 Task: Look for Airbnb properties in Dalfsen, Netherlands from 16th December, 2023 to 18th December, 2023 for 2 adults. Place can be entire room with 1  bedroom having 1 bed and 1 bathroom. Property type can be hotel. Amenities needed are: washing machine.
Action: Mouse moved to (472, 122)
Screenshot: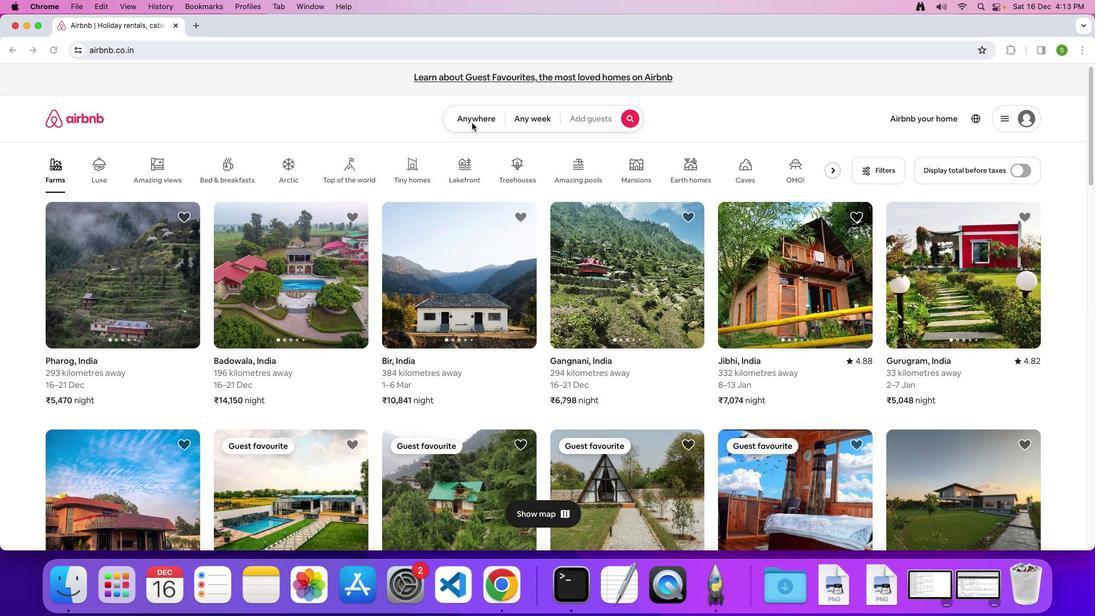 
Action: Mouse pressed left at (472, 122)
Screenshot: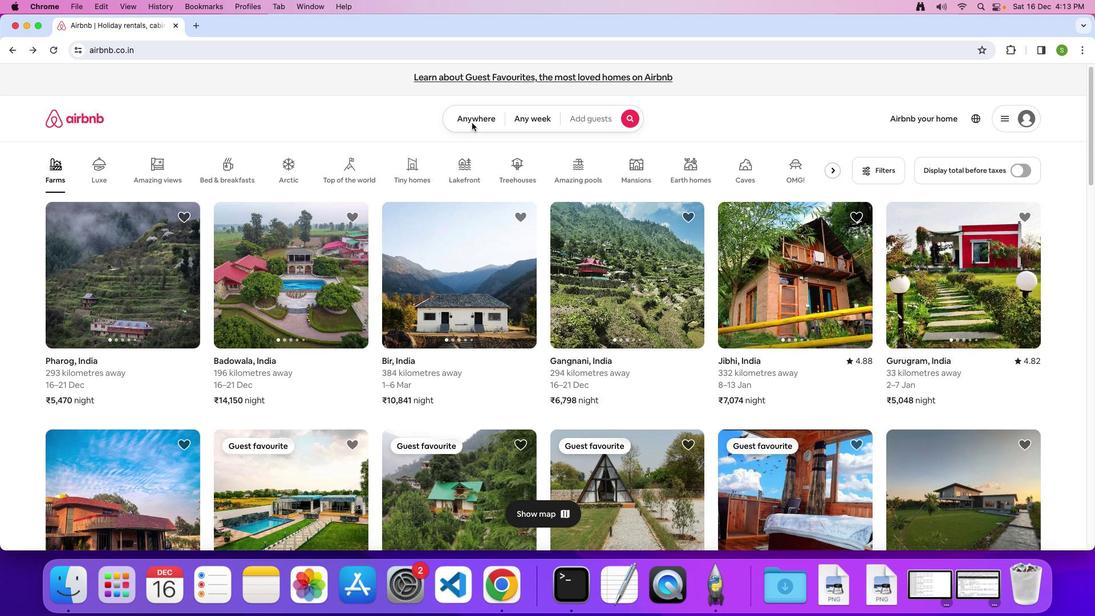 
Action: Mouse moved to (472, 118)
Screenshot: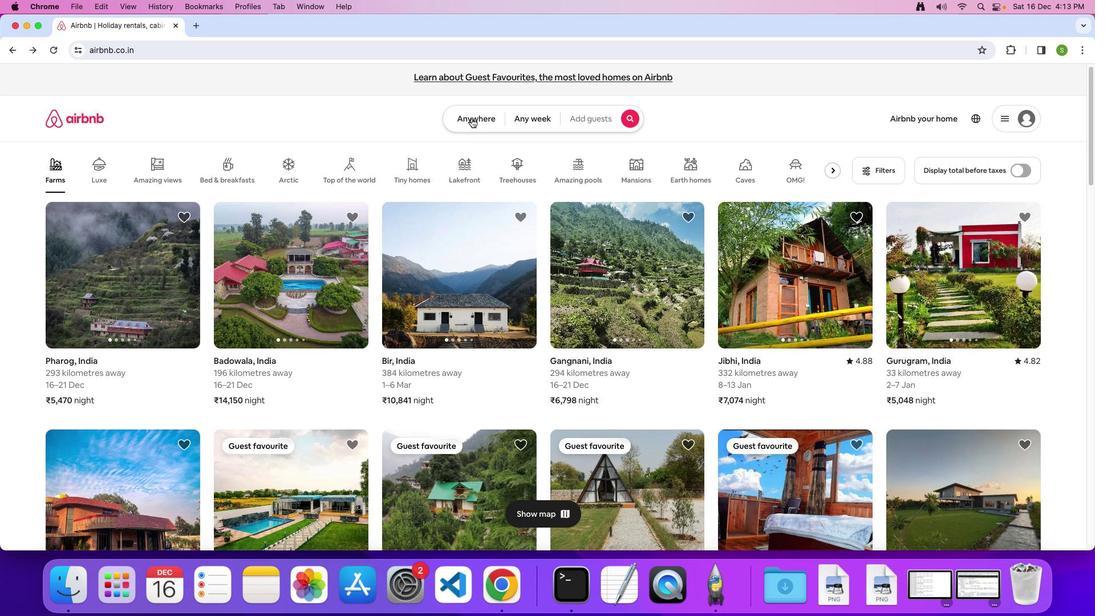 
Action: Mouse pressed left at (472, 118)
Screenshot: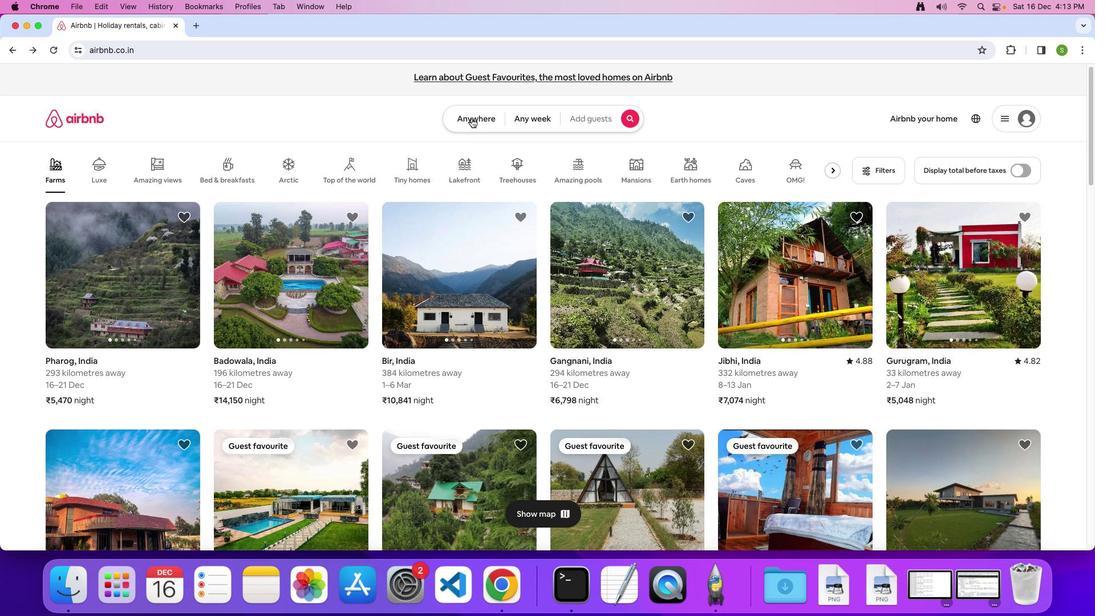 
Action: Mouse moved to (400, 152)
Screenshot: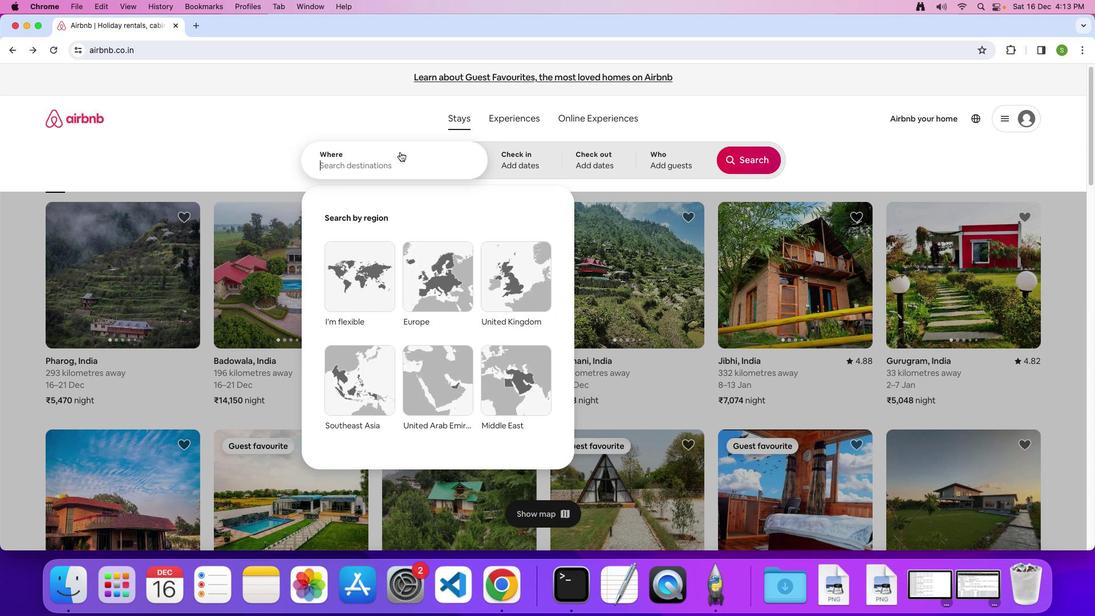 
Action: Mouse pressed left at (400, 152)
Screenshot: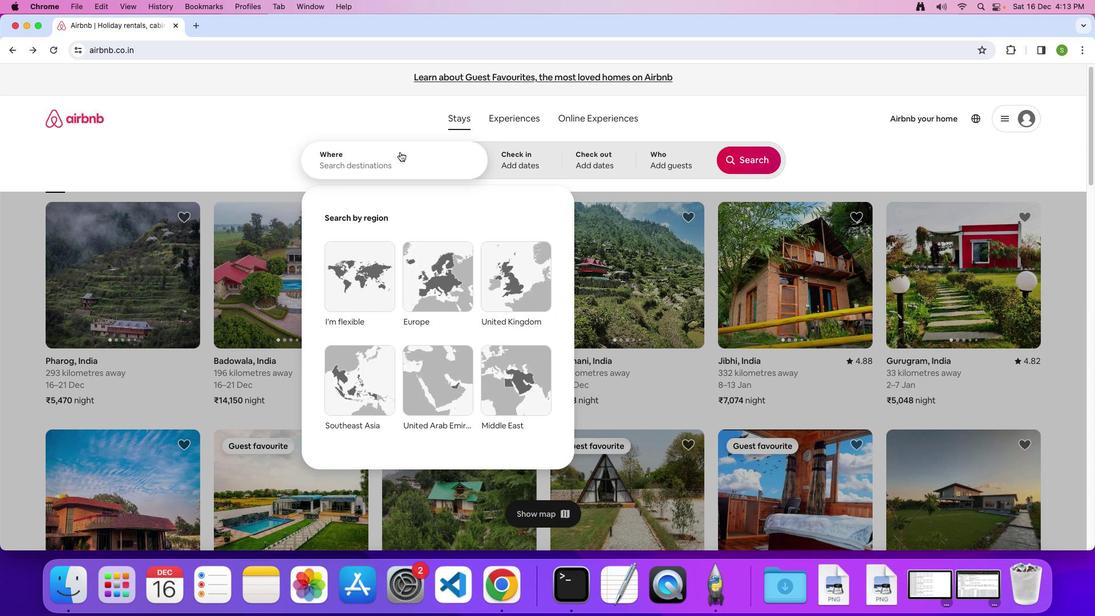 
Action: Mouse moved to (407, 156)
Screenshot: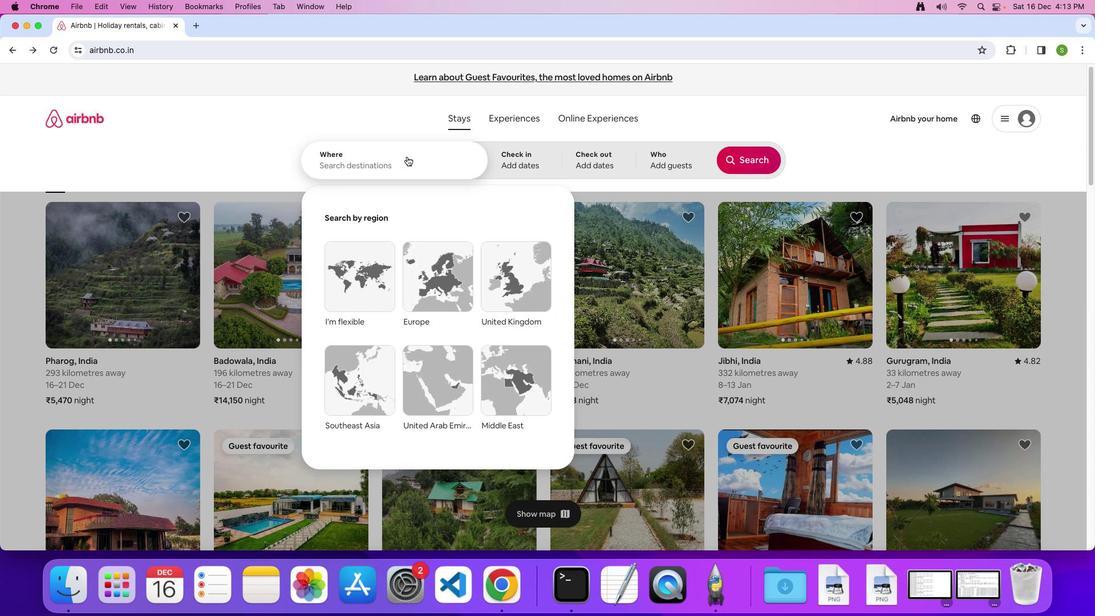 
Action: Key pressed 'D'Key.caps_lock'a''l''f''s''e''n'','Key.spaceKey.shift'N''e''t''h''e''r''l''a''n''s'Key.backspace'd''s'Key.enter
Screenshot: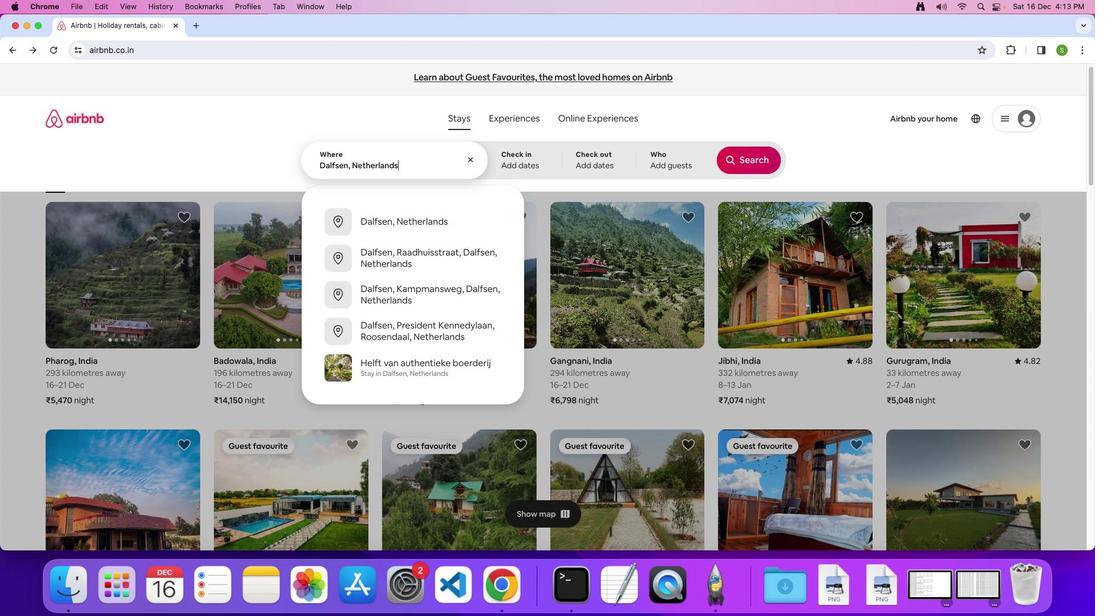 
Action: Mouse moved to (518, 357)
Screenshot: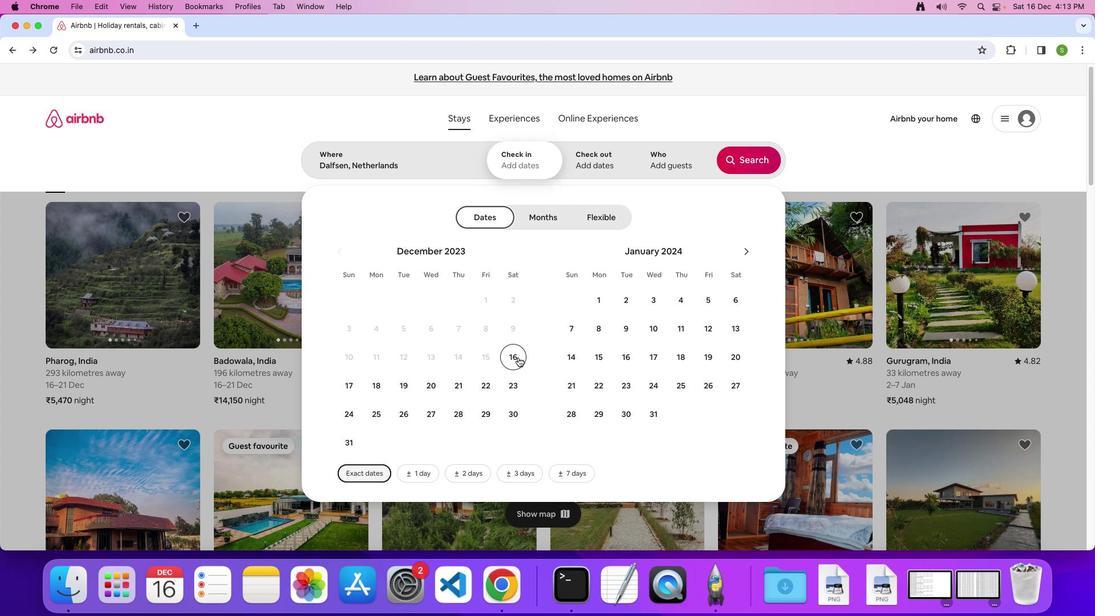 
Action: Mouse pressed left at (518, 357)
Screenshot: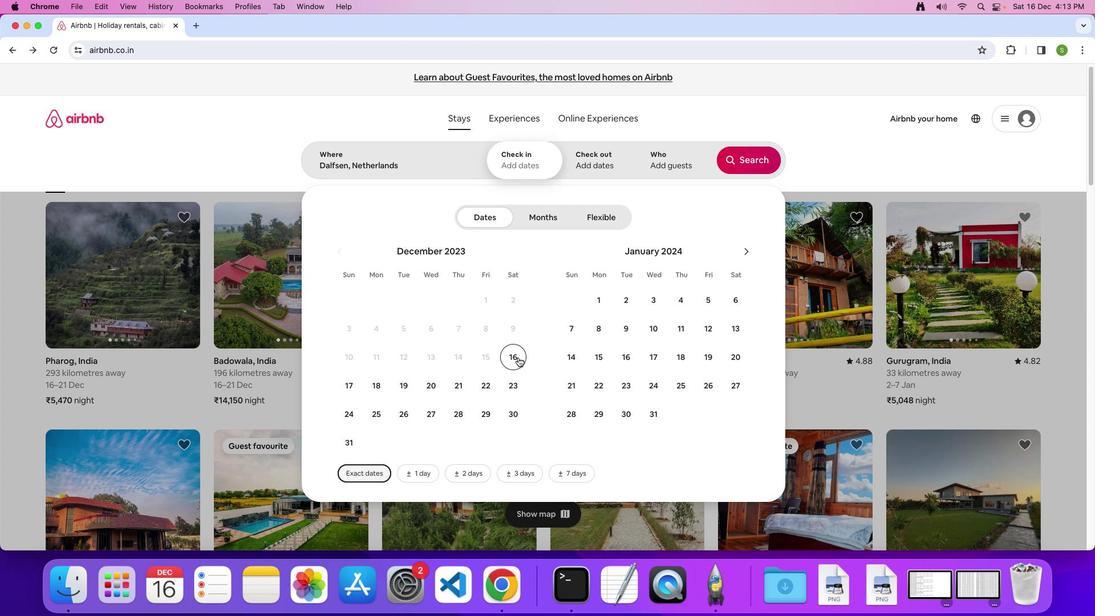 
Action: Mouse moved to (376, 381)
Screenshot: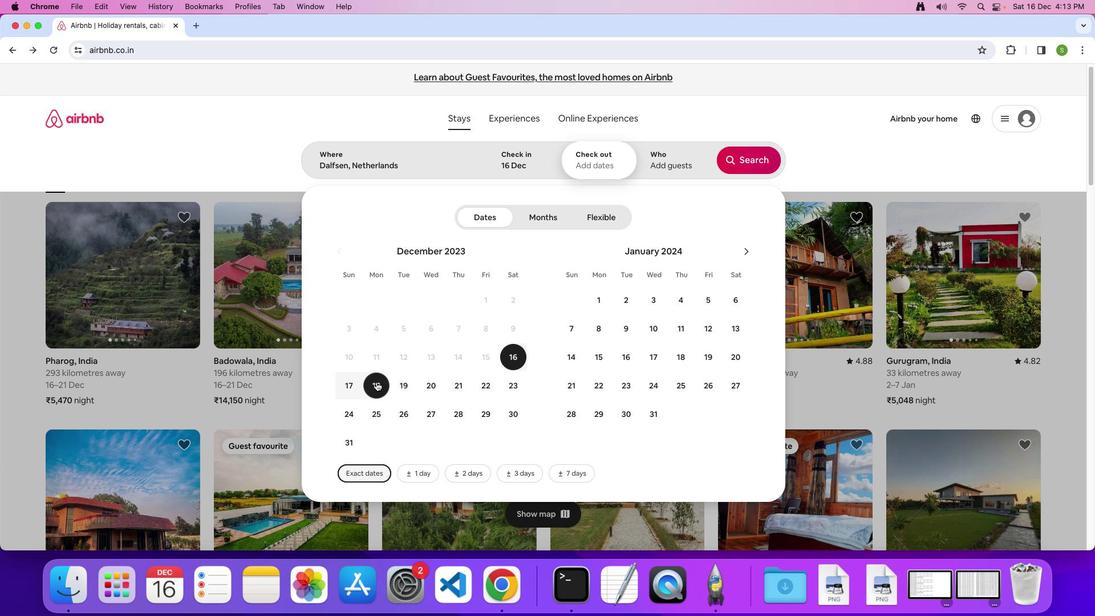 
Action: Mouse pressed left at (376, 381)
Screenshot: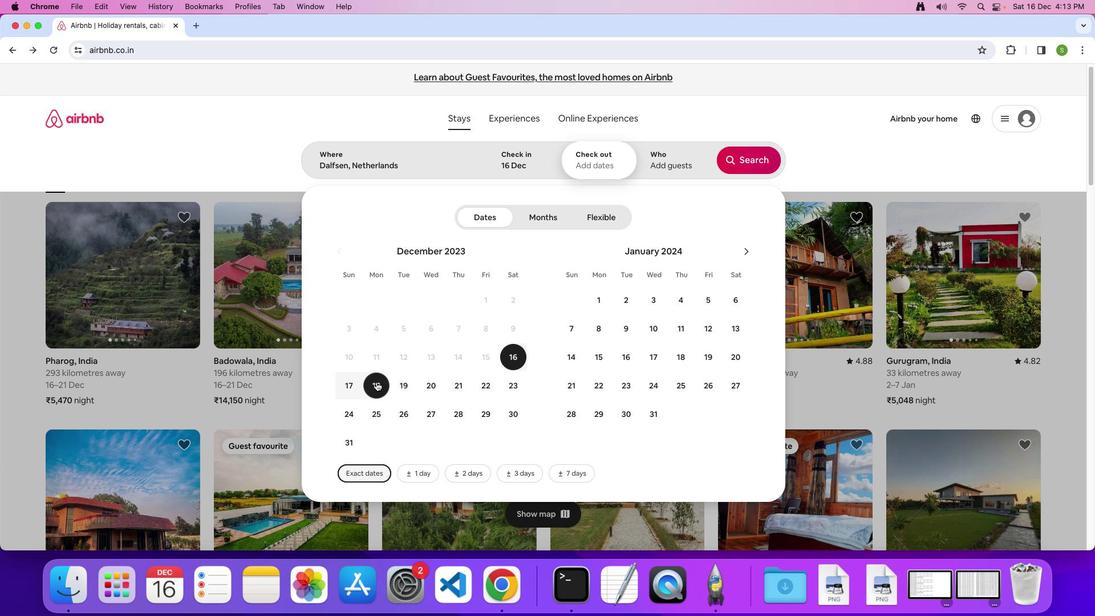 
Action: Mouse moved to (674, 162)
Screenshot: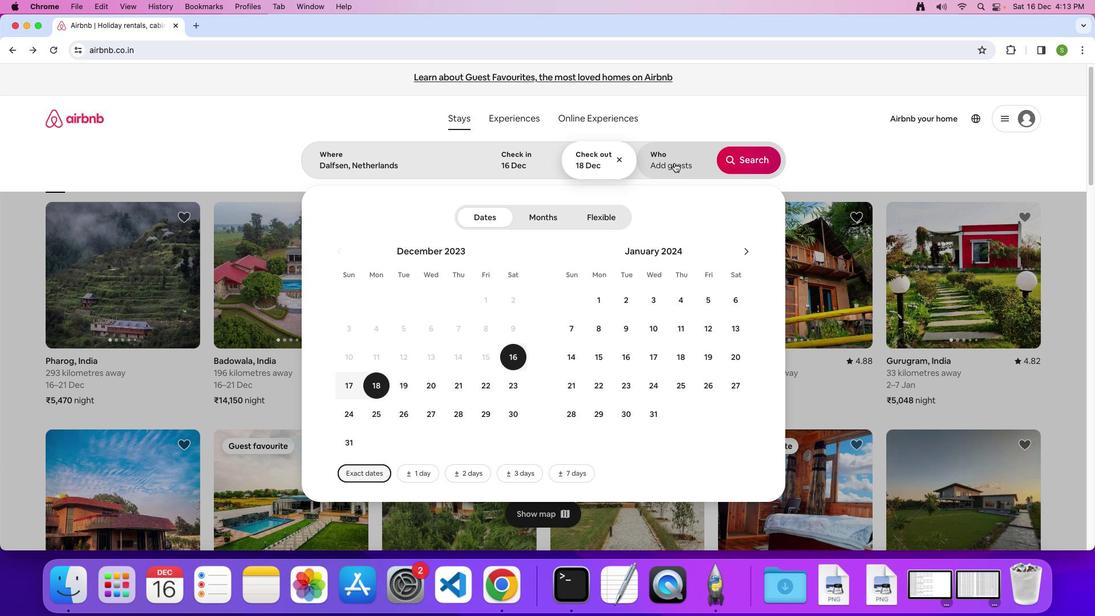 
Action: Mouse pressed left at (674, 162)
Screenshot: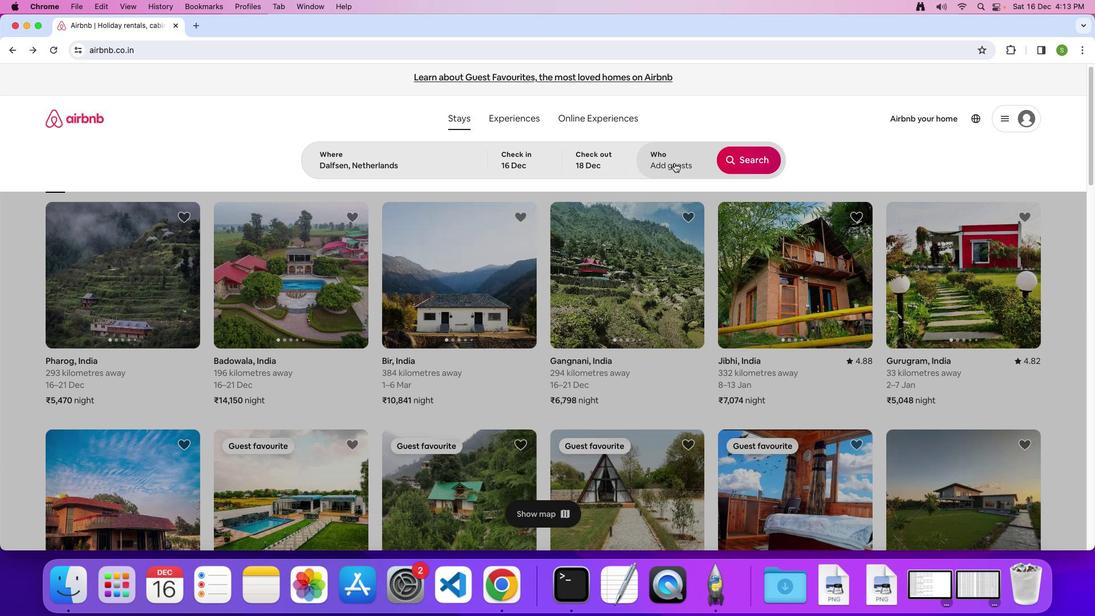 
Action: Mouse moved to (753, 216)
Screenshot: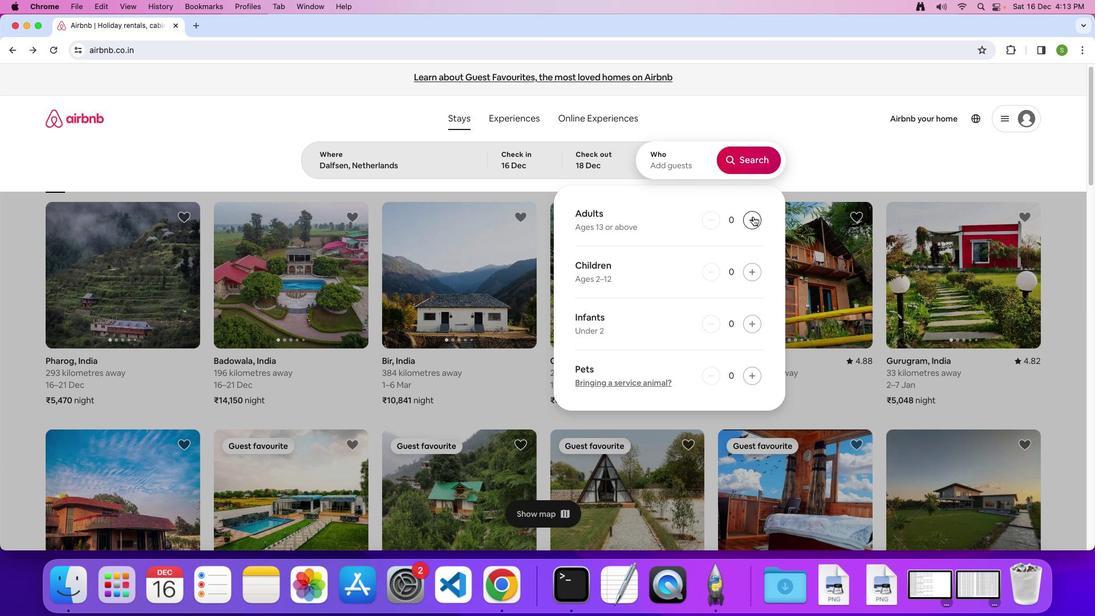 
Action: Mouse pressed left at (753, 216)
Screenshot: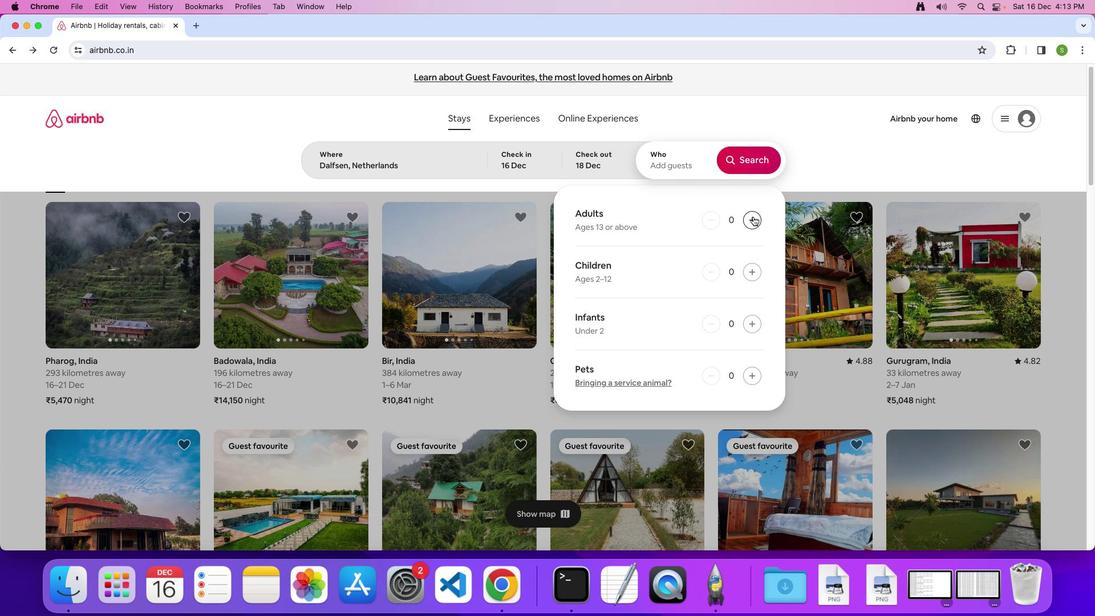
Action: Mouse pressed left at (753, 216)
Screenshot: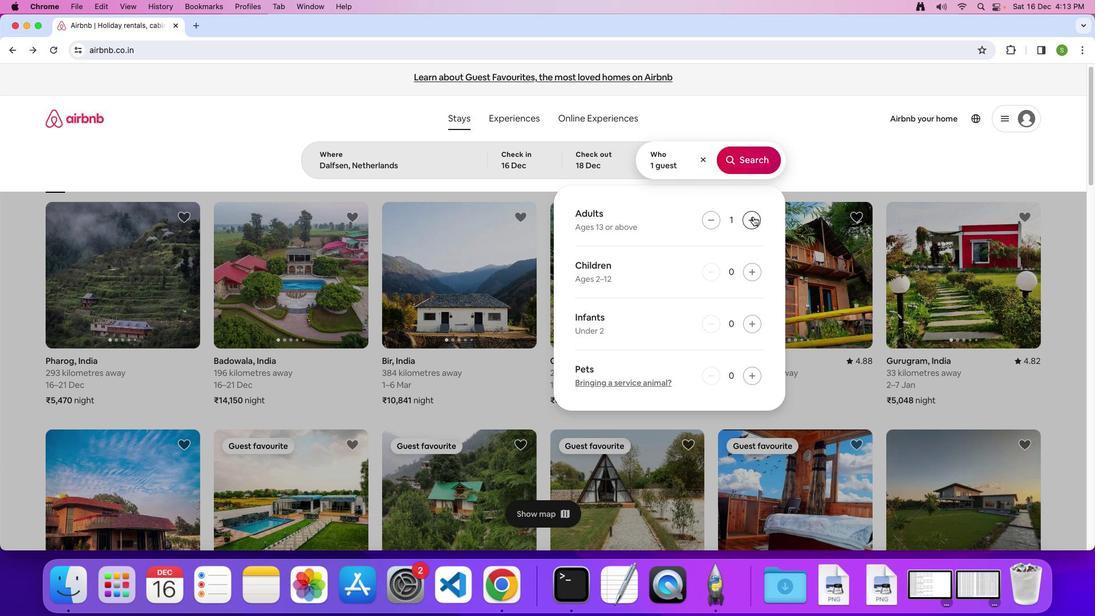 
Action: Mouse moved to (742, 160)
Screenshot: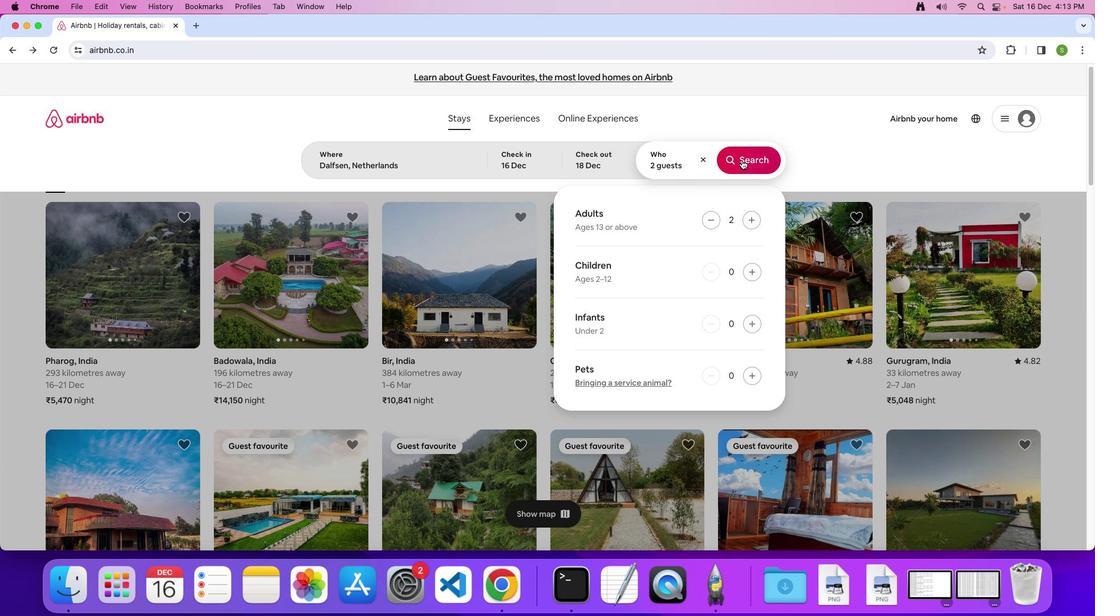 
Action: Mouse pressed left at (742, 160)
Screenshot: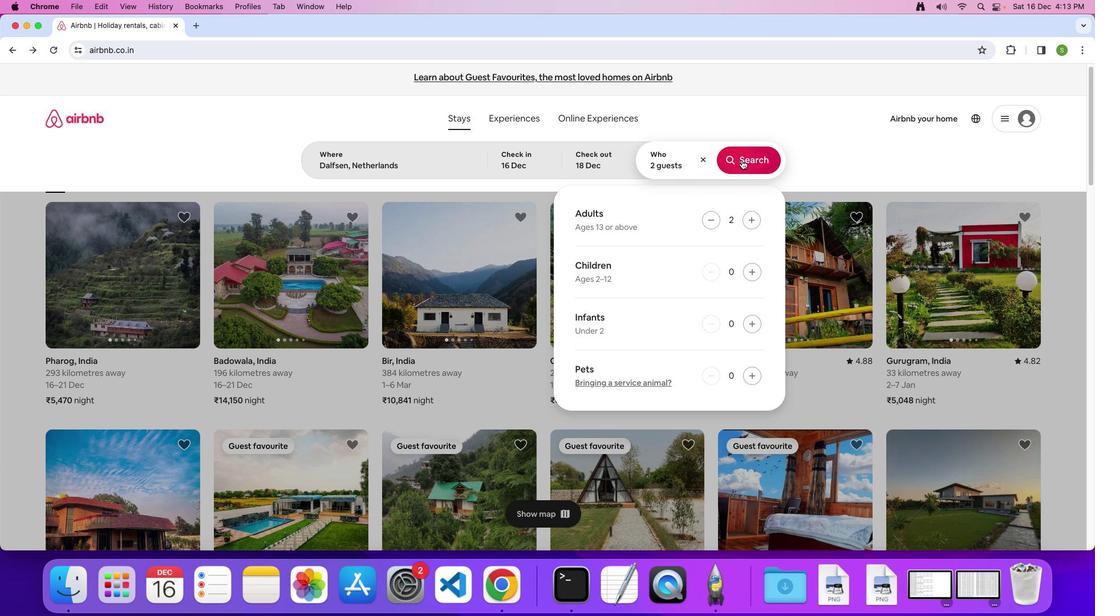 
Action: Mouse moved to (917, 138)
Screenshot: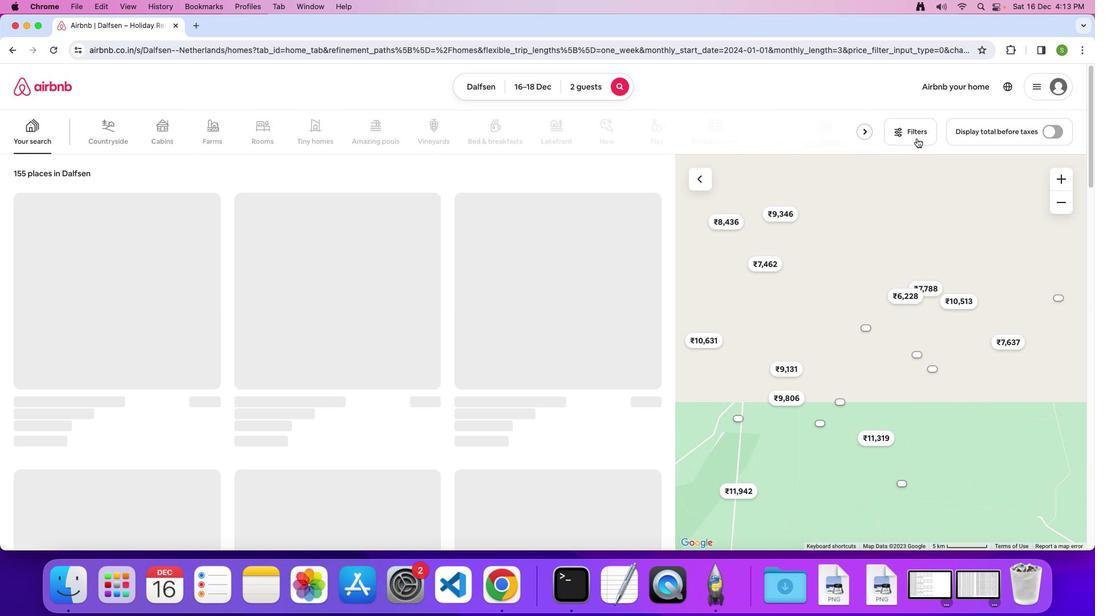 
Action: Mouse pressed left at (917, 138)
Screenshot: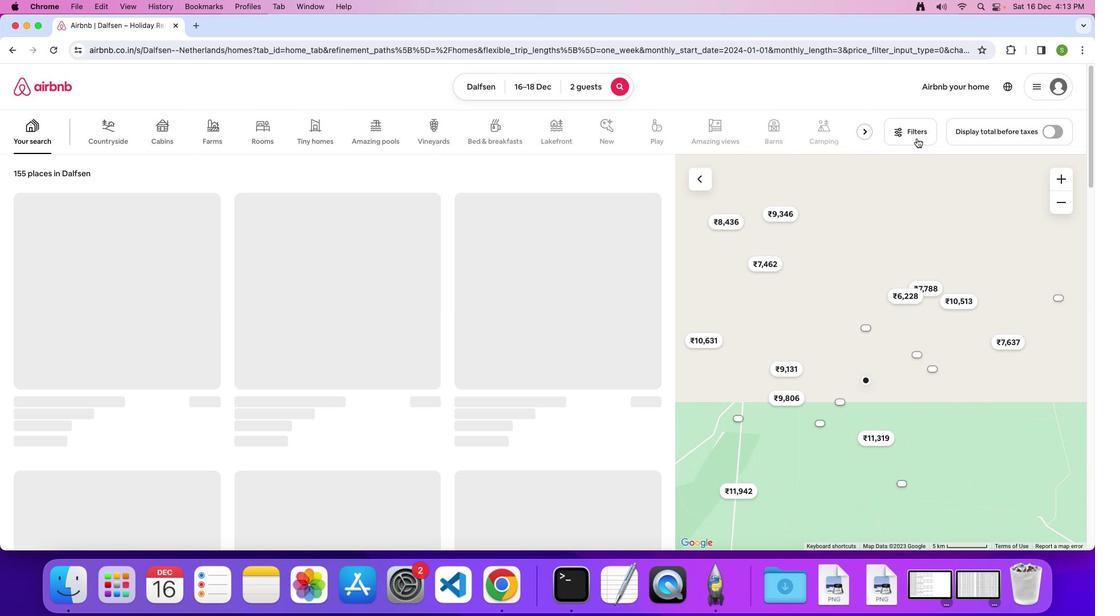 
Action: Mouse moved to (555, 289)
Screenshot: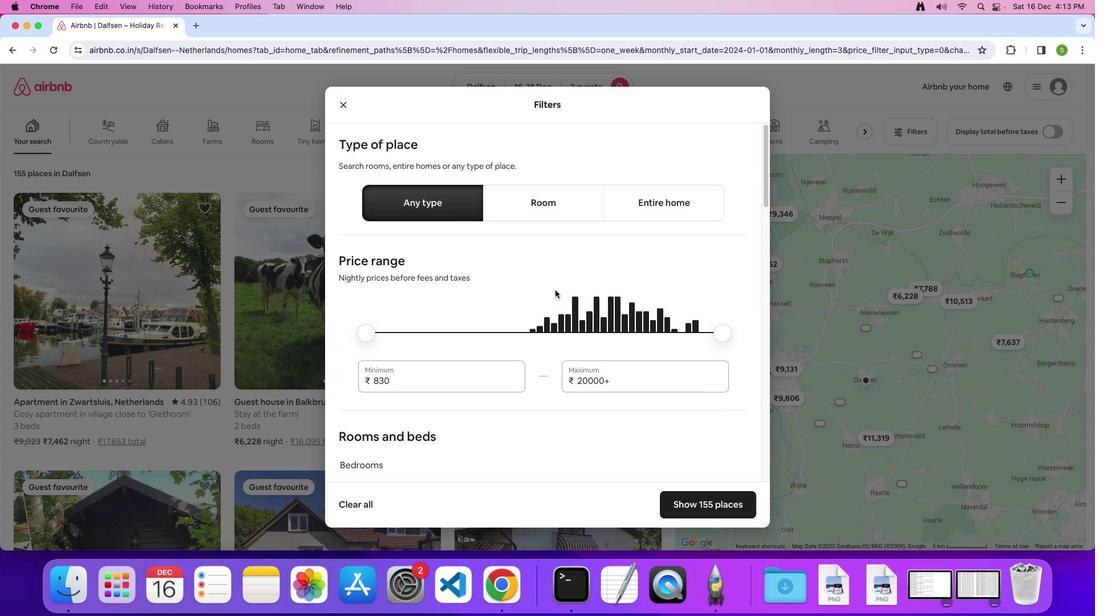 
Action: Mouse scrolled (555, 289) with delta (0, 0)
Screenshot: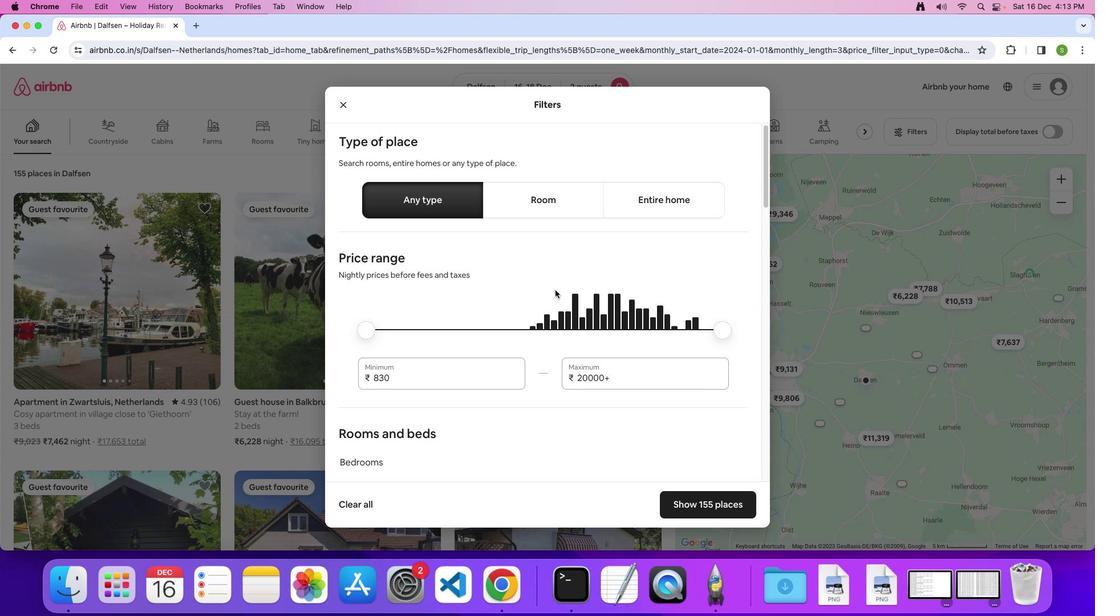 
Action: Mouse scrolled (555, 289) with delta (0, 0)
Screenshot: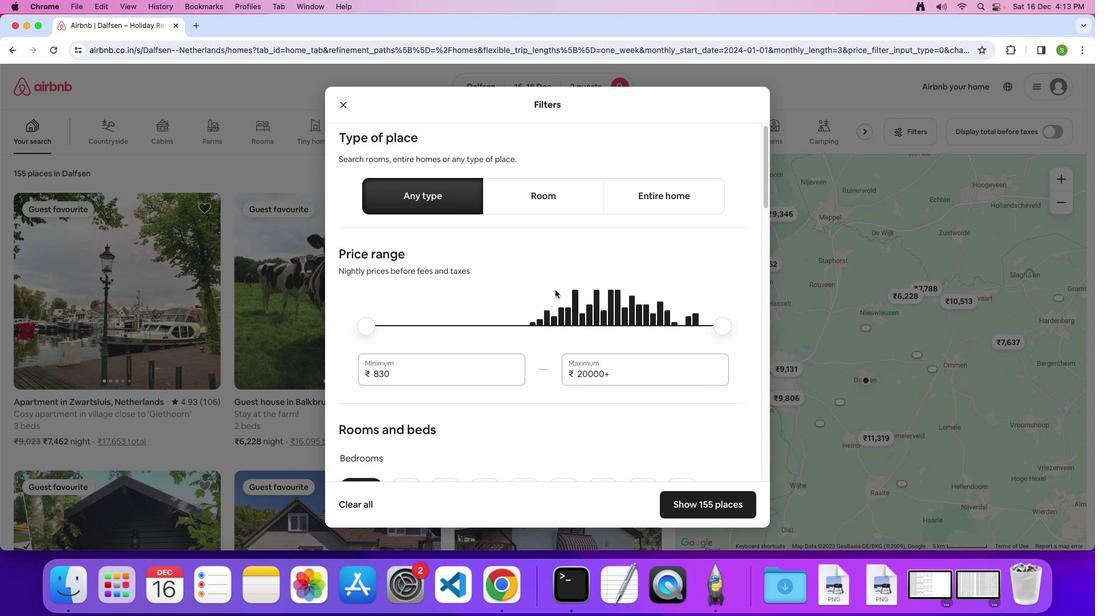 
Action: Mouse scrolled (555, 289) with delta (0, 0)
Screenshot: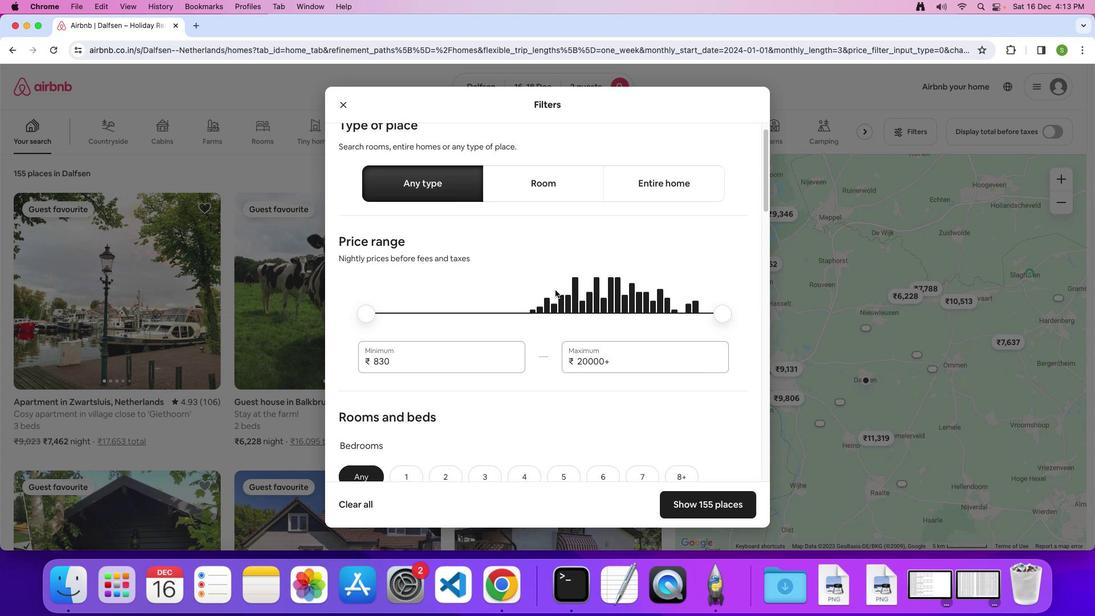 
Action: Mouse scrolled (555, 289) with delta (0, 0)
Screenshot: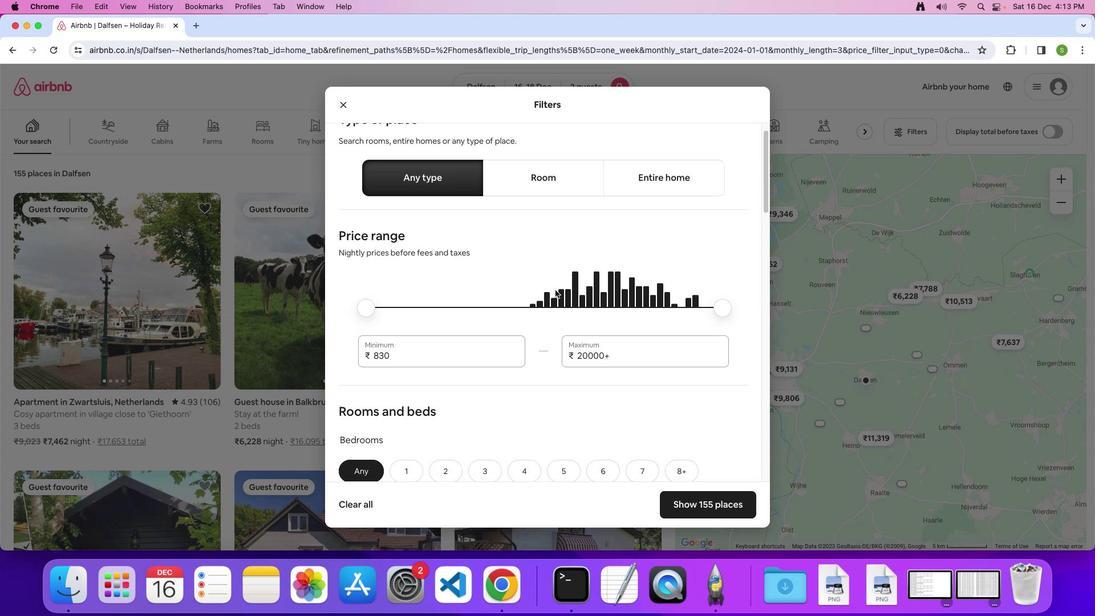 
Action: Mouse scrolled (555, 289) with delta (0, 0)
Screenshot: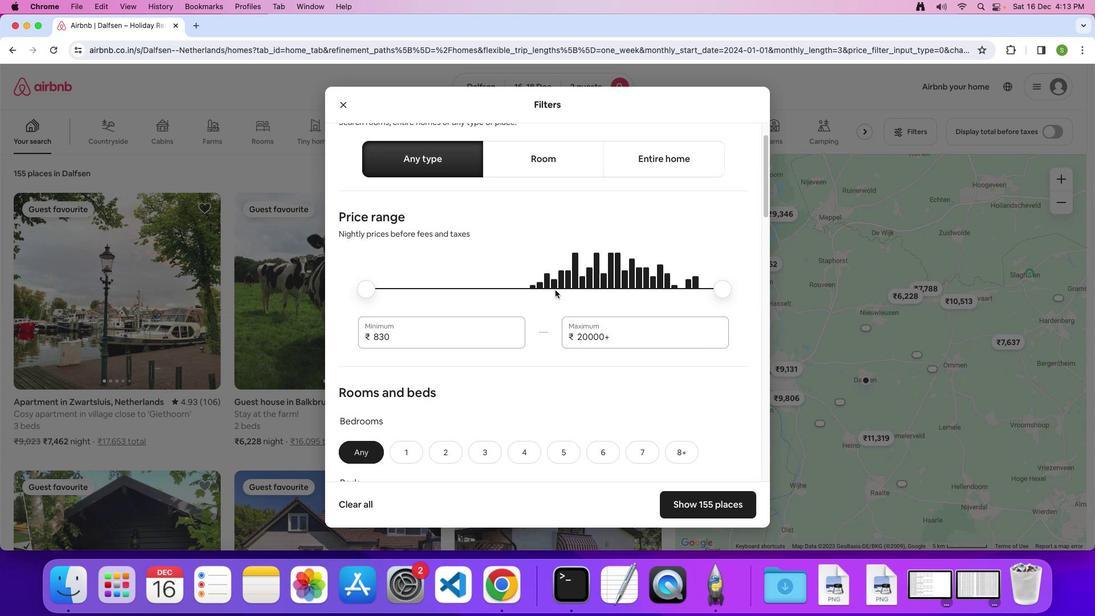 
Action: Mouse scrolled (555, 289) with delta (0, 0)
Screenshot: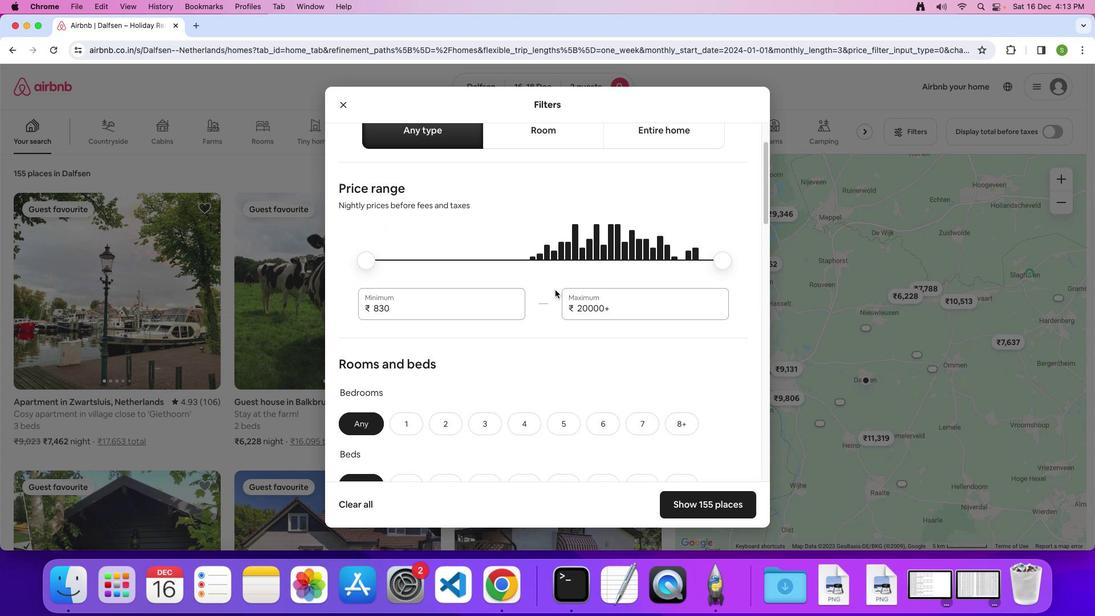 
Action: Mouse scrolled (555, 289) with delta (0, 0)
Screenshot: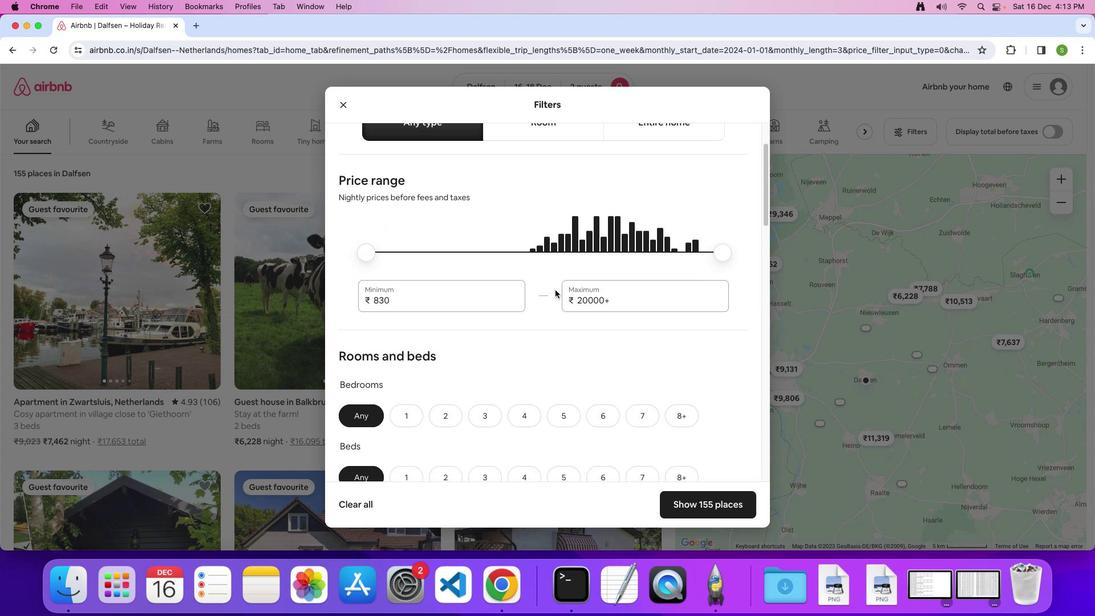 
Action: Mouse scrolled (555, 289) with delta (0, 0)
Screenshot: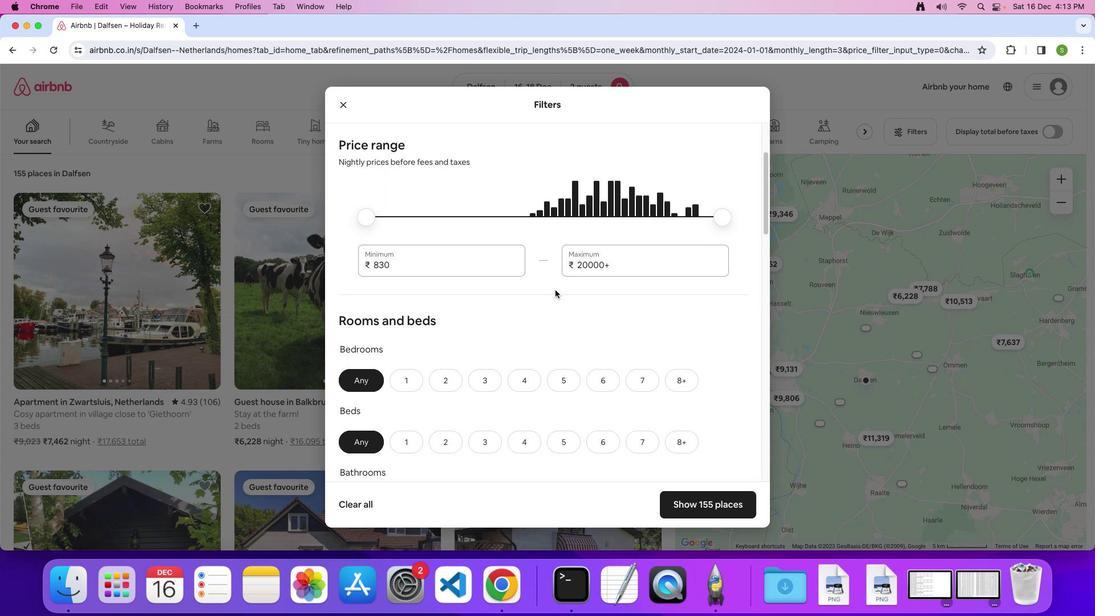 
Action: Mouse scrolled (555, 289) with delta (0, 0)
Screenshot: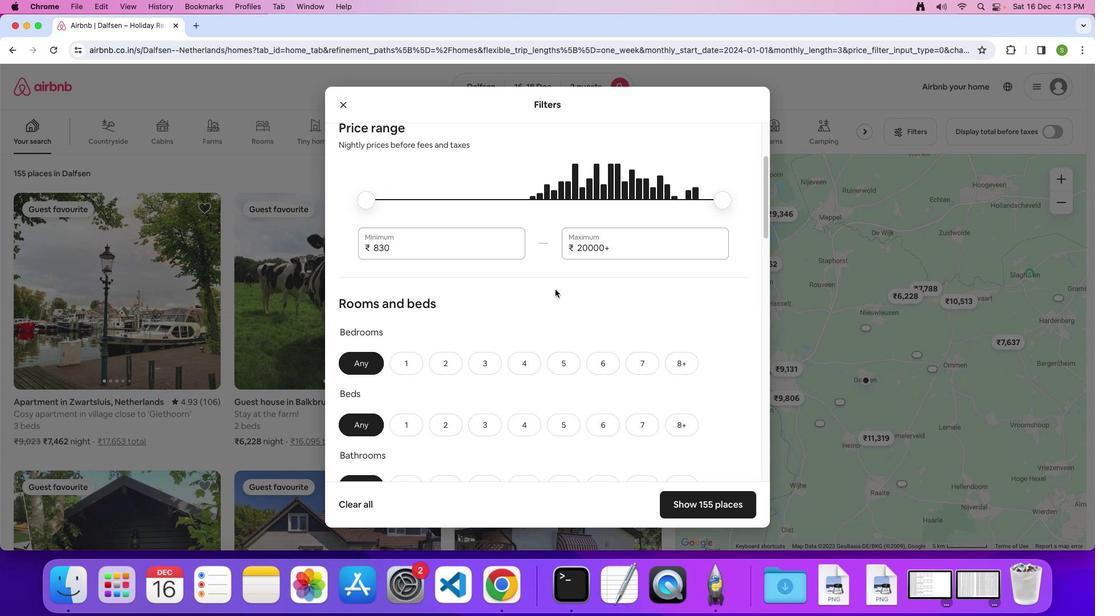 
Action: Mouse scrolled (555, 289) with delta (0, 0)
Screenshot: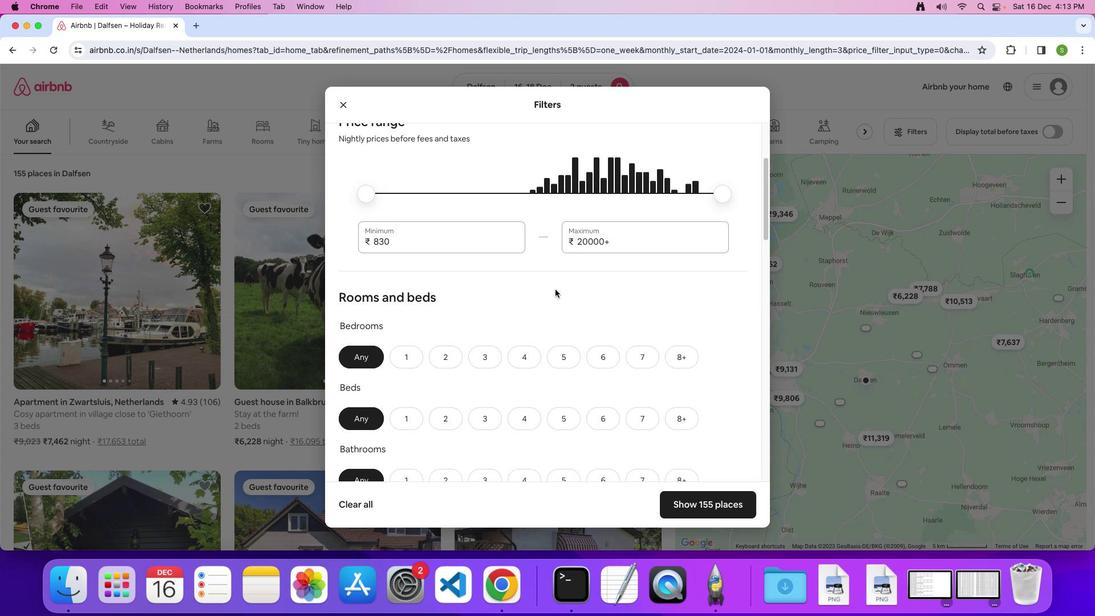
Action: Mouse moved to (555, 289)
Screenshot: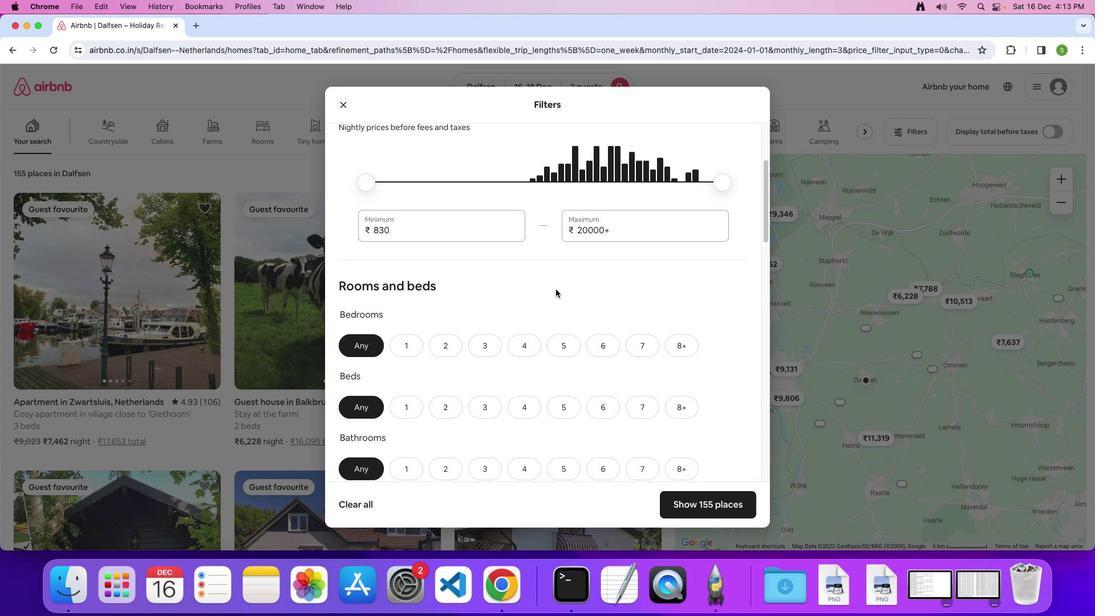 
Action: Mouse scrolled (555, 289) with delta (0, 0)
Screenshot: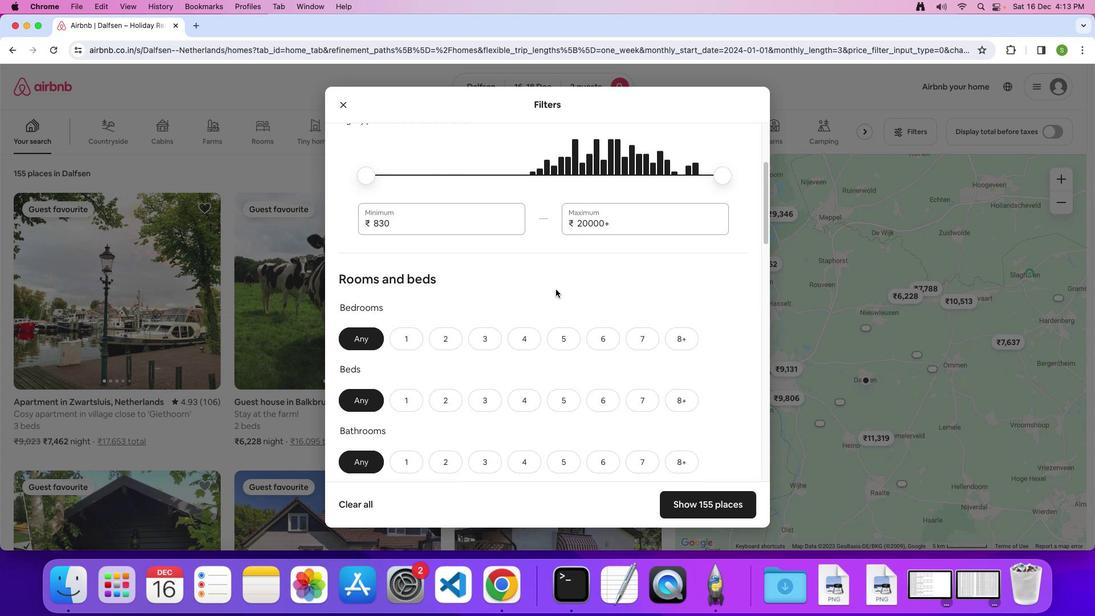 
Action: Mouse scrolled (555, 289) with delta (0, 0)
Screenshot: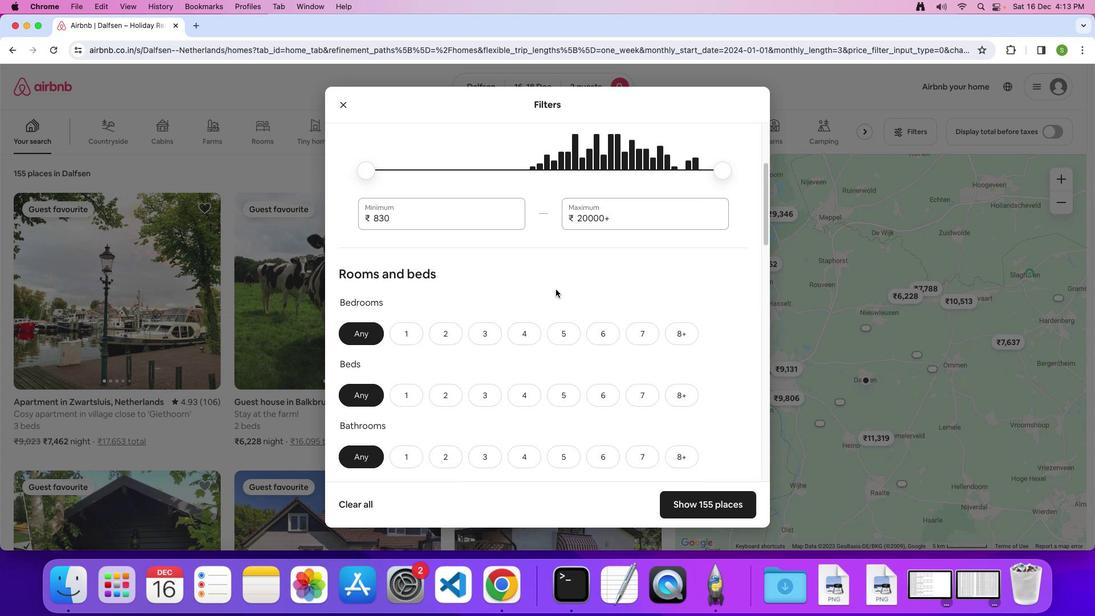 
Action: Mouse scrolled (555, 289) with delta (0, -1)
Screenshot: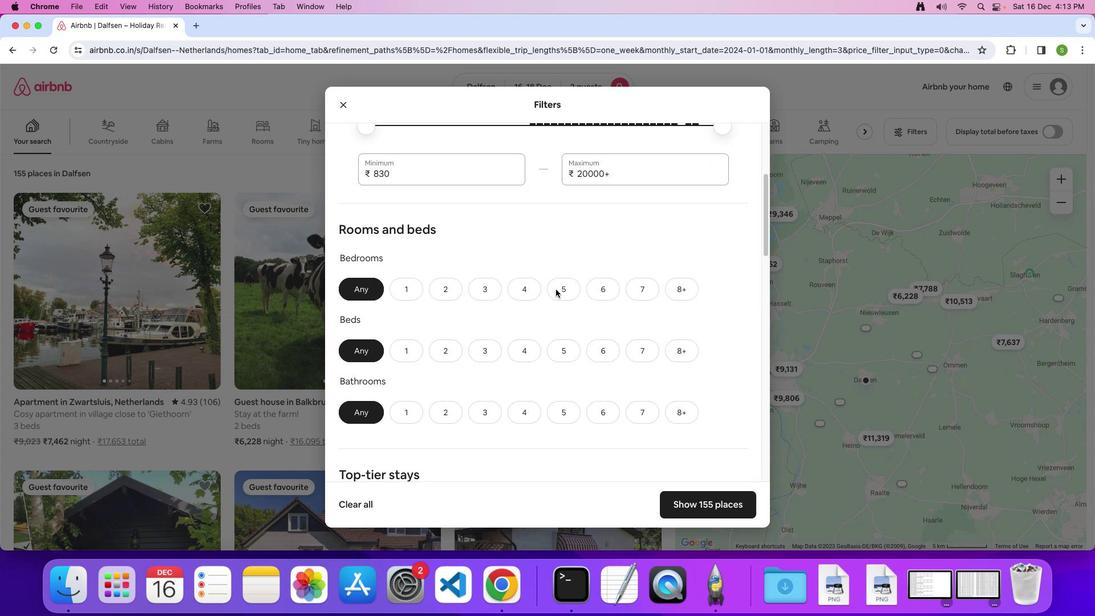 
Action: Mouse moved to (555, 289)
Screenshot: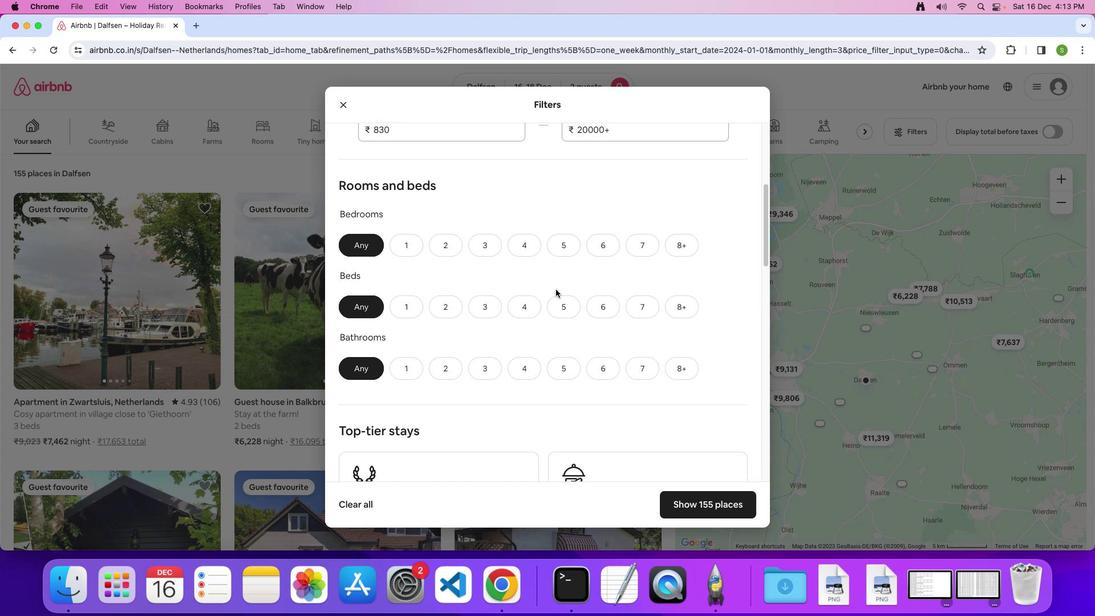 
Action: Mouse scrolled (555, 289) with delta (0, 0)
Screenshot: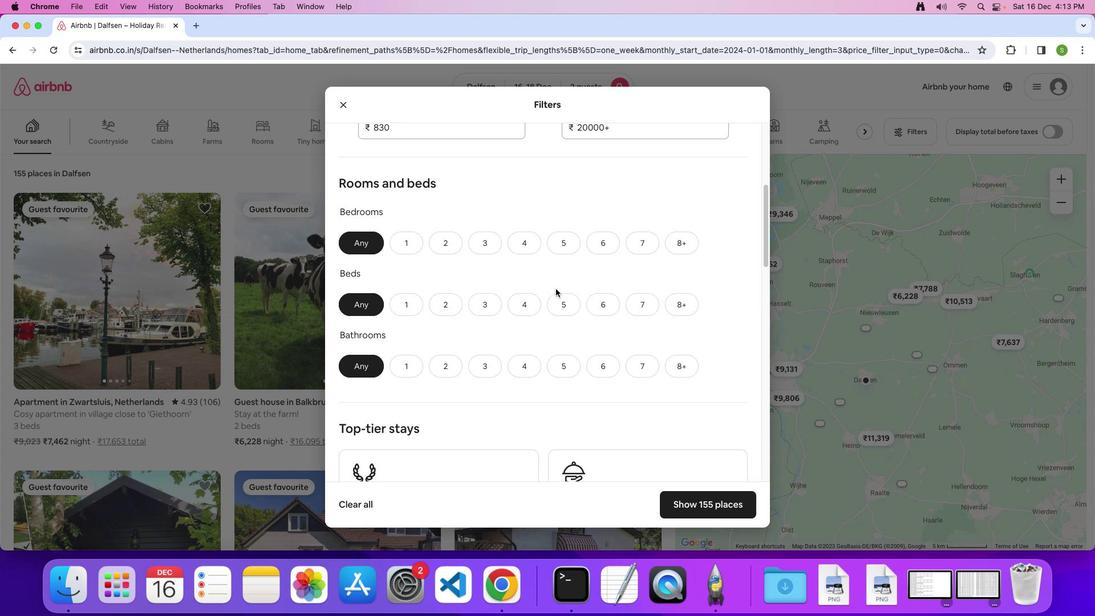 
Action: Mouse moved to (555, 288)
Screenshot: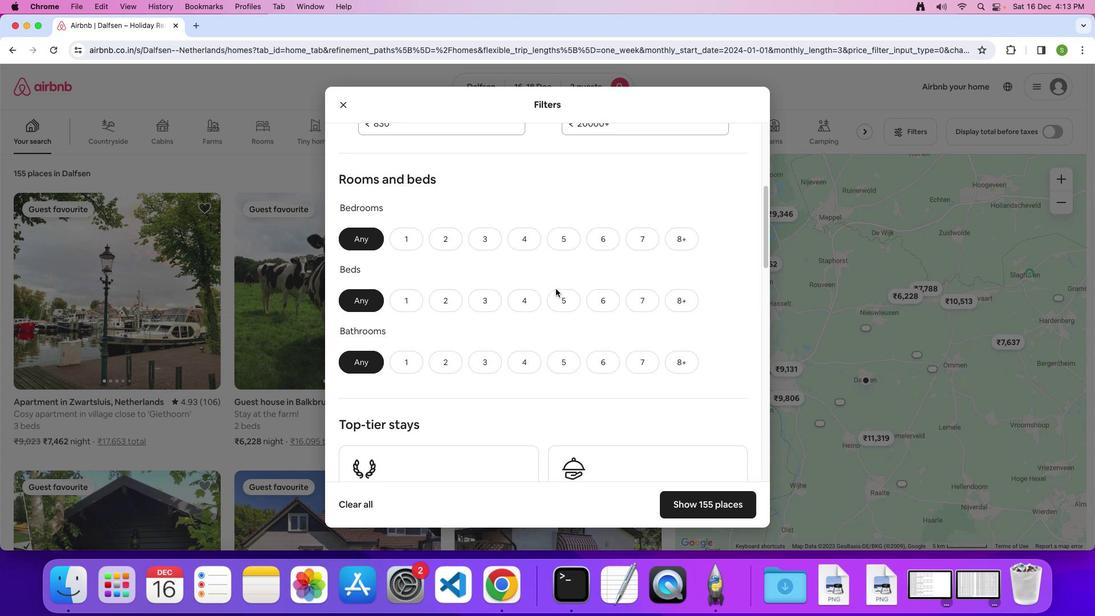 
Action: Mouse scrolled (555, 288) with delta (0, 0)
Screenshot: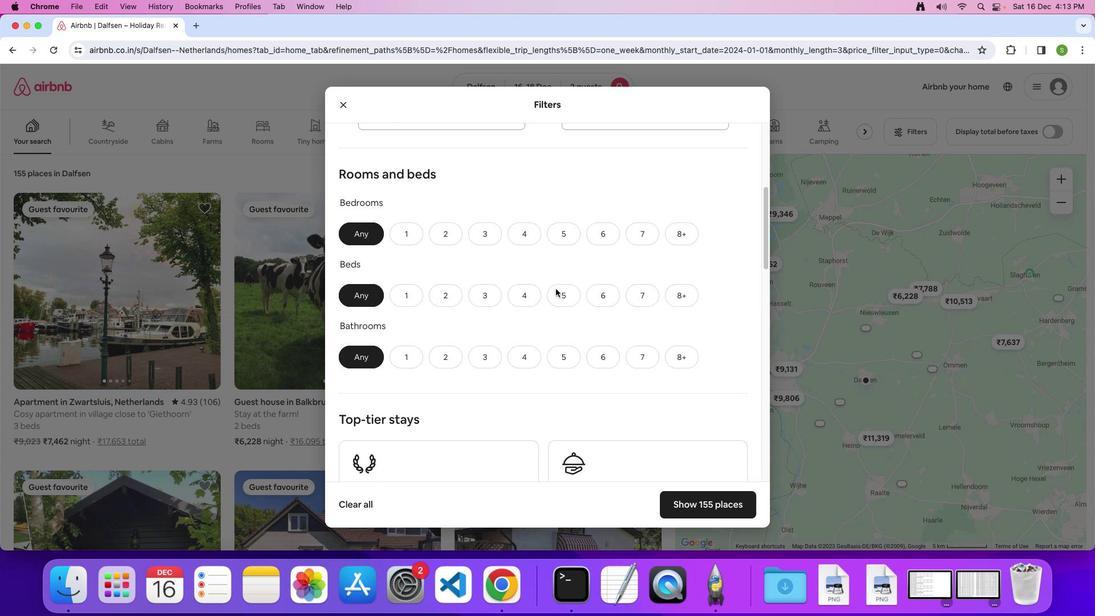 
Action: Mouse moved to (420, 230)
Screenshot: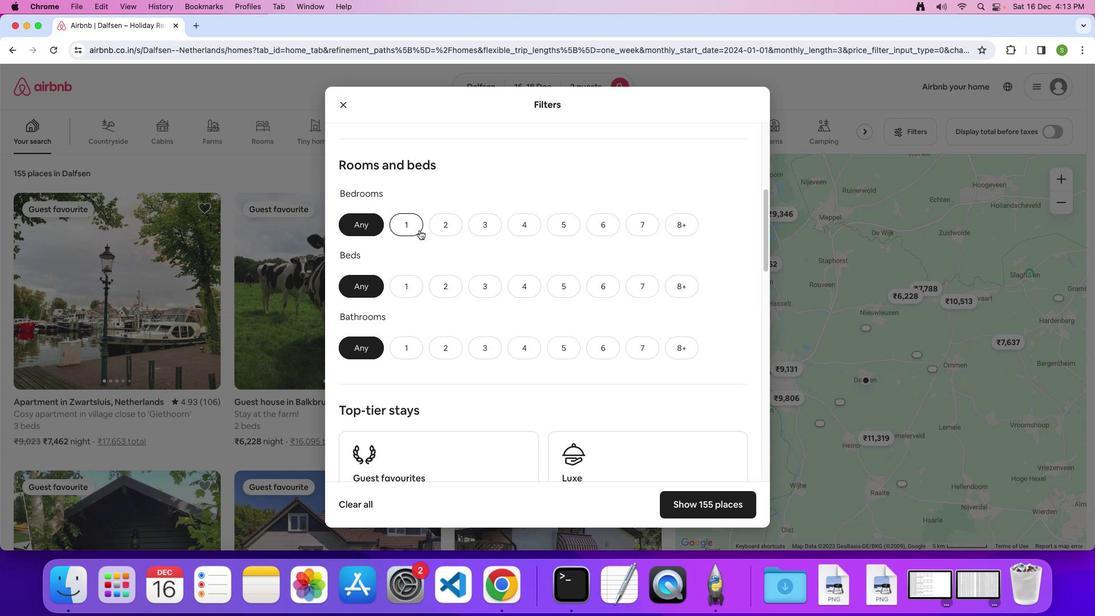 
Action: Mouse pressed left at (420, 230)
Screenshot: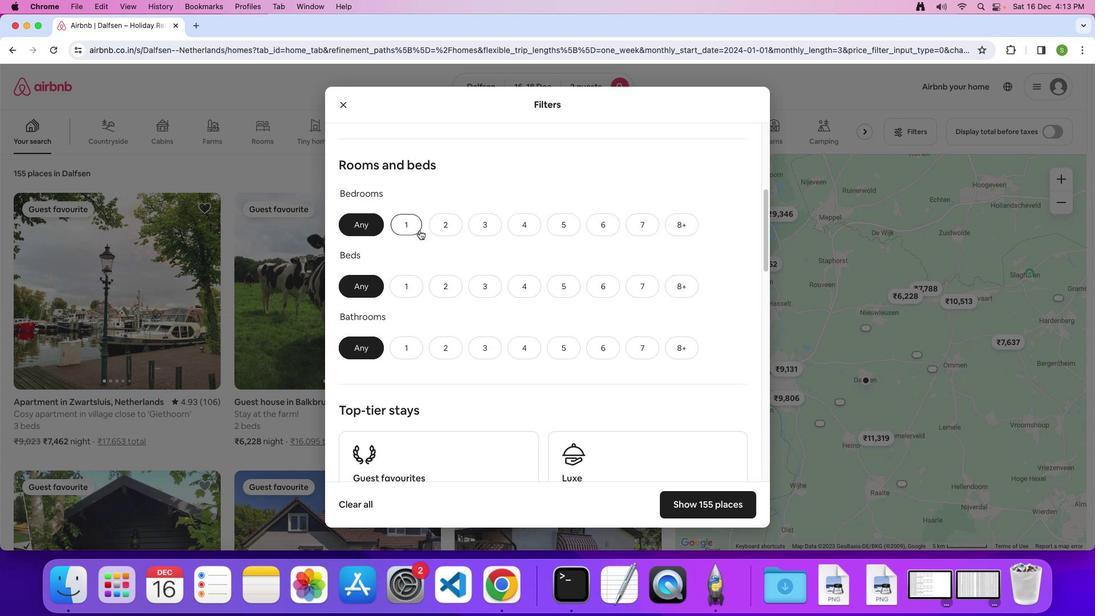 
Action: Mouse moved to (413, 288)
Screenshot: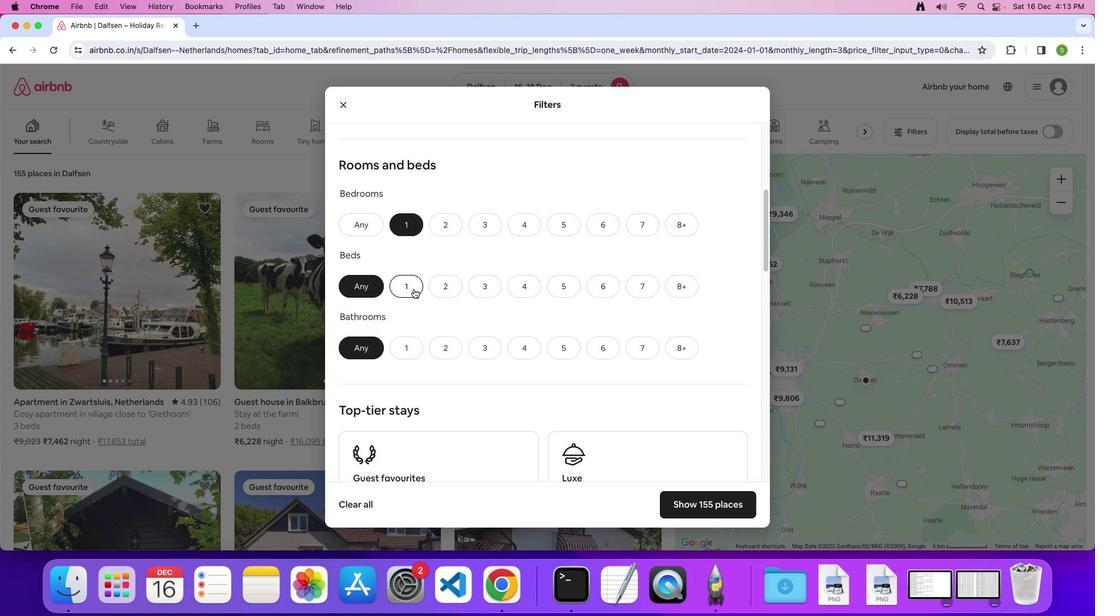 
Action: Mouse pressed left at (413, 288)
Screenshot: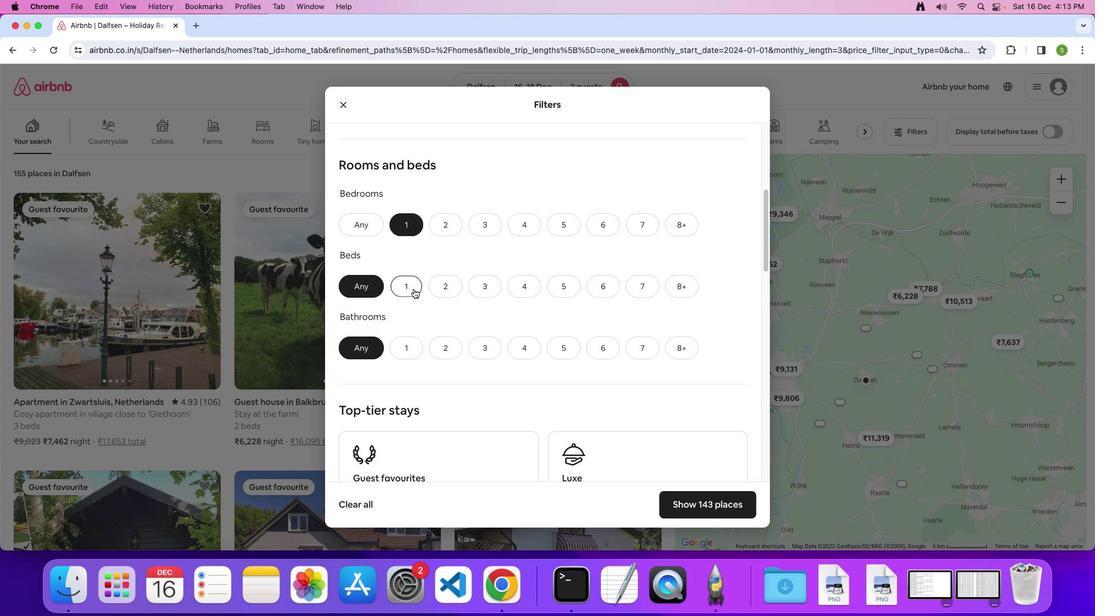 
Action: Mouse moved to (408, 343)
Screenshot: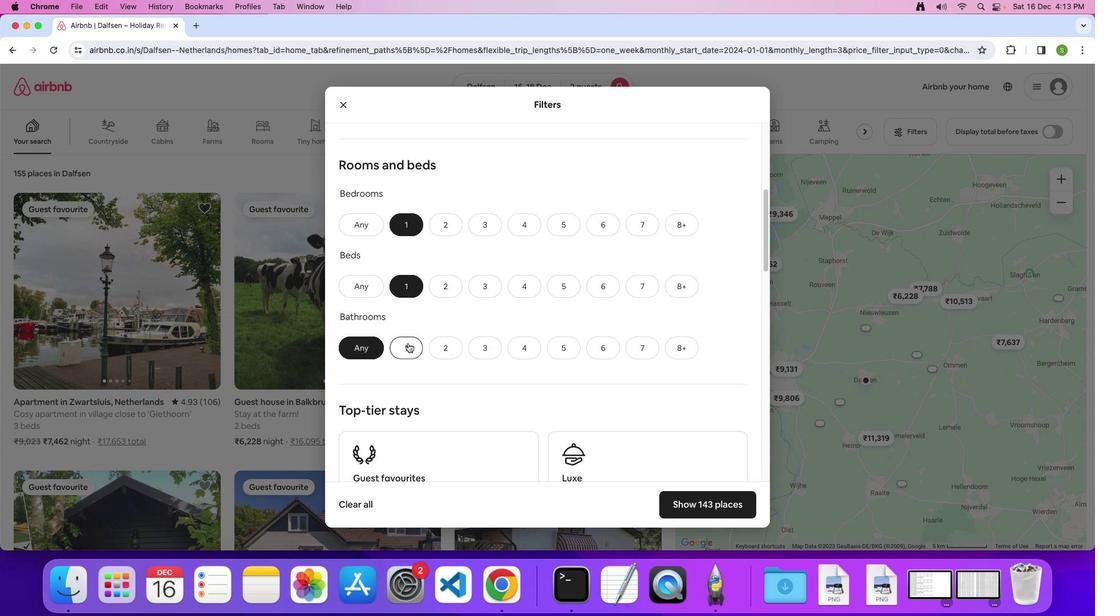 
Action: Mouse pressed left at (408, 343)
Screenshot: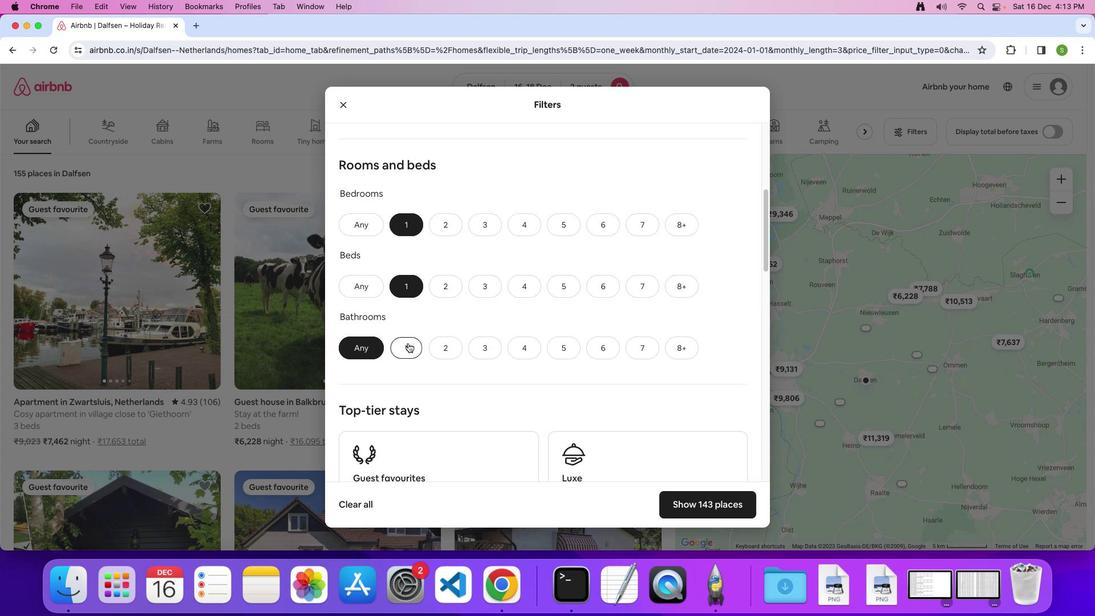 
Action: Mouse moved to (558, 319)
Screenshot: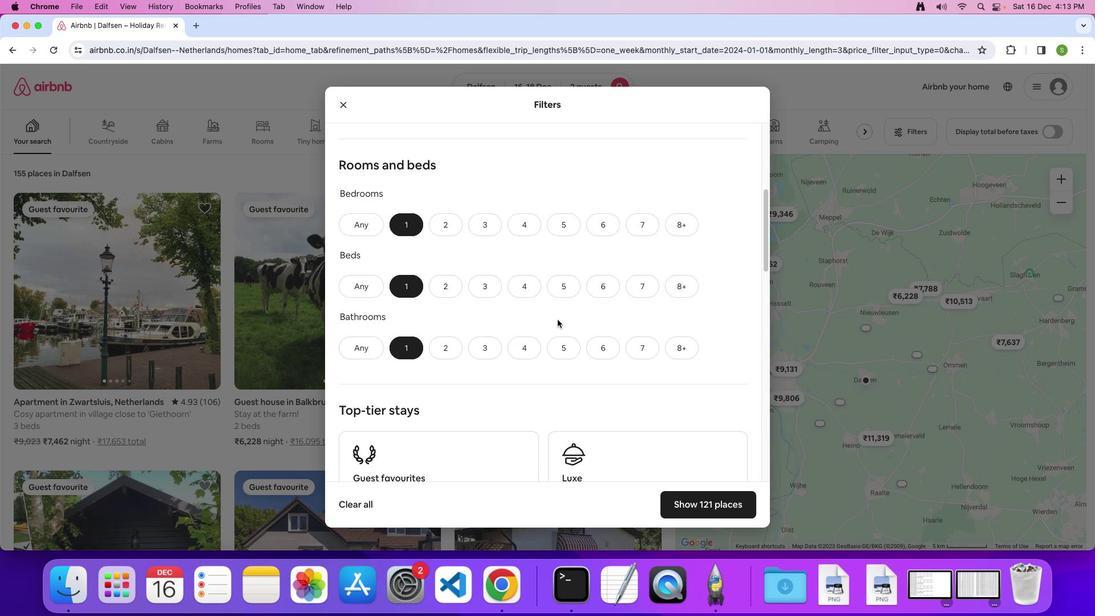 
Action: Mouse scrolled (558, 319) with delta (0, 0)
Screenshot: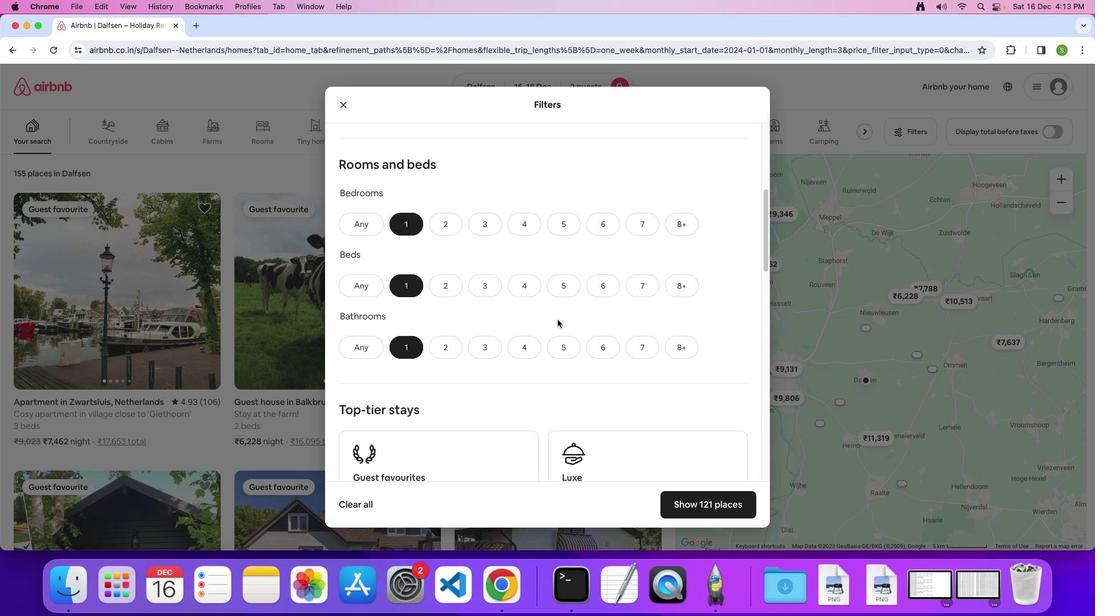 
Action: Mouse scrolled (558, 319) with delta (0, 0)
Screenshot: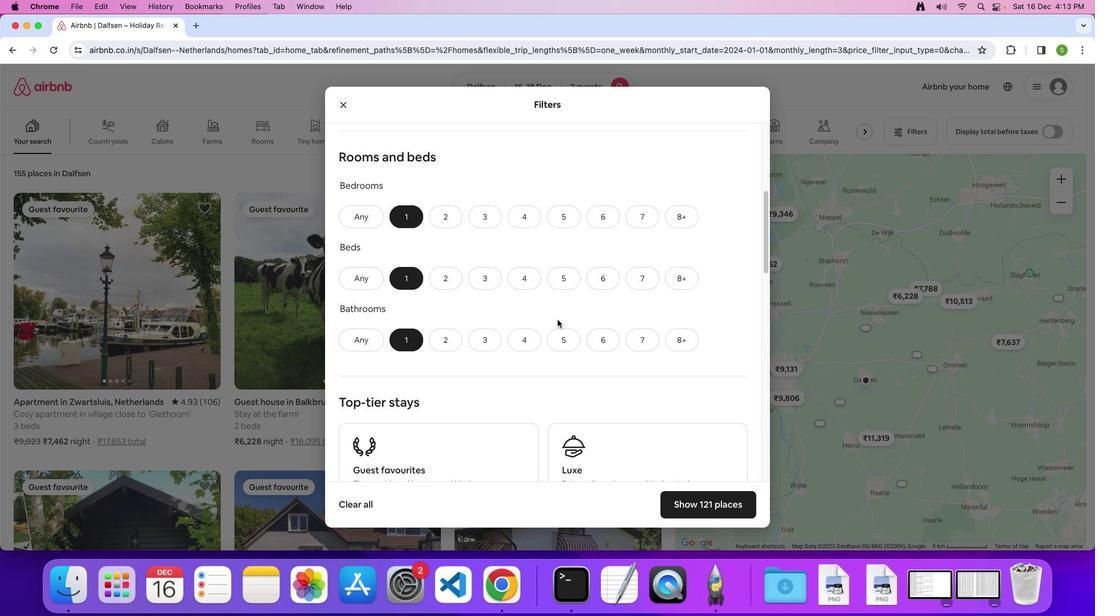 
Action: Mouse scrolled (558, 319) with delta (0, 0)
Screenshot: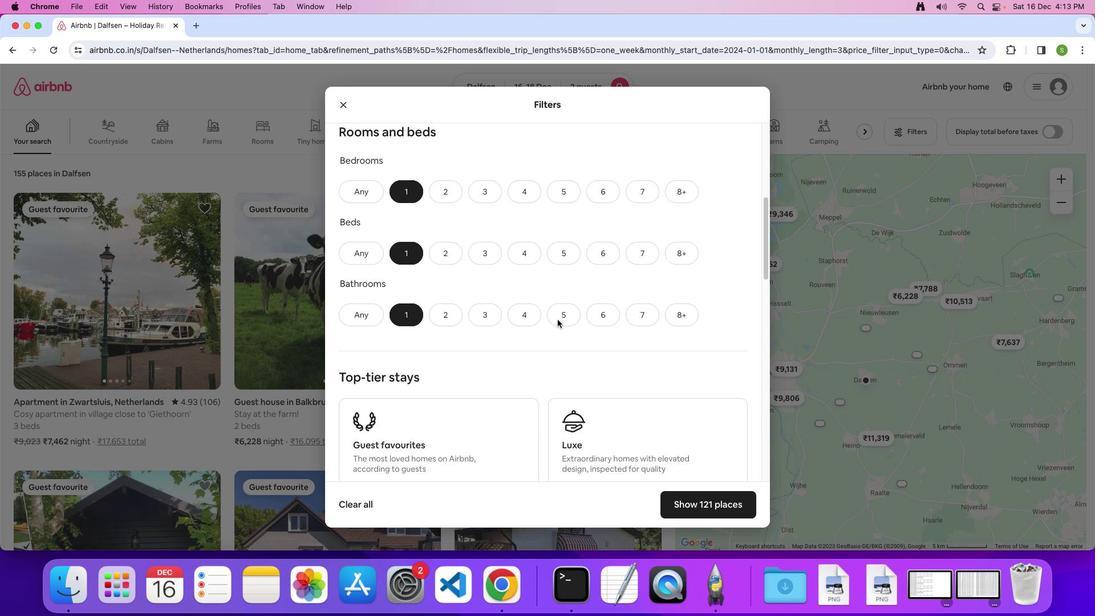 
Action: Mouse scrolled (558, 319) with delta (0, 0)
Screenshot: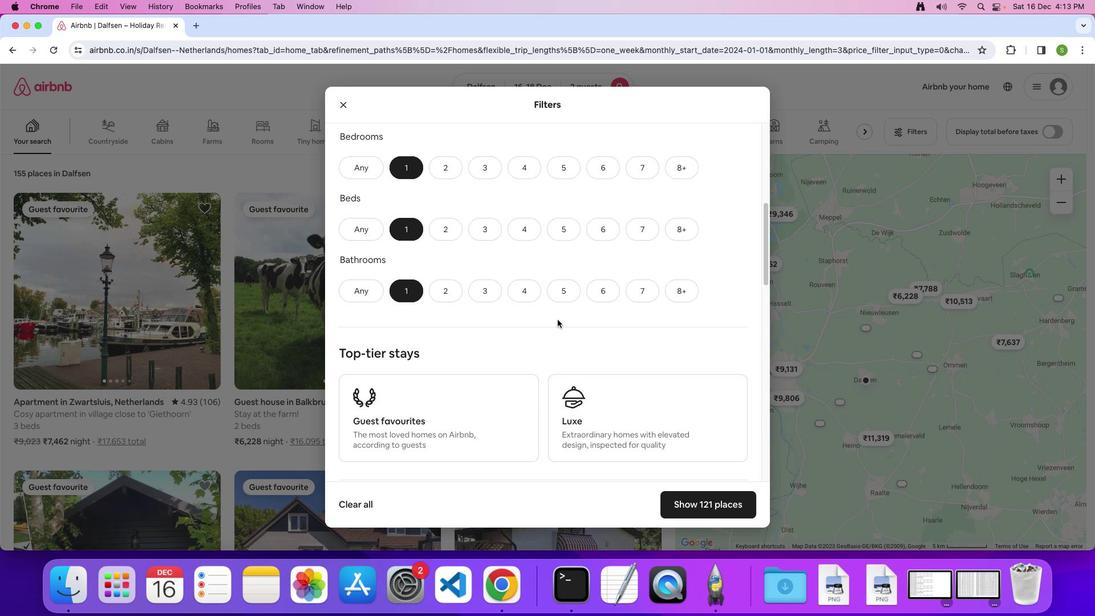 
Action: Mouse scrolled (558, 319) with delta (0, 0)
Screenshot: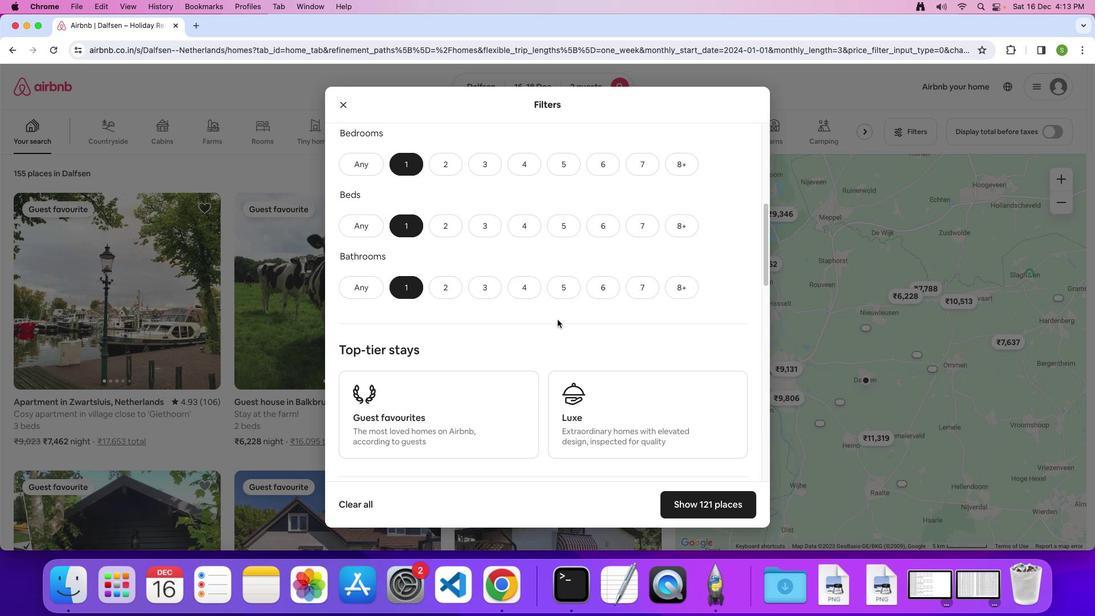 
Action: Mouse scrolled (558, 319) with delta (0, 0)
Screenshot: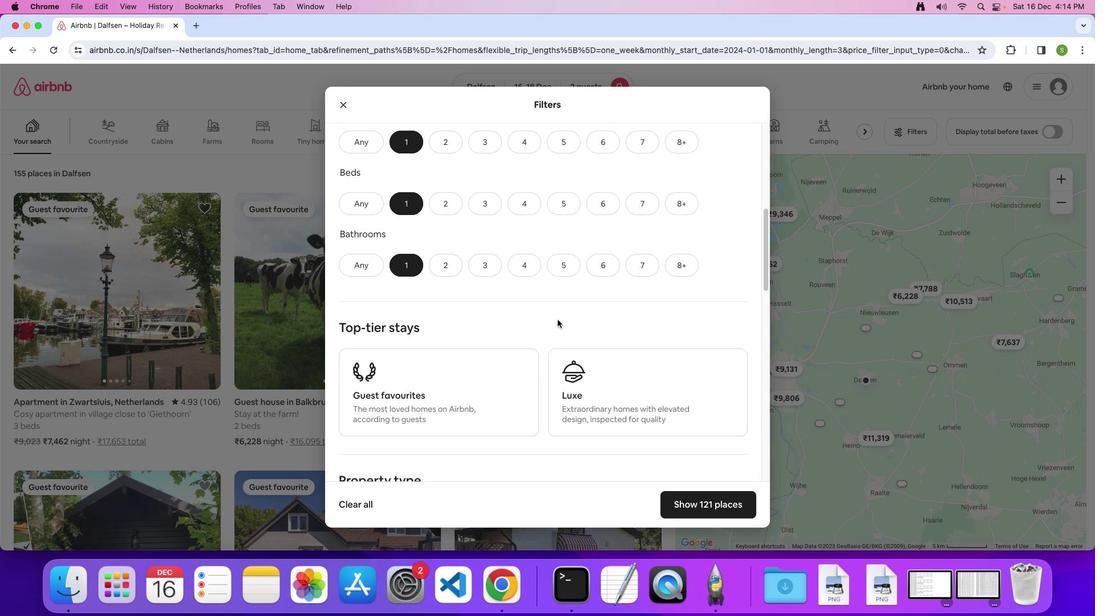 
Action: Mouse scrolled (558, 319) with delta (0, 0)
Screenshot: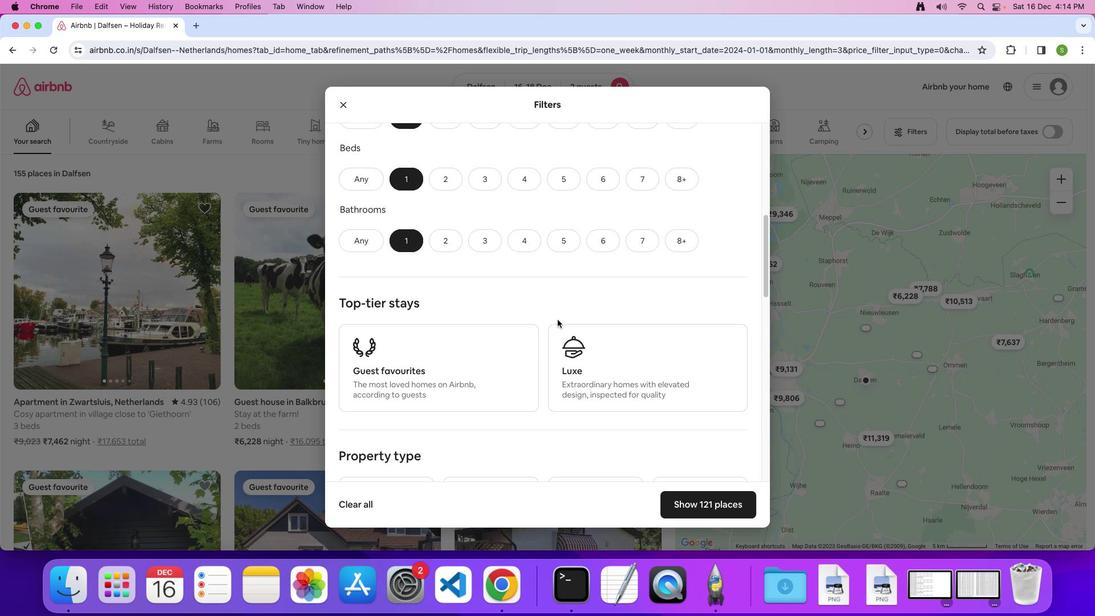 
Action: Mouse scrolled (558, 319) with delta (0, 0)
Screenshot: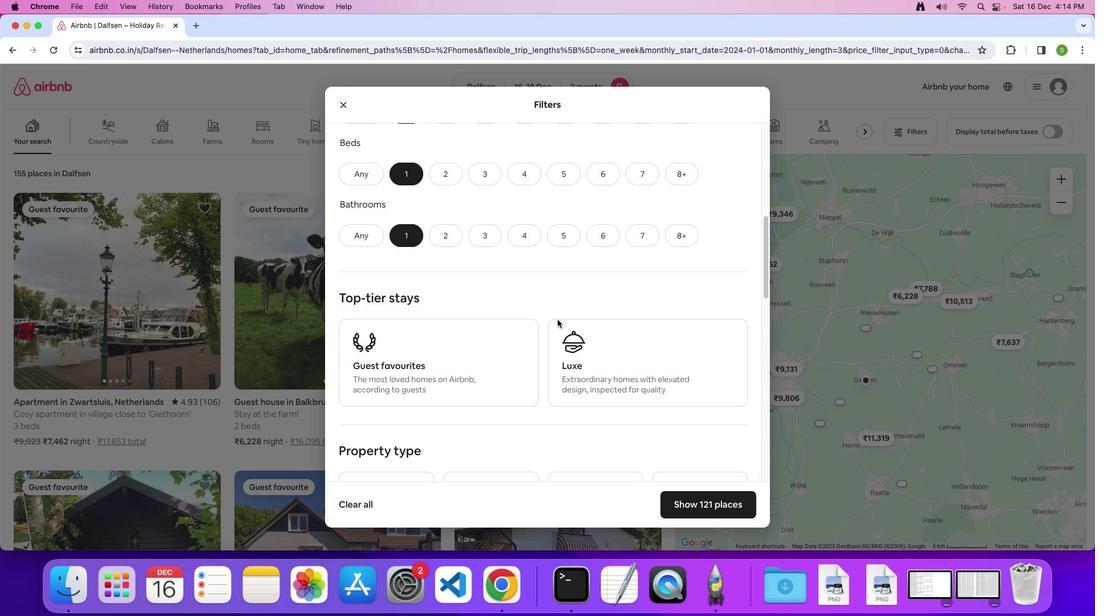 
Action: Mouse scrolled (558, 319) with delta (0, 0)
Screenshot: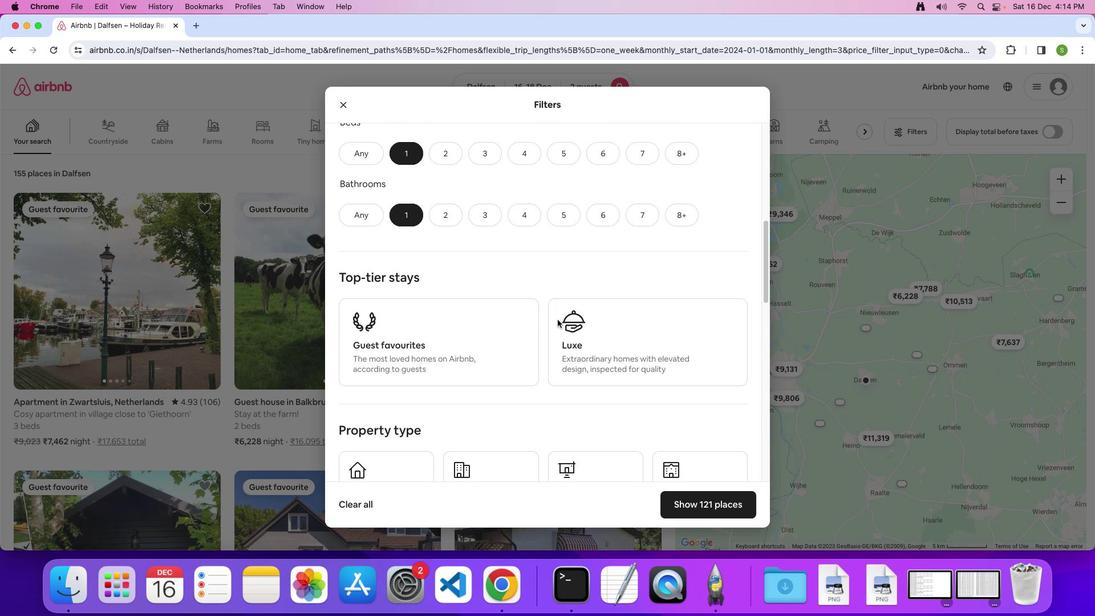 
Action: Mouse moved to (558, 319)
Screenshot: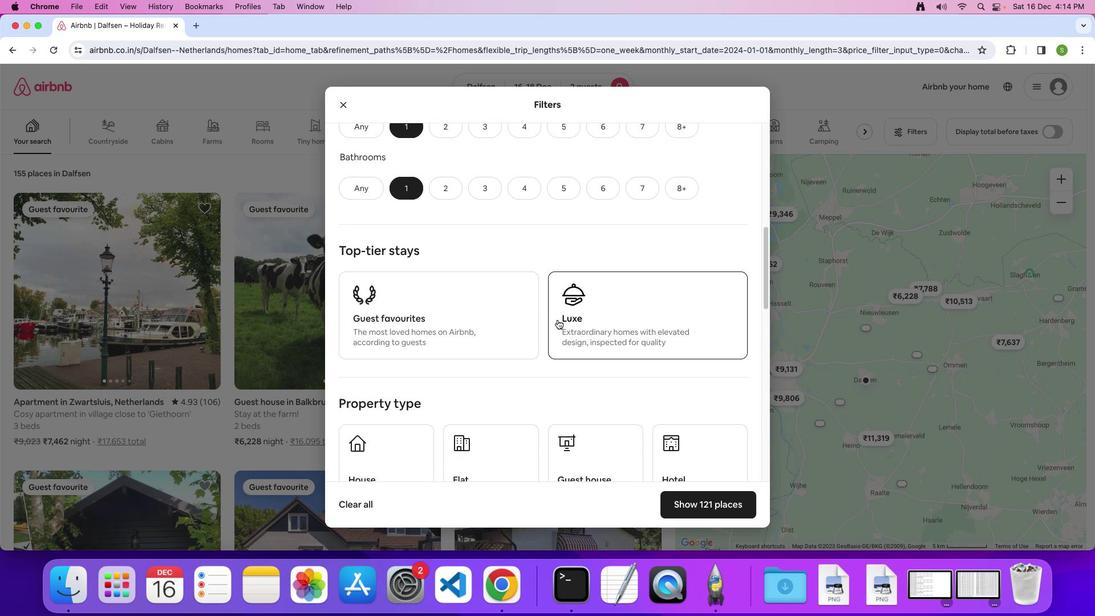 
Action: Mouse scrolled (558, 319) with delta (0, 0)
Screenshot: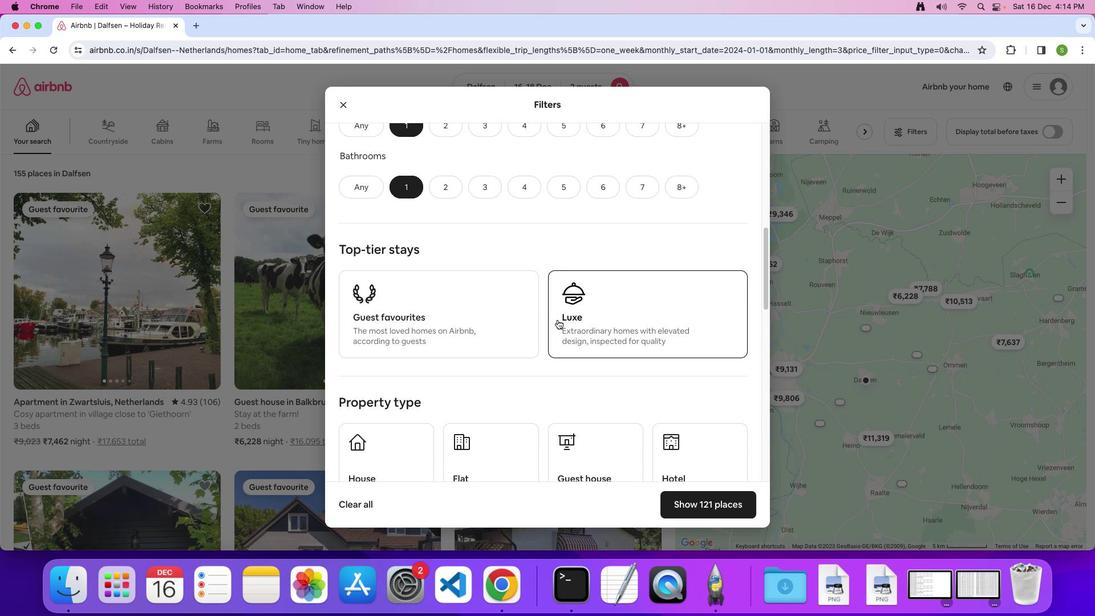 
Action: Mouse scrolled (558, 319) with delta (0, 0)
Screenshot: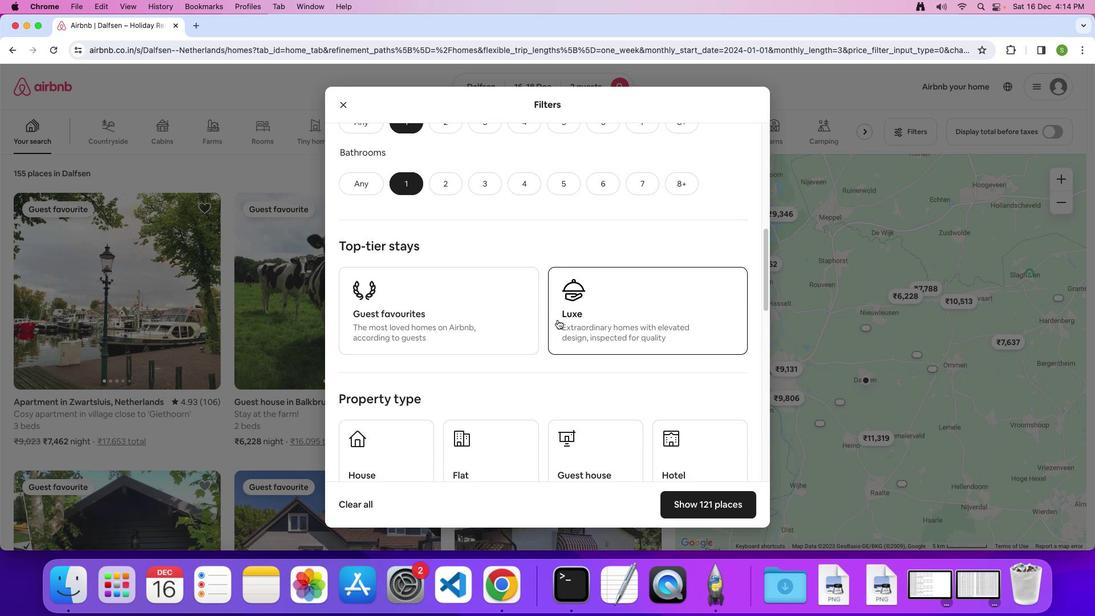 
Action: Mouse scrolled (558, 319) with delta (0, -1)
Screenshot: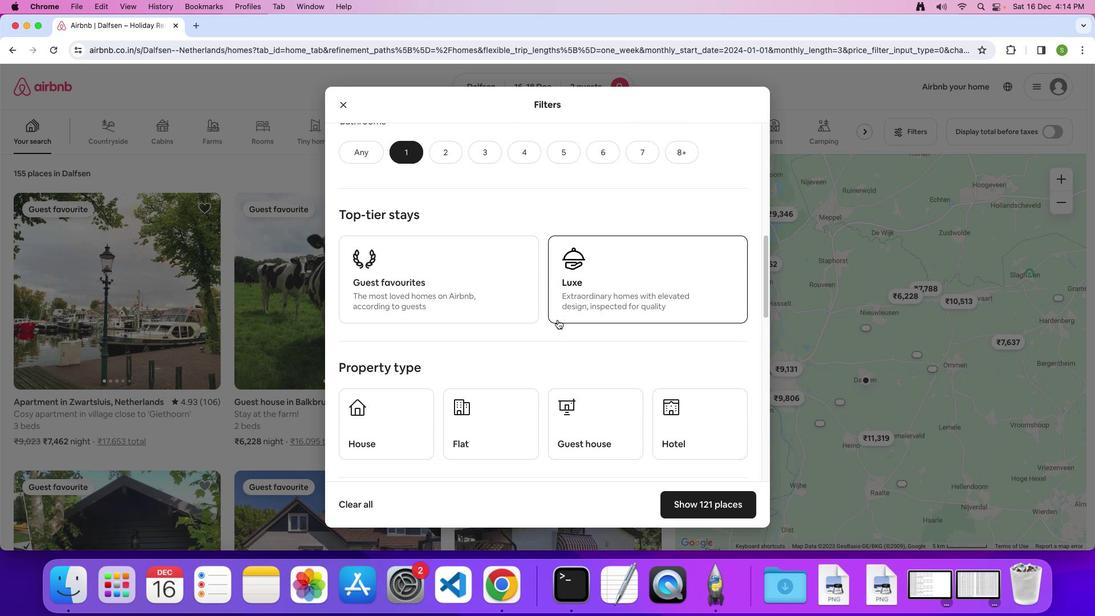 
Action: Mouse scrolled (558, 319) with delta (0, 0)
Screenshot: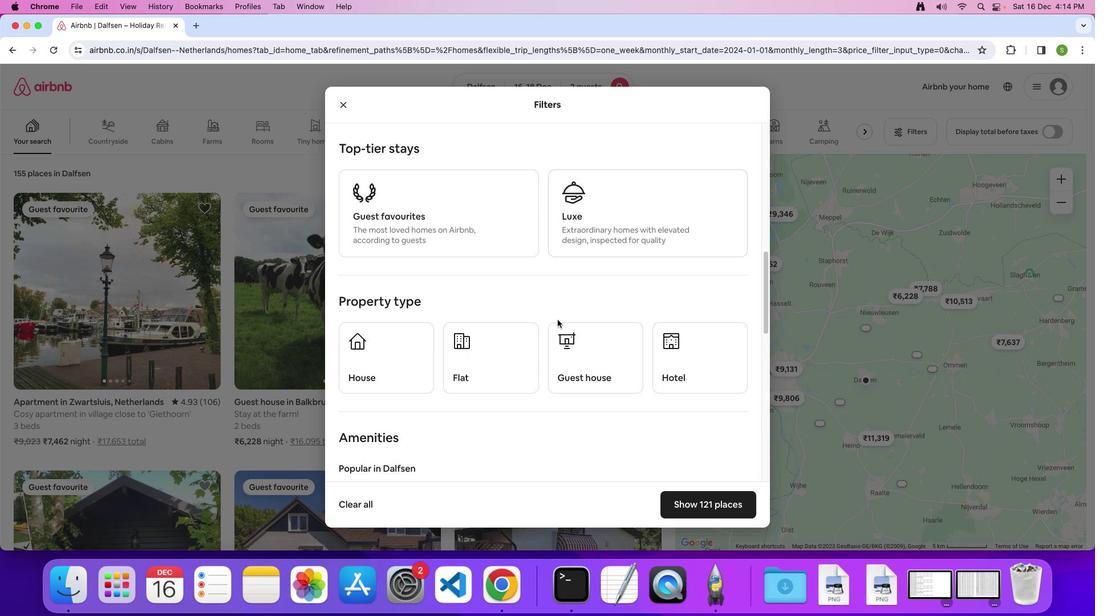 
Action: Mouse scrolled (558, 319) with delta (0, 0)
Screenshot: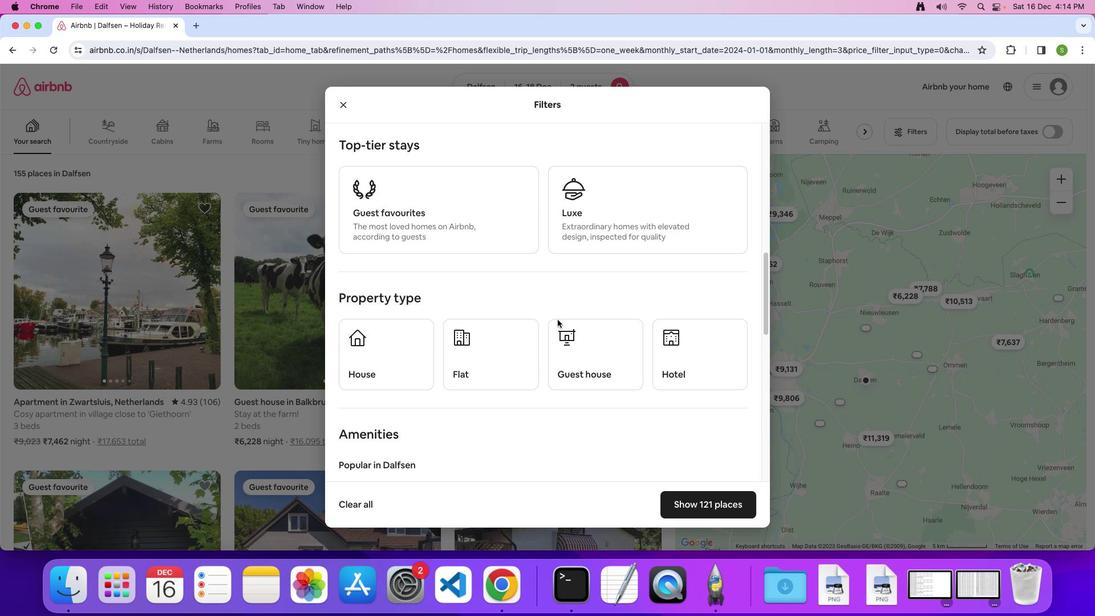 
Action: Mouse scrolled (558, 319) with delta (0, 0)
Screenshot: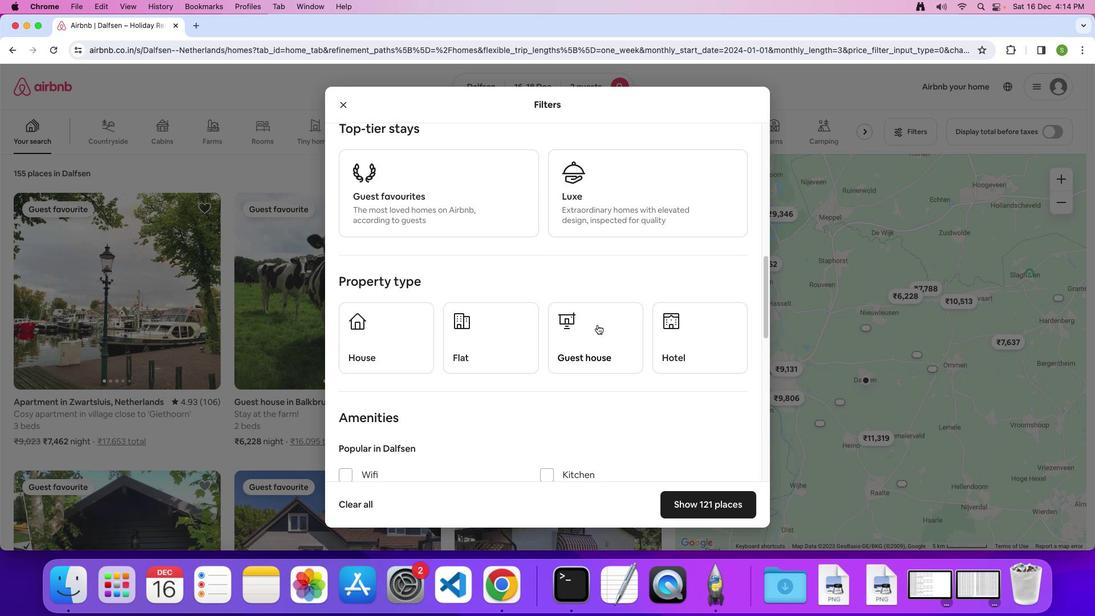 
Action: Mouse moved to (682, 333)
Screenshot: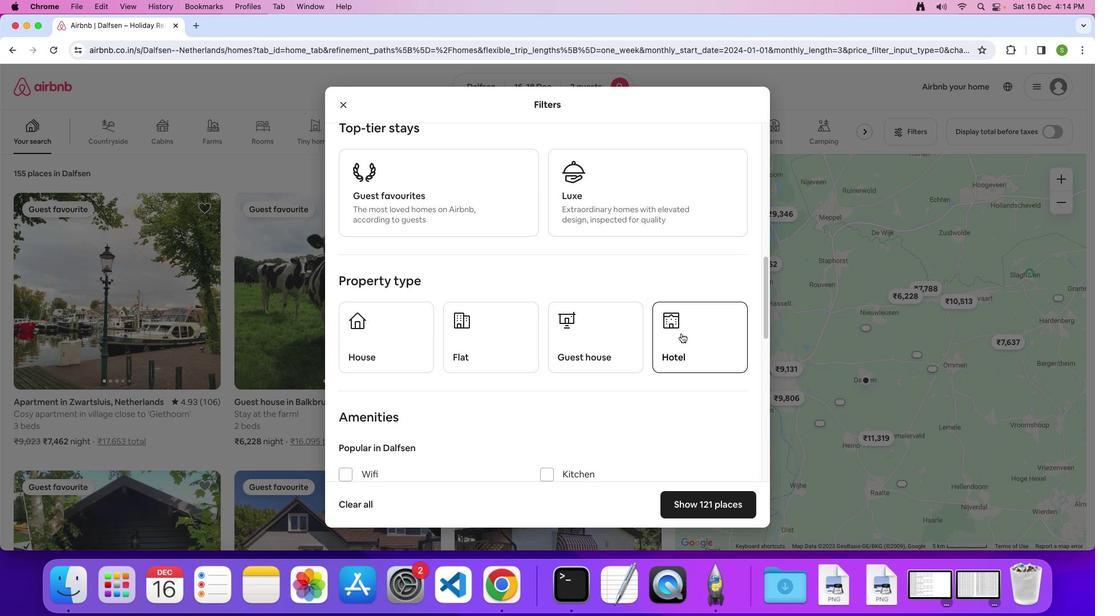 
Action: Mouse pressed left at (682, 333)
Screenshot: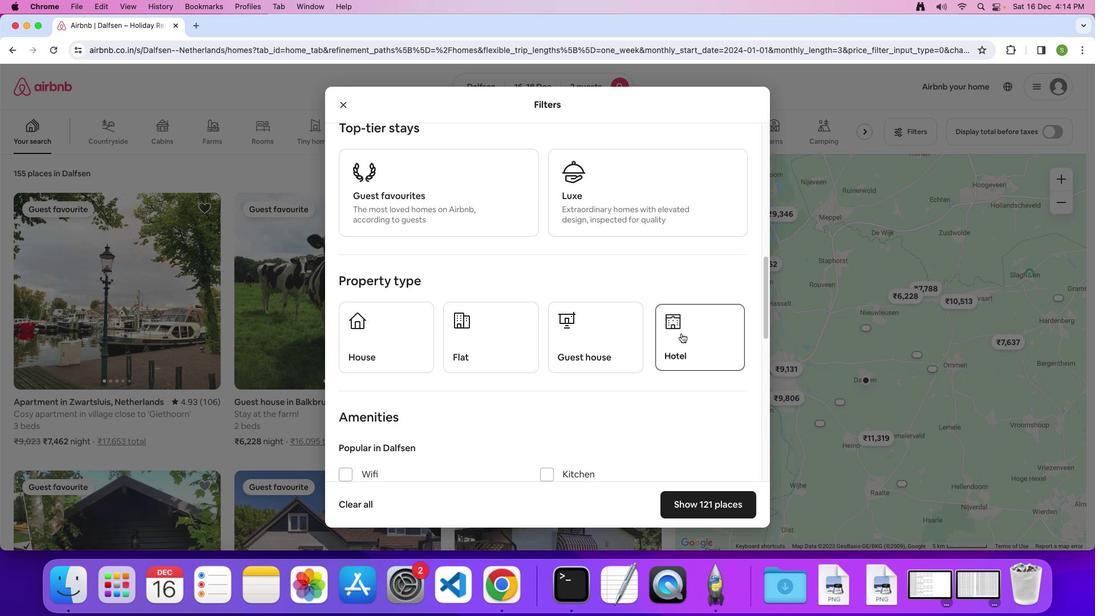 
Action: Mouse moved to (544, 332)
Screenshot: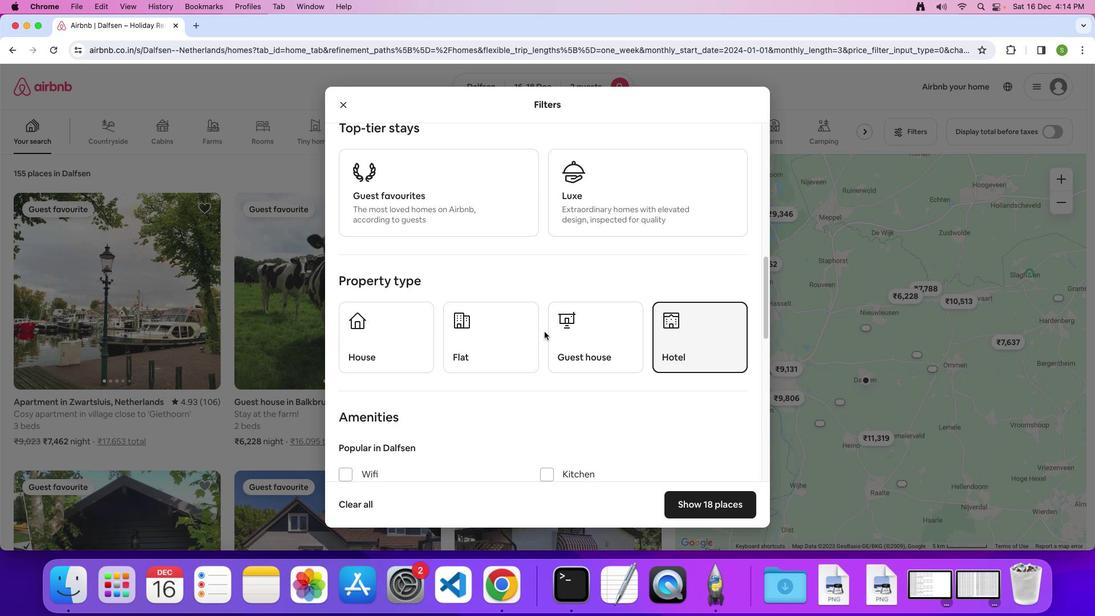 
Action: Mouse scrolled (544, 332) with delta (0, 0)
Screenshot: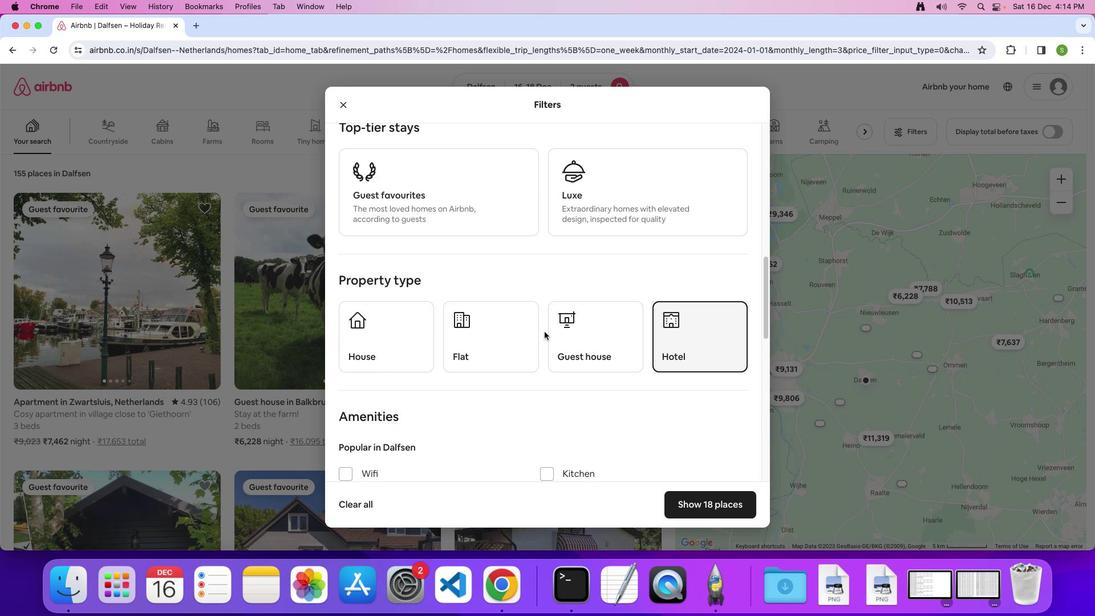 
Action: Mouse scrolled (544, 332) with delta (0, 0)
Screenshot: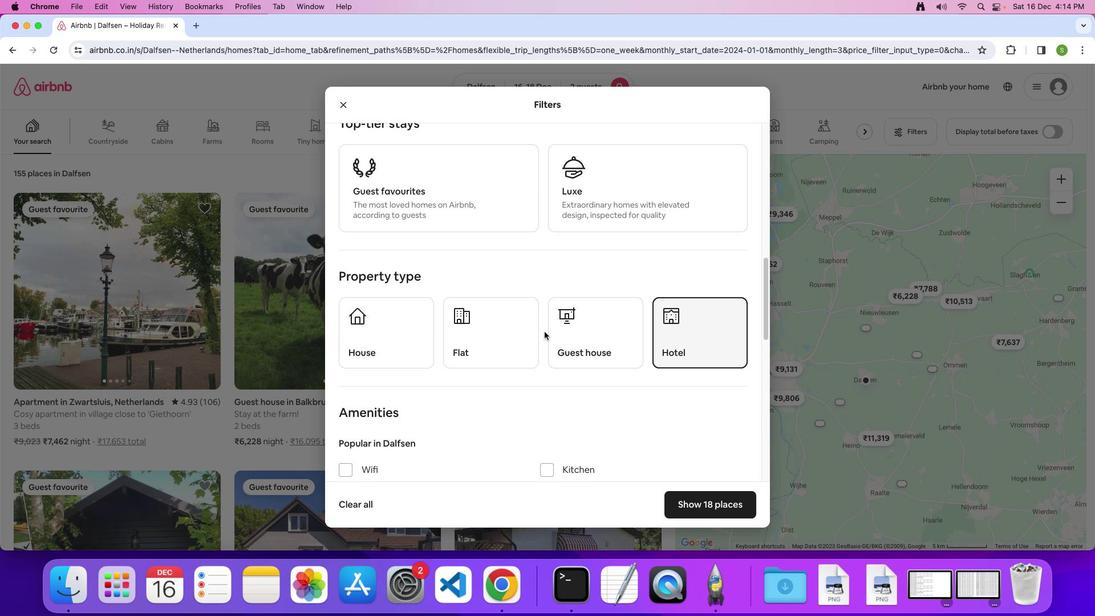 
Action: Mouse scrolled (544, 332) with delta (0, 0)
Screenshot: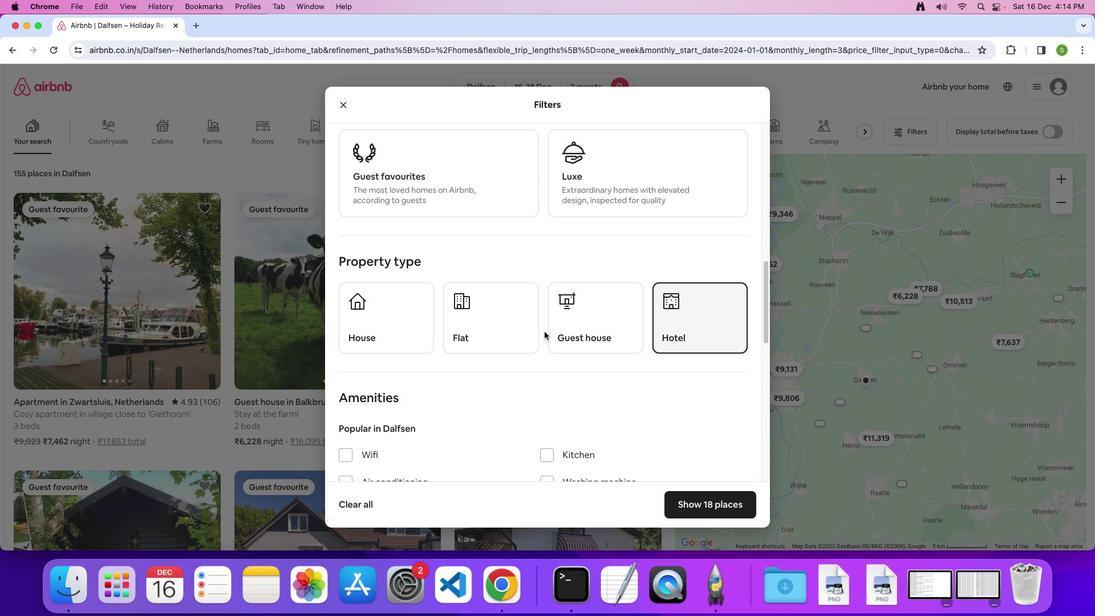 
Action: Mouse scrolled (544, 332) with delta (0, 0)
Screenshot: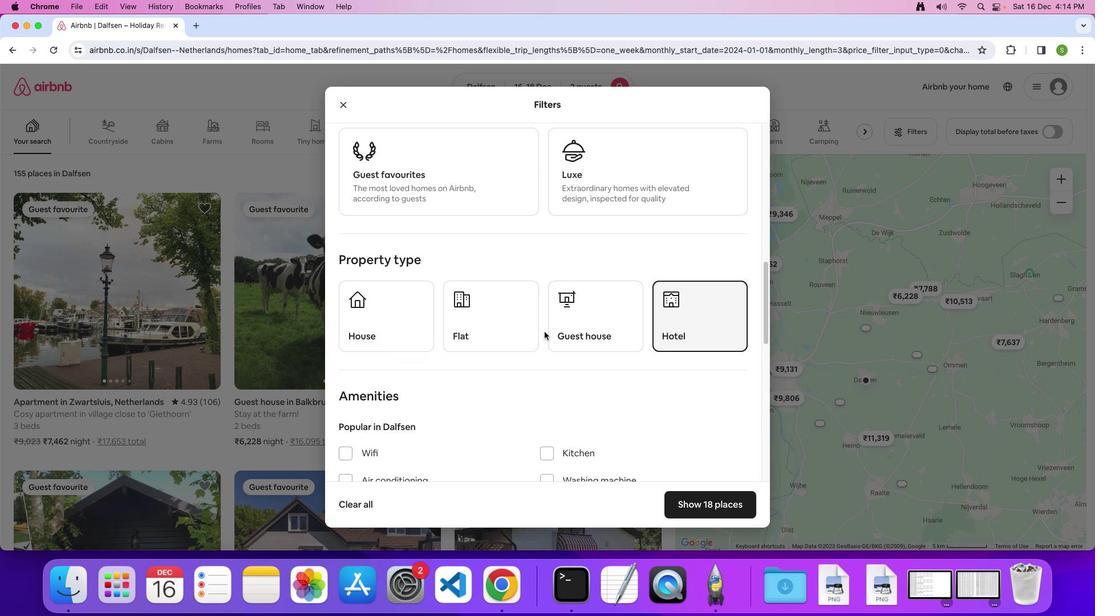 
Action: Mouse scrolled (544, 332) with delta (0, 0)
Screenshot: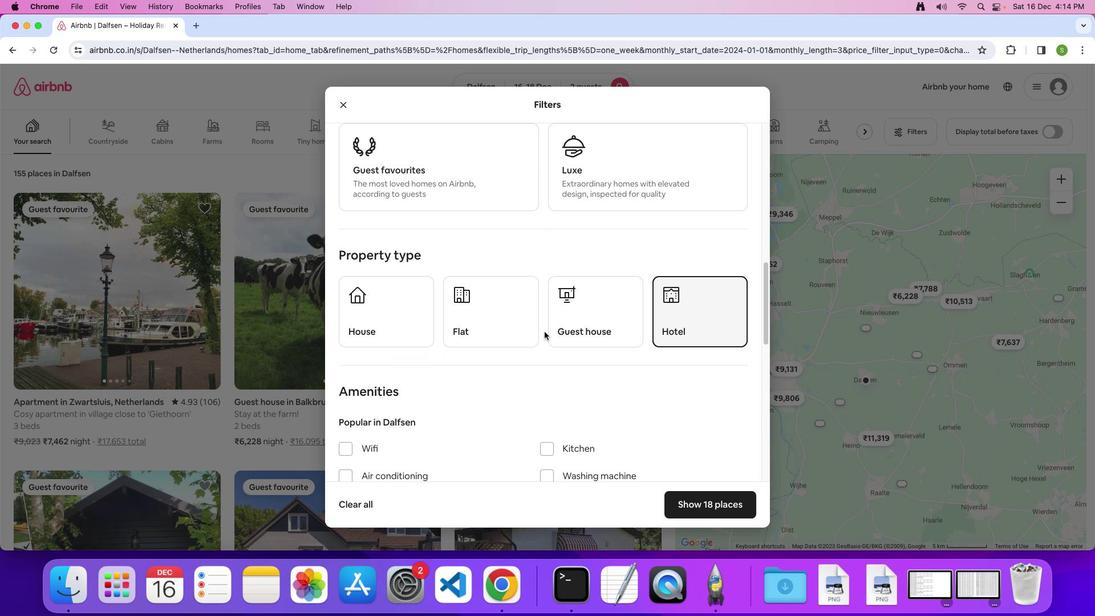 
Action: Mouse scrolled (544, 332) with delta (0, 0)
Screenshot: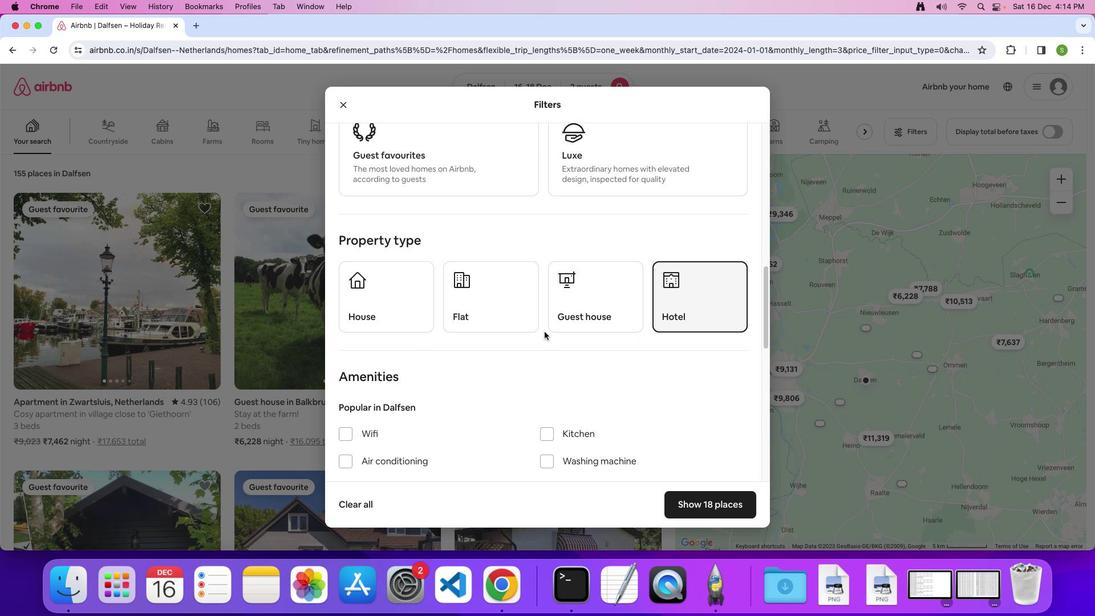
Action: Mouse scrolled (544, 332) with delta (0, 0)
Screenshot: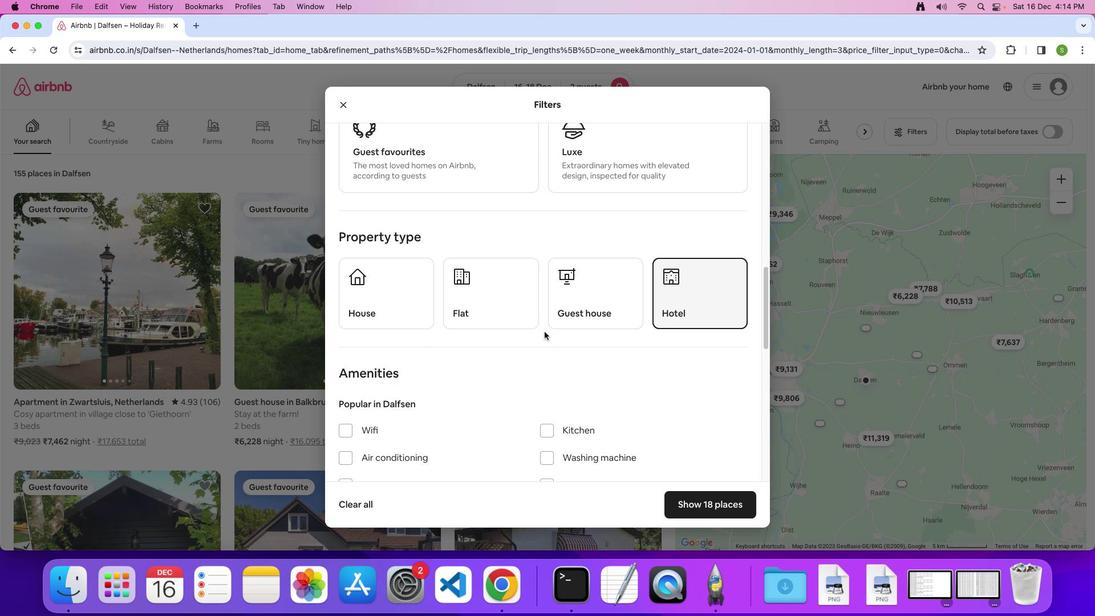 
Action: Mouse scrolled (544, 332) with delta (0, 0)
Screenshot: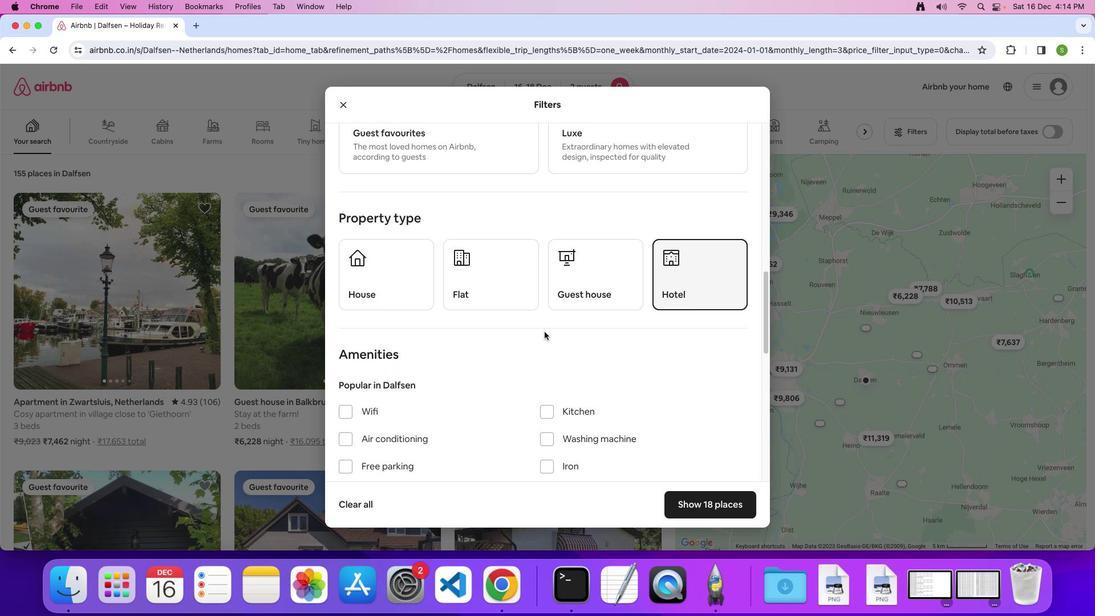 
Action: Mouse scrolled (544, 332) with delta (0, 0)
Screenshot: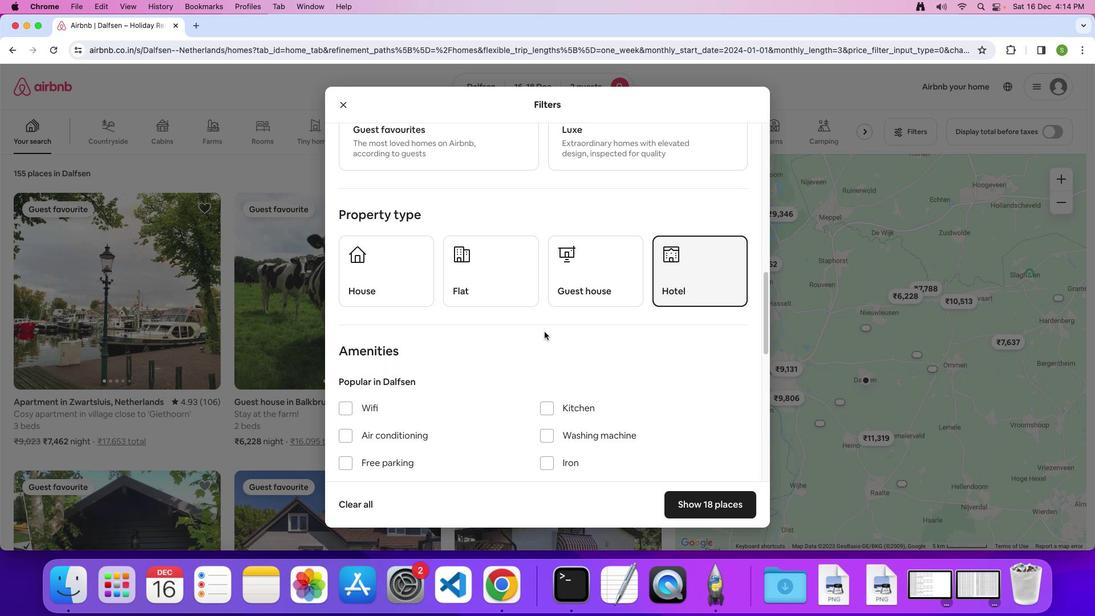 
Action: Mouse scrolled (544, 332) with delta (0, 0)
Screenshot: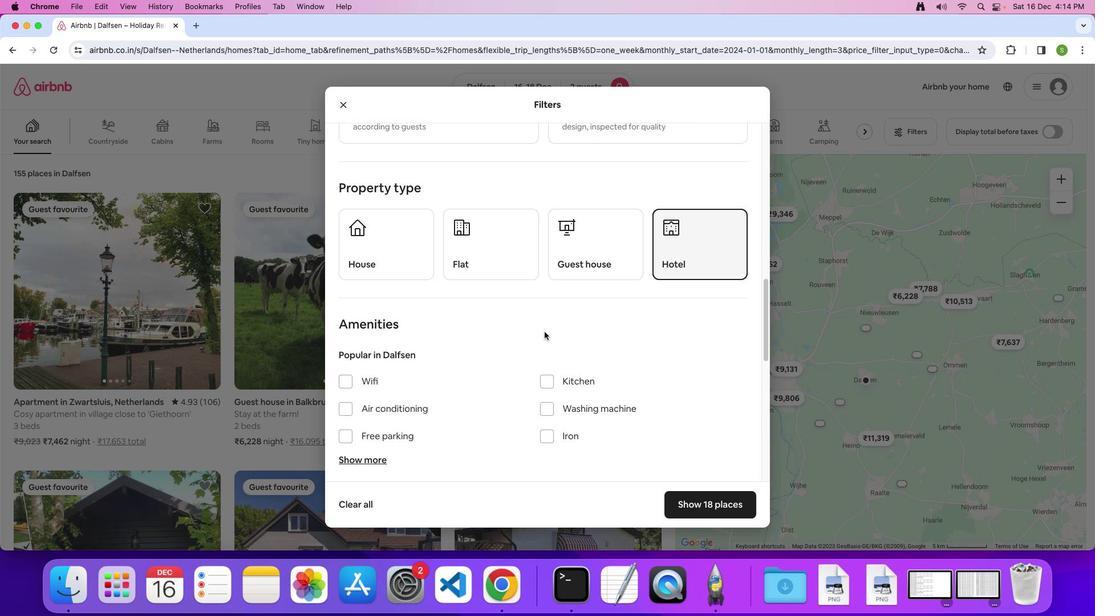 
Action: Mouse scrolled (544, 332) with delta (0, 0)
Screenshot: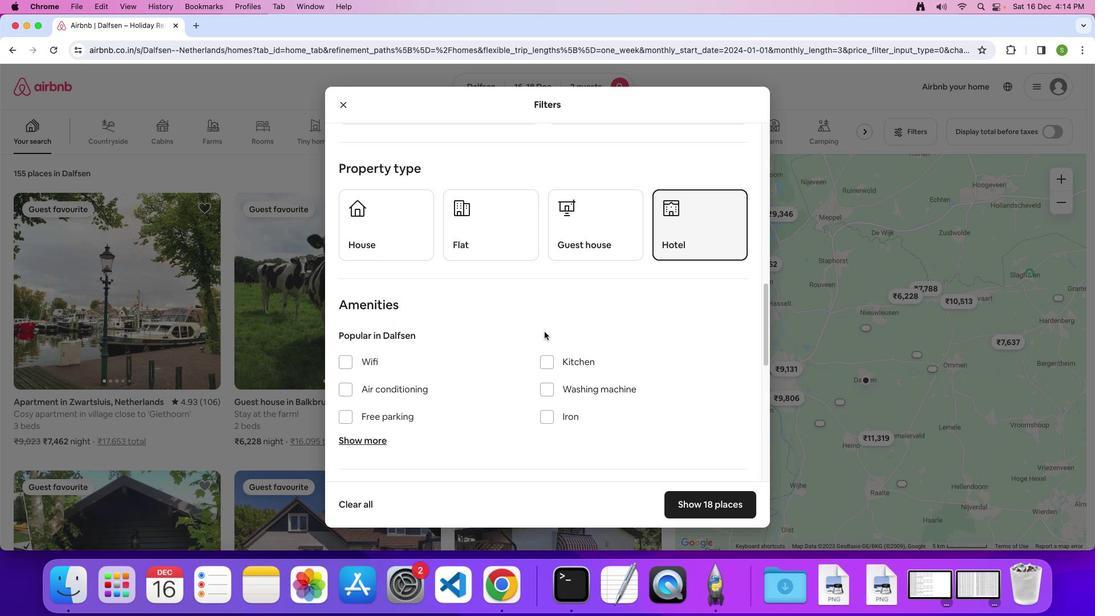 
Action: Mouse scrolled (544, 332) with delta (0, 0)
Screenshot: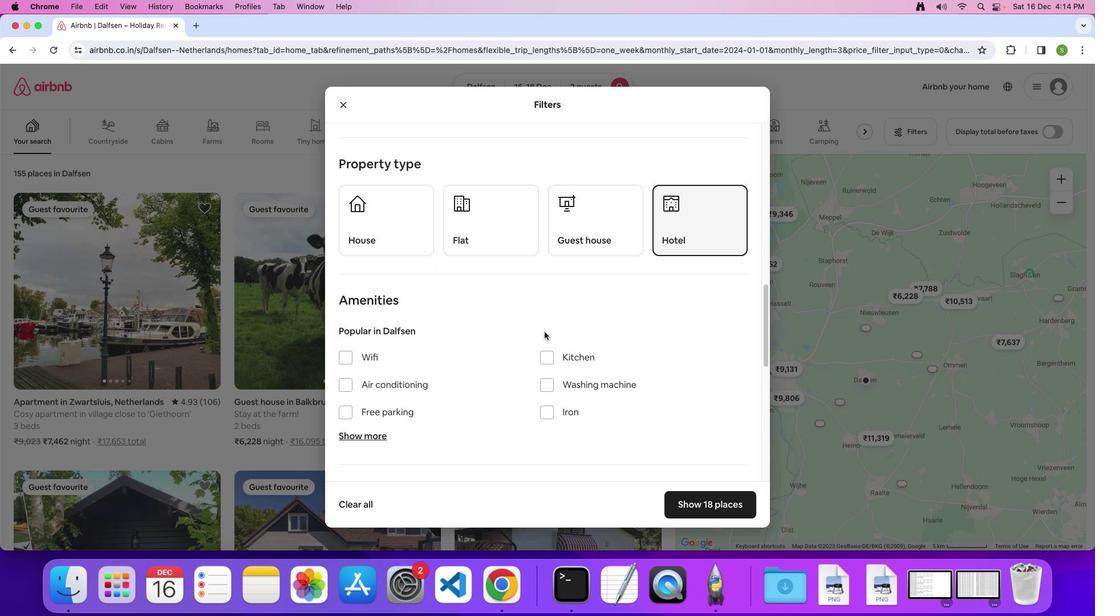 
Action: Mouse scrolled (544, 332) with delta (0, 0)
Screenshot: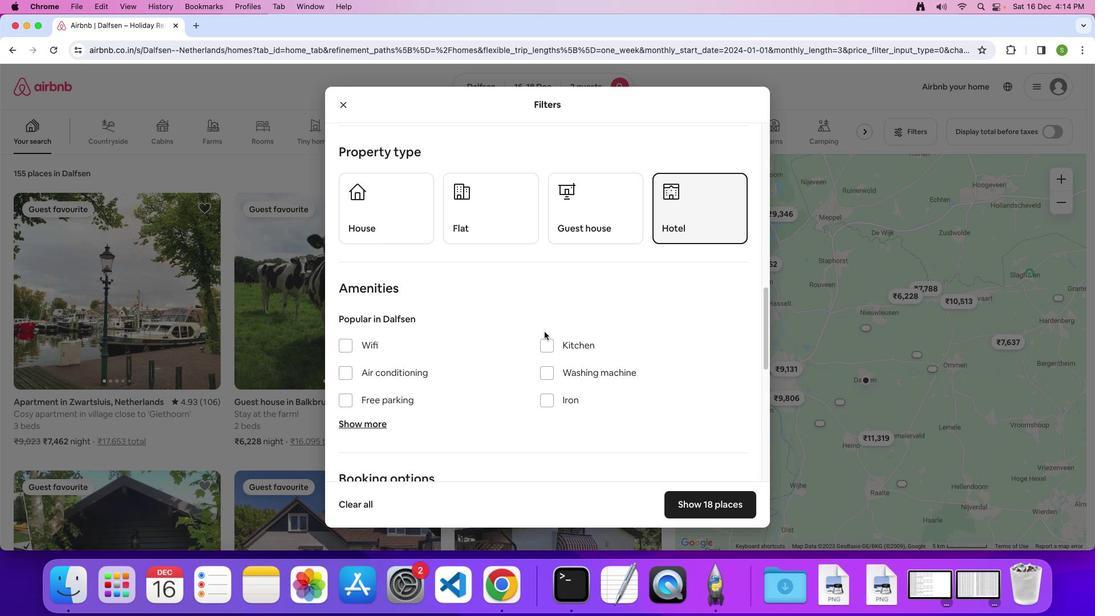 
Action: Mouse scrolled (544, 332) with delta (0, 0)
Screenshot: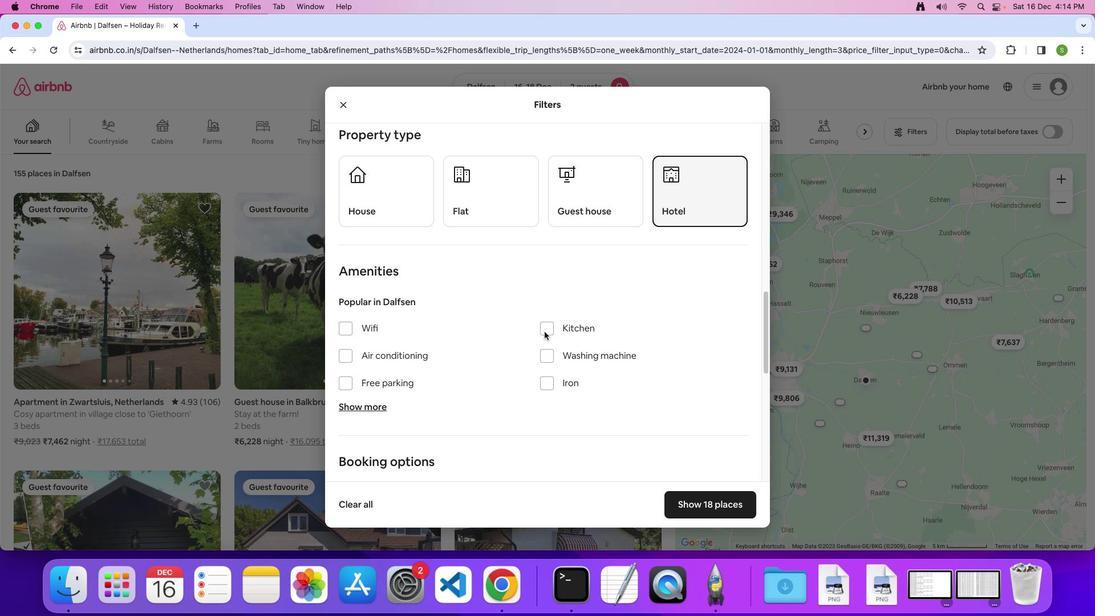 
Action: Mouse scrolled (544, 332) with delta (0, 0)
Screenshot: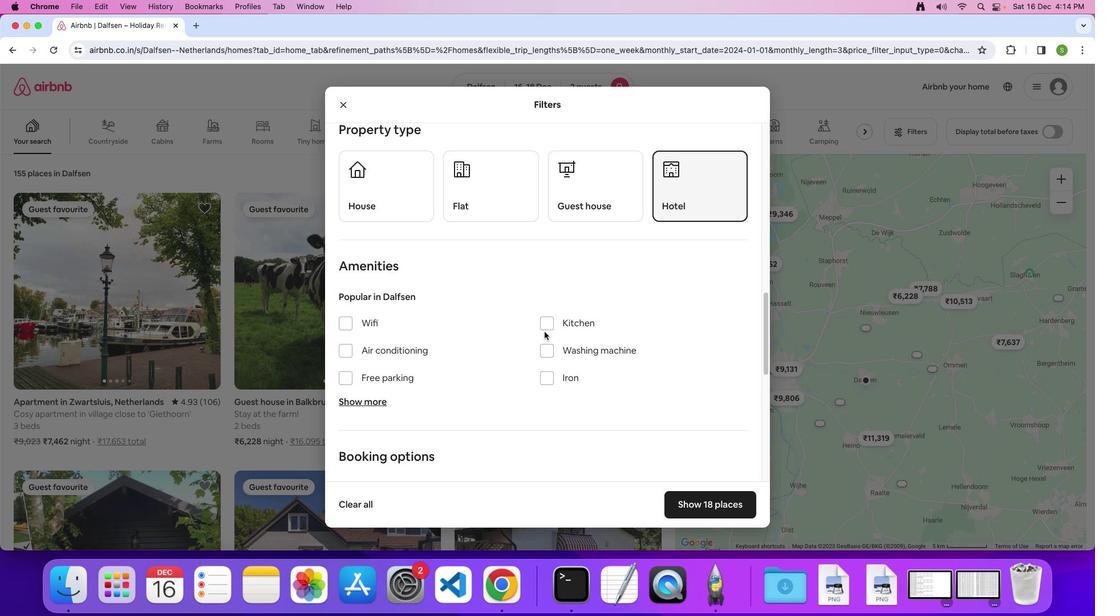
Action: Mouse moved to (545, 333)
Screenshot: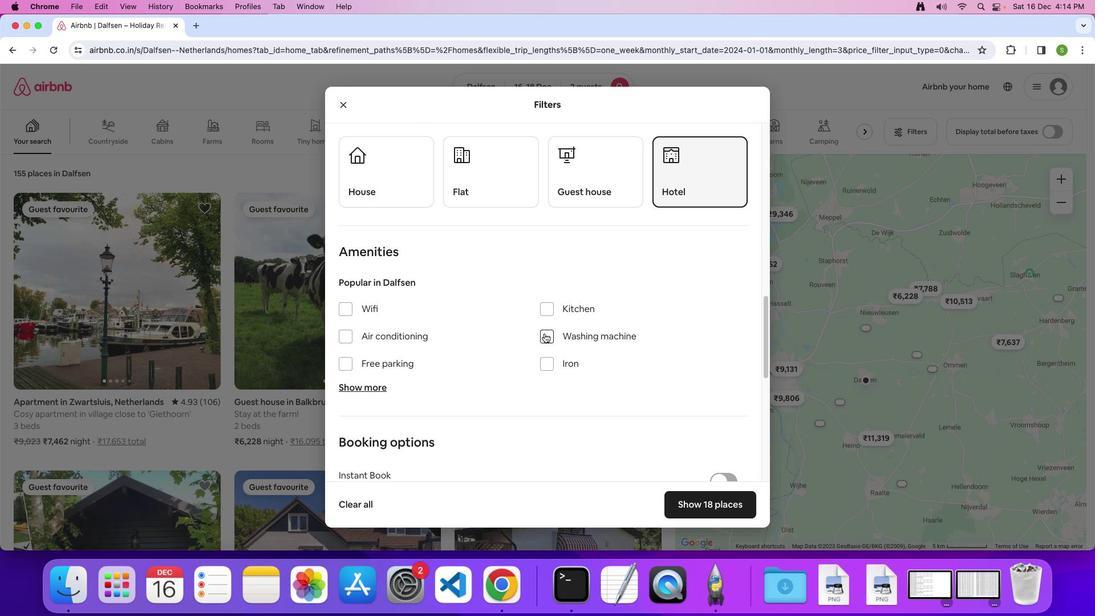
Action: Mouse pressed left at (545, 333)
Screenshot: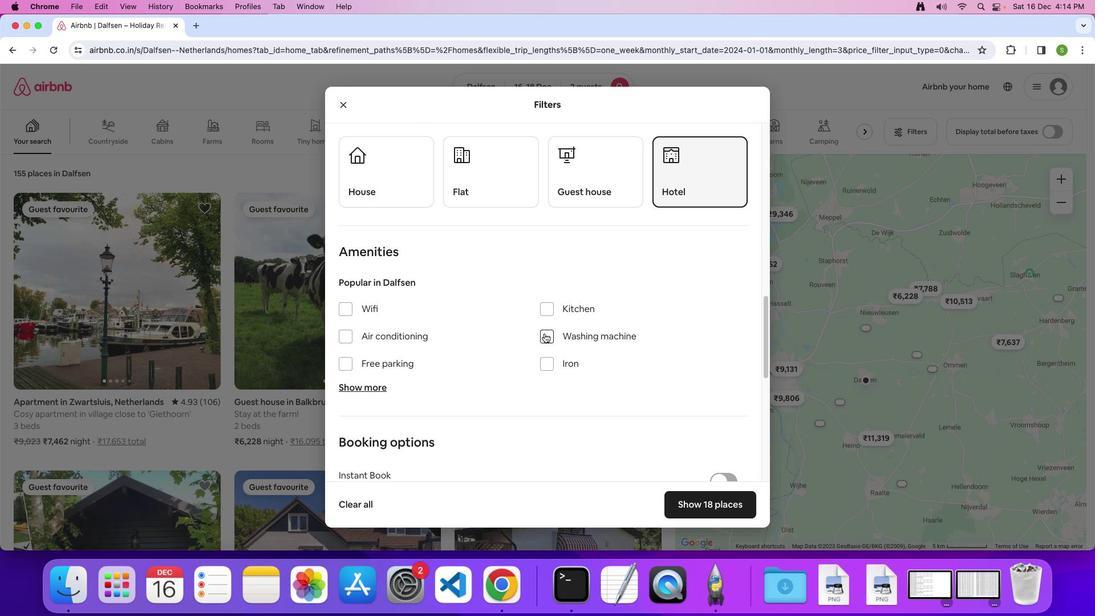 
Action: Mouse moved to (490, 321)
Screenshot: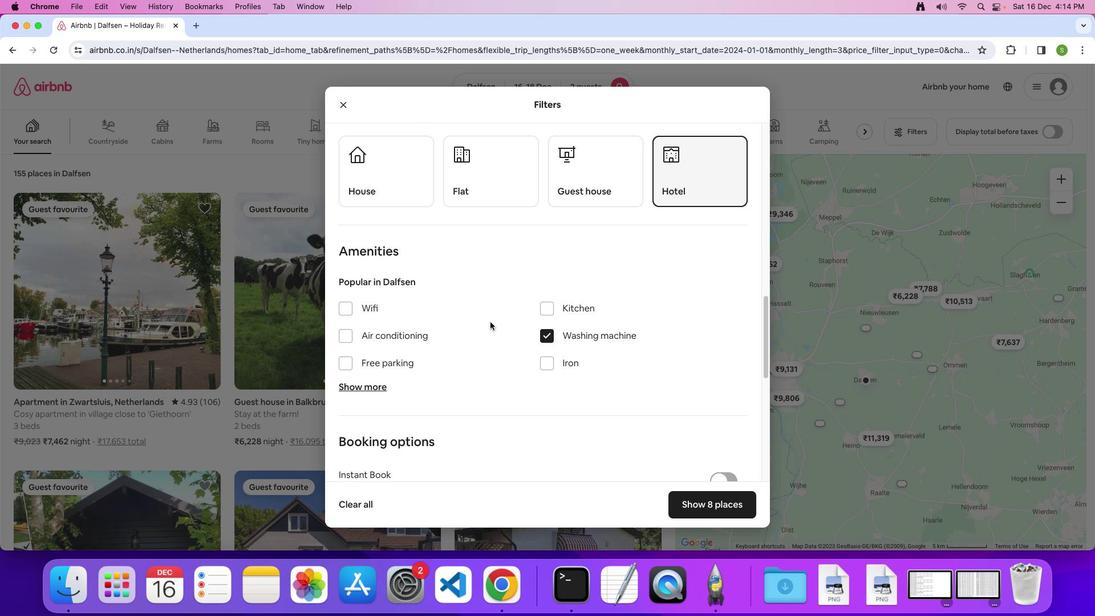
Action: Mouse scrolled (490, 321) with delta (0, 0)
Screenshot: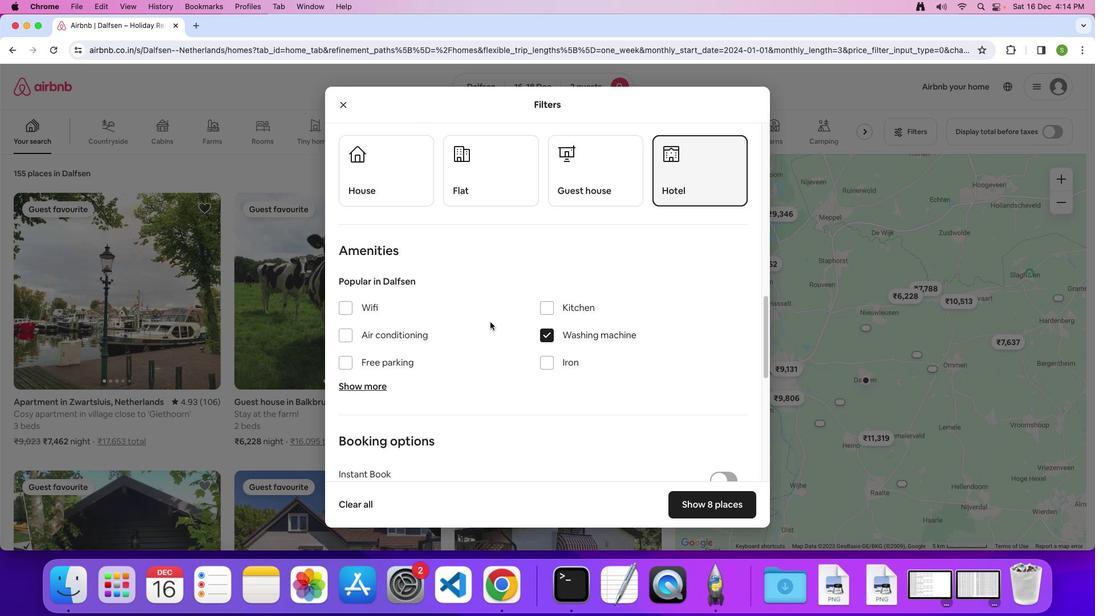 
Action: Mouse moved to (490, 321)
Screenshot: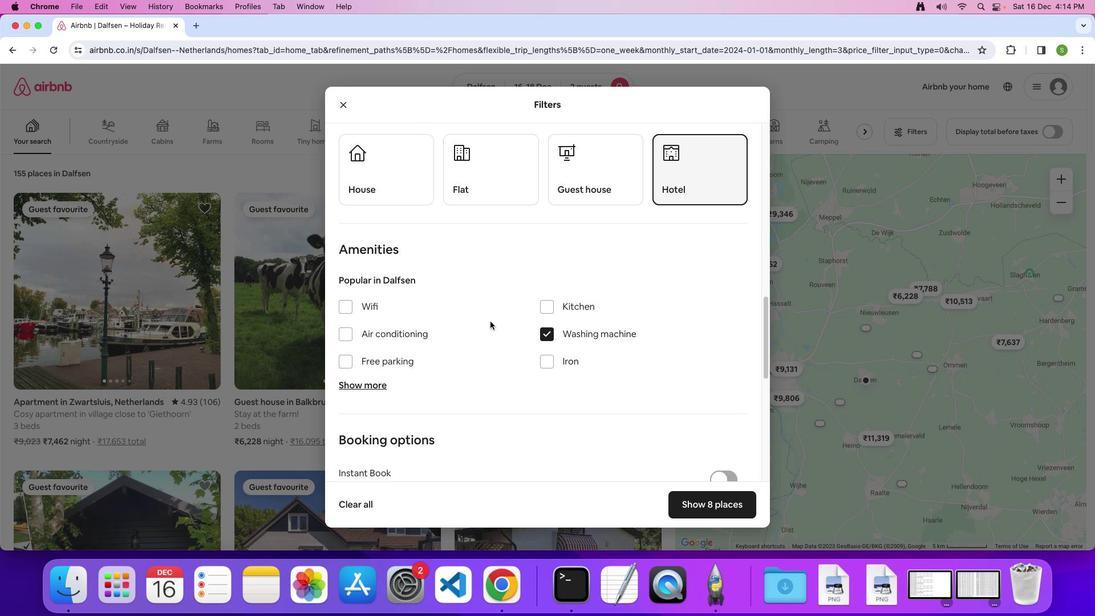 
Action: Mouse scrolled (490, 321) with delta (0, 0)
Screenshot: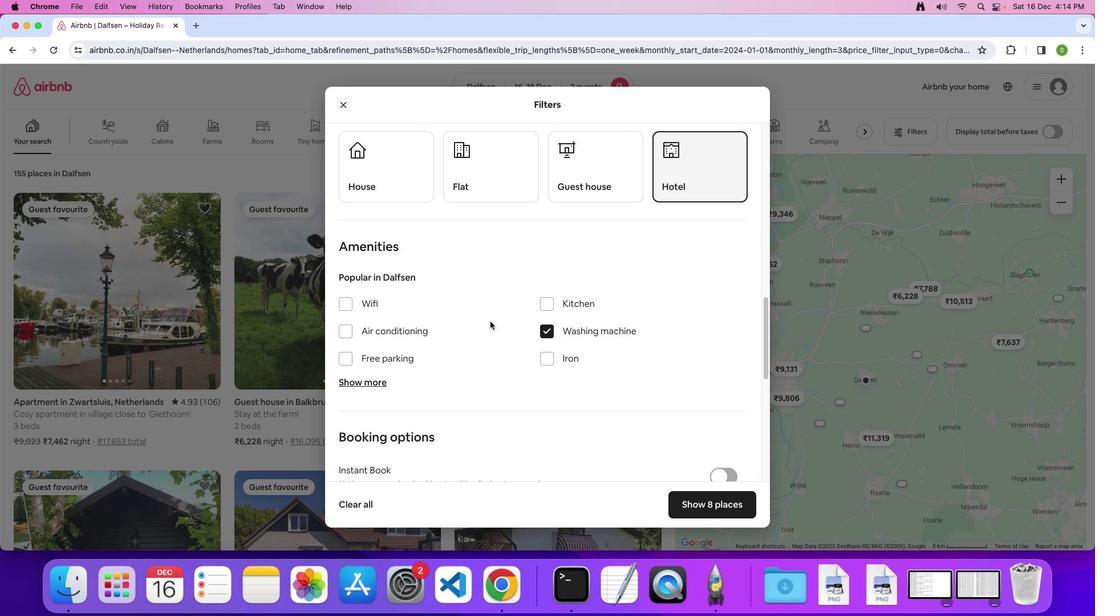 
Action: Mouse moved to (490, 321)
Screenshot: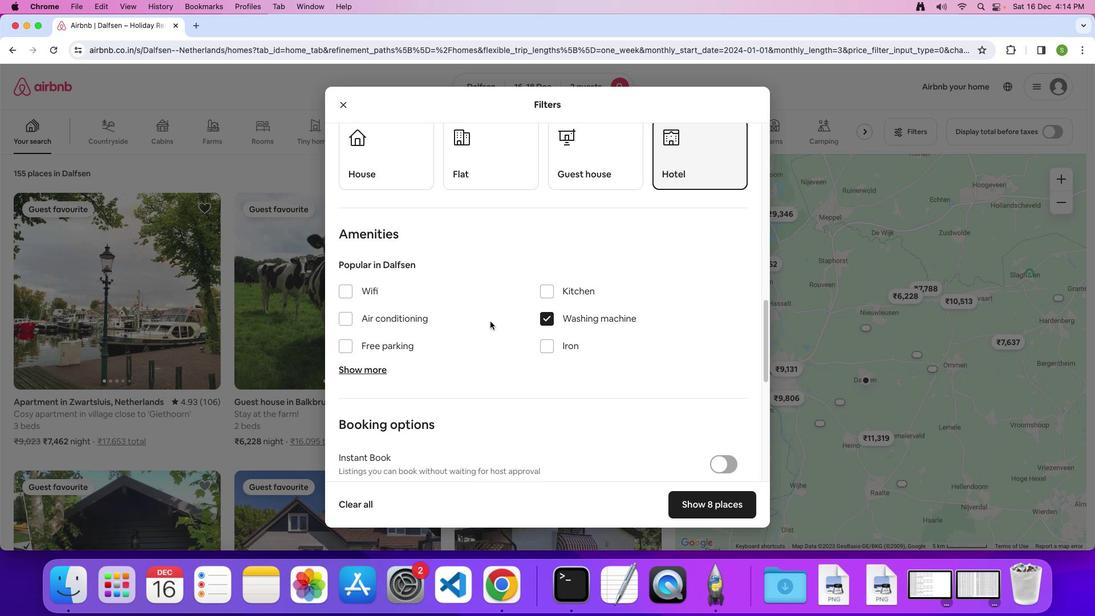 
Action: Mouse scrolled (490, 321) with delta (0, 0)
Screenshot: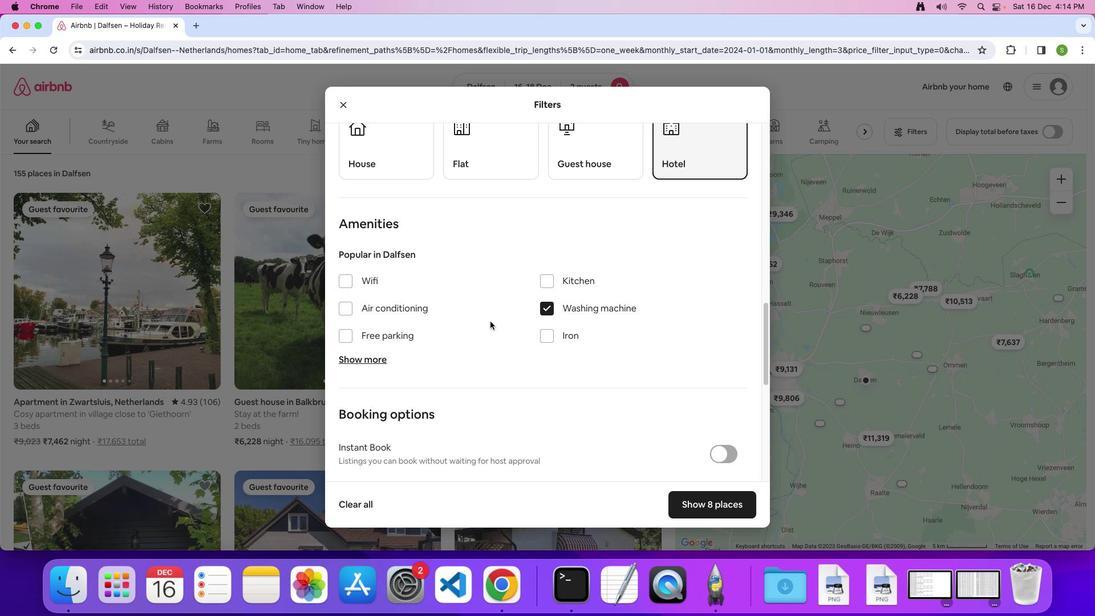 
Action: Mouse moved to (490, 321)
Screenshot: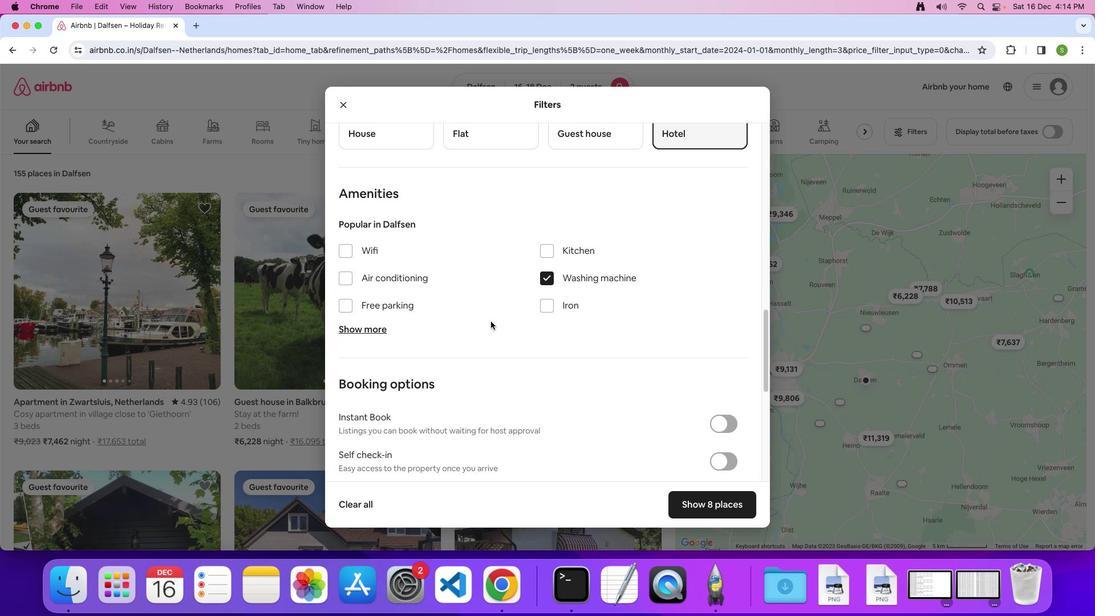
Action: Mouse scrolled (490, 321) with delta (0, 0)
Screenshot: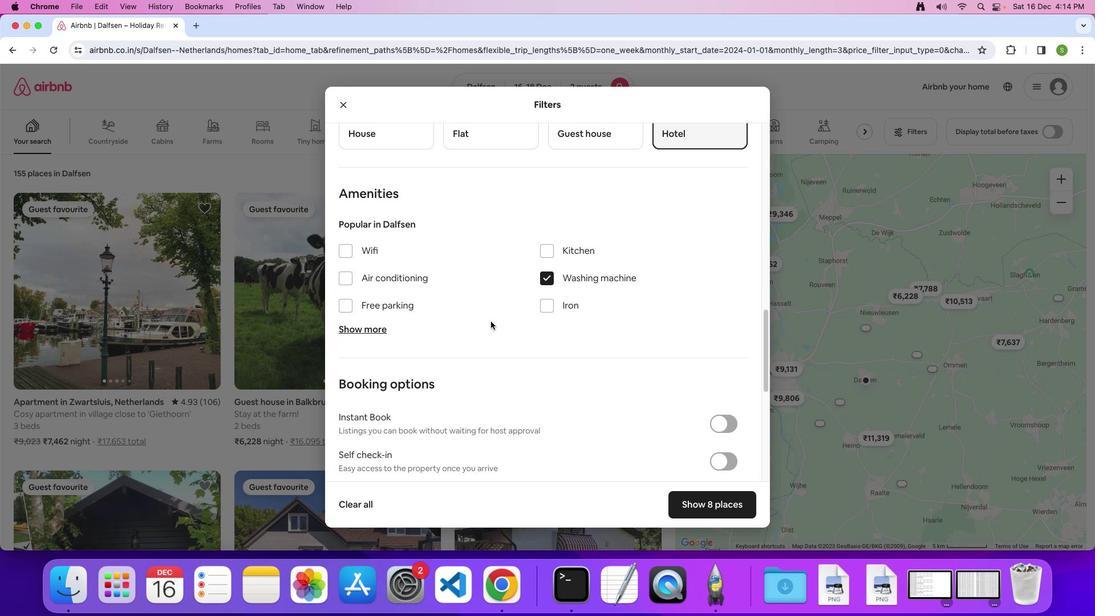
Action: Mouse scrolled (490, 321) with delta (0, 0)
Screenshot: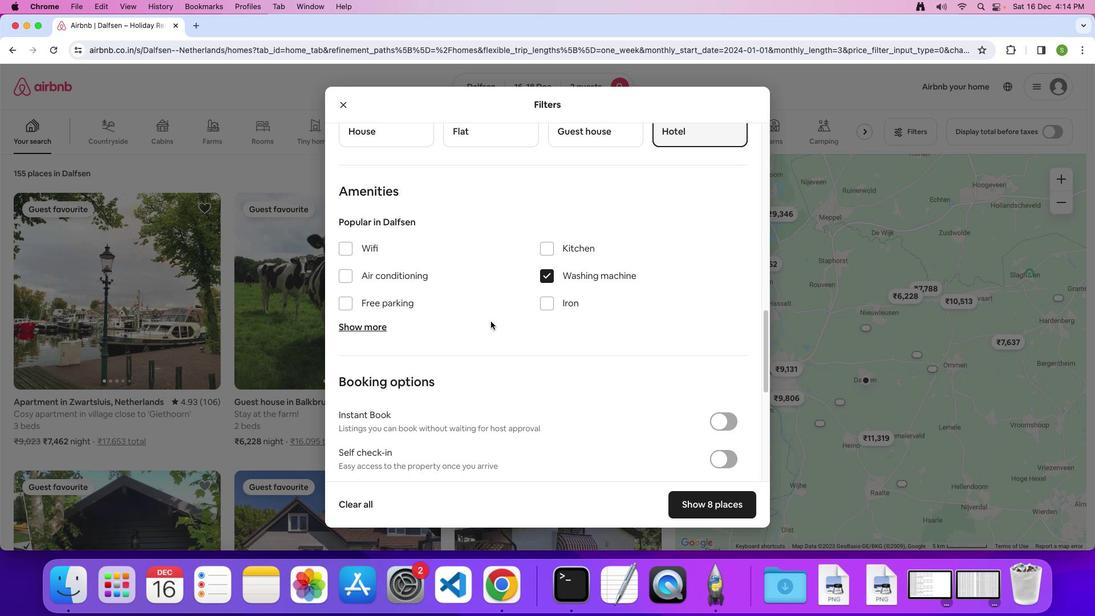 
Action: Mouse scrolled (490, 321) with delta (0, -1)
Screenshot: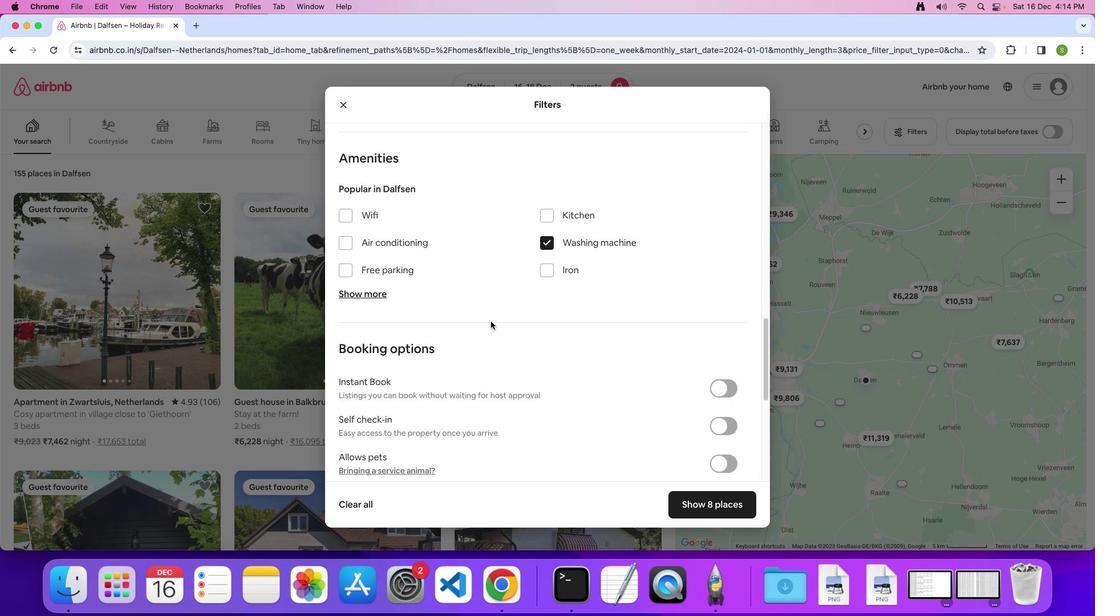 
Action: Mouse scrolled (490, 321) with delta (0, 0)
Screenshot: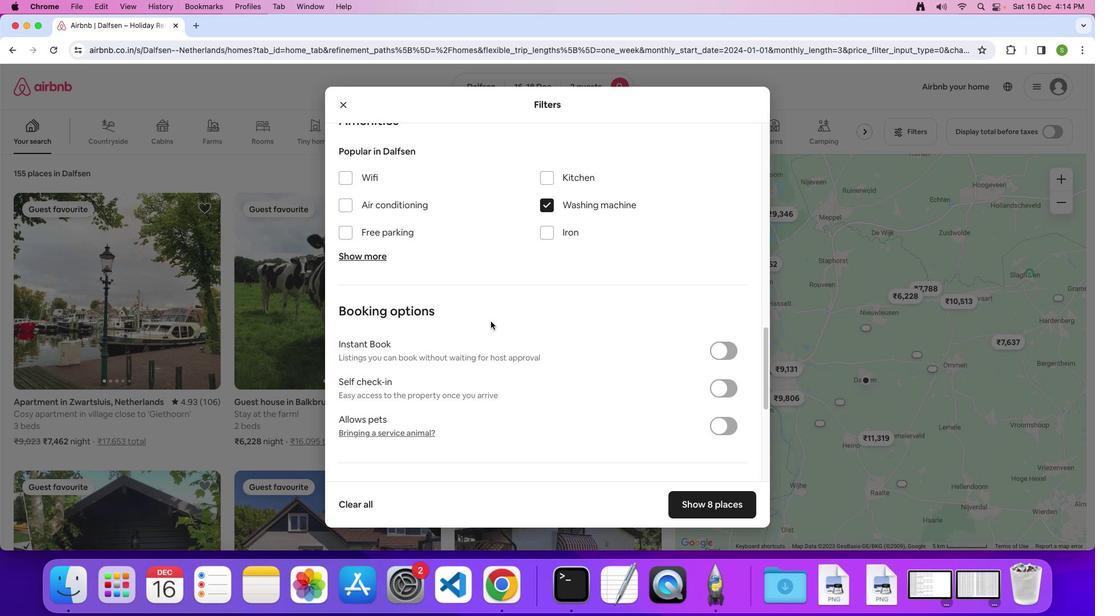 
Action: Mouse scrolled (490, 321) with delta (0, 0)
Screenshot: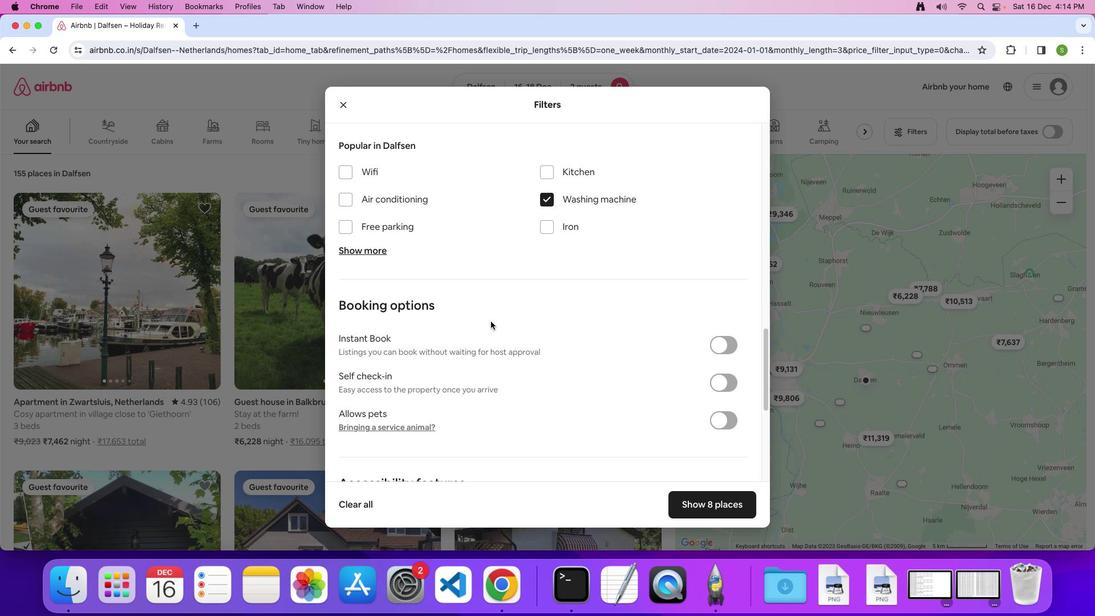 
Action: Mouse scrolled (490, 321) with delta (0, 0)
Screenshot: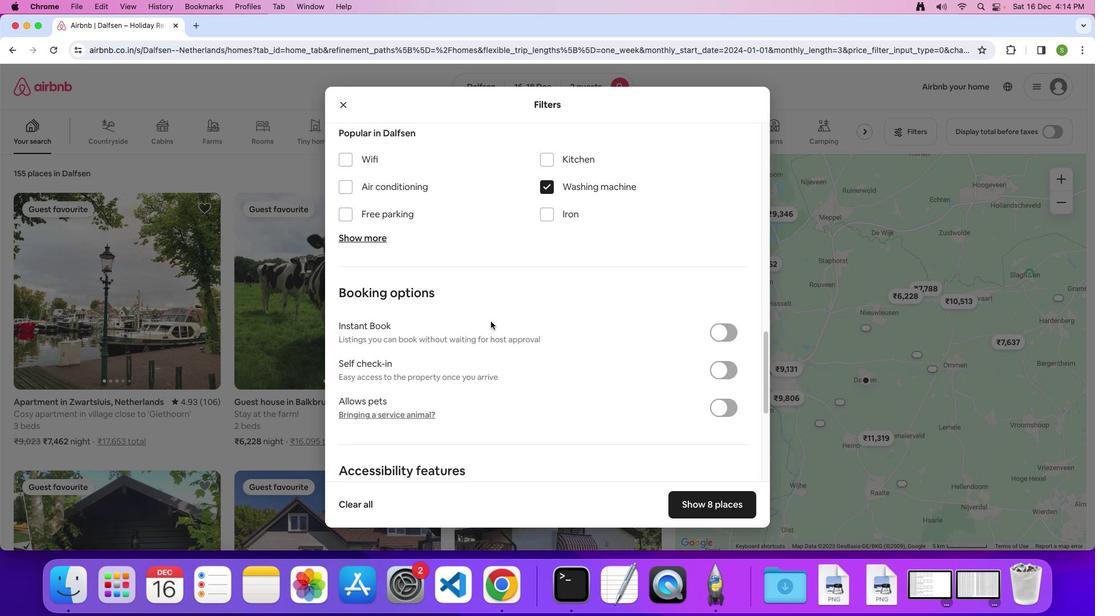 
Action: Mouse scrolled (490, 321) with delta (0, 0)
Screenshot: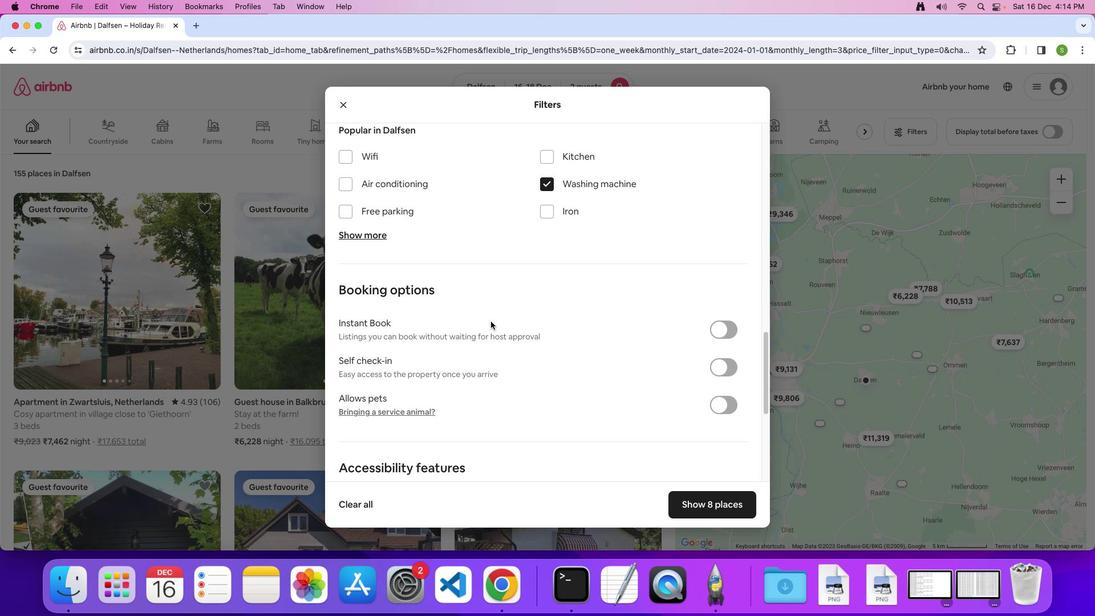 
Action: Mouse scrolled (490, 321) with delta (0, 0)
Screenshot: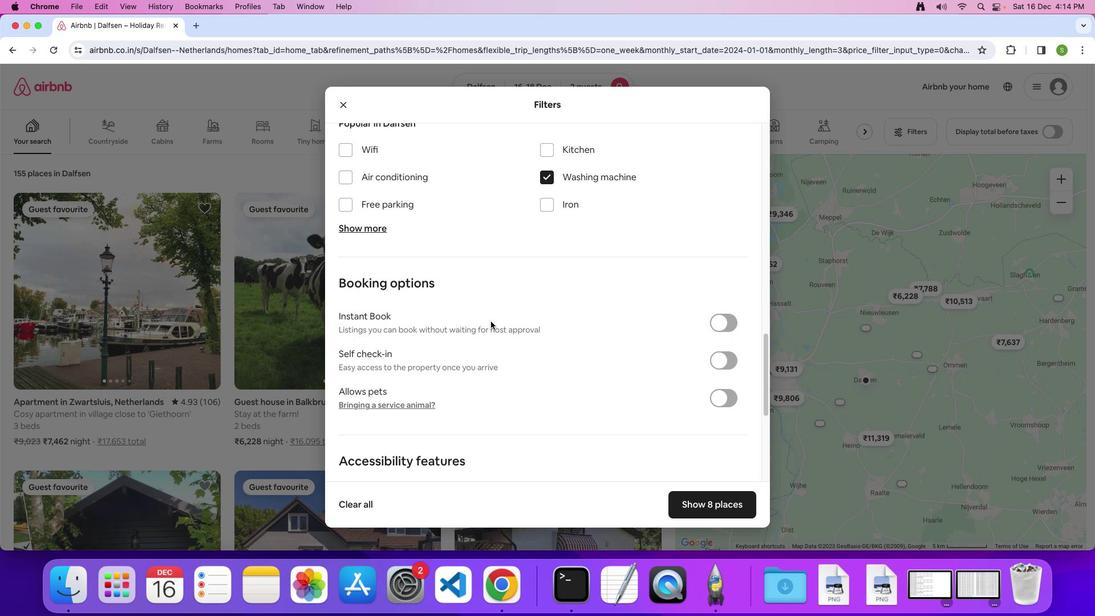 
Action: Mouse scrolled (490, 321) with delta (0, 0)
Screenshot: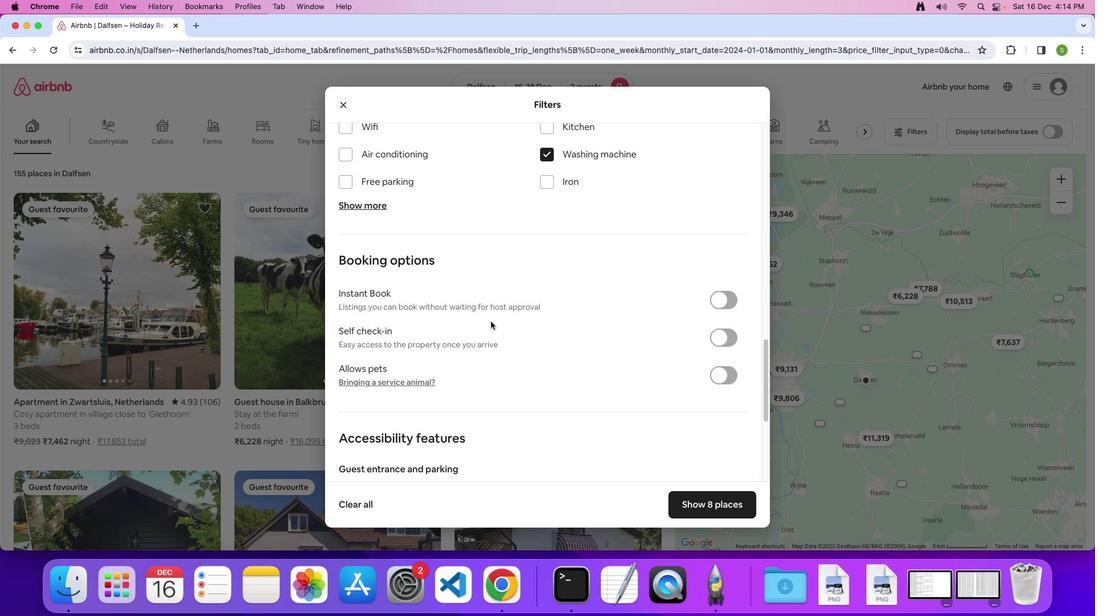 
Action: Mouse scrolled (490, 321) with delta (0, 0)
Screenshot: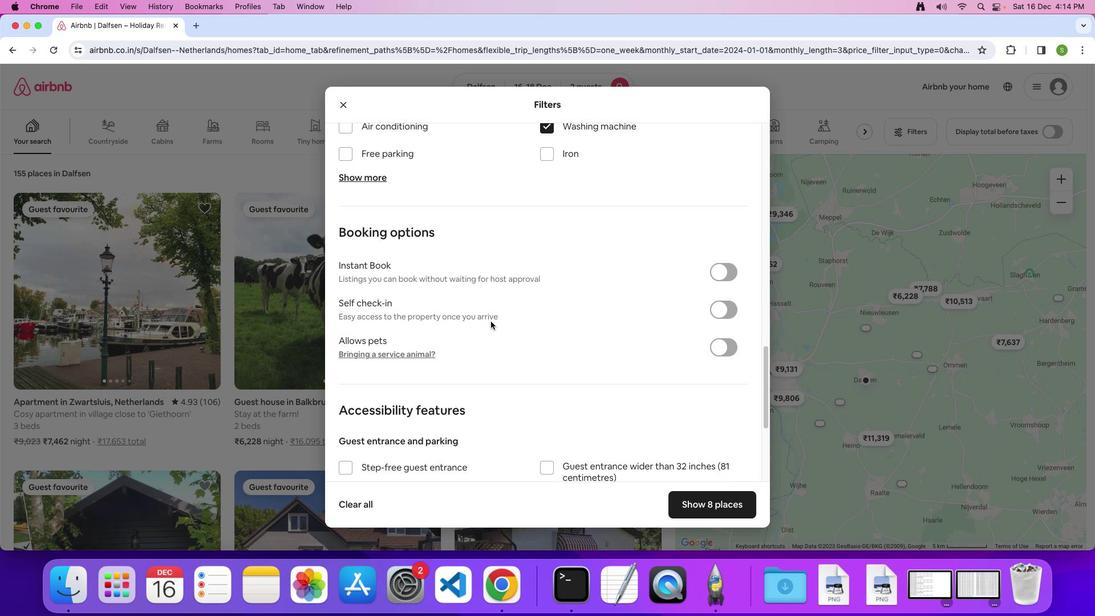 
Action: Mouse scrolled (490, 321) with delta (0, 0)
Screenshot: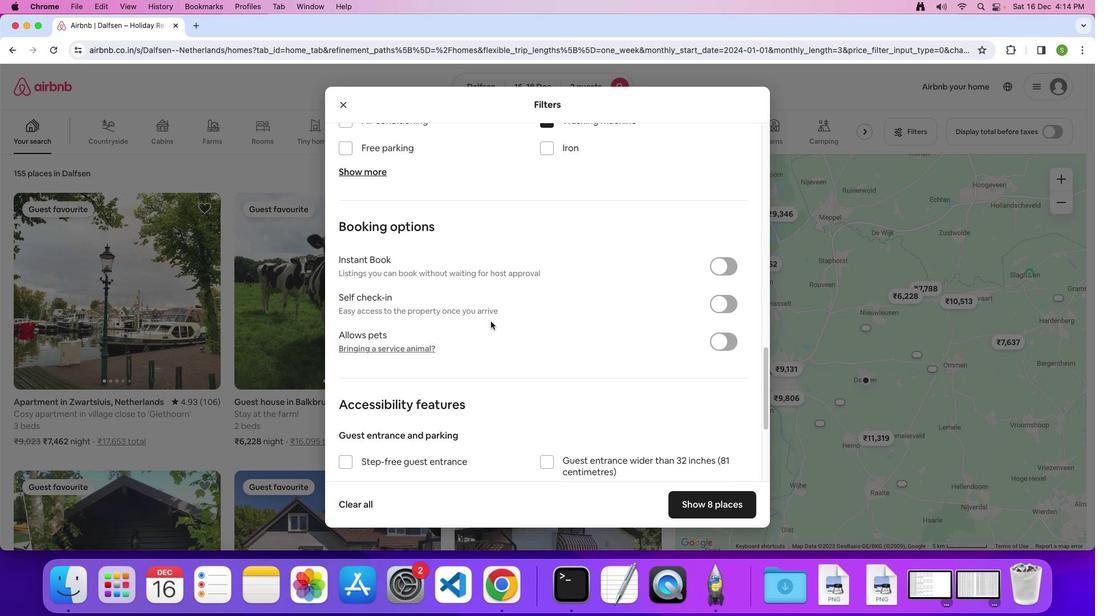 
Action: Mouse scrolled (490, 321) with delta (0, 0)
Screenshot: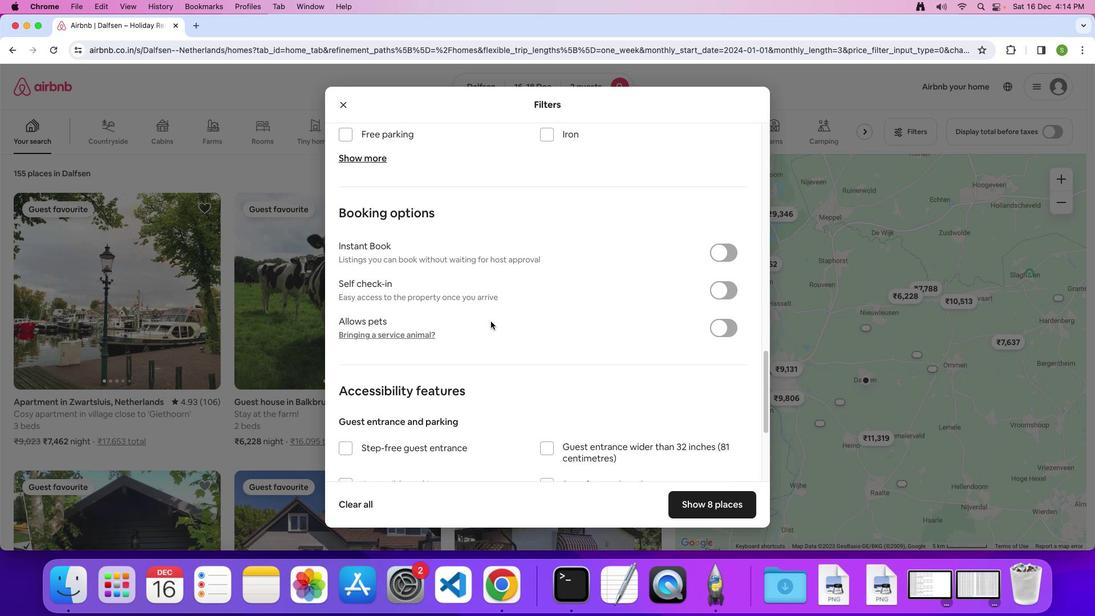 
Action: Mouse scrolled (490, 321) with delta (0, 0)
Screenshot: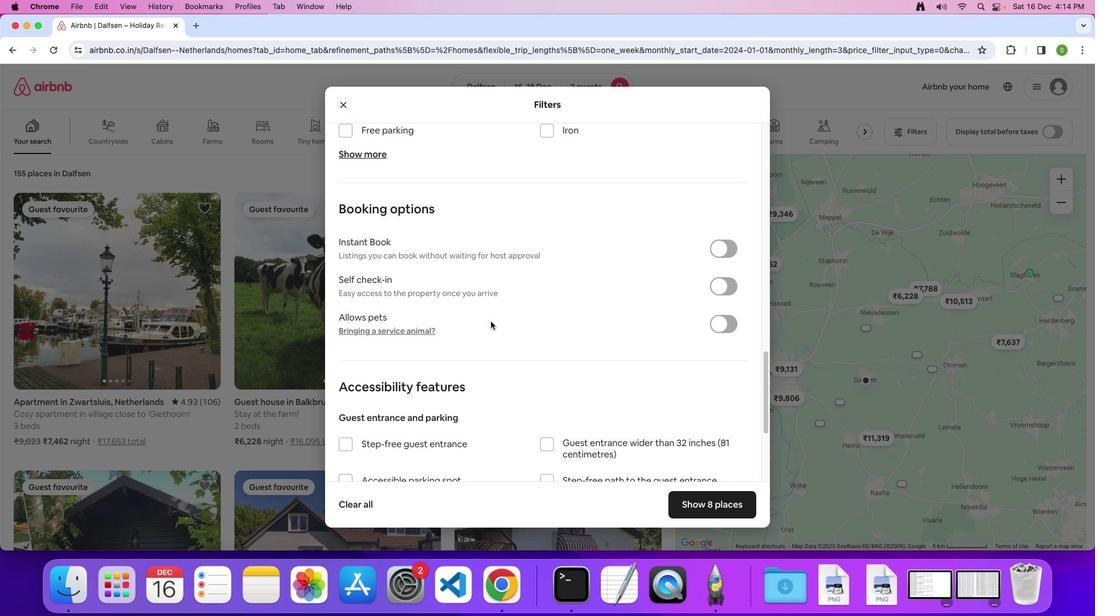
Action: Mouse scrolled (490, 321) with delta (0, 0)
Screenshot: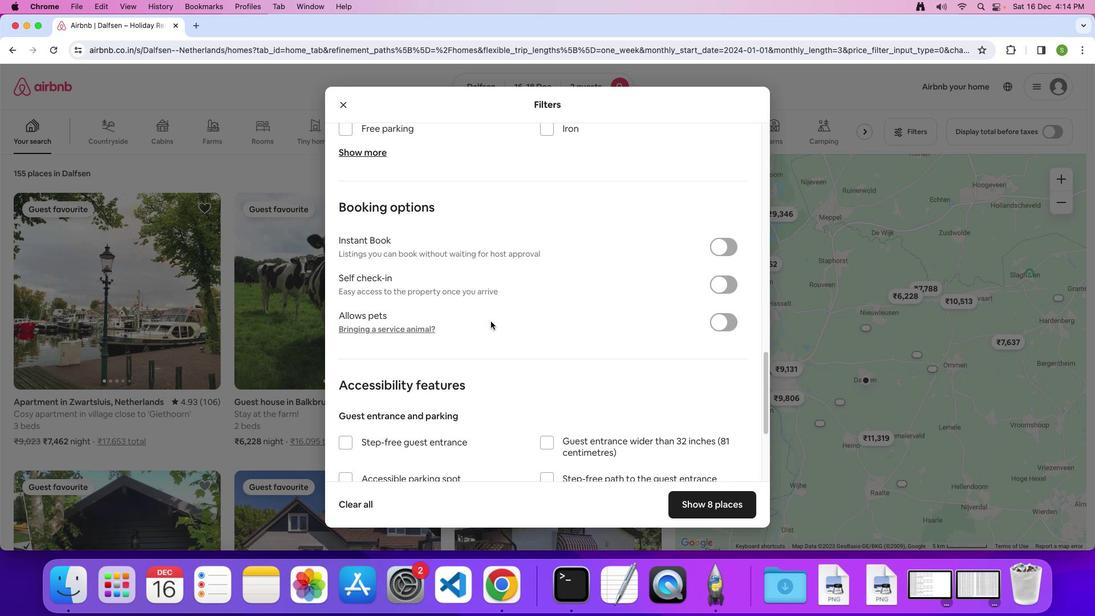 
Action: Mouse scrolled (490, 321) with delta (0, 0)
Screenshot: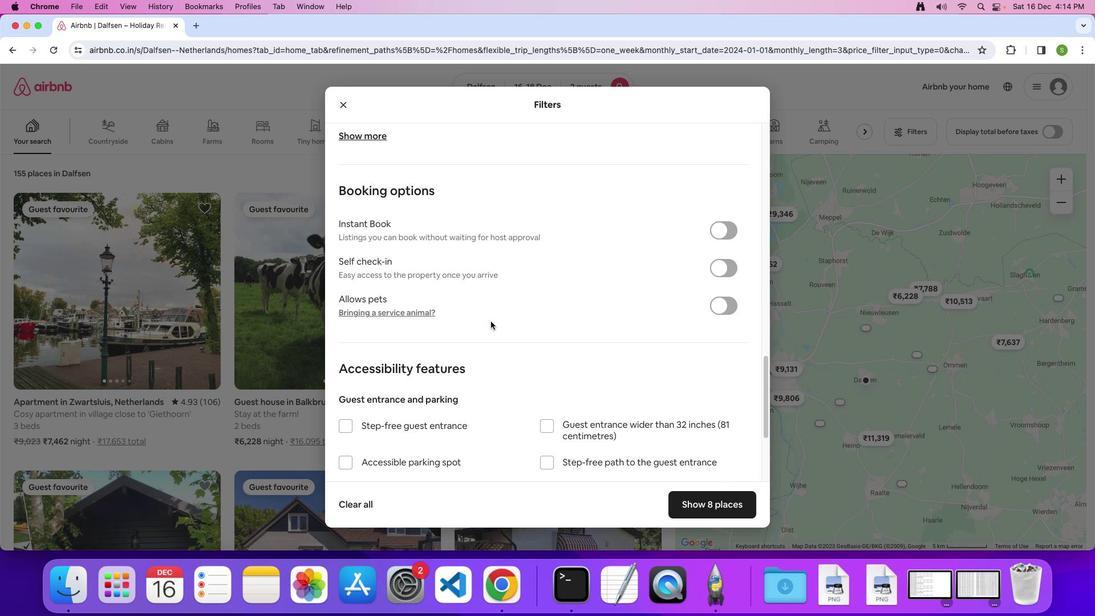 
Action: Mouse scrolled (490, 321) with delta (0, 0)
Screenshot: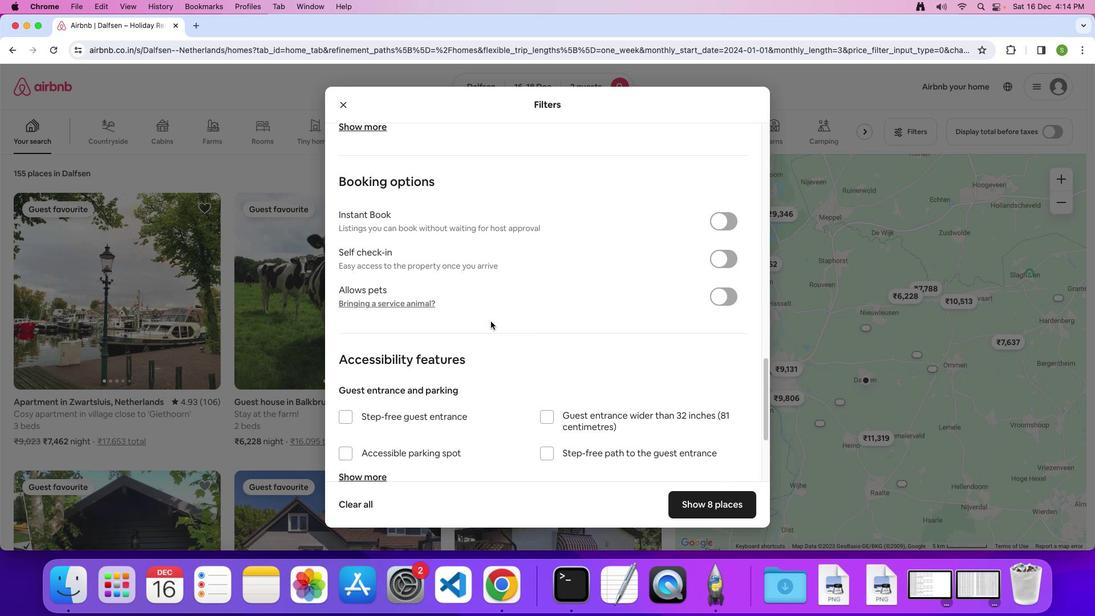 
Action: Mouse scrolled (490, 321) with delta (0, -1)
Screenshot: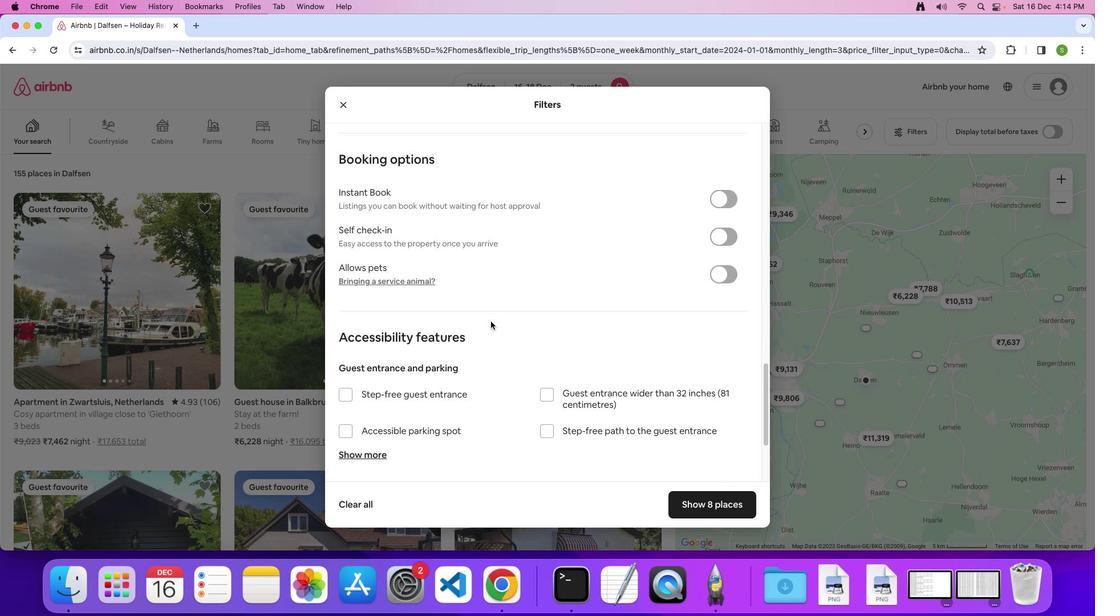 
Action: Mouse scrolled (490, 321) with delta (0, 0)
Screenshot: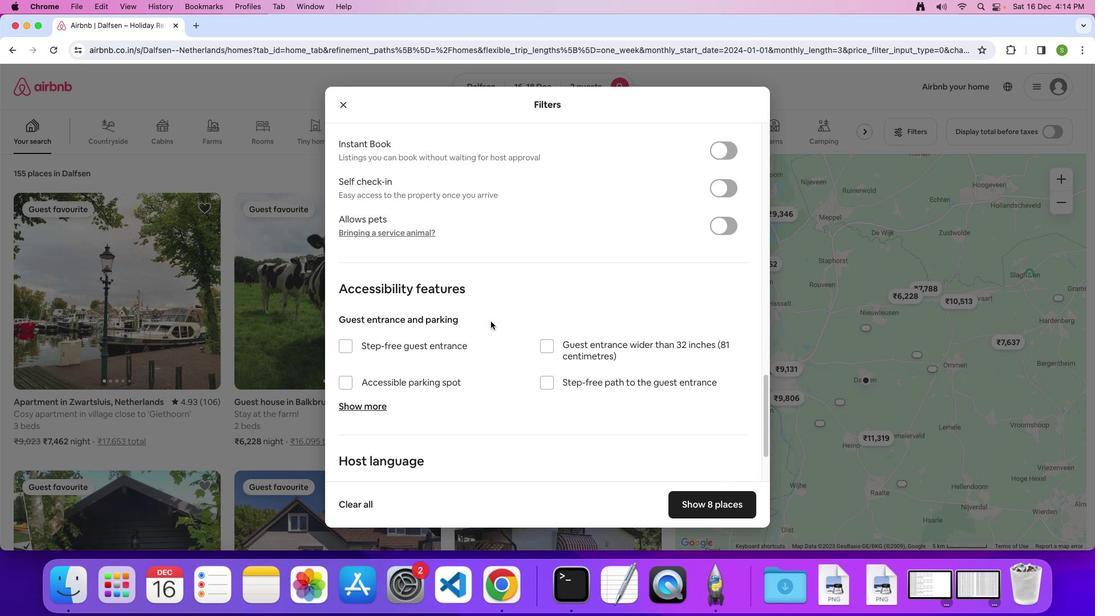 
Action: Mouse scrolled (490, 321) with delta (0, 0)
Screenshot: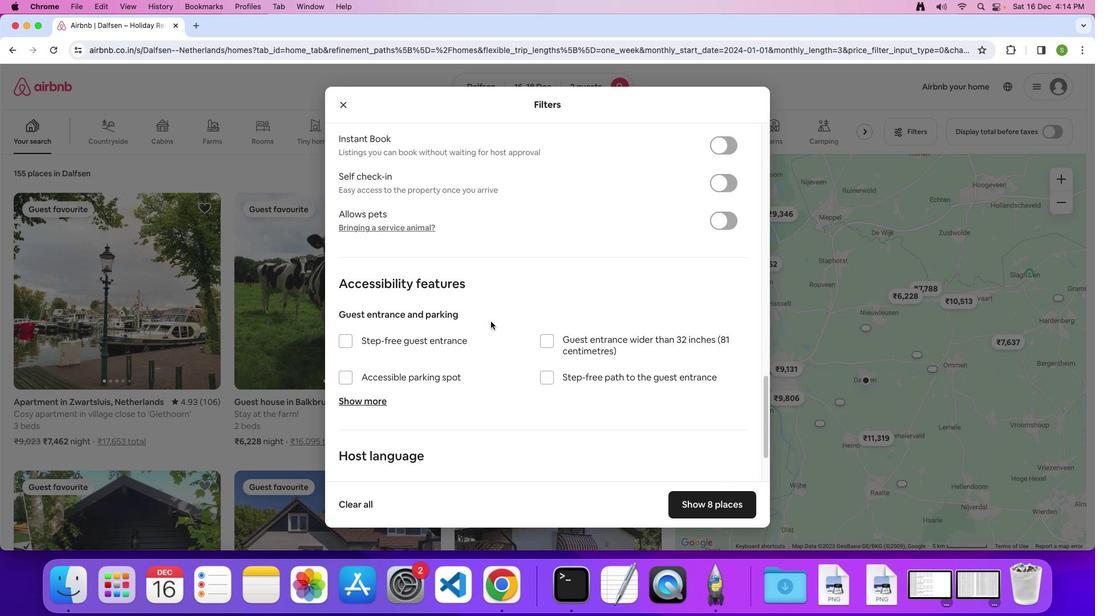 
Action: Mouse scrolled (490, 321) with delta (0, 0)
Screenshot: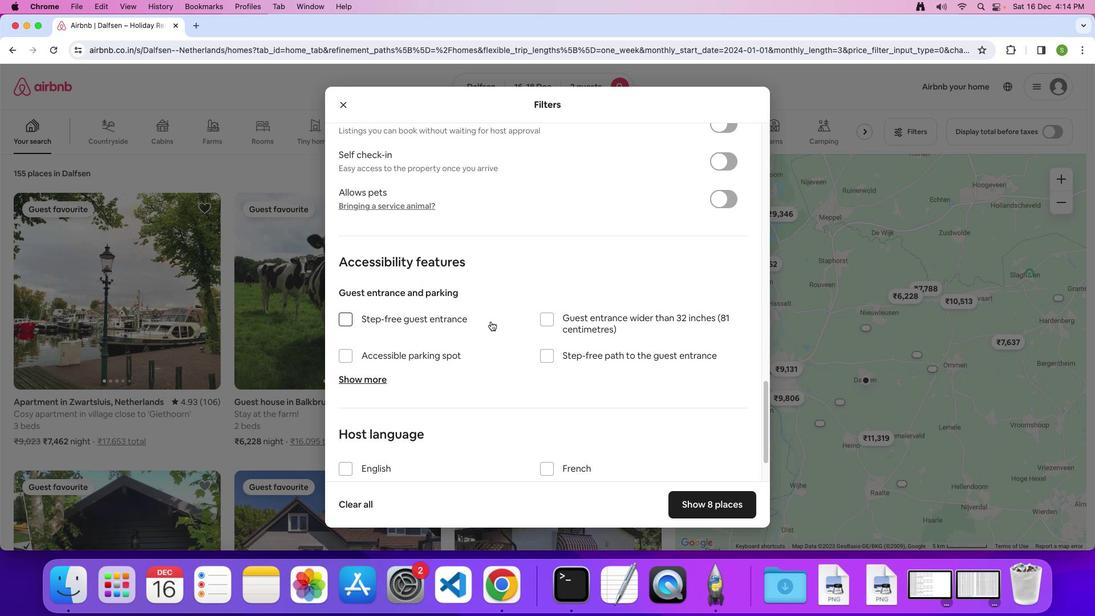 
Action: Mouse scrolled (490, 321) with delta (0, 0)
Screenshot: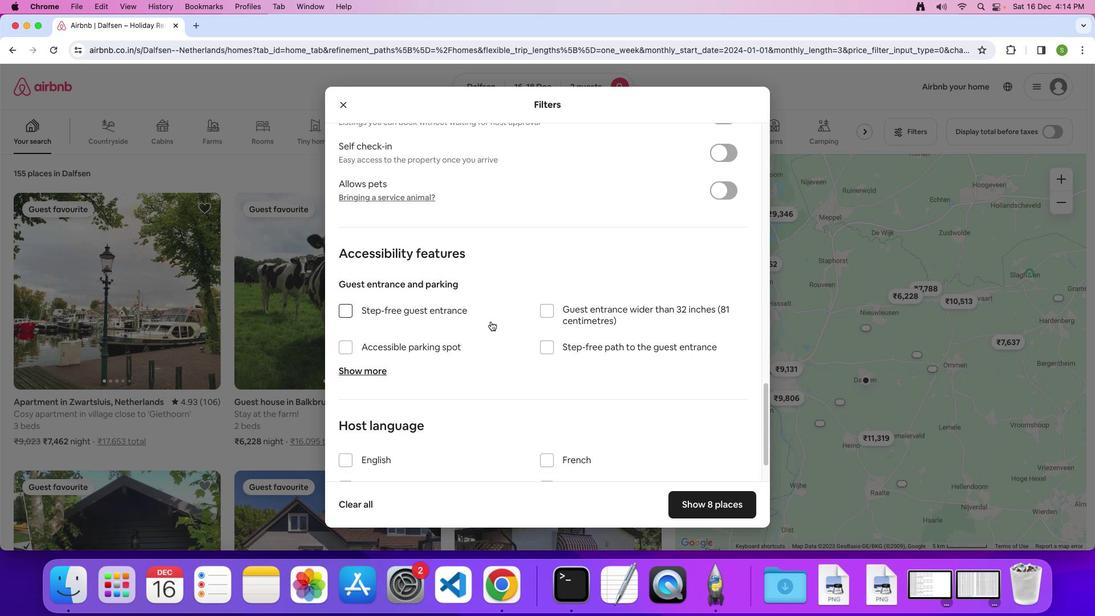 
Action: Mouse scrolled (490, 321) with delta (0, -1)
Screenshot: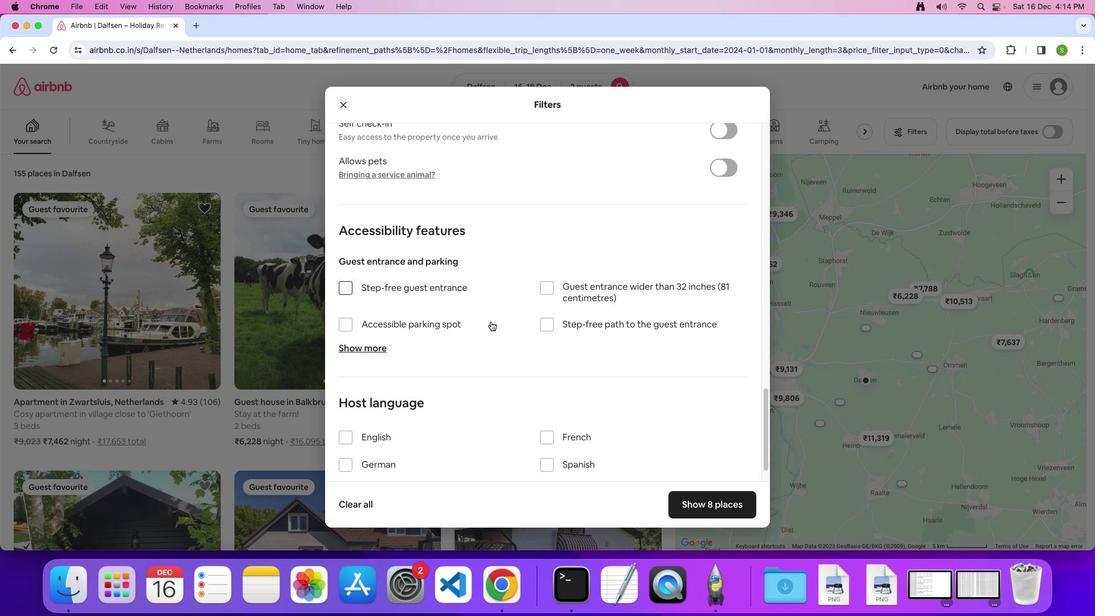 
Action: Mouse moved to (491, 320)
Screenshot: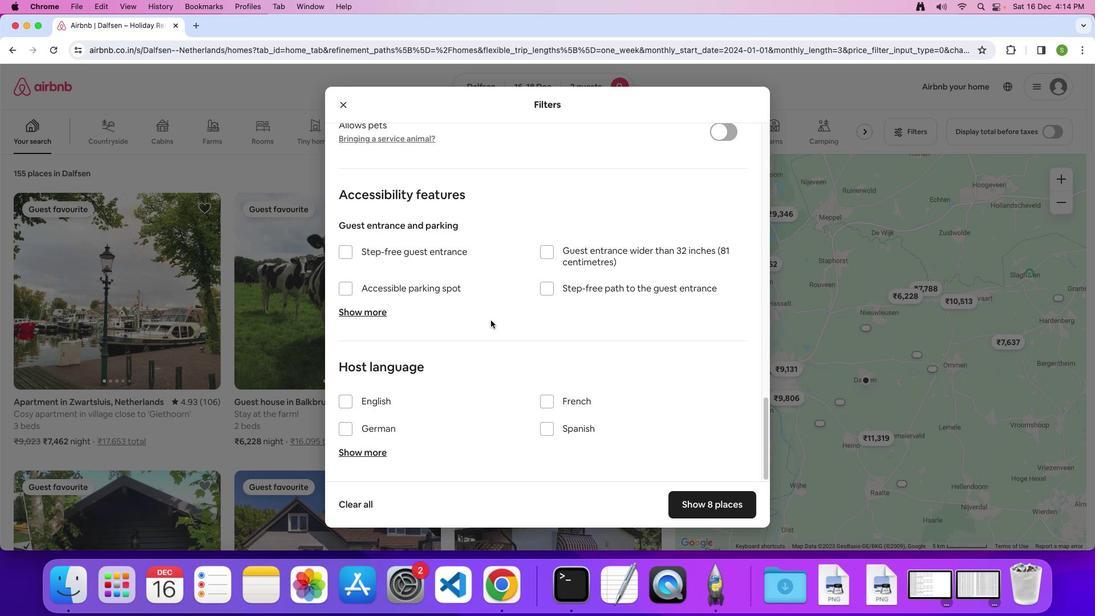 
Action: Mouse scrolled (491, 320) with delta (0, 0)
Screenshot: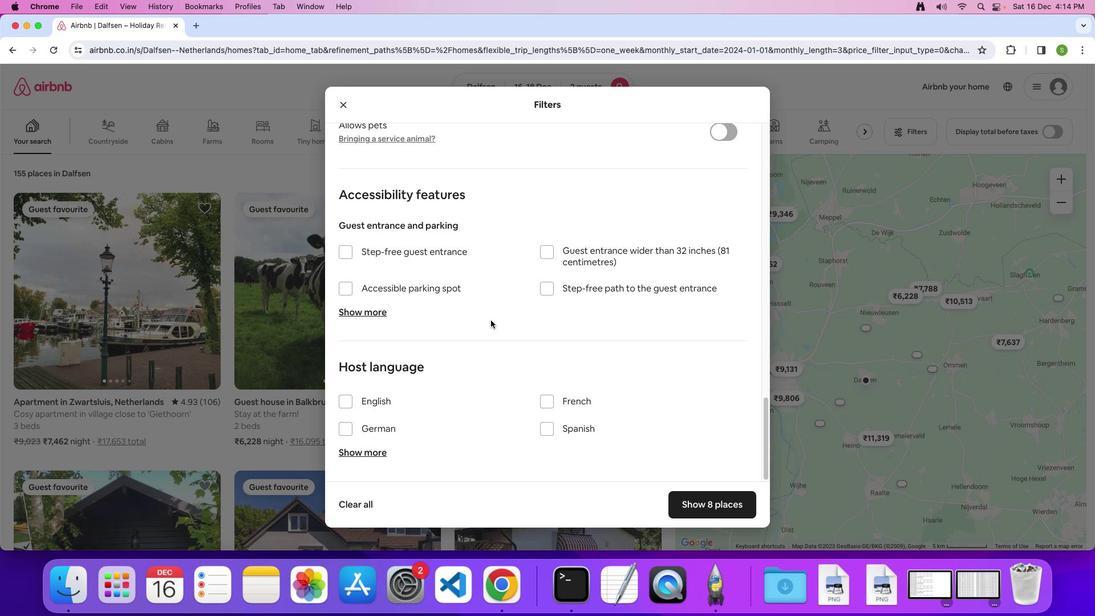 
Action: Mouse scrolled (491, 320) with delta (0, 0)
Screenshot: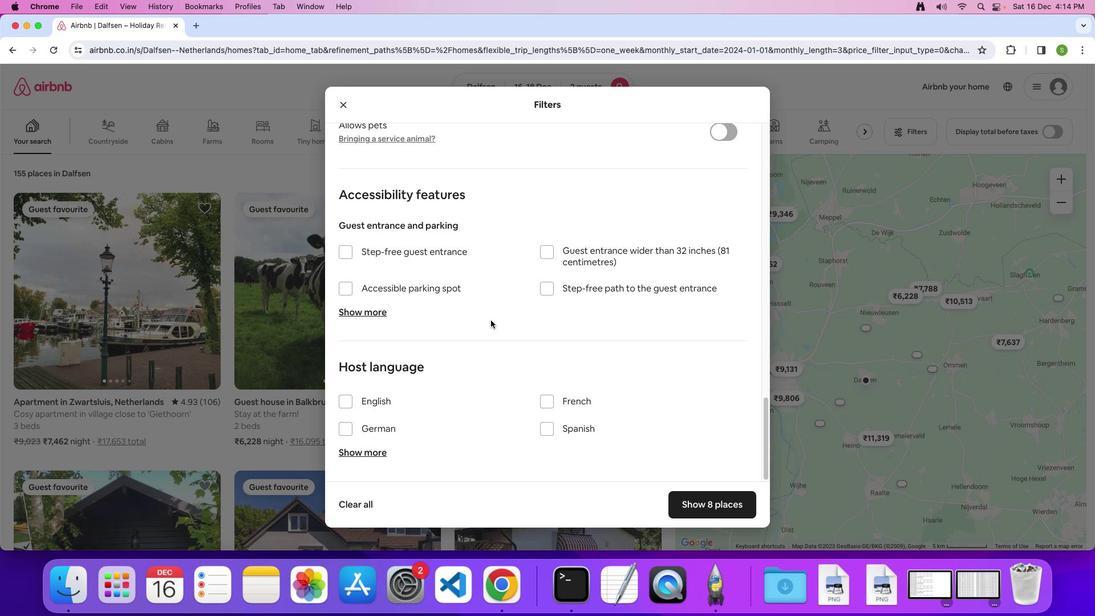 
Action: Mouse scrolled (491, 320) with delta (0, -1)
Screenshot: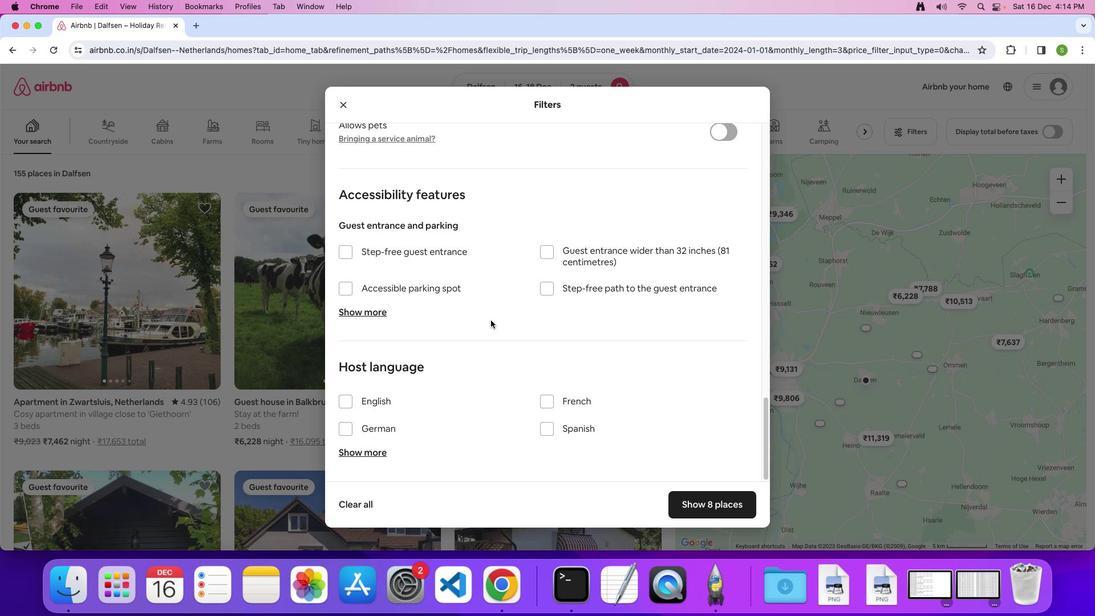 
Action: Mouse moved to (690, 498)
Screenshot: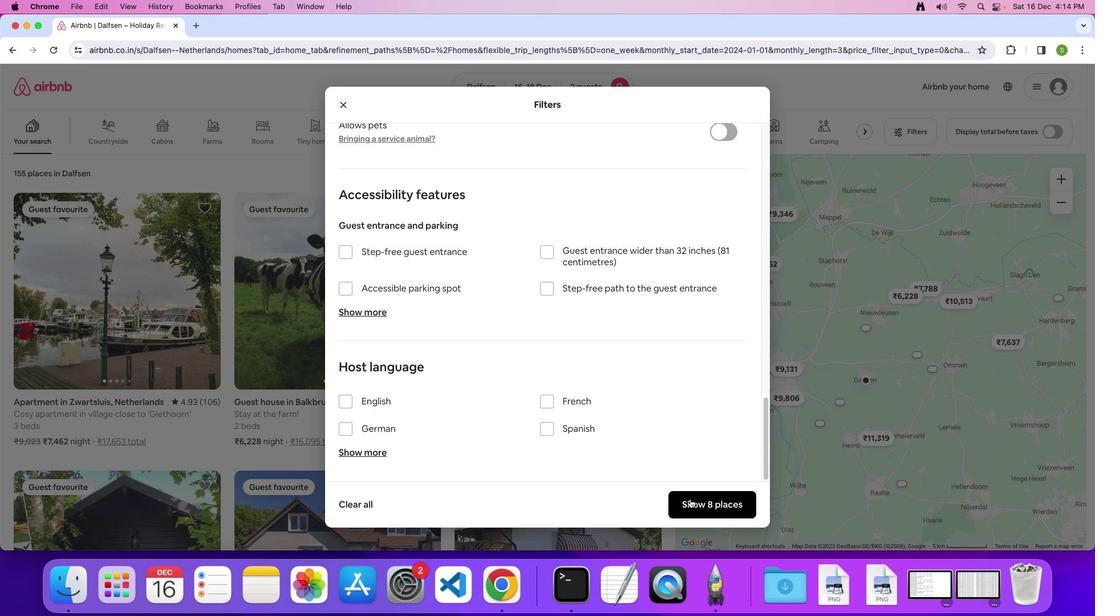 
Action: Mouse pressed left at (690, 498)
Screenshot: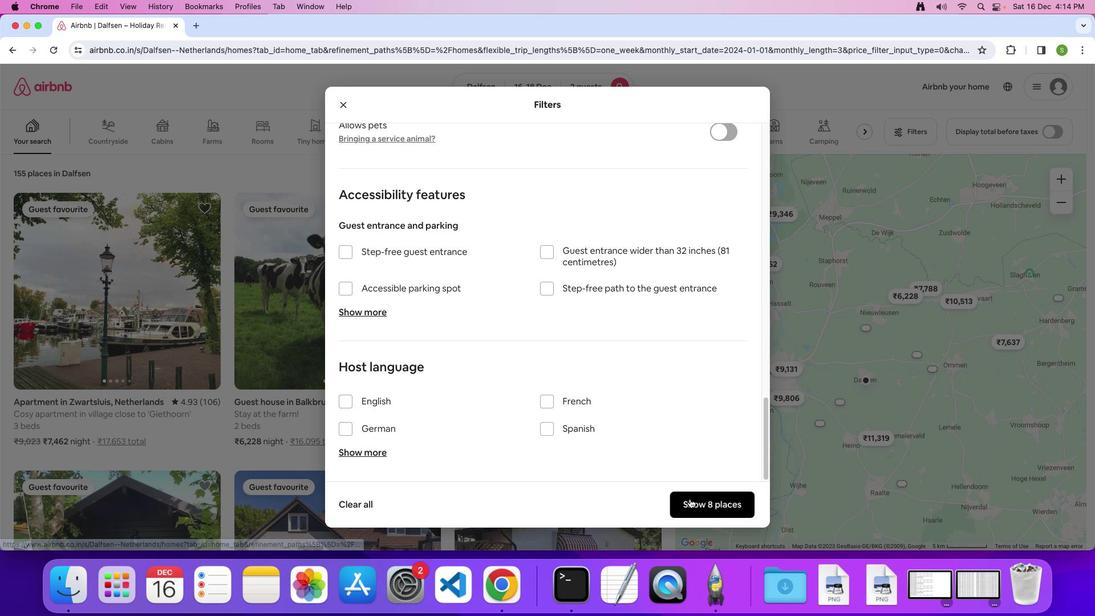 
Action: Mouse moved to (136, 319)
Screenshot: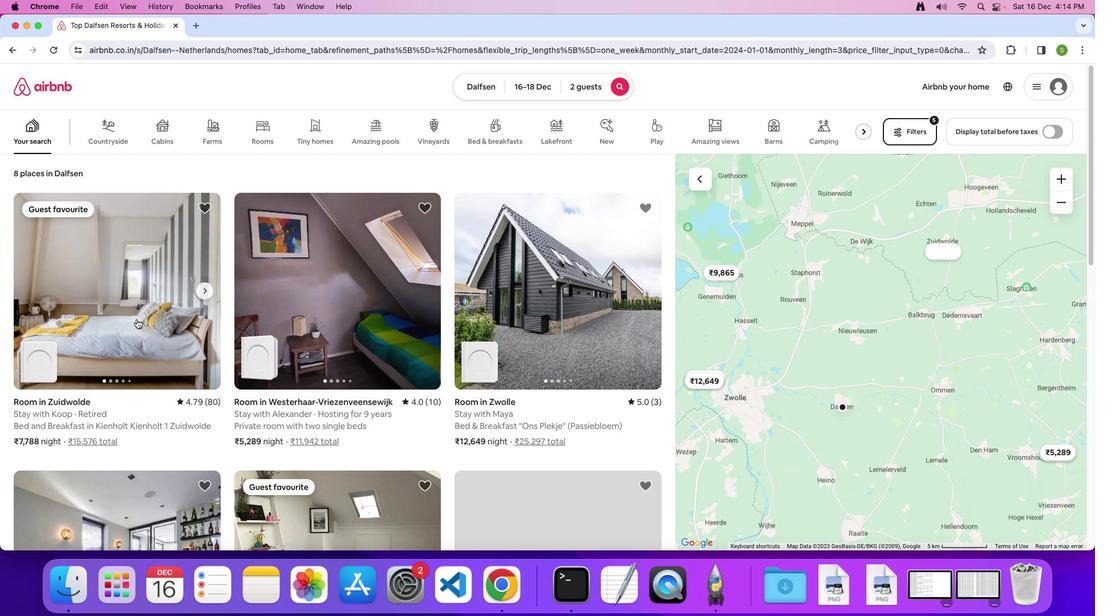 
Action: Mouse pressed left at (136, 319)
Screenshot: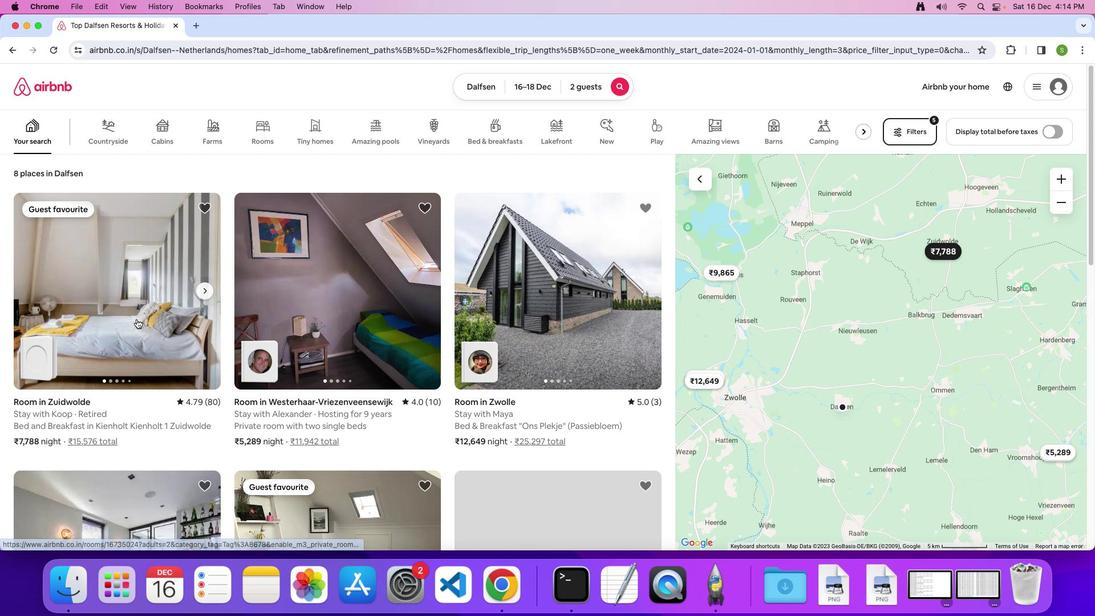 
Action: Mouse moved to (448, 247)
Screenshot: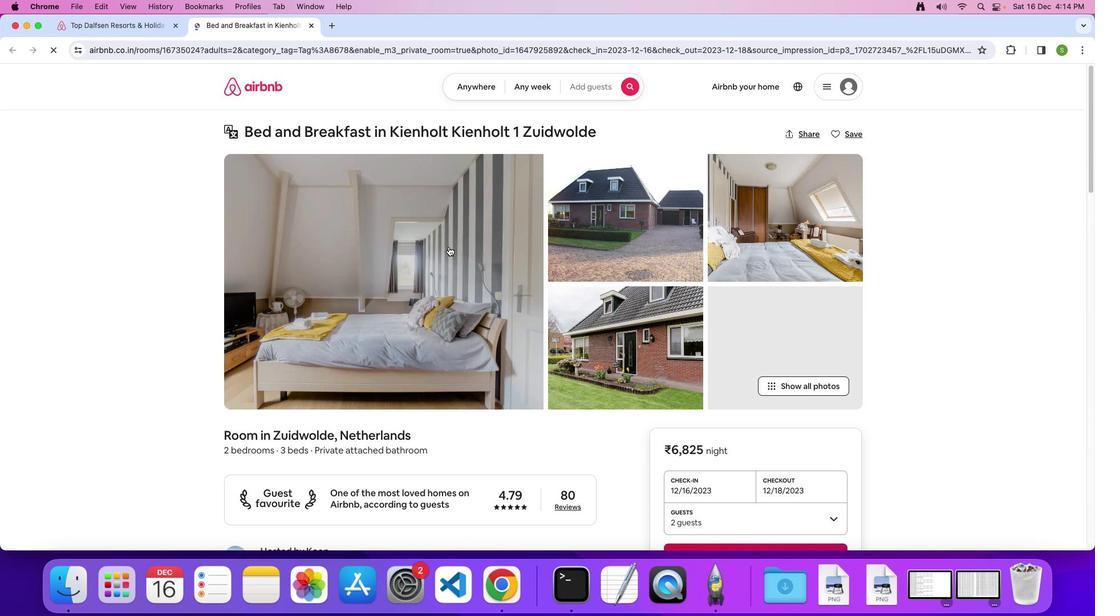 
Action: Mouse pressed left at (448, 247)
Screenshot: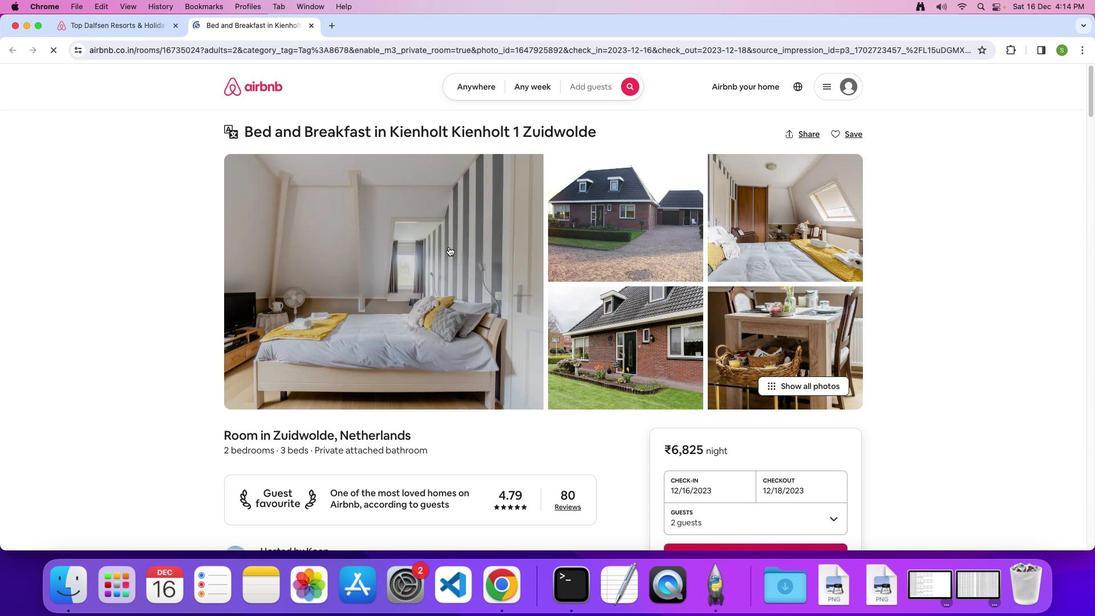 
Action: Mouse moved to (470, 263)
Screenshot: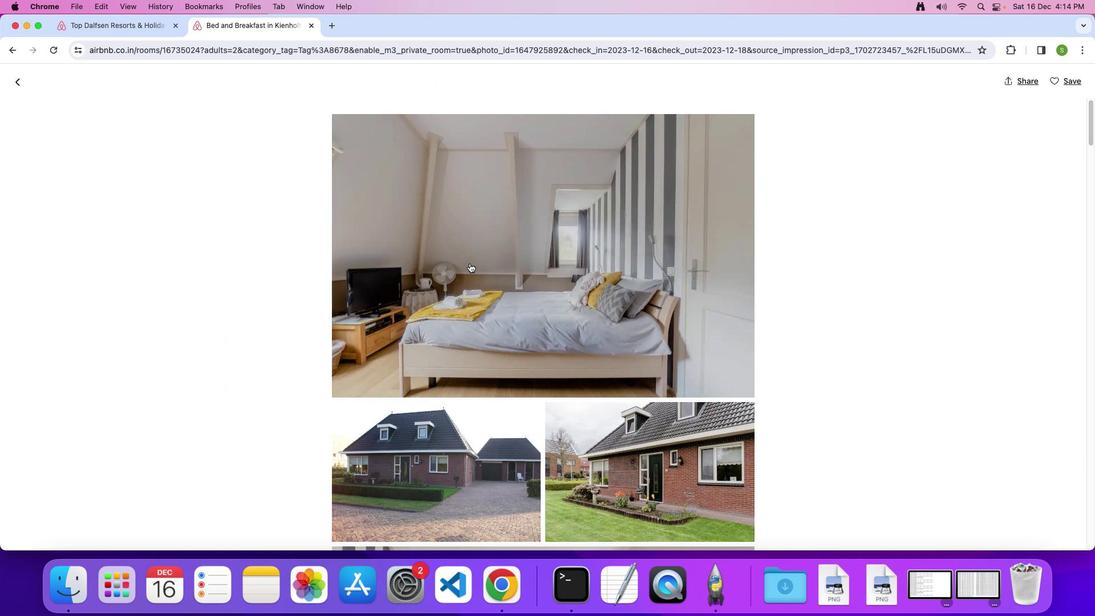 
Action: Mouse scrolled (470, 263) with delta (0, 0)
Screenshot: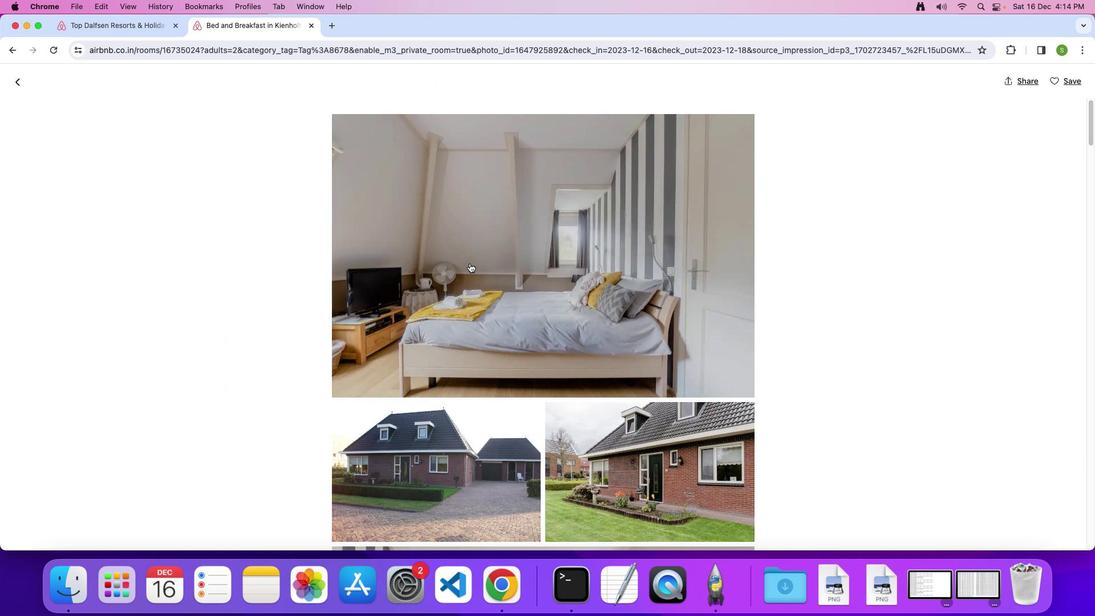 
Action: Mouse moved to (469, 263)
Screenshot: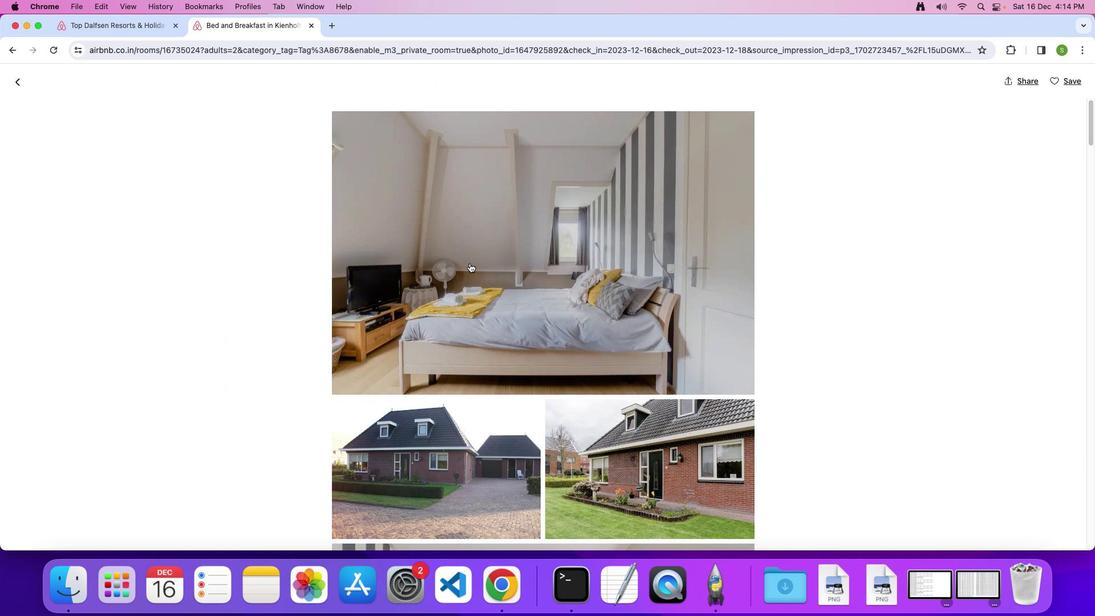 
Action: Mouse scrolled (469, 263) with delta (0, 0)
Screenshot: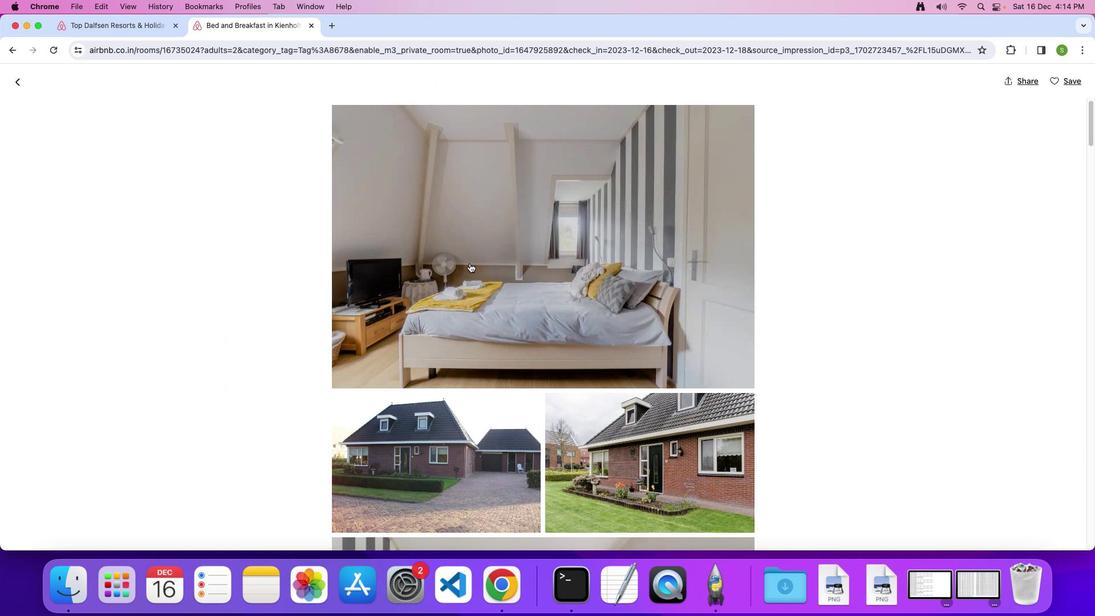 
Action: Mouse moved to (469, 263)
Screenshot: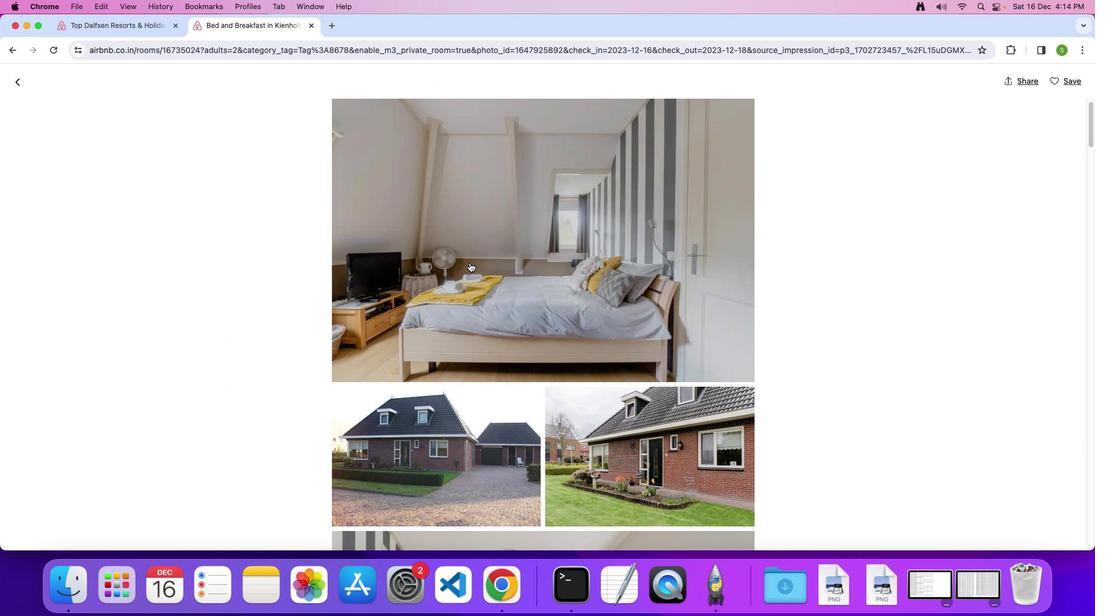 
Action: Mouse scrolled (469, 263) with delta (0, 0)
Screenshot: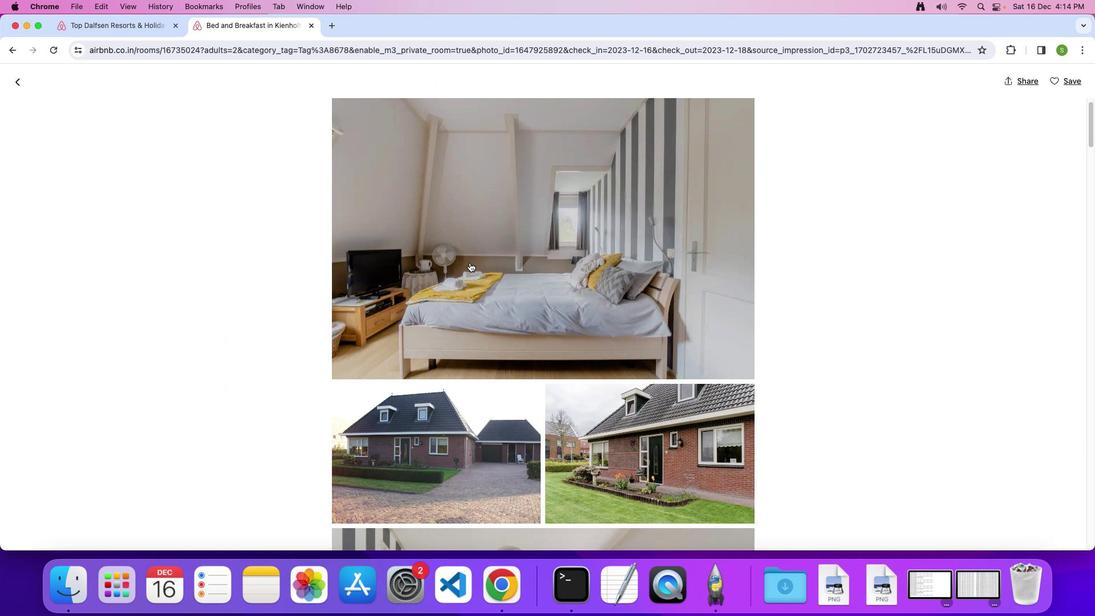 
Action: Mouse scrolled (469, 263) with delta (0, 0)
Screenshot: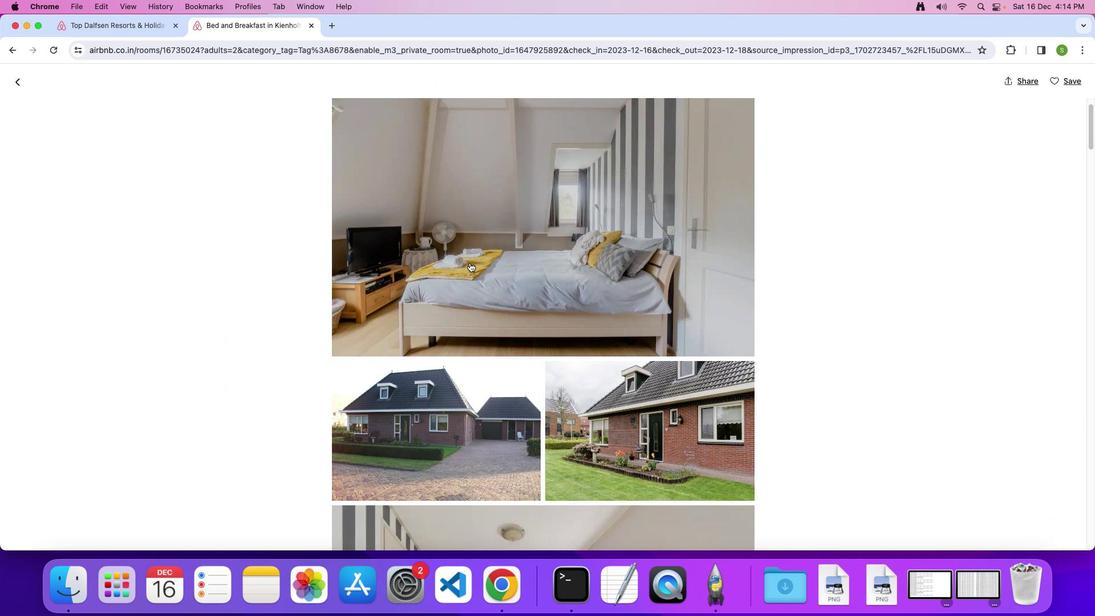 
Action: Mouse scrolled (469, 263) with delta (0, -1)
Screenshot: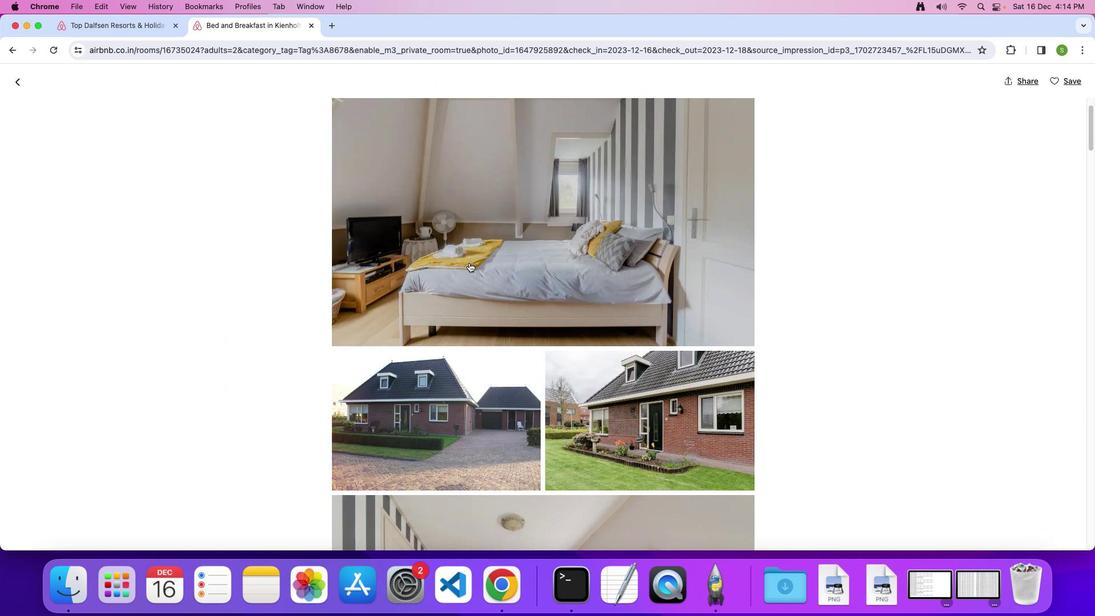 
Action: Mouse moved to (469, 263)
Screenshot: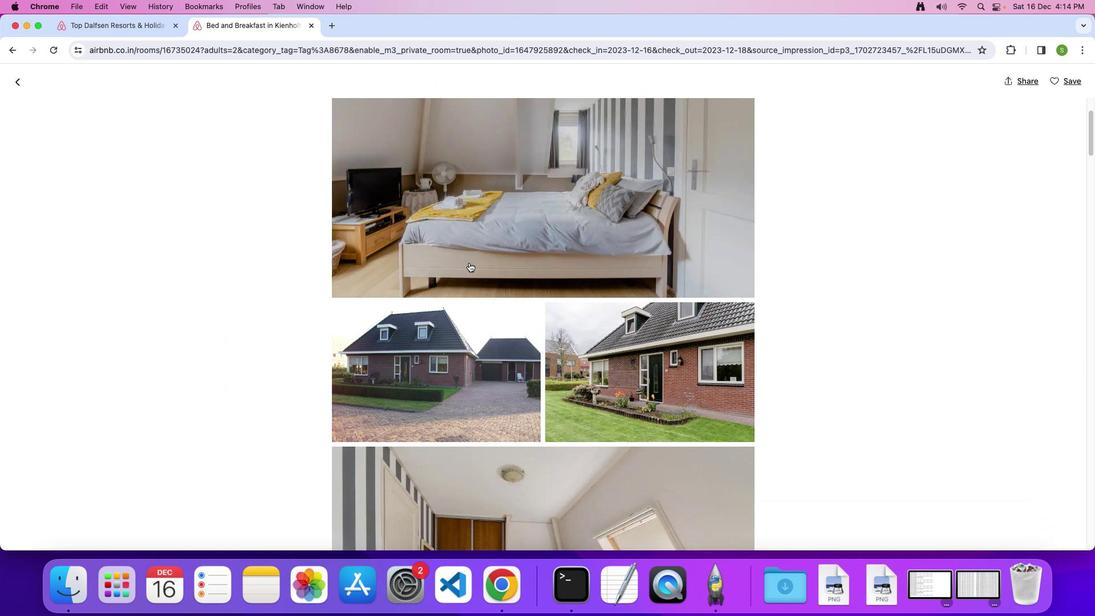 
Action: Mouse scrolled (469, 263) with delta (0, 0)
Screenshot: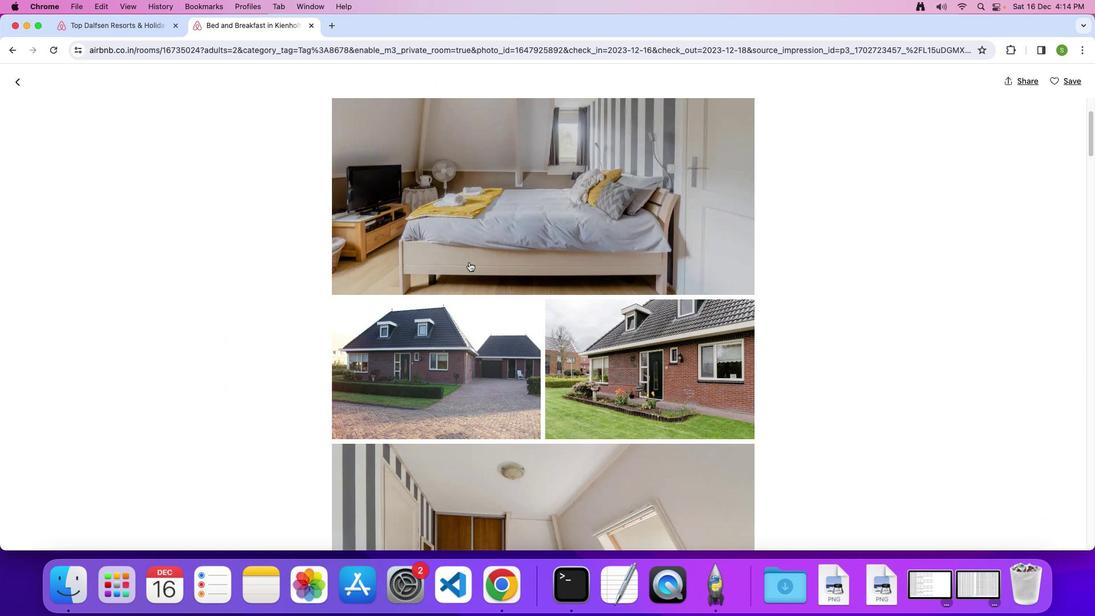 
Action: Mouse moved to (469, 262)
Screenshot: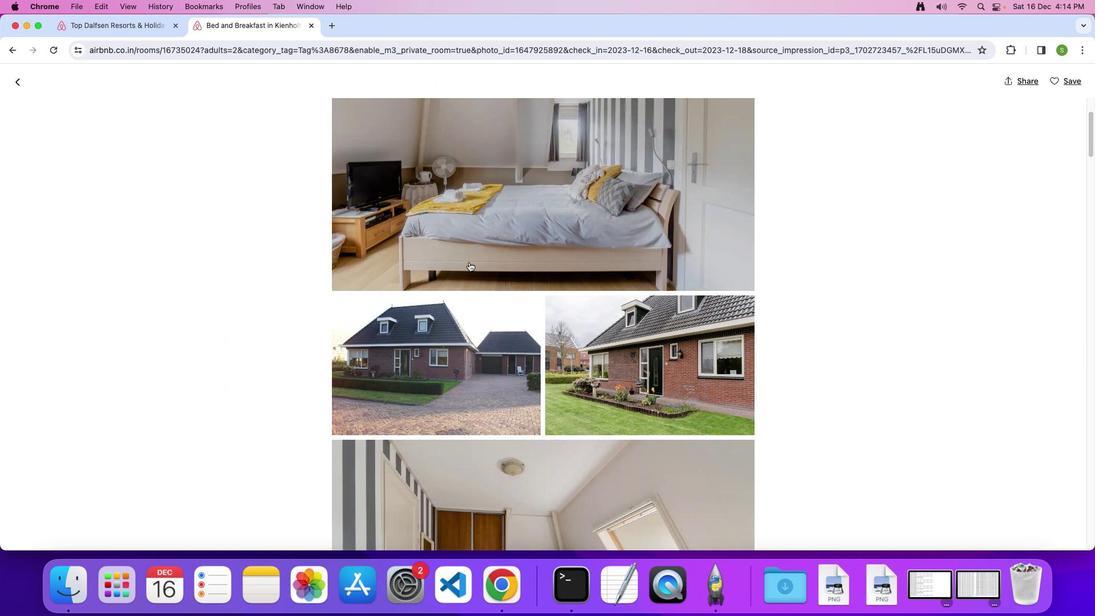 
Action: Mouse scrolled (469, 262) with delta (0, 0)
Screenshot: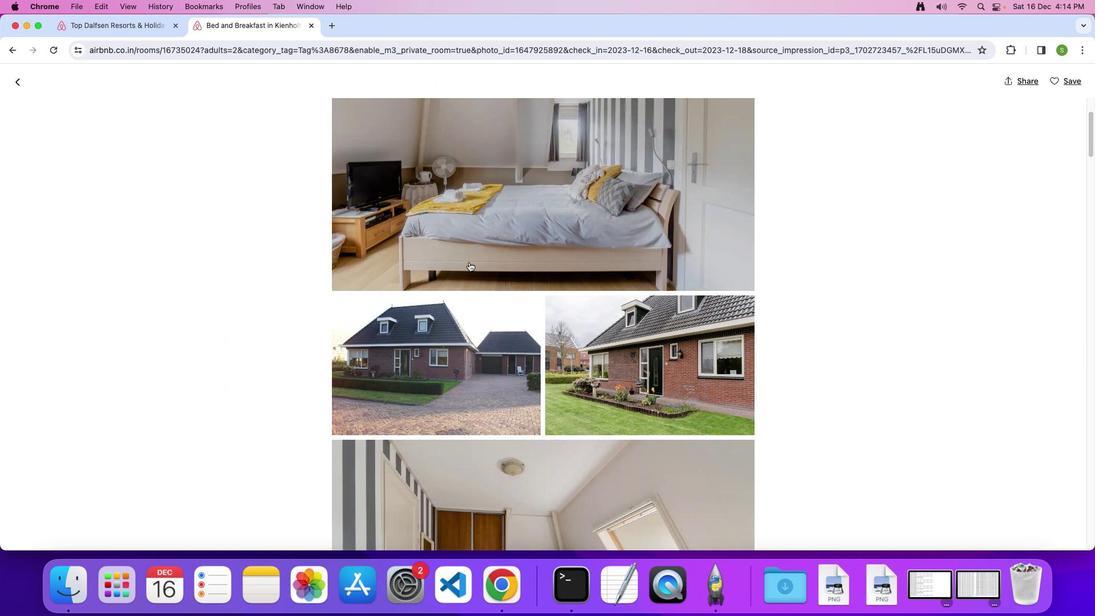 
Action: Mouse moved to (469, 262)
Screenshot: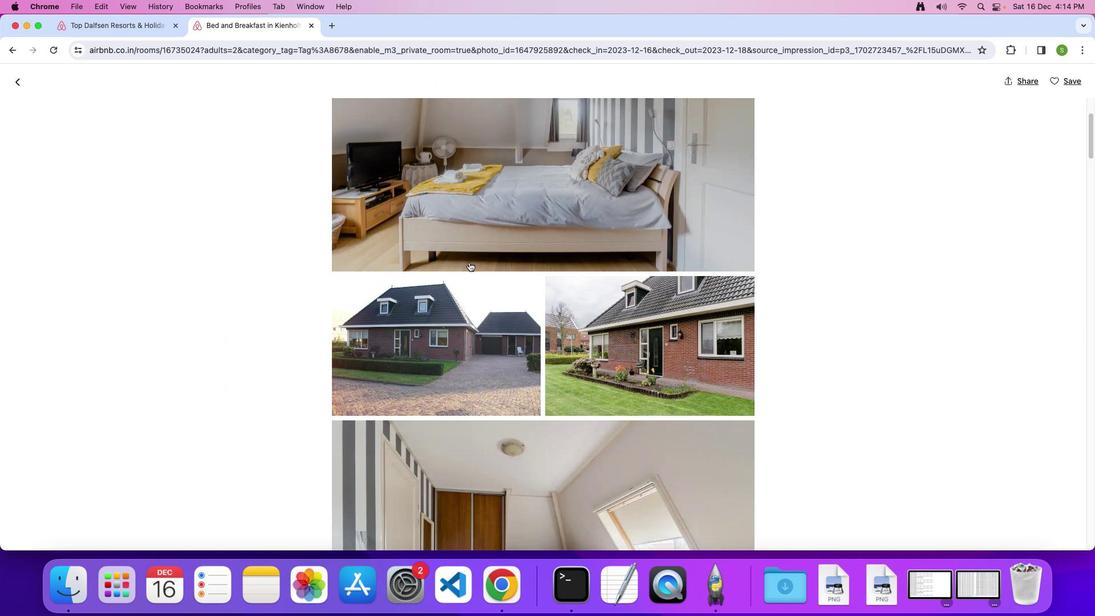 
Action: Mouse scrolled (469, 262) with delta (0, -1)
Screenshot: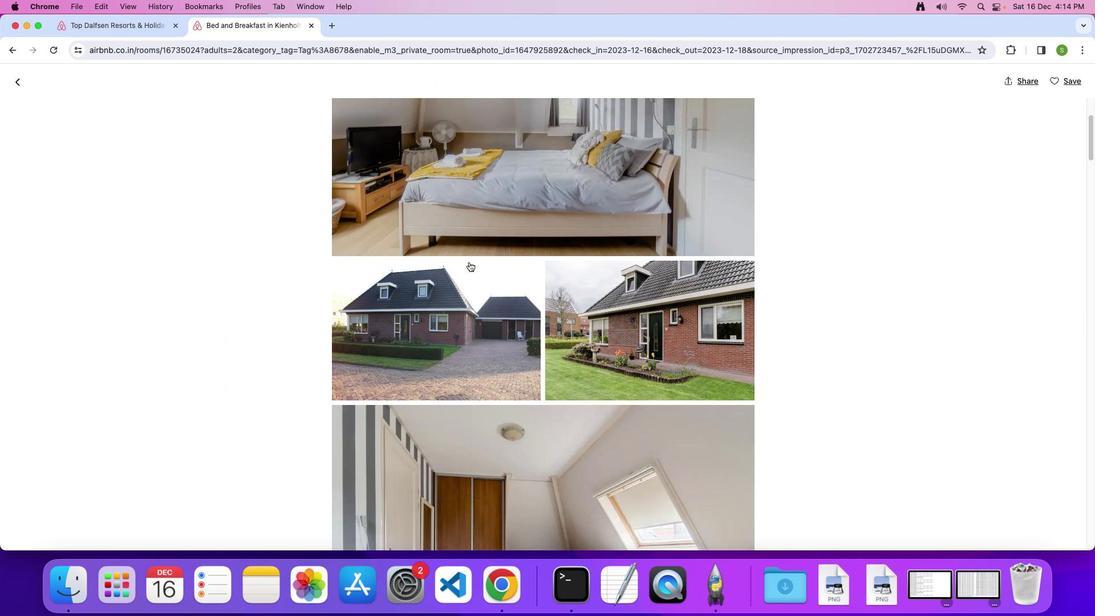 
Action: Mouse moved to (469, 261)
Screenshot: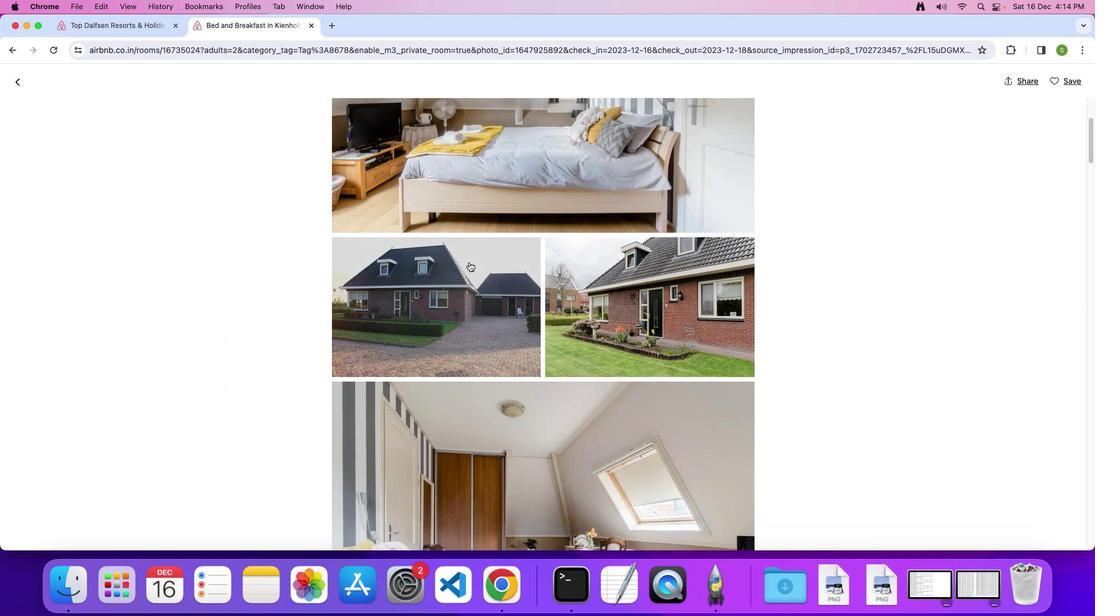 
Action: Mouse scrolled (469, 261) with delta (0, 0)
Screenshot: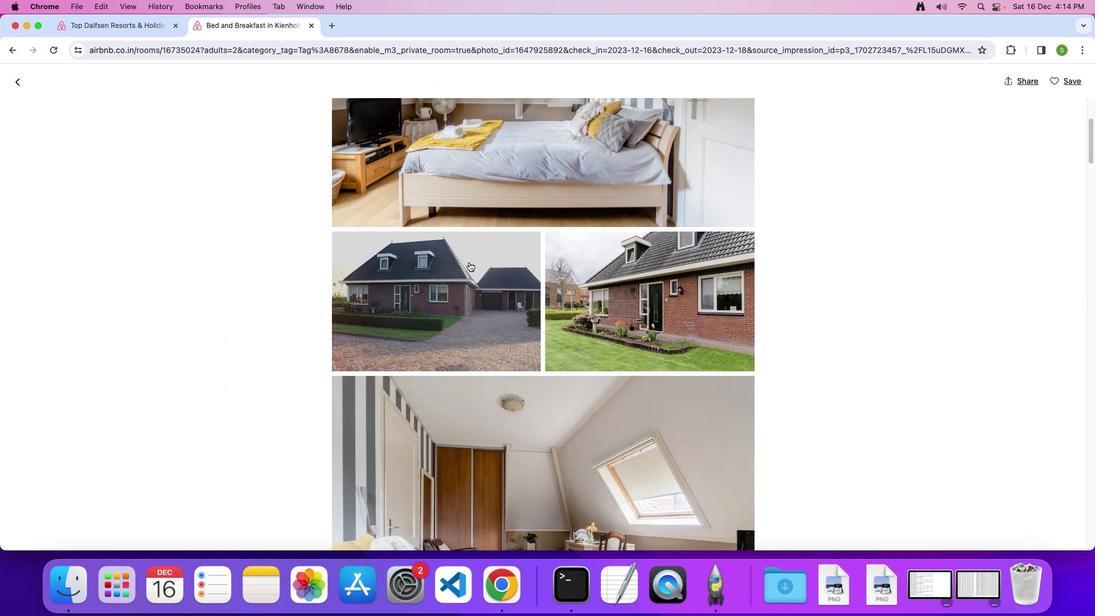 
Action: Mouse scrolled (469, 261) with delta (0, 0)
Screenshot: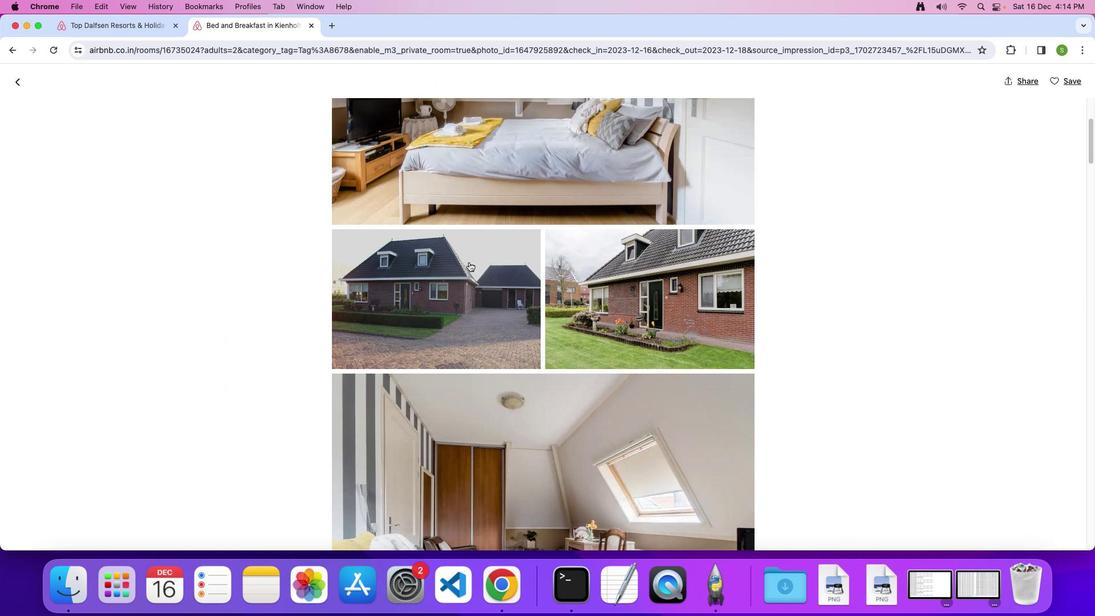 
Action: Mouse scrolled (469, 261) with delta (0, 0)
Screenshot: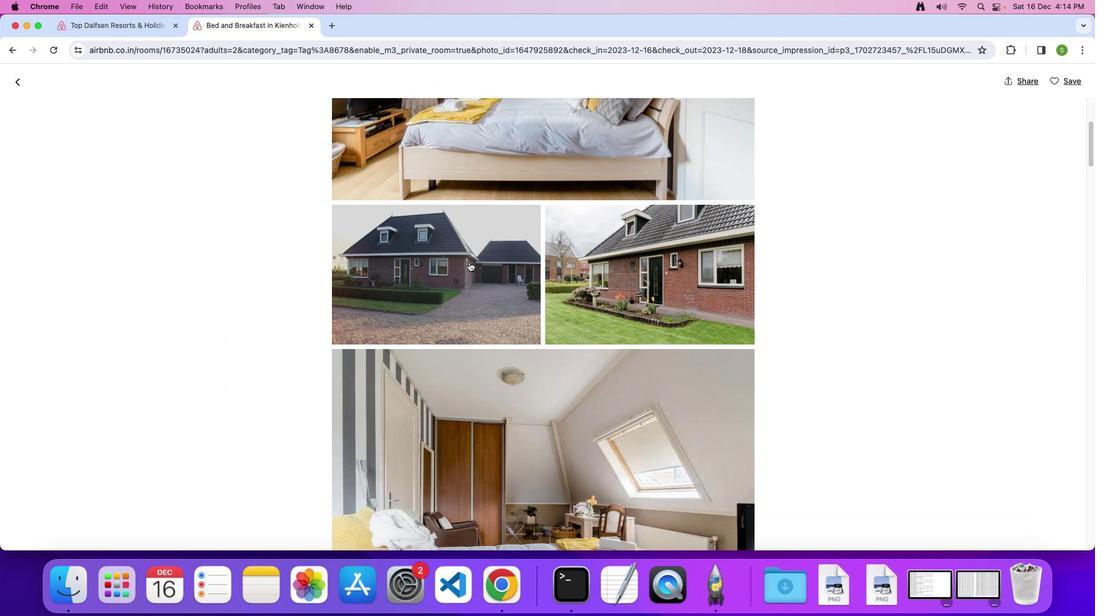 
Action: Mouse scrolled (469, 261) with delta (0, 0)
Screenshot: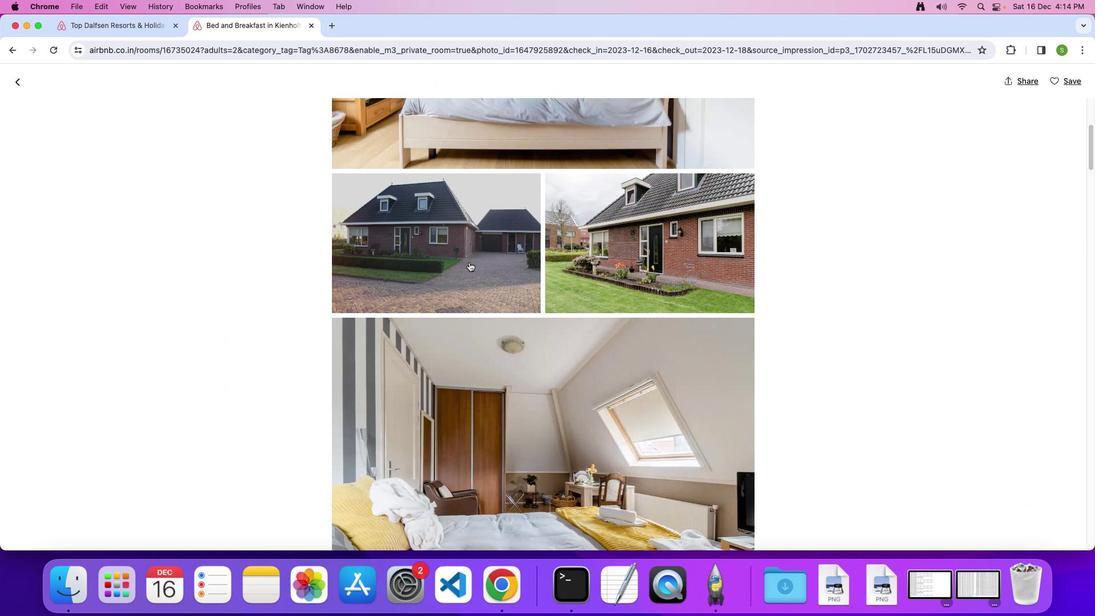 
Action: Mouse scrolled (469, 261) with delta (0, 0)
Screenshot: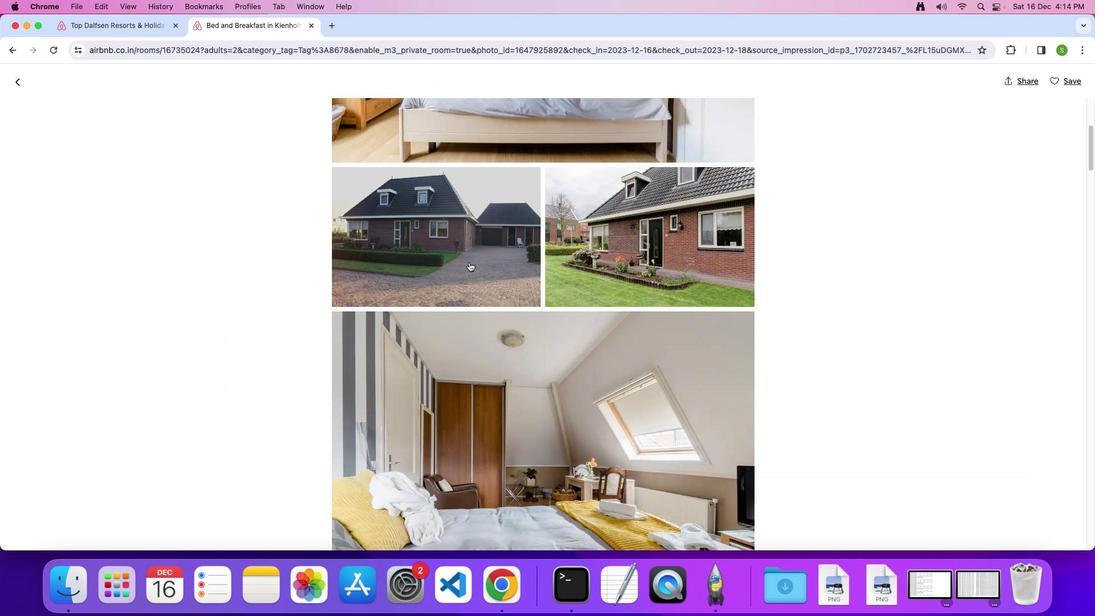 
Action: Mouse scrolled (469, 261) with delta (0, -1)
Screenshot: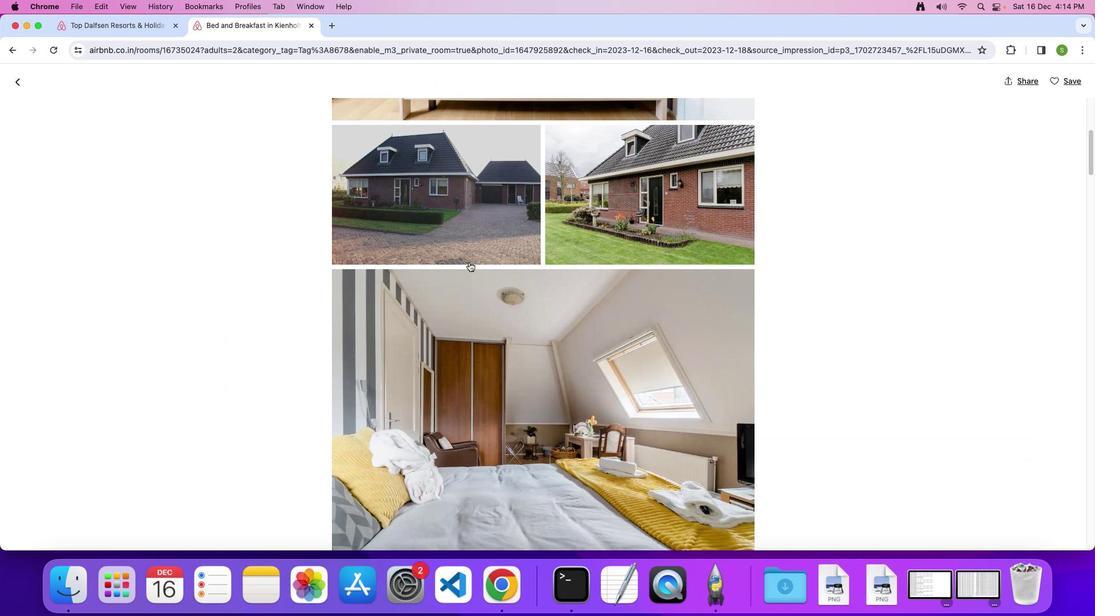
Action: Mouse scrolled (469, 261) with delta (0, 0)
Screenshot: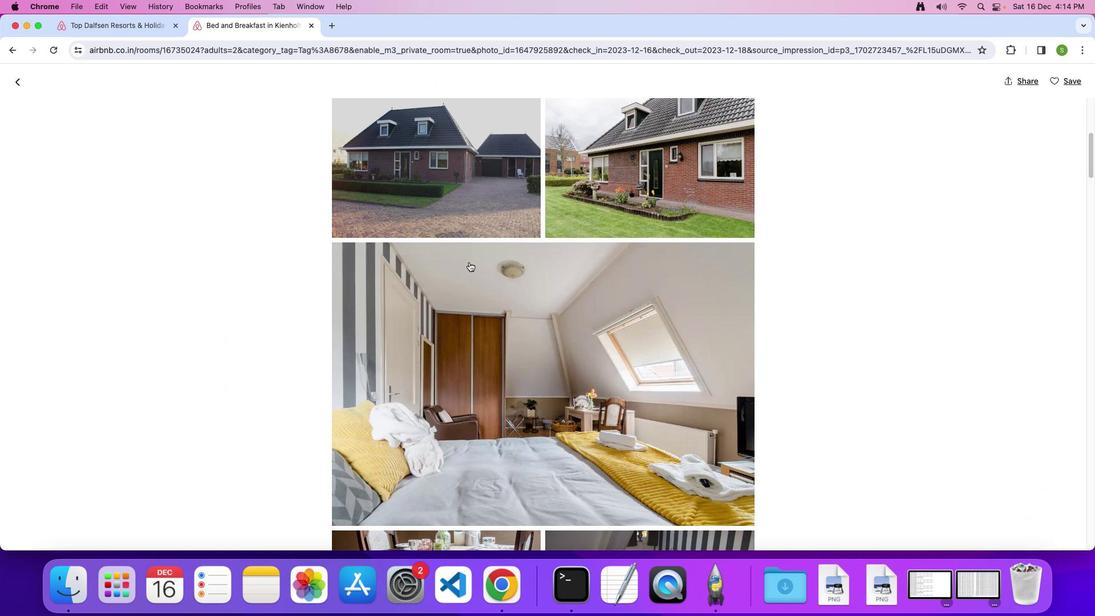 
Action: Mouse scrolled (469, 261) with delta (0, 0)
Screenshot: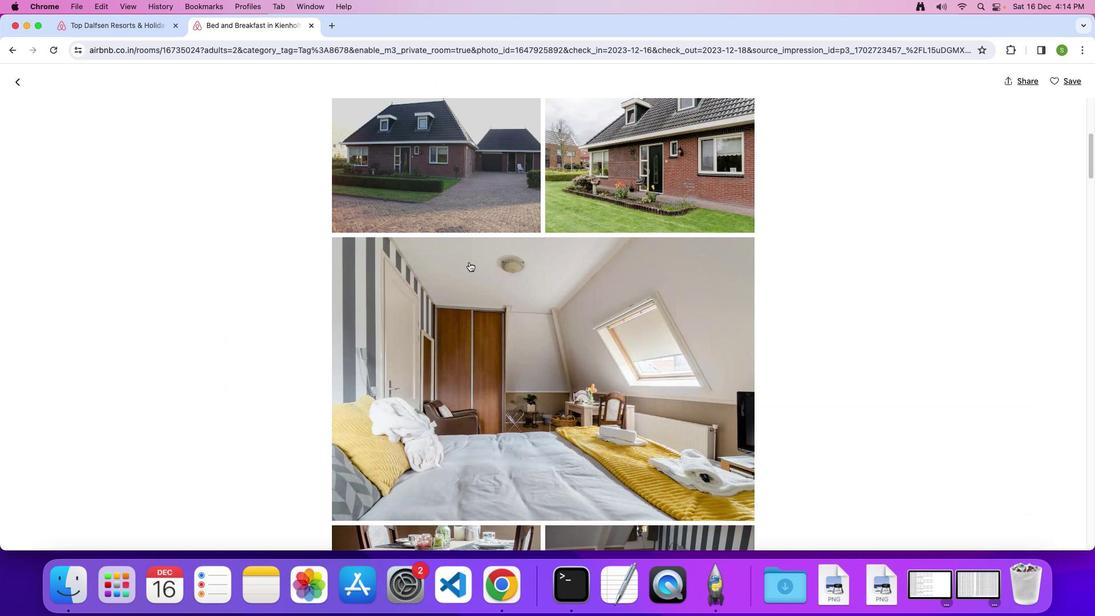 
Action: Mouse scrolled (469, 261) with delta (0, -1)
Screenshot: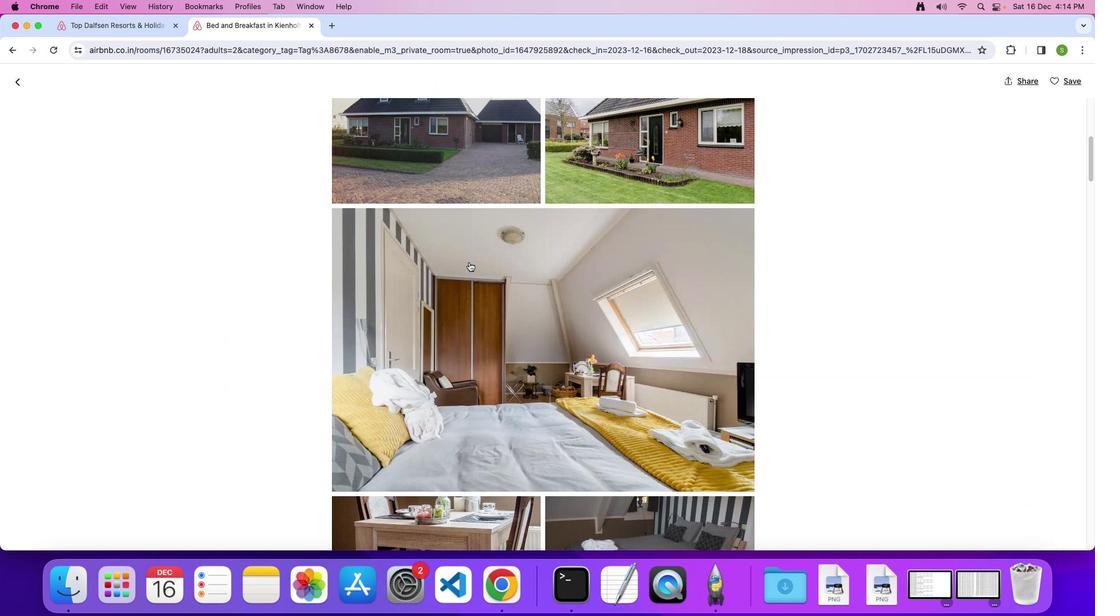 
Action: Mouse scrolled (469, 261) with delta (0, 0)
Screenshot: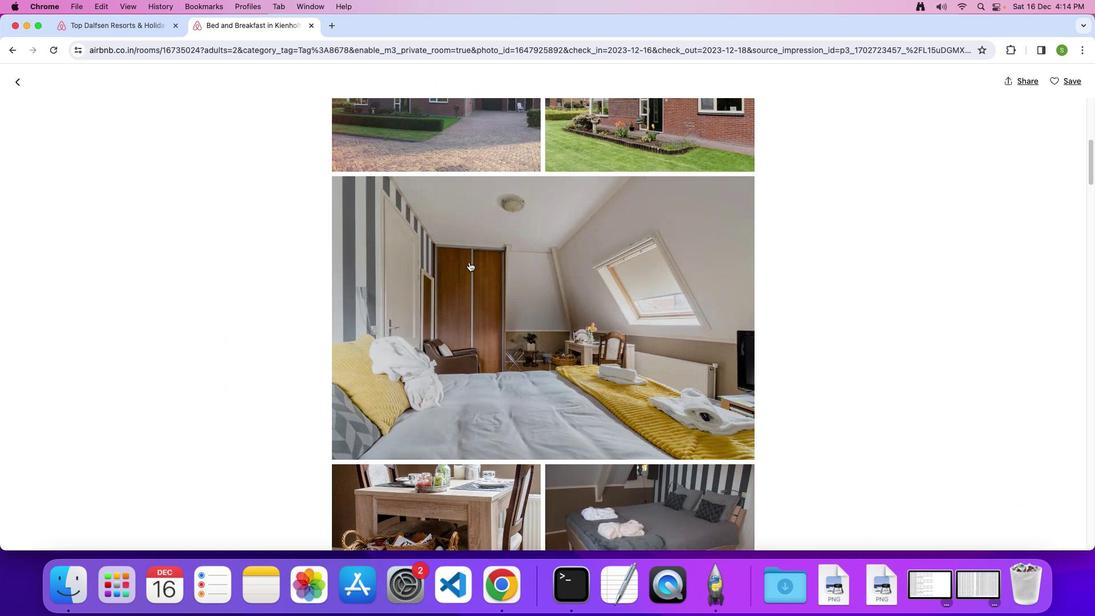 
Action: Mouse scrolled (469, 261) with delta (0, 0)
Screenshot: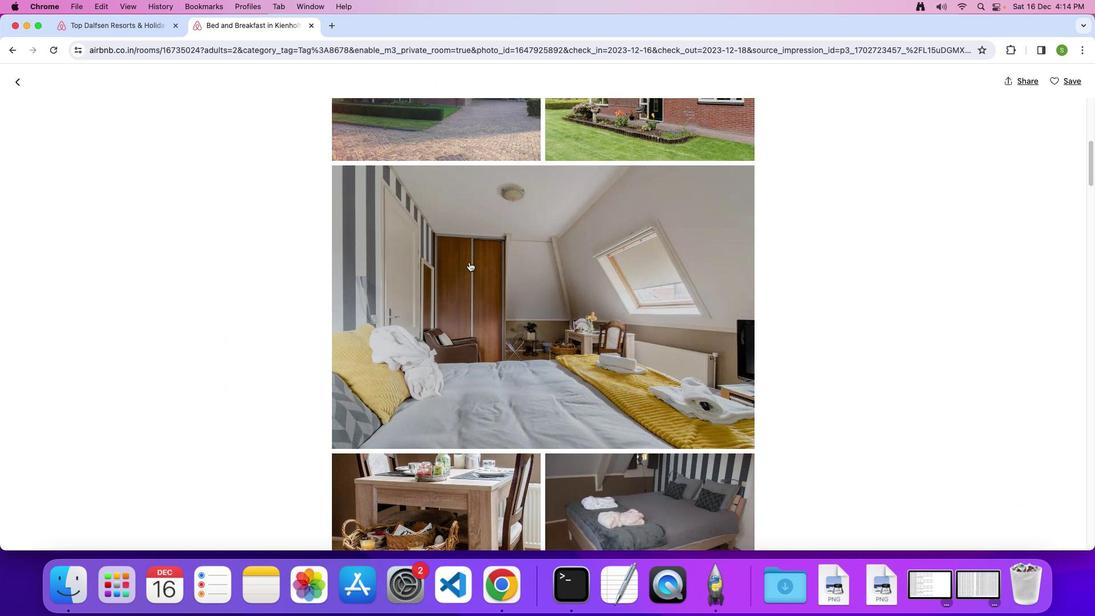 
Action: Mouse scrolled (469, 261) with delta (0, -1)
Screenshot: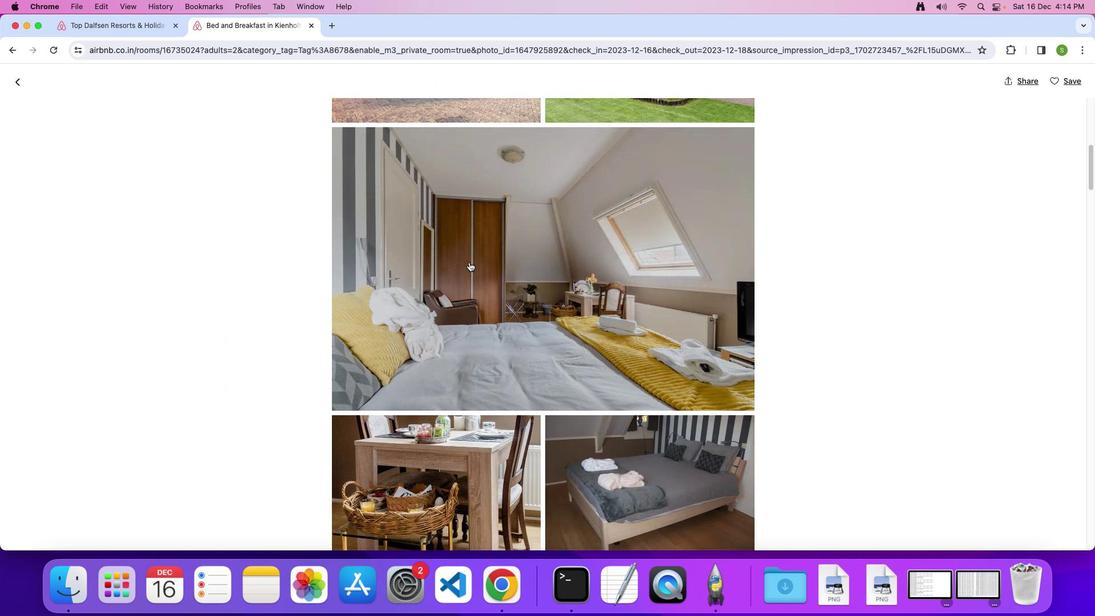 
Action: Mouse scrolled (469, 261) with delta (0, 0)
Screenshot: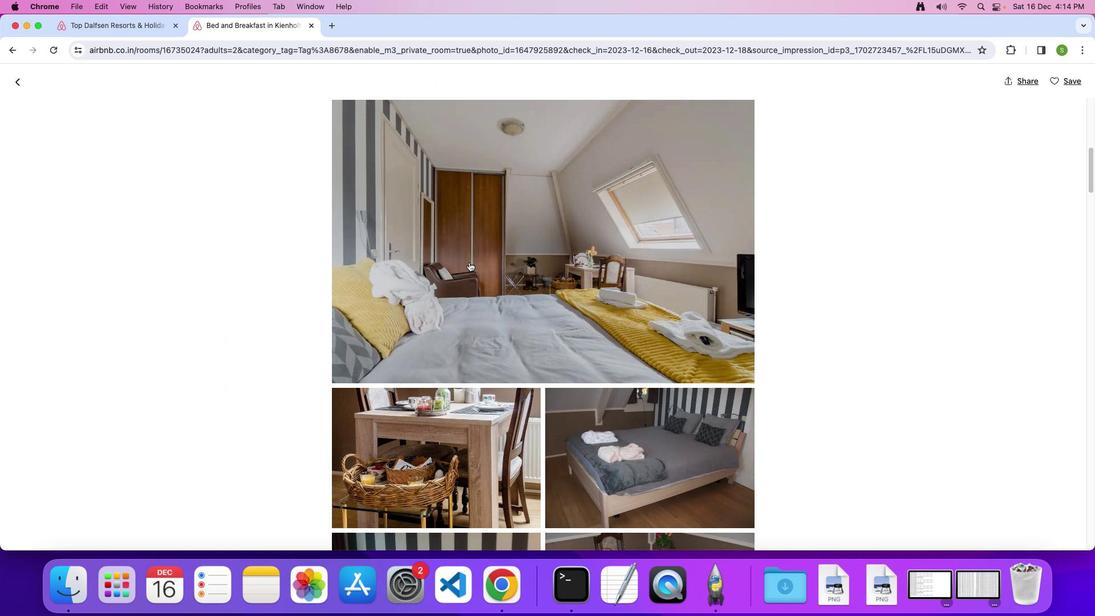 
Action: Mouse scrolled (469, 261) with delta (0, 0)
Screenshot: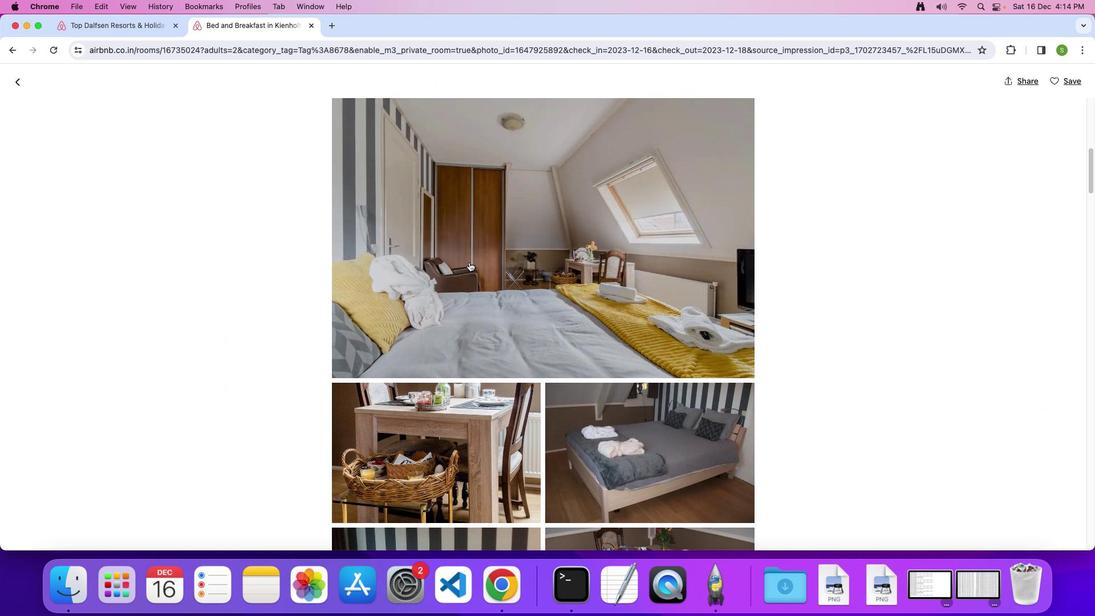
Action: Mouse scrolled (469, 261) with delta (0, 0)
Screenshot: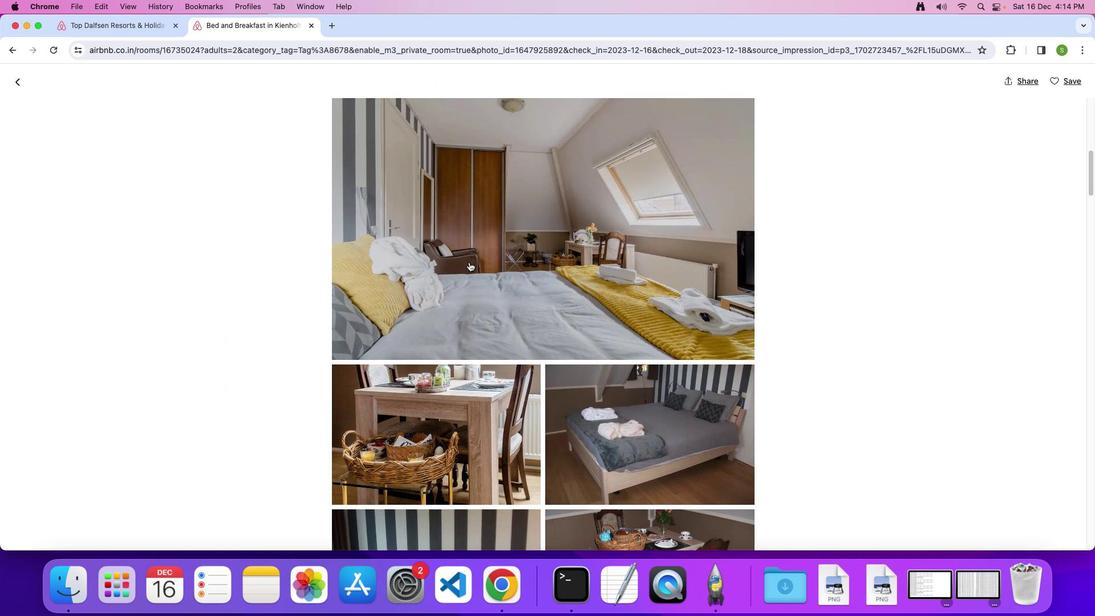 
Action: Mouse scrolled (469, 261) with delta (0, 0)
Screenshot: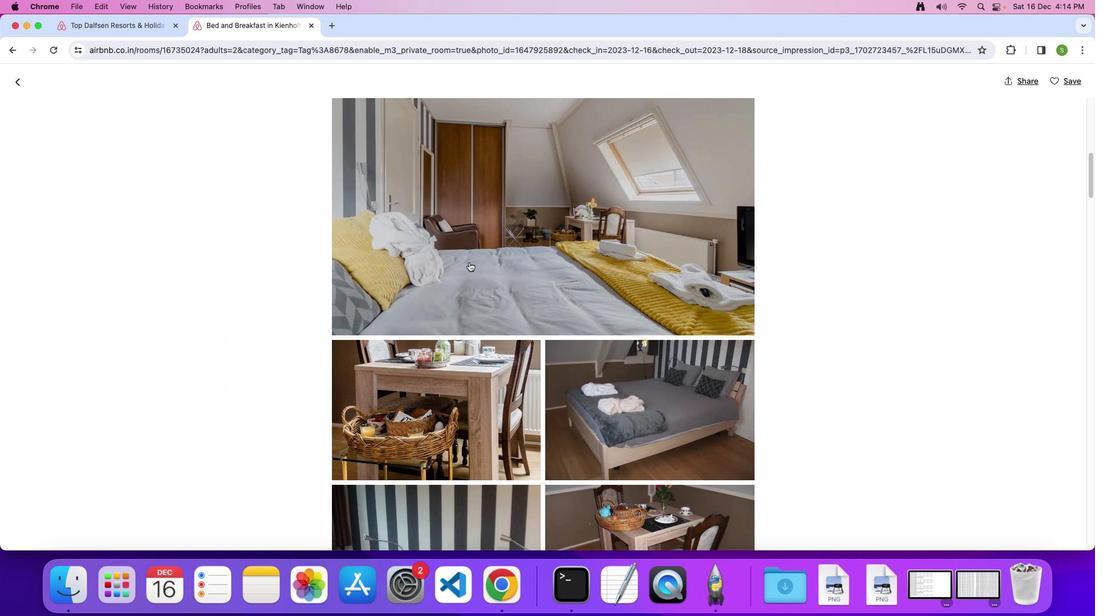 
Action: Mouse scrolled (469, 261) with delta (0, 0)
Screenshot: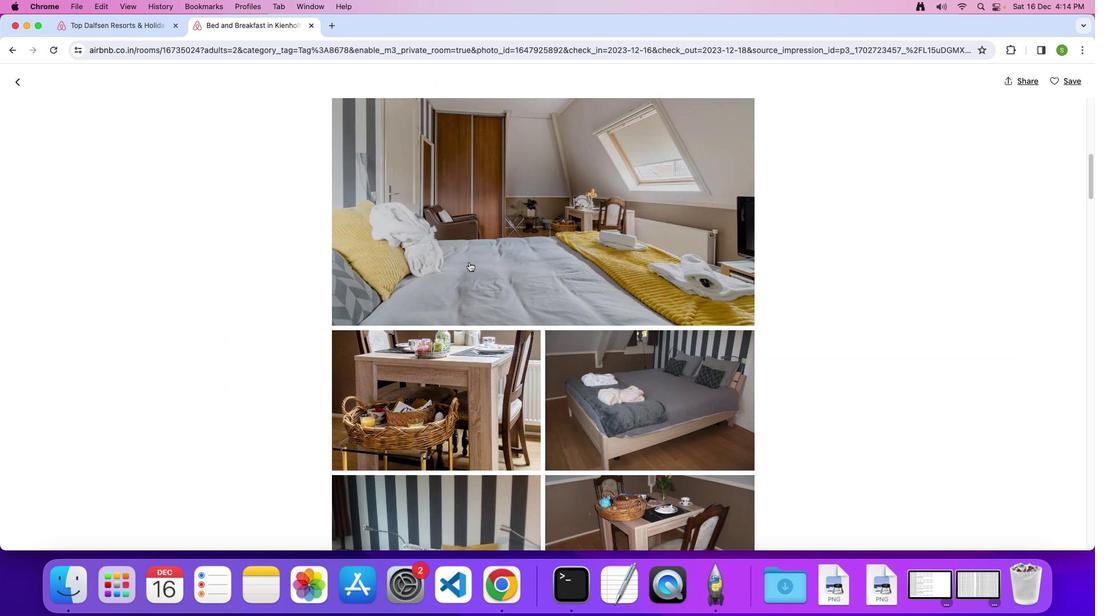 
Action: Mouse scrolled (469, 261) with delta (0, 0)
Screenshot: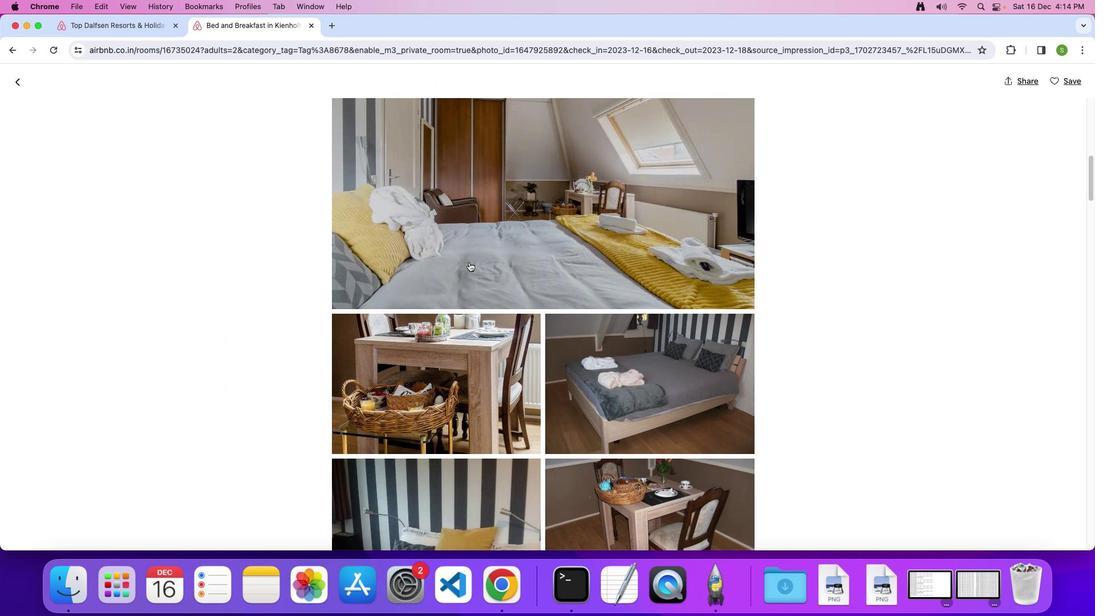 
Action: Mouse scrolled (469, 261) with delta (0, 0)
Screenshot: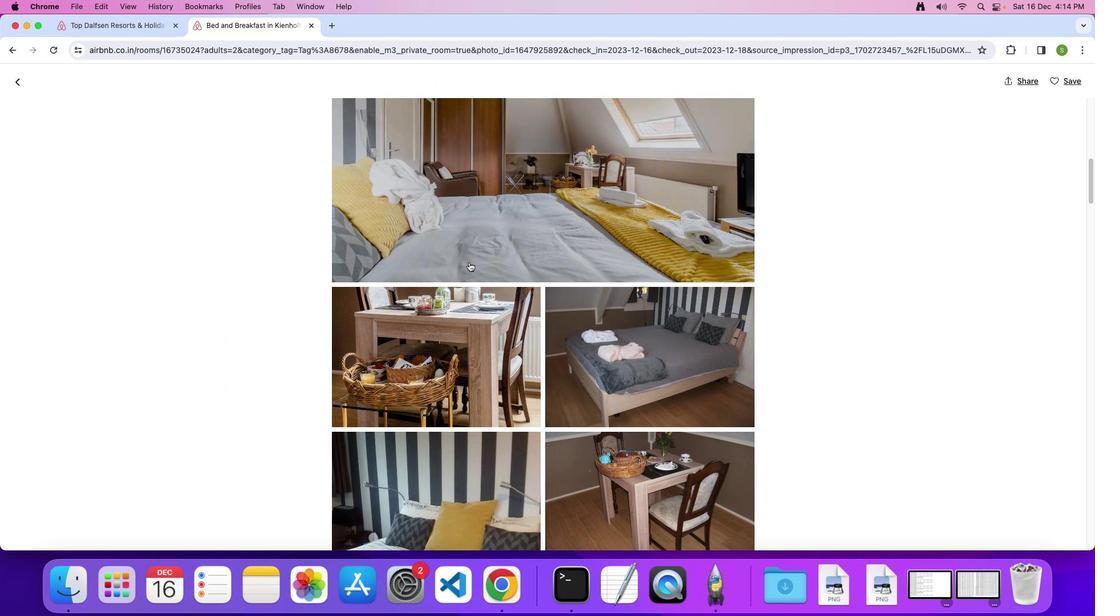 
Action: Mouse scrolled (469, 261) with delta (0, 0)
Screenshot: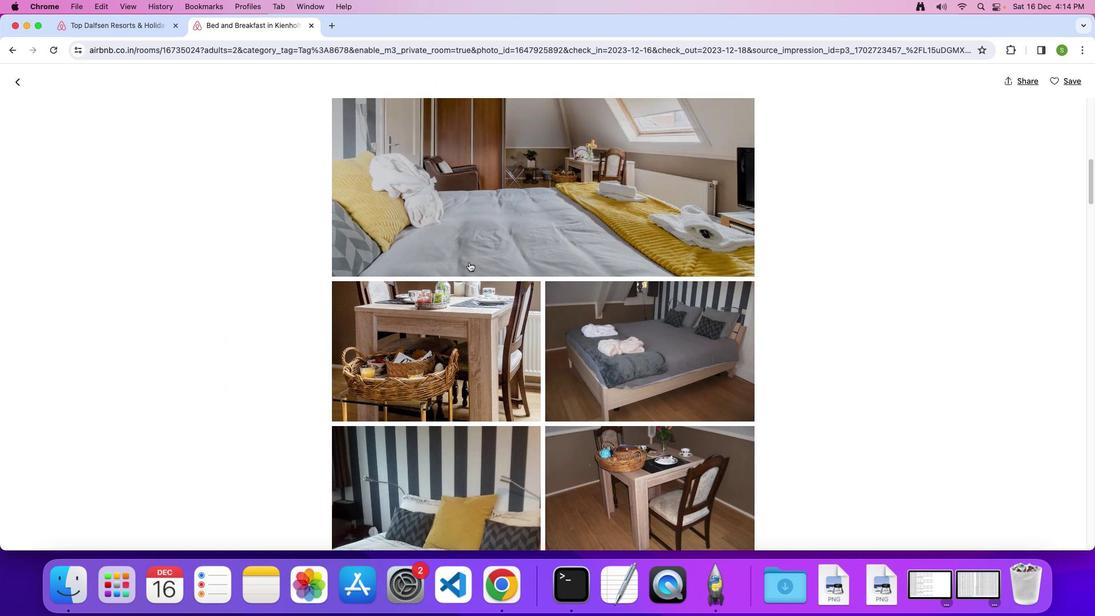 
Action: Mouse scrolled (469, 261) with delta (0, 0)
Screenshot: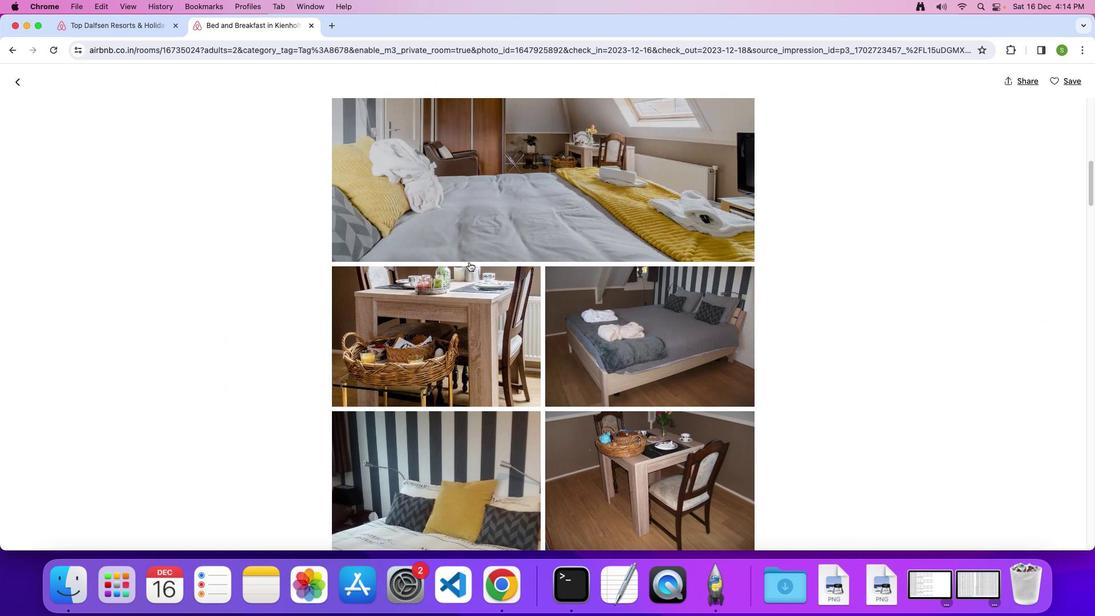 
Action: Mouse scrolled (469, 261) with delta (0, 0)
Screenshot: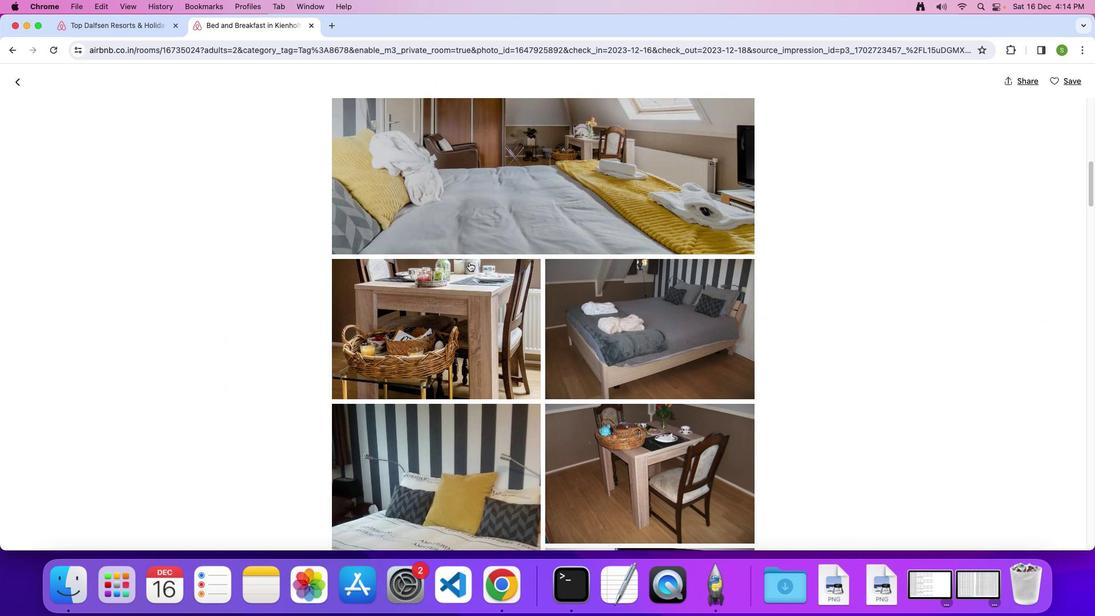 
Action: Mouse scrolled (469, 261) with delta (0, -1)
Screenshot: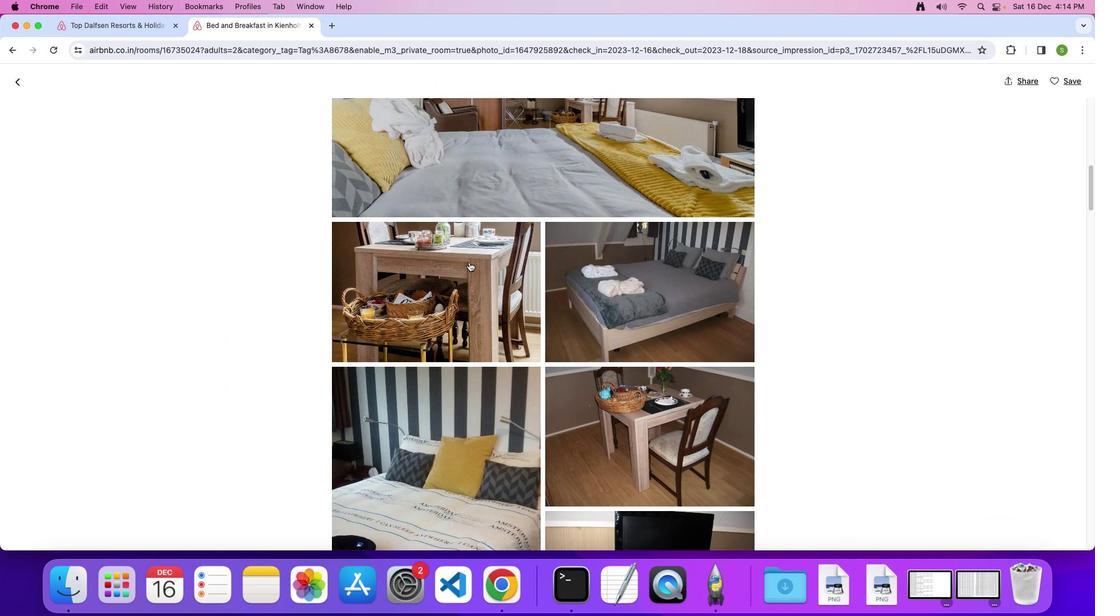 
Action: Mouse scrolled (469, 261) with delta (0, 0)
Screenshot: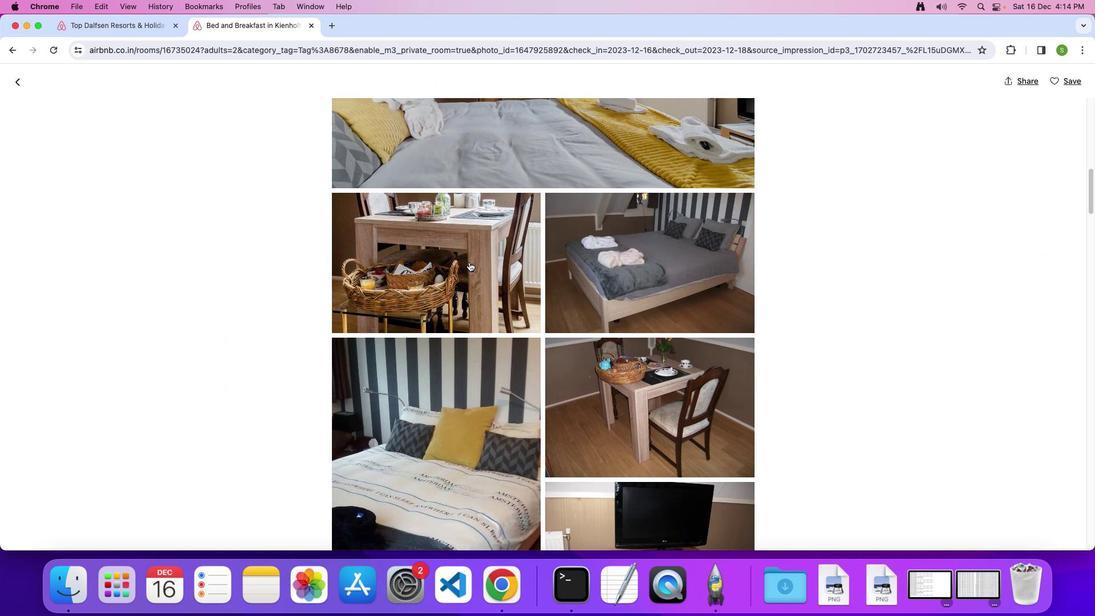 
Action: Mouse scrolled (469, 261) with delta (0, 0)
Screenshot: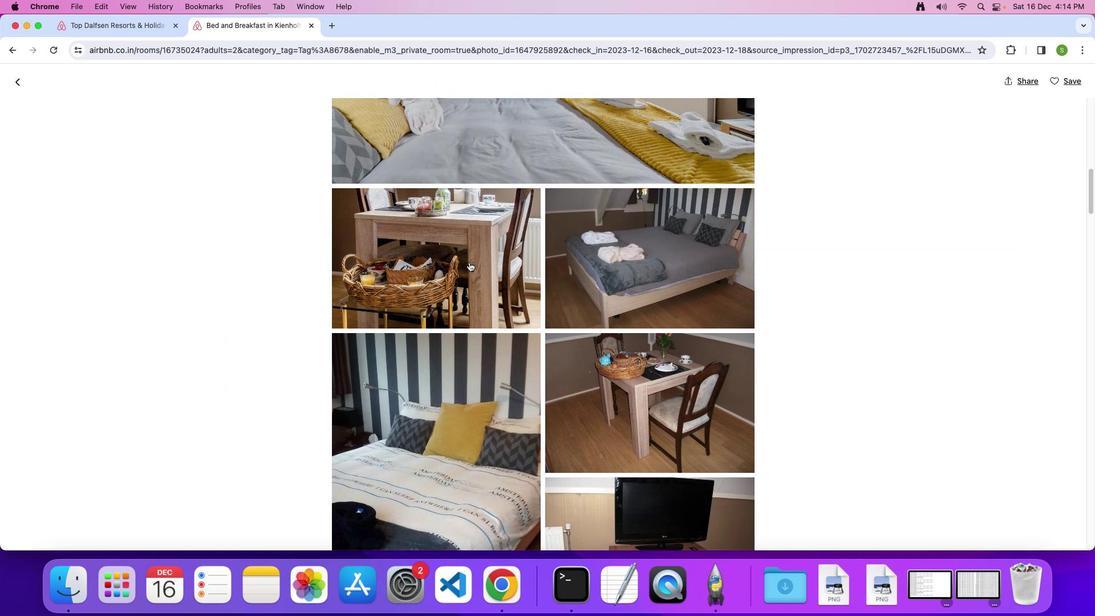 
Action: Mouse scrolled (469, 261) with delta (0, 0)
Screenshot: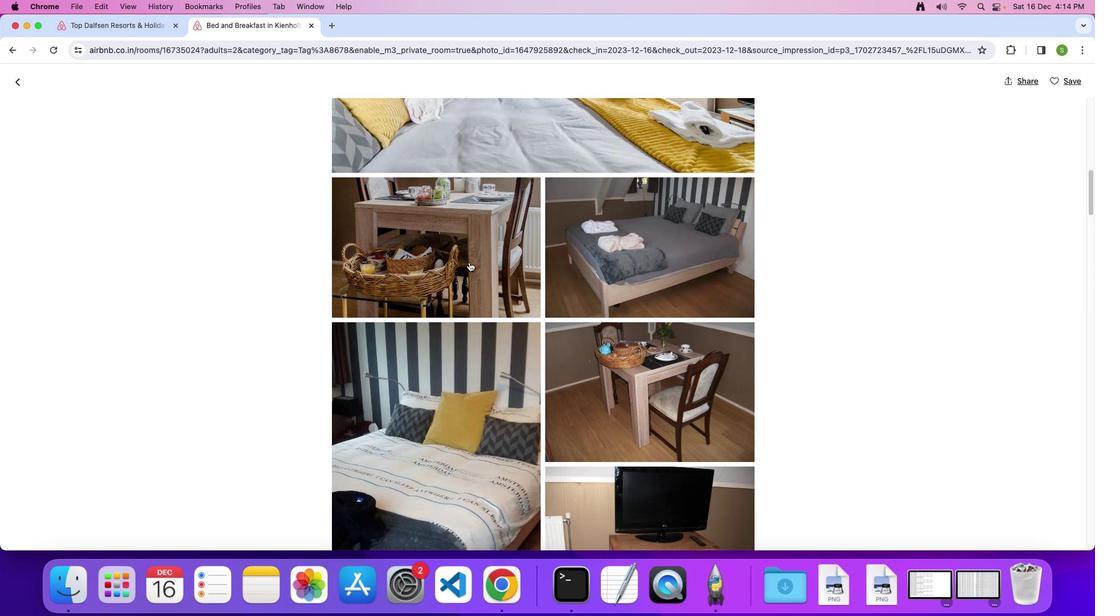 
Action: Mouse scrolled (469, 261) with delta (0, 0)
Screenshot: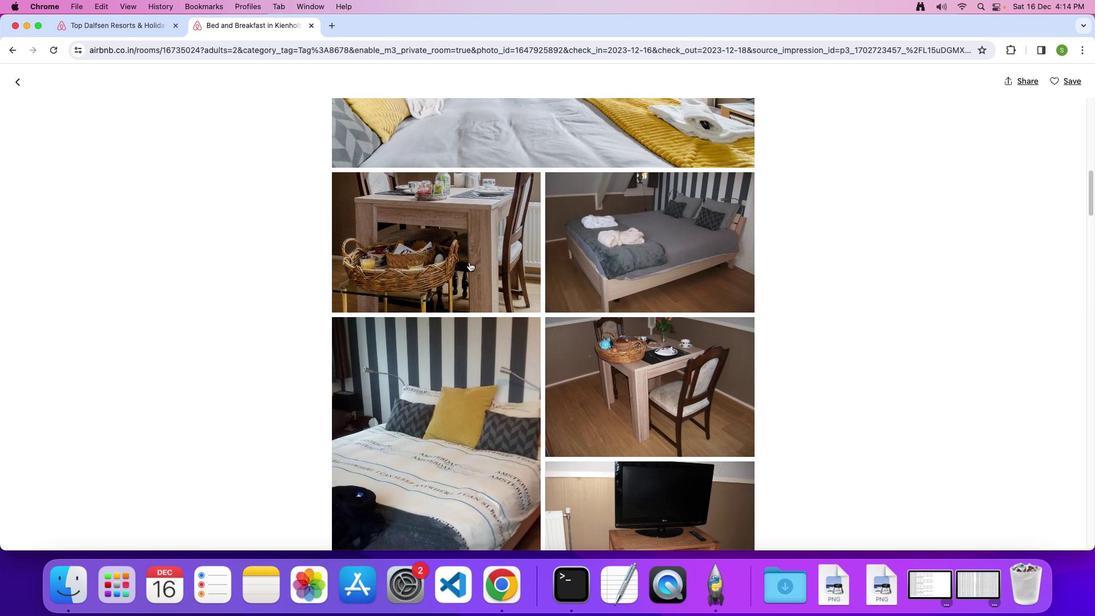 
Action: Mouse scrolled (469, 261) with delta (0, 0)
Screenshot: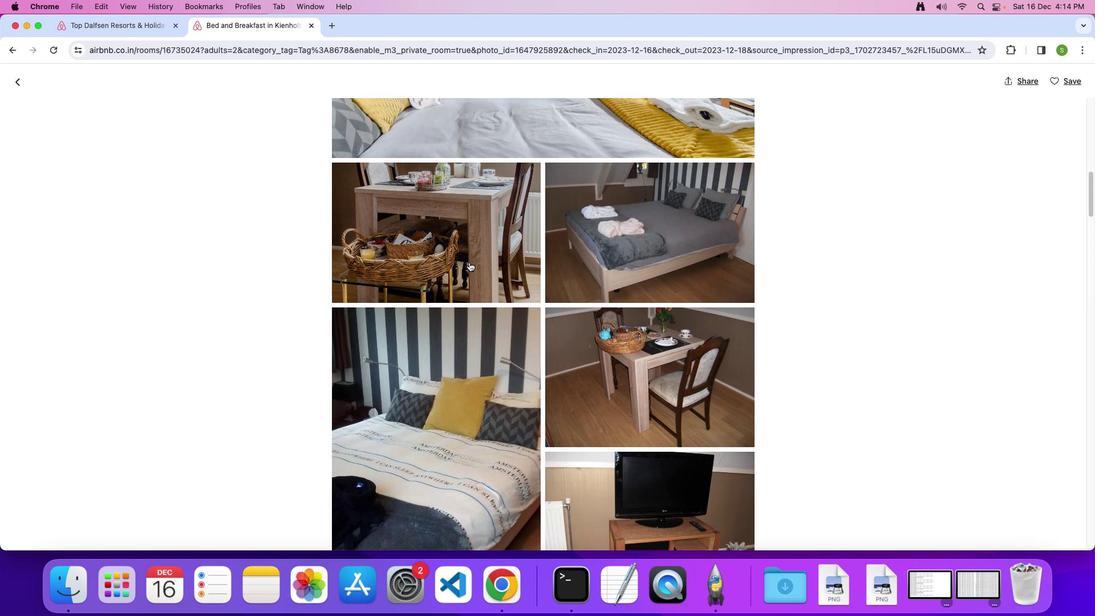
Action: Mouse scrolled (469, 261) with delta (0, 0)
Screenshot: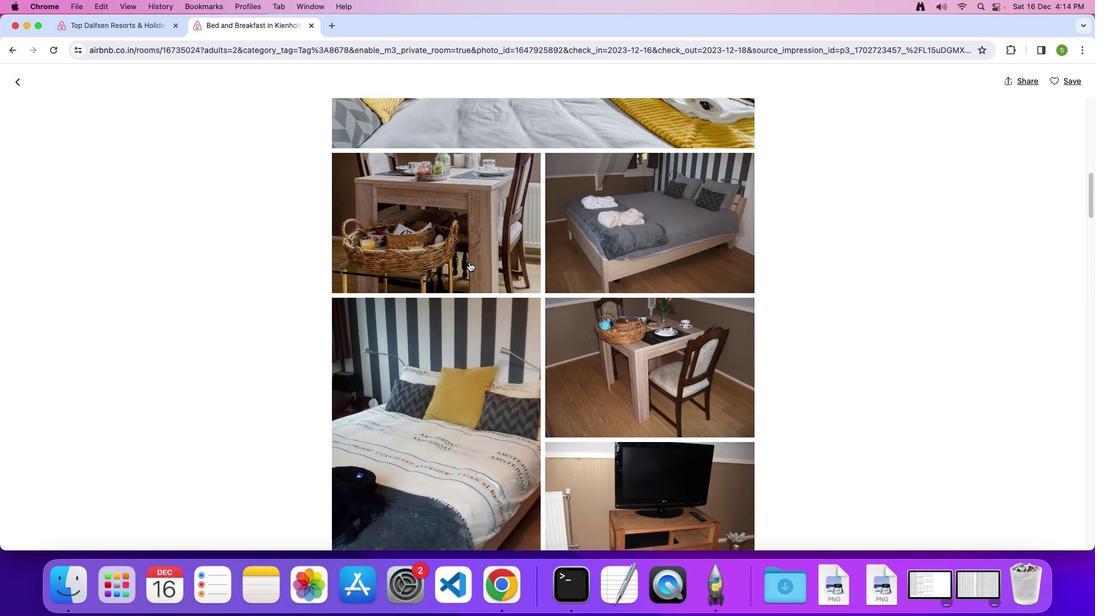 
Action: Mouse scrolled (469, 261) with delta (0, 0)
Screenshot: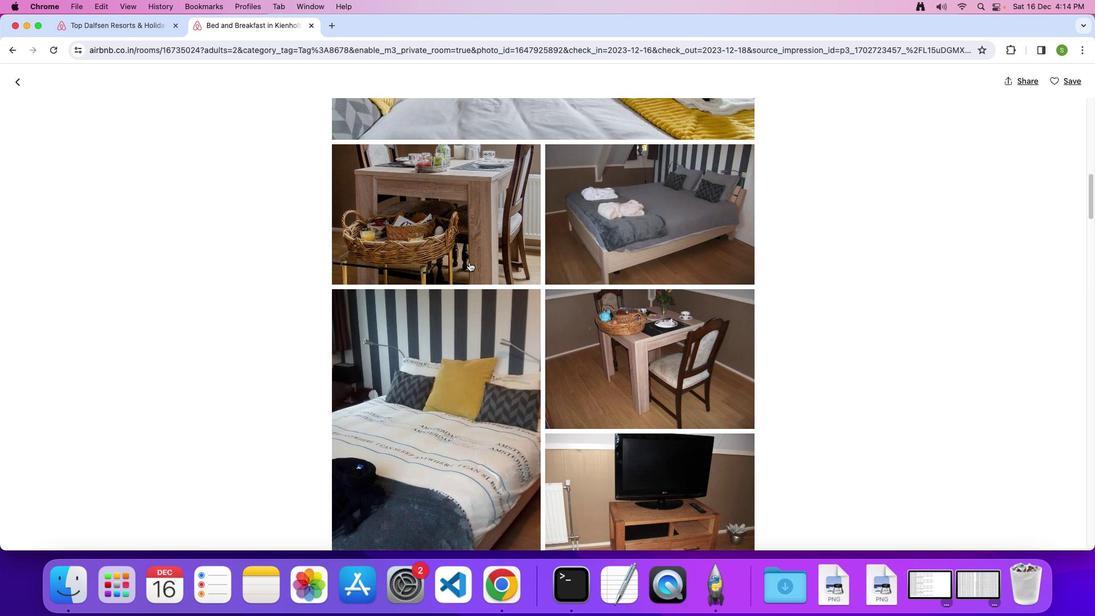 
Action: Mouse scrolled (469, 261) with delta (0, 0)
Screenshot: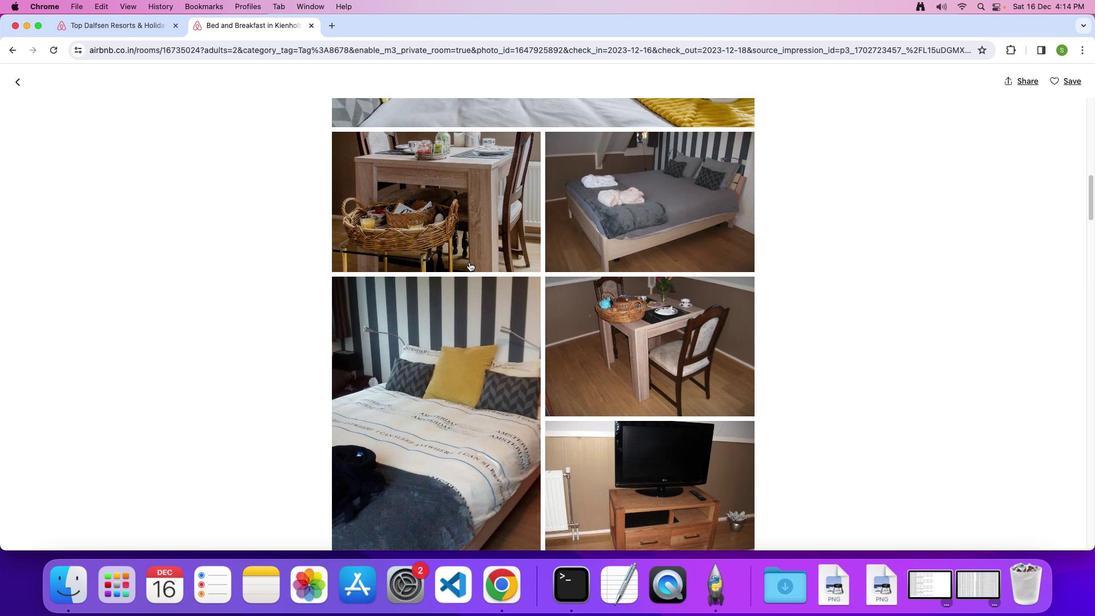 
Action: Mouse scrolled (469, 261) with delta (0, 0)
Screenshot: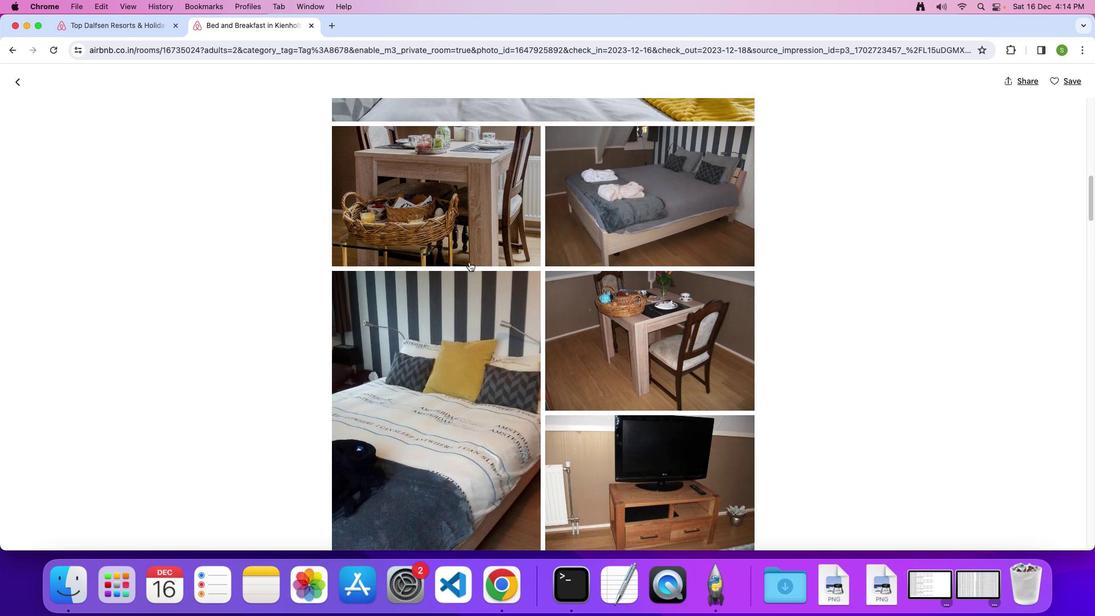 
Action: Mouse scrolled (469, 261) with delta (0, 0)
Screenshot: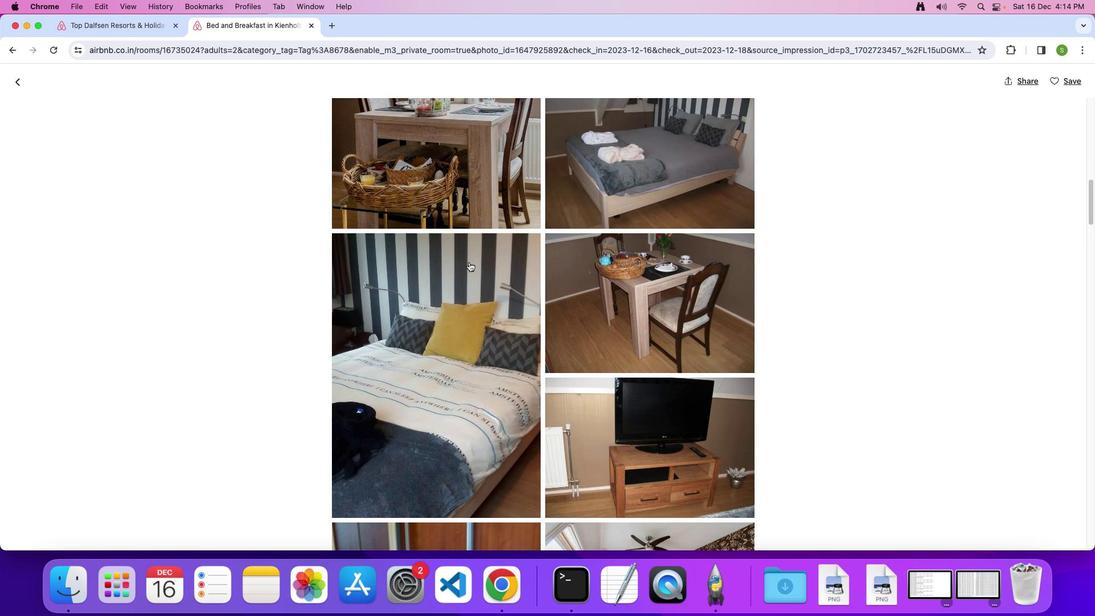 
Action: Mouse scrolled (469, 261) with delta (0, 0)
Screenshot: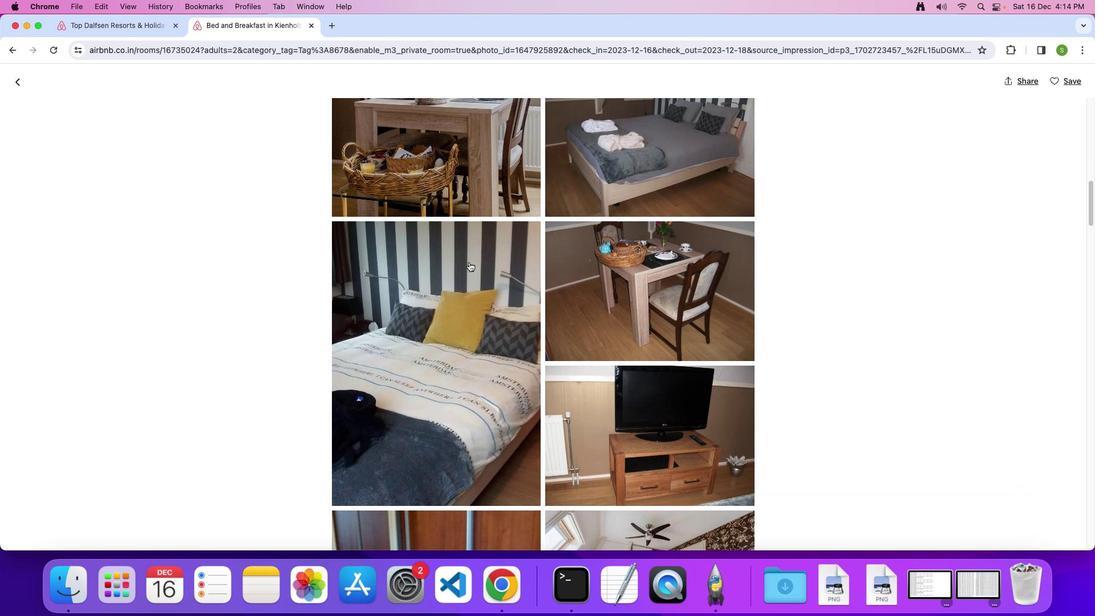 
Action: Mouse scrolled (469, 261) with delta (0, 0)
Screenshot: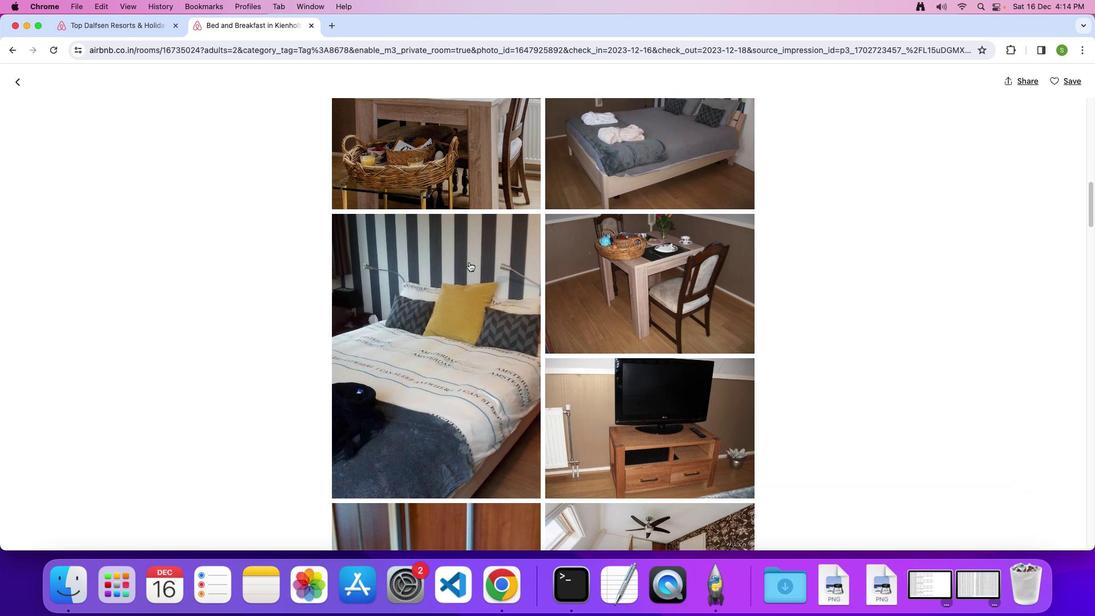 
Action: Mouse scrolled (469, 261) with delta (0, 0)
Screenshot: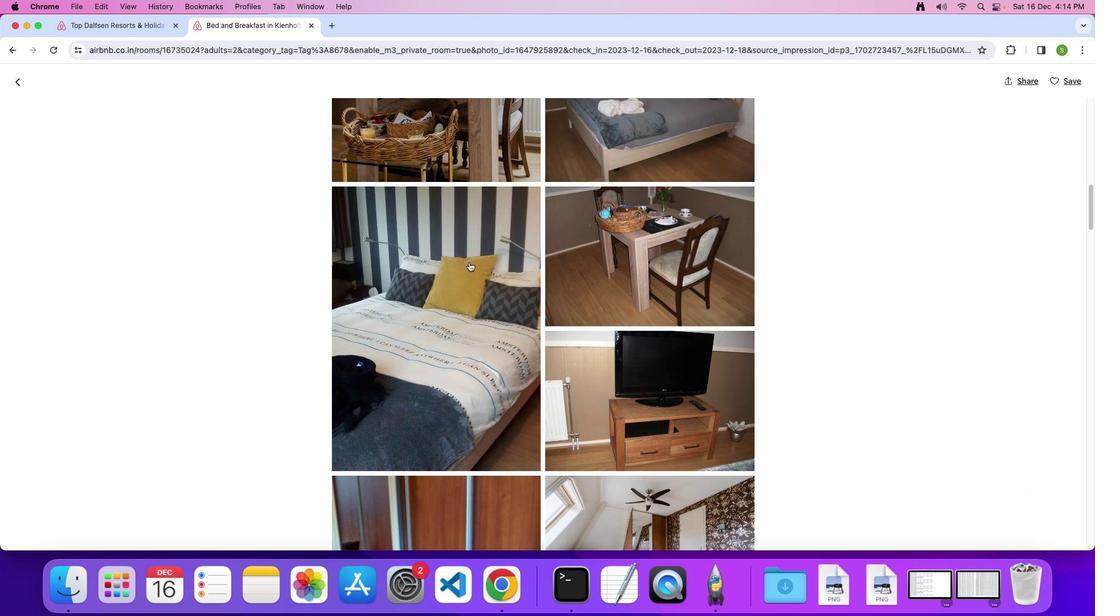 
Action: Mouse scrolled (469, 261) with delta (0, 0)
Screenshot: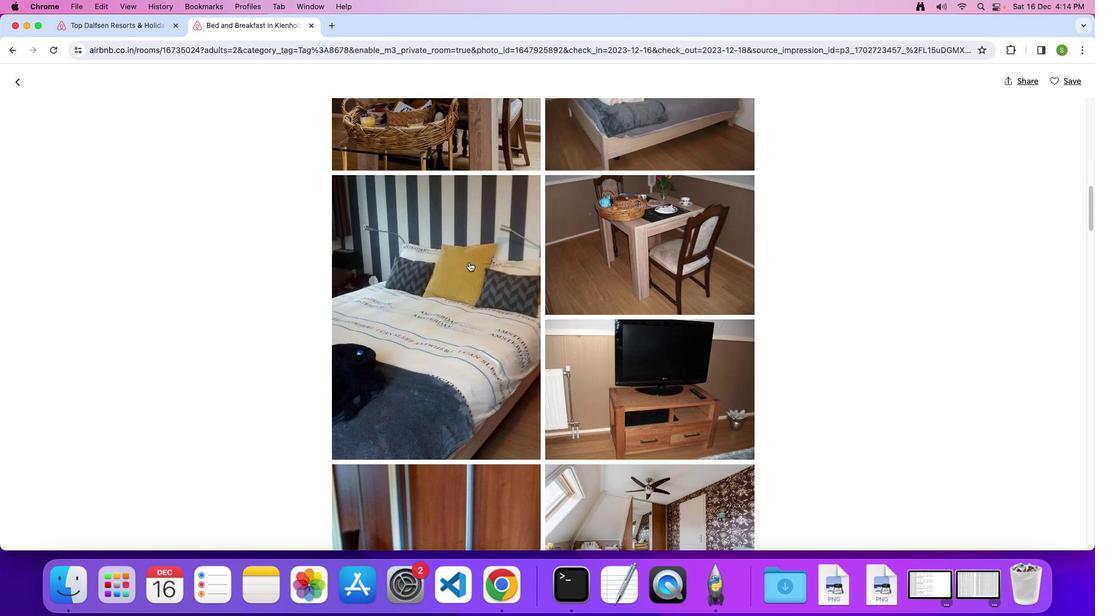
Action: Mouse scrolled (469, 261) with delta (0, 0)
Screenshot: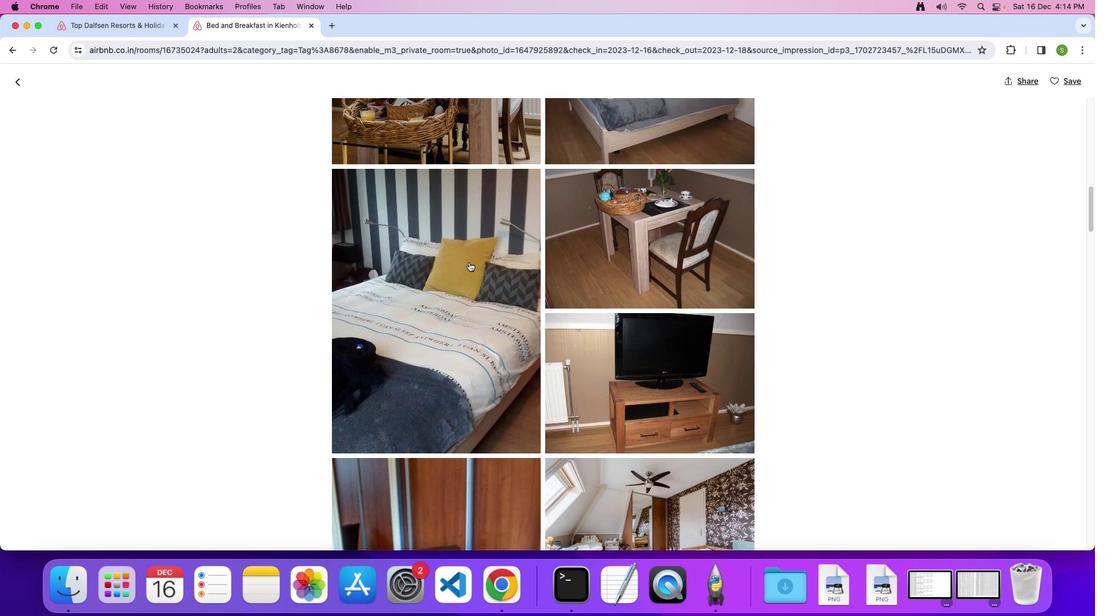 
Action: Mouse scrolled (469, 261) with delta (0, 0)
Screenshot: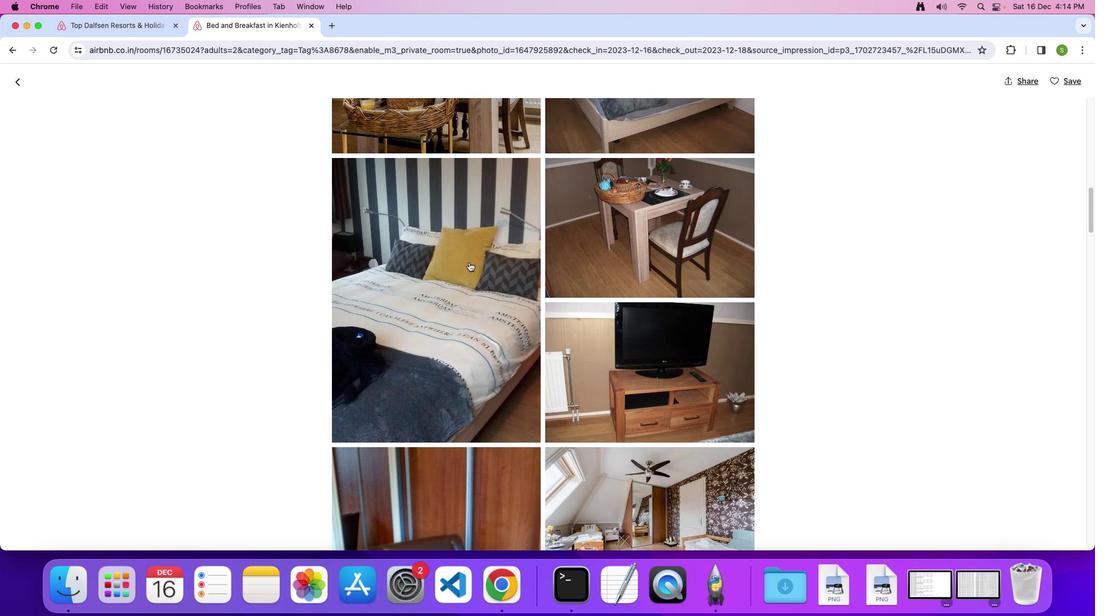 
Action: Mouse scrolled (469, 261) with delta (0, 0)
Screenshot: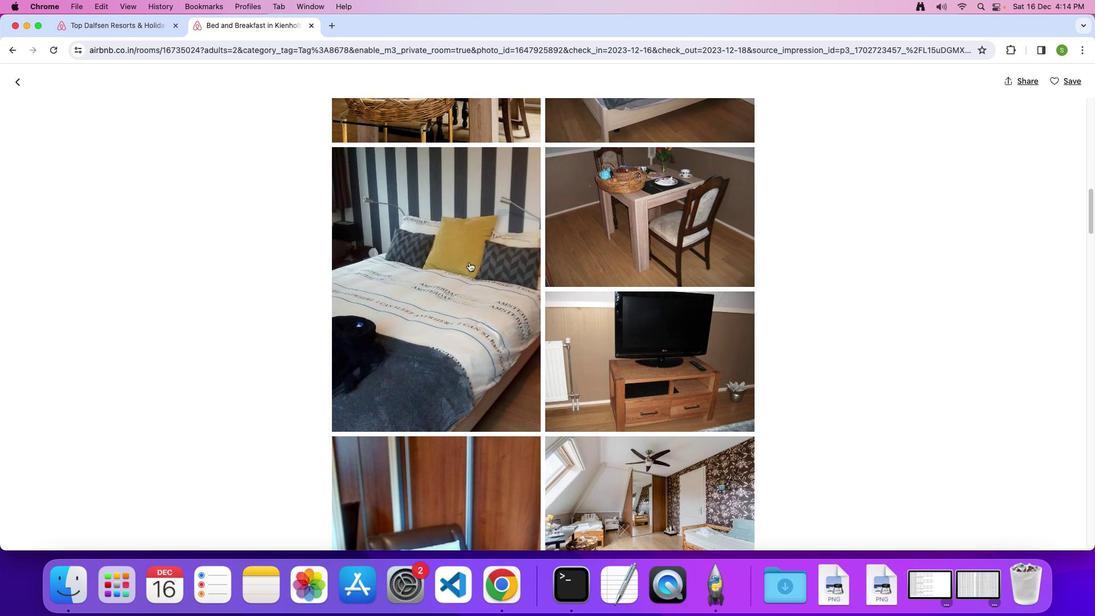
Action: Mouse scrolled (469, 261) with delta (0, 0)
Screenshot: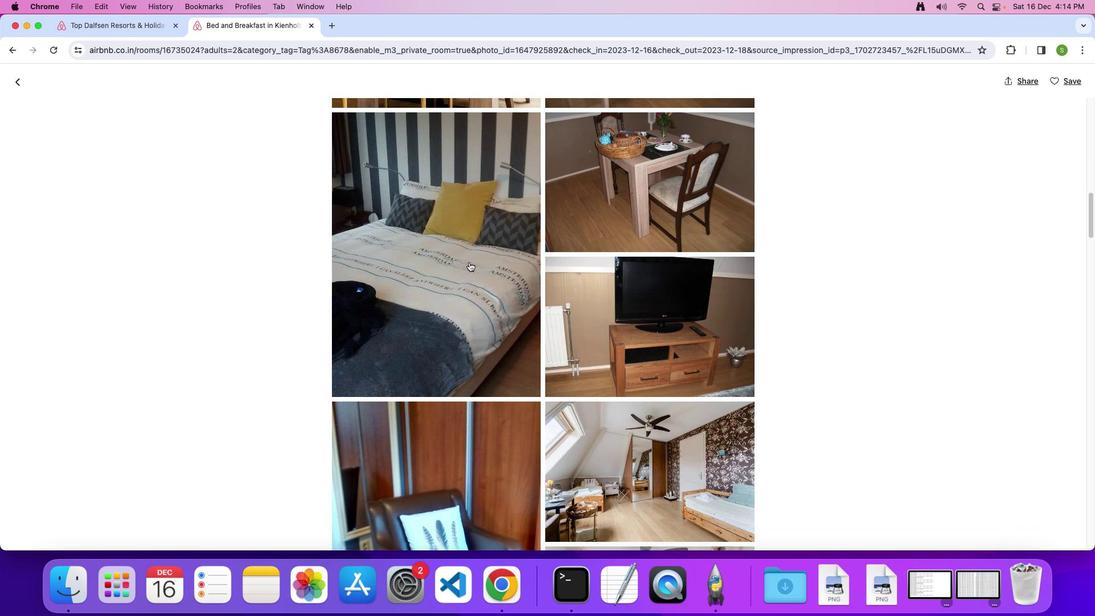 
Action: Mouse scrolled (469, 261) with delta (0, 0)
Screenshot: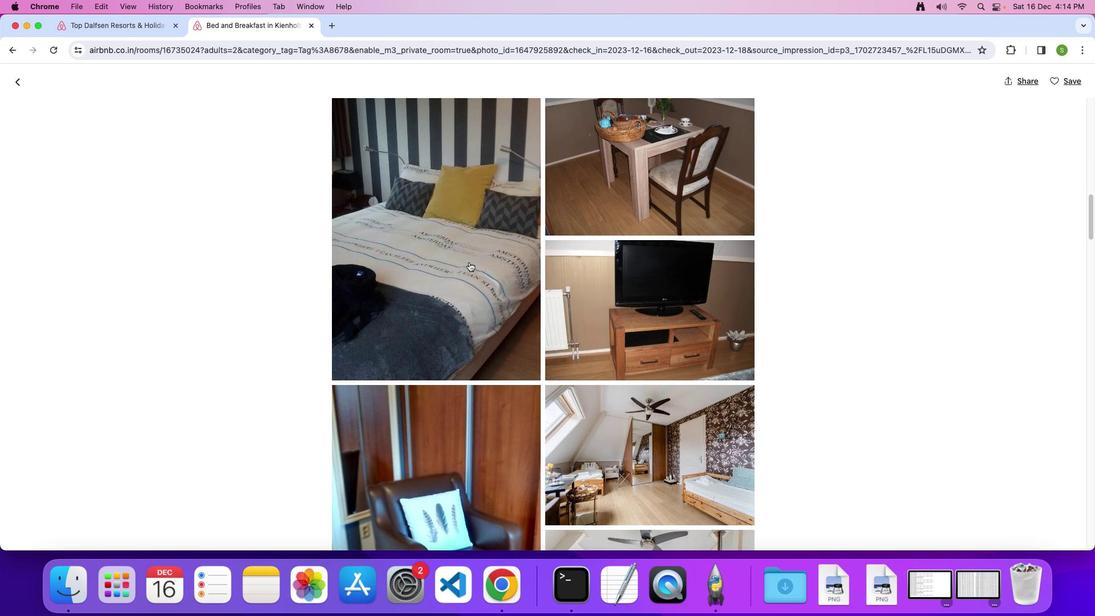 
Action: Mouse scrolled (469, 261) with delta (0, 0)
Screenshot: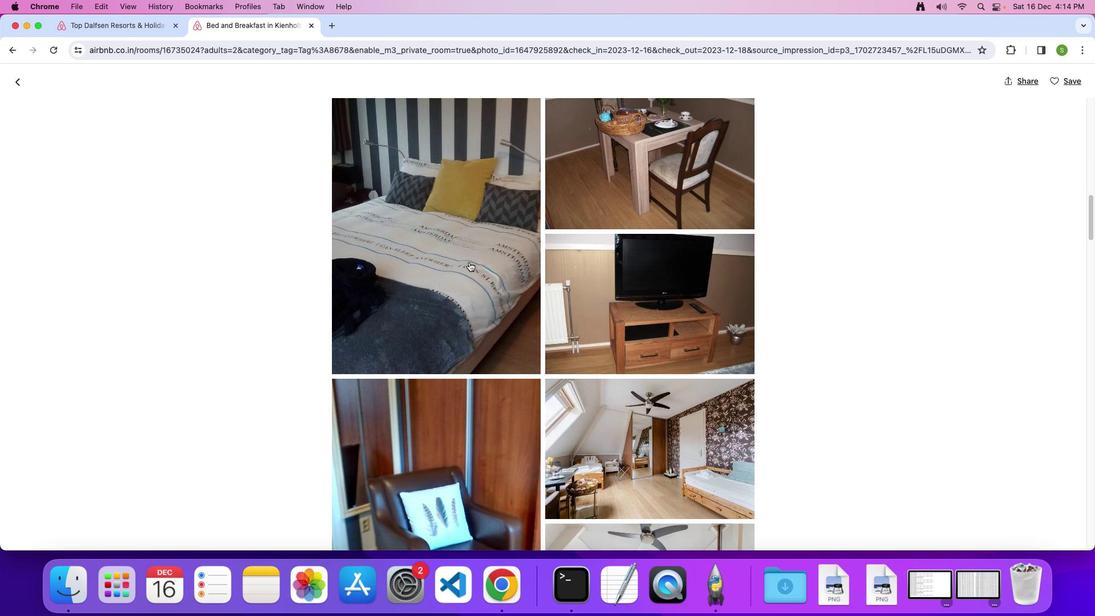 
Action: Mouse scrolled (469, 261) with delta (0, 0)
Screenshot: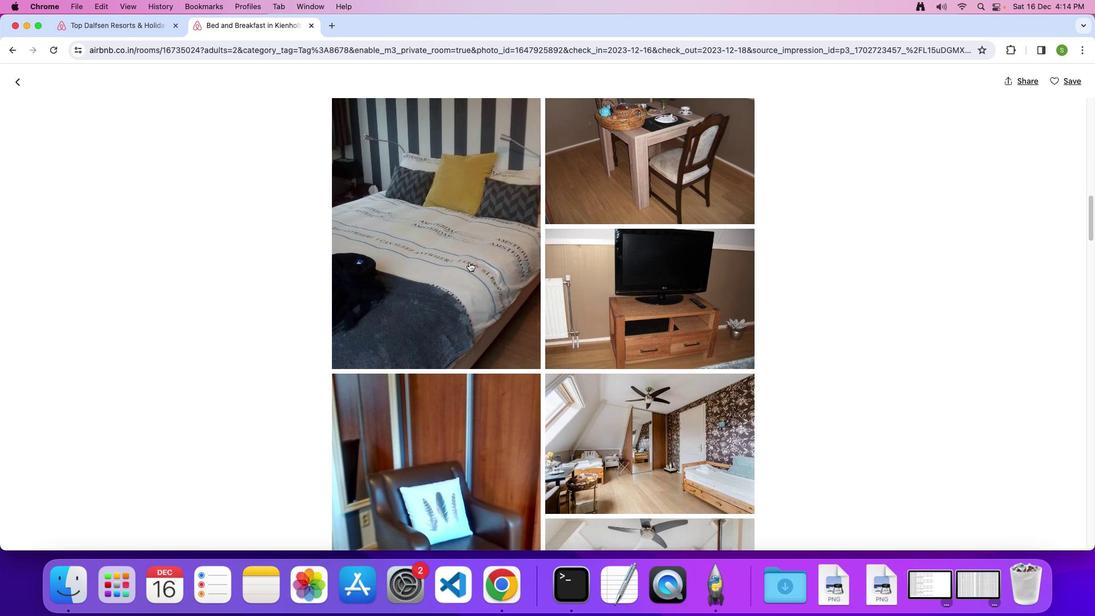 
Action: Mouse scrolled (469, 261) with delta (0, 0)
Screenshot: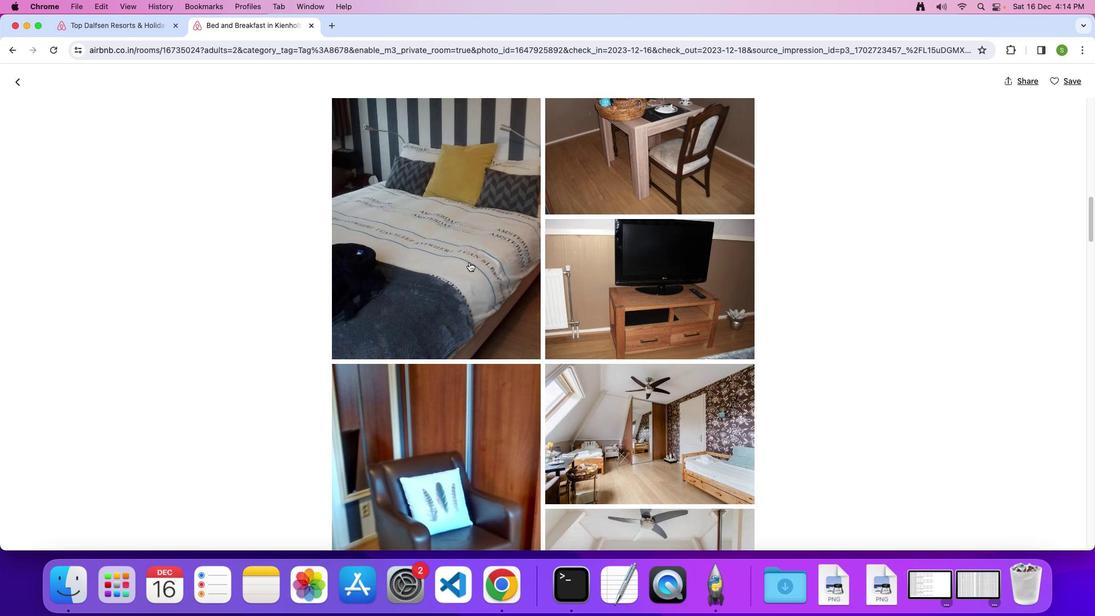 
Action: Mouse scrolled (469, 261) with delta (0, 0)
Screenshot: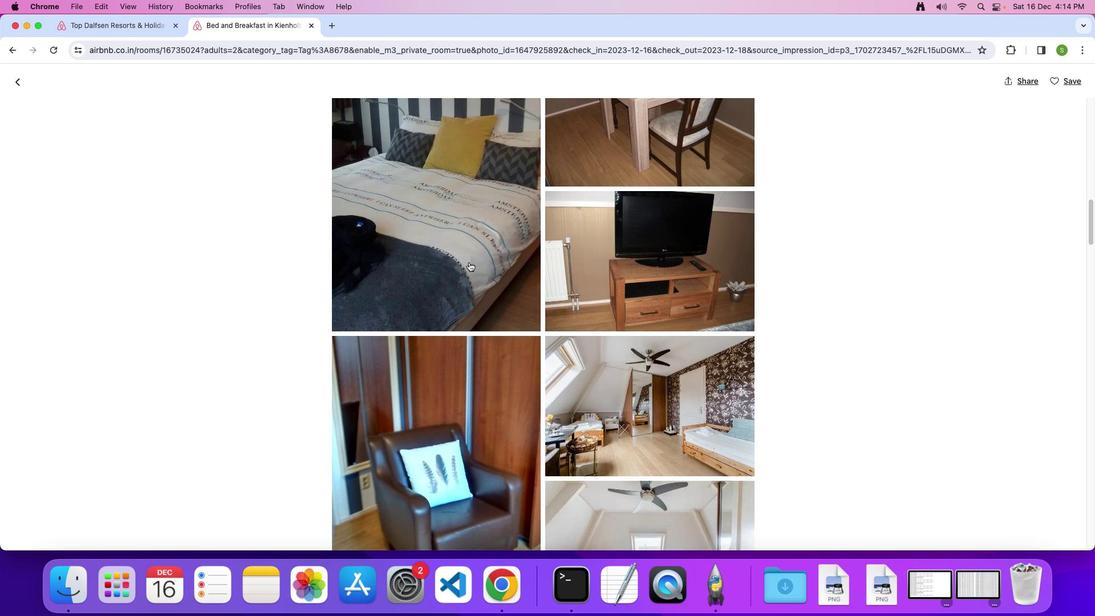 
Action: Mouse scrolled (469, 261) with delta (0, 0)
Screenshot: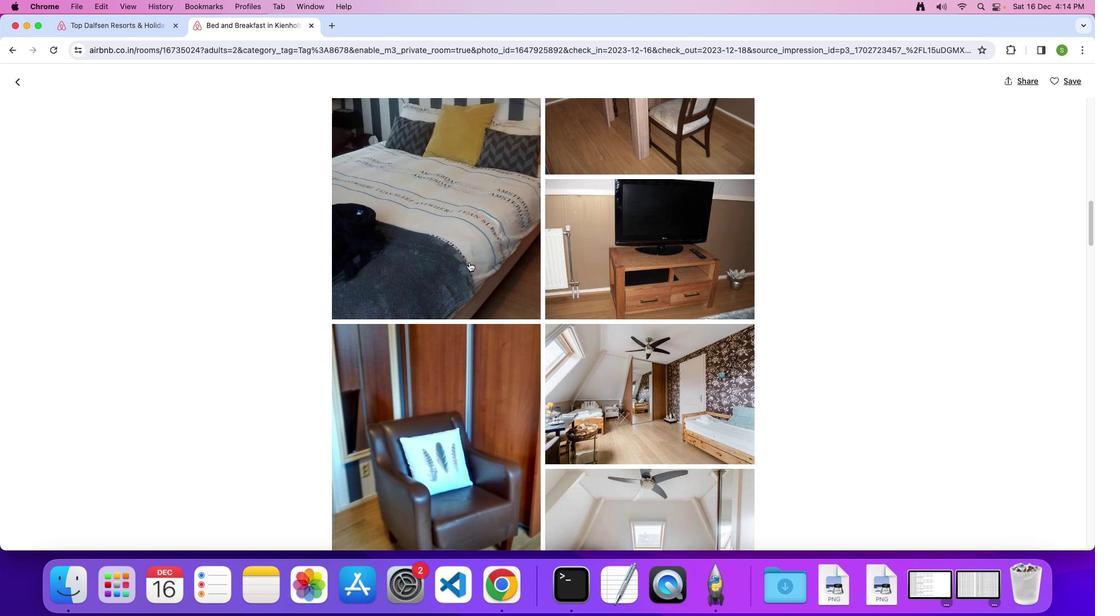 
Action: Mouse scrolled (469, 261) with delta (0, 0)
Screenshot: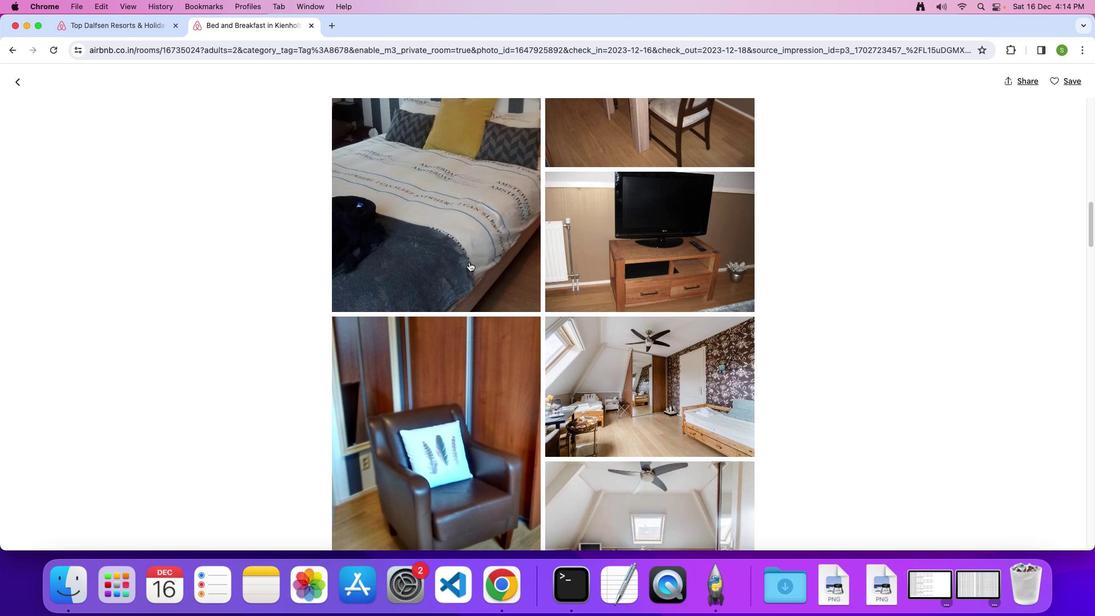 
Action: Mouse scrolled (469, 261) with delta (0, 0)
Screenshot: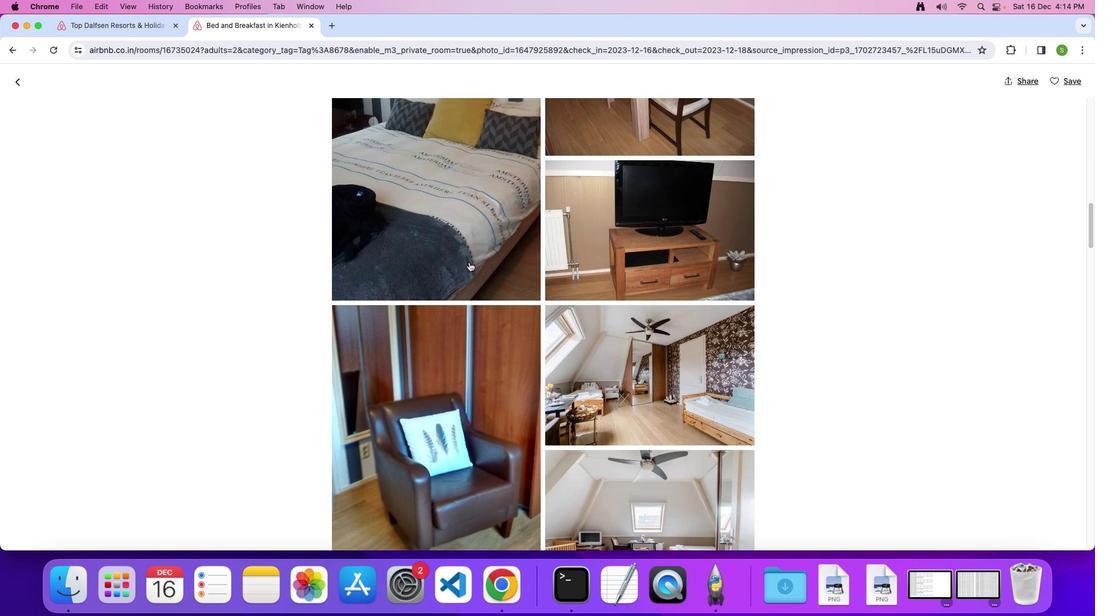 
Action: Mouse scrolled (469, 261) with delta (0, 0)
Screenshot: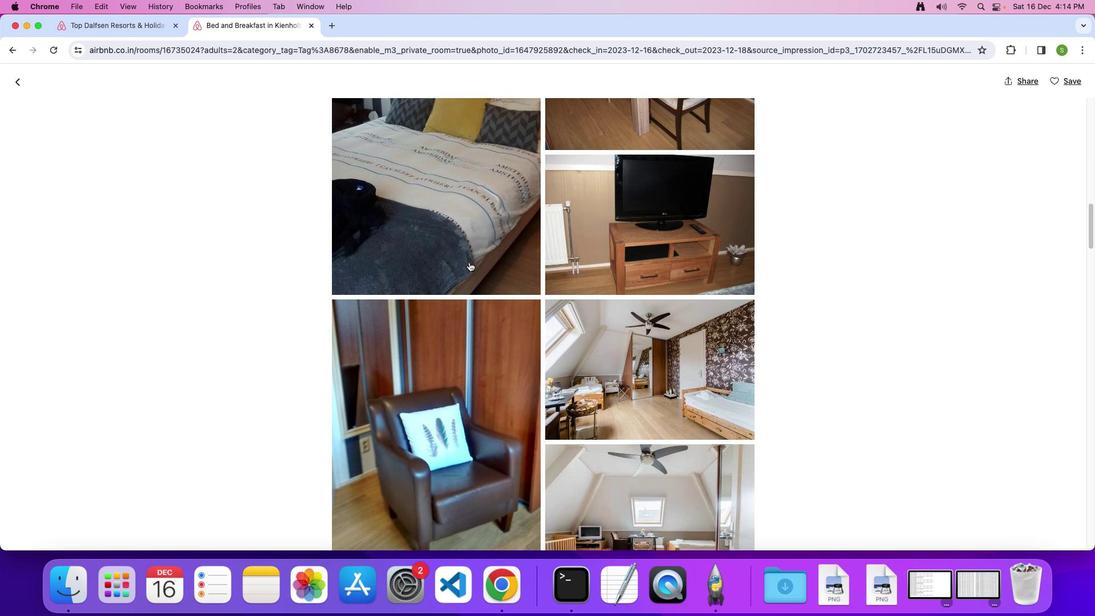 
Action: Mouse scrolled (469, 261) with delta (0, 0)
Screenshot: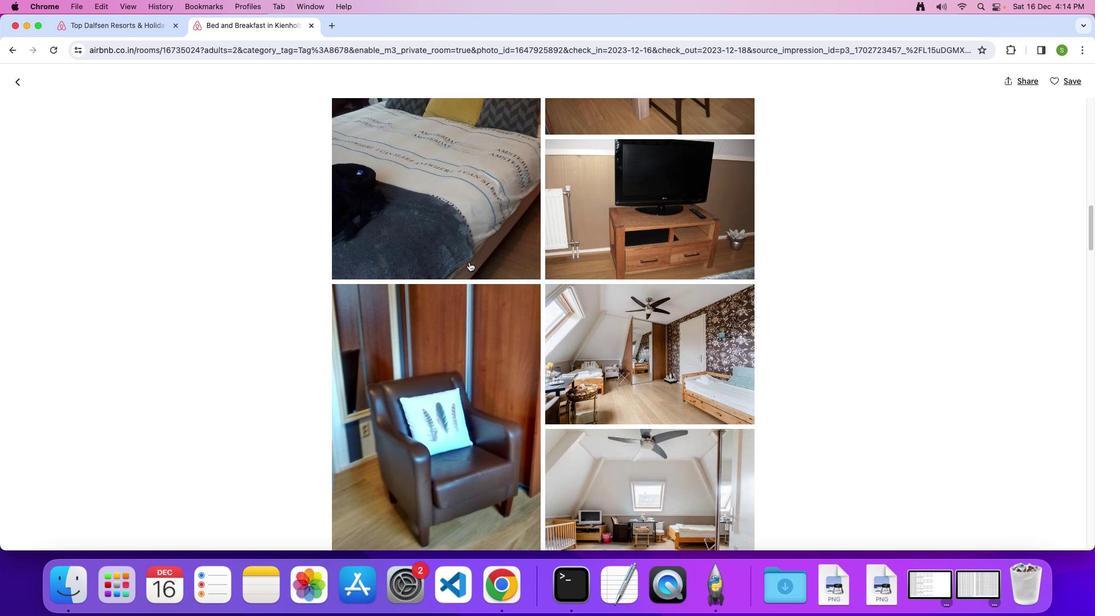 
Action: Mouse scrolled (469, 261) with delta (0, 0)
Screenshot: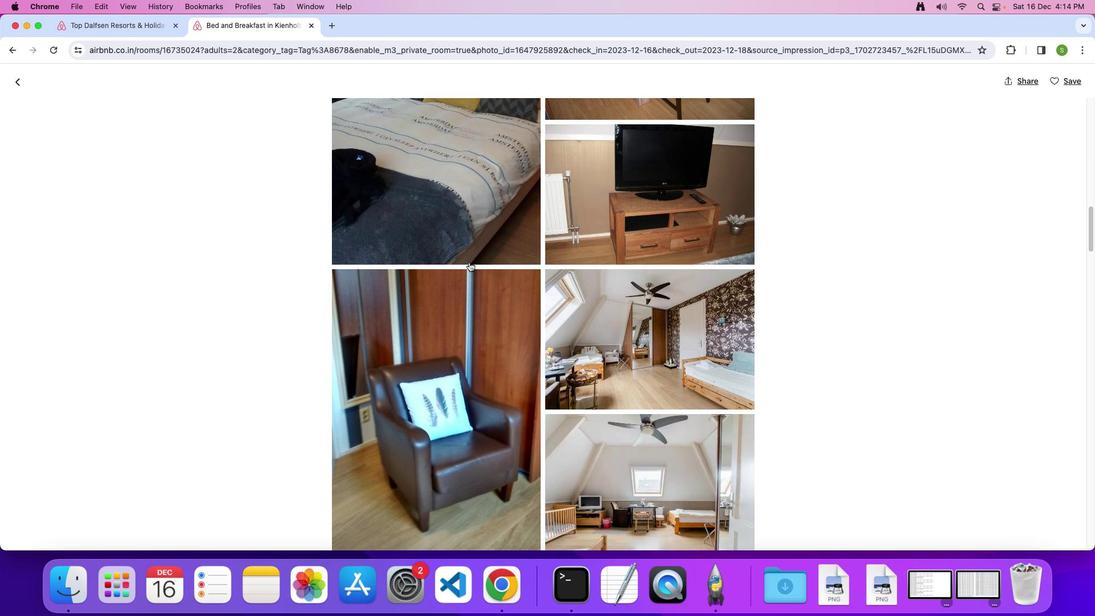 
Action: Mouse scrolled (469, 261) with delta (0, -1)
Screenshot: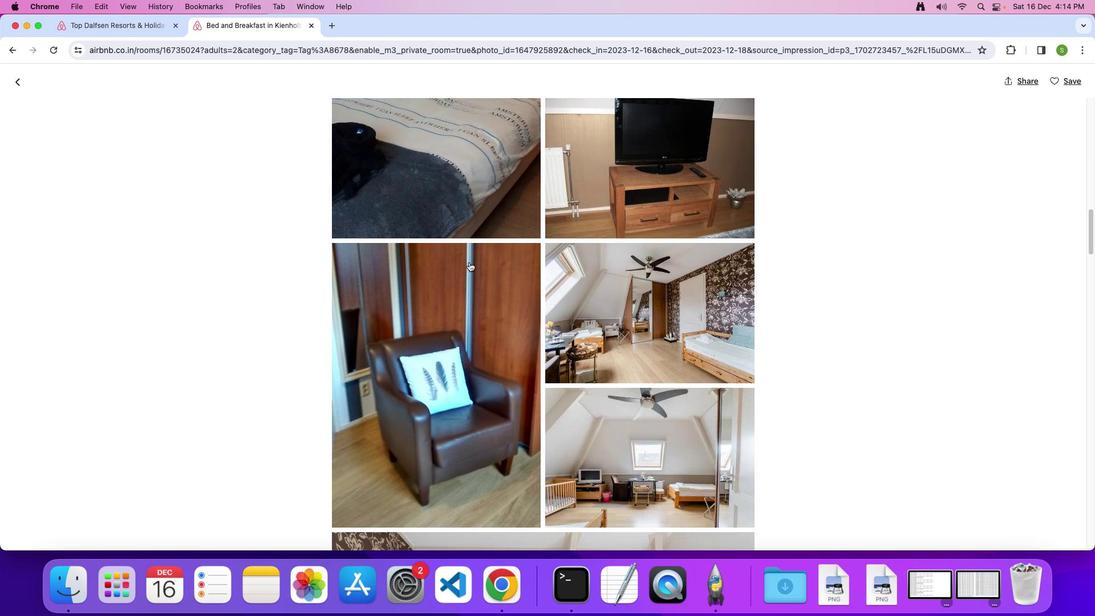 
Action: Mouse scrolled (469, 261) with delta (0, 0)
Screenshot: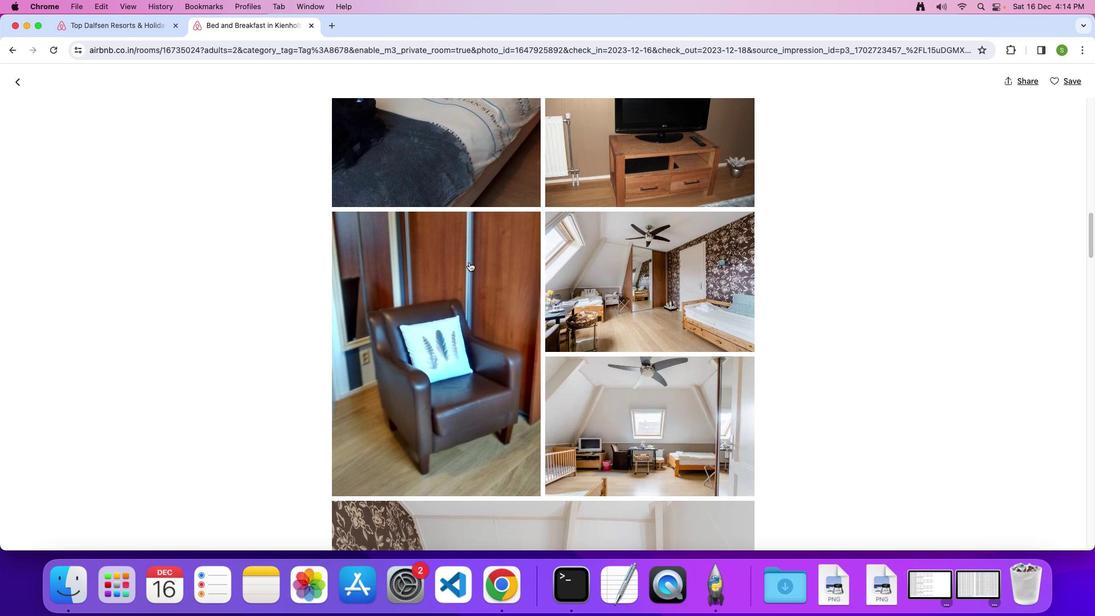 
Action: Mouse scrolled (469, 261) with delta (0, 0)
Screenshot: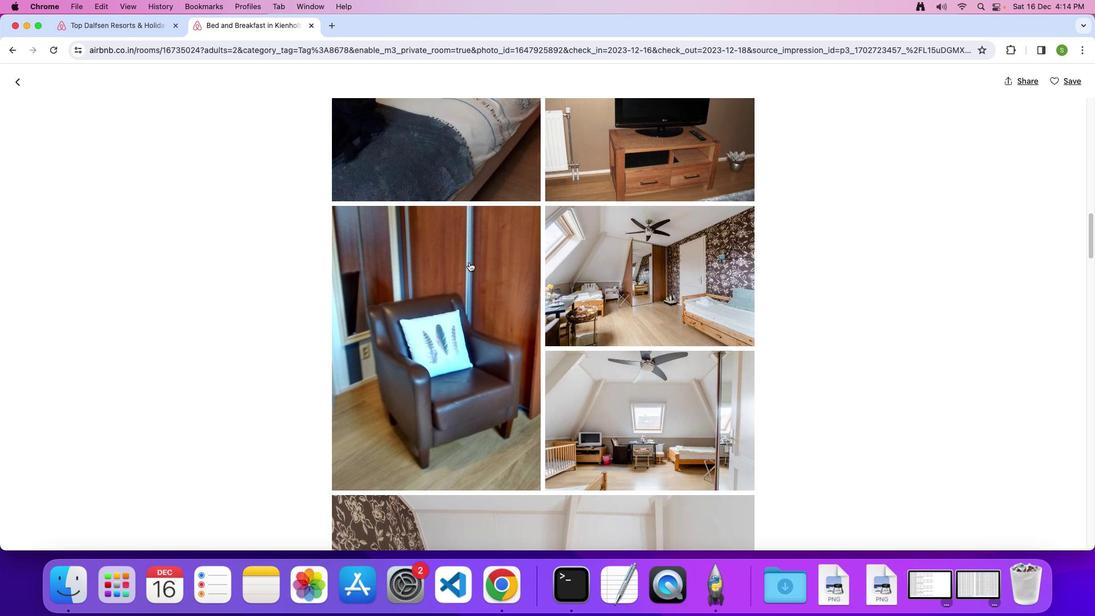 
Action: Mouse scrolled (469, 261) with delta (0, 0)
Screenshot: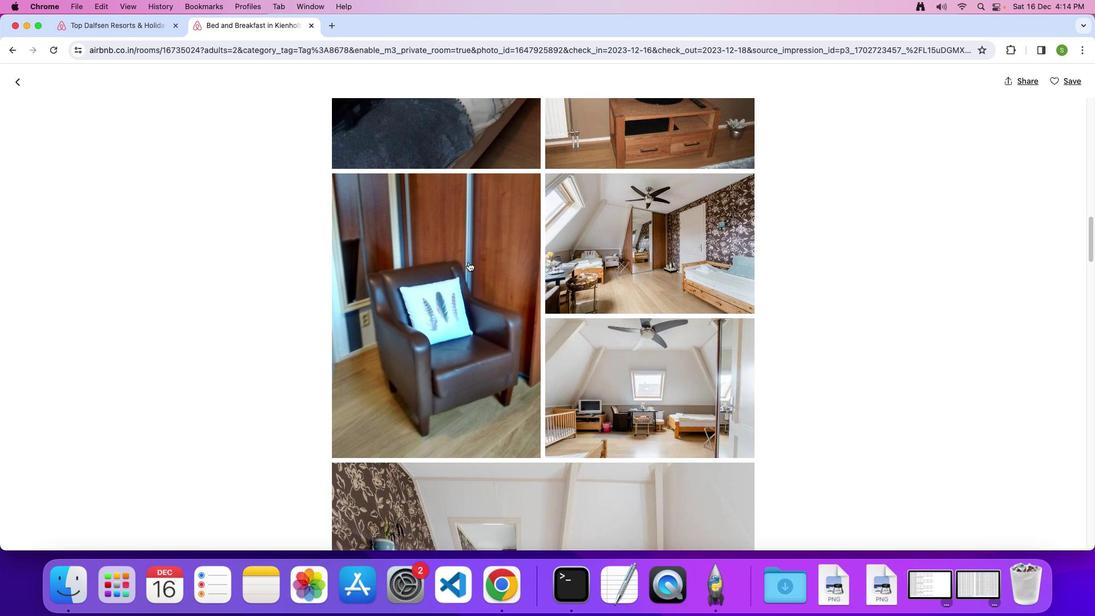 
Action: Mouse moved to (469, 262)
Screenshot: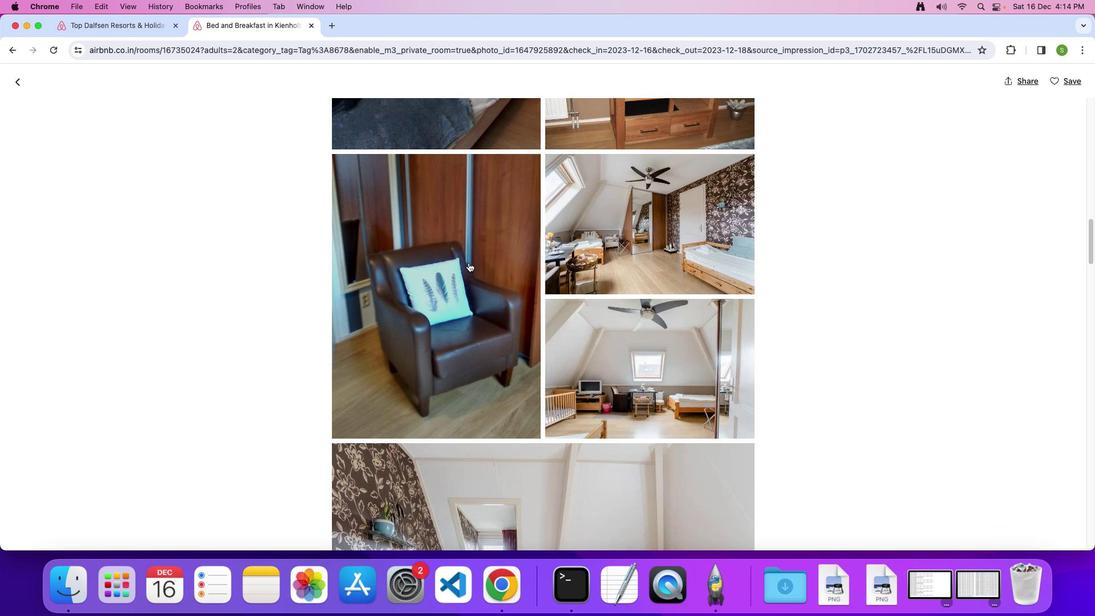 
Action: Mouse scrolled (469, 262) with delta (0, 0)
Screenshot: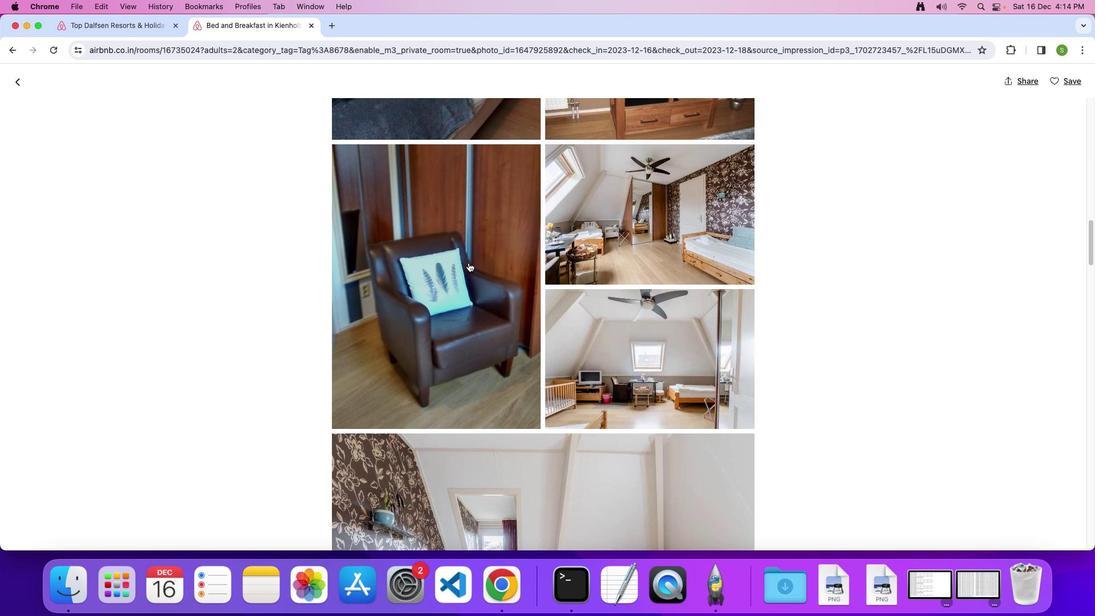 
Action: Mouse scrolled (469, 262) with delta (0, 0)
Screenshot: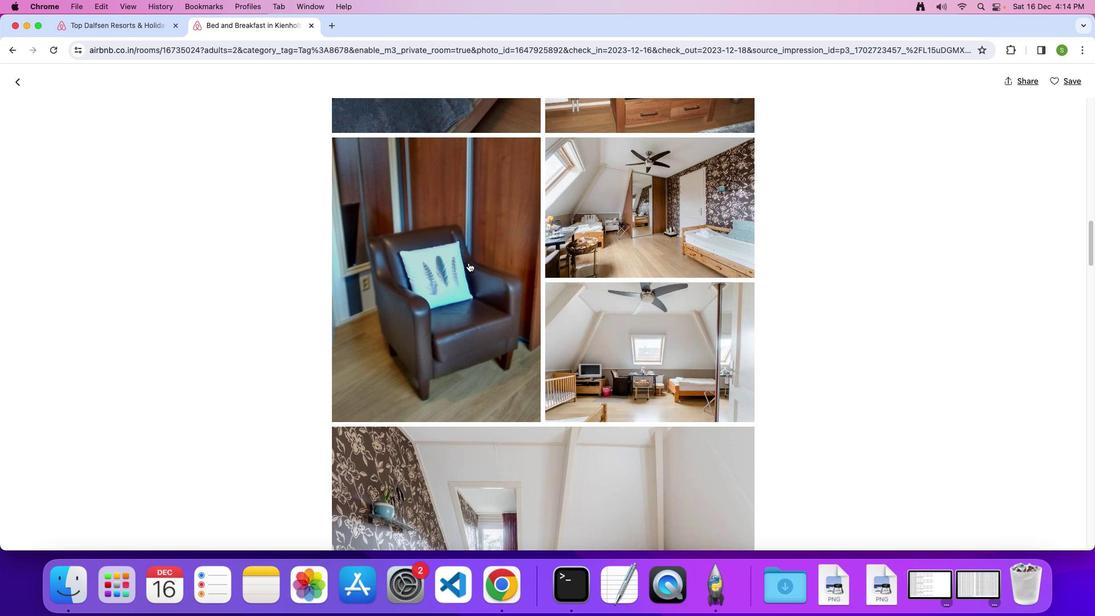 
Action: Mouse scrolled (469, 262) with delta (0, 0)
Screenshot: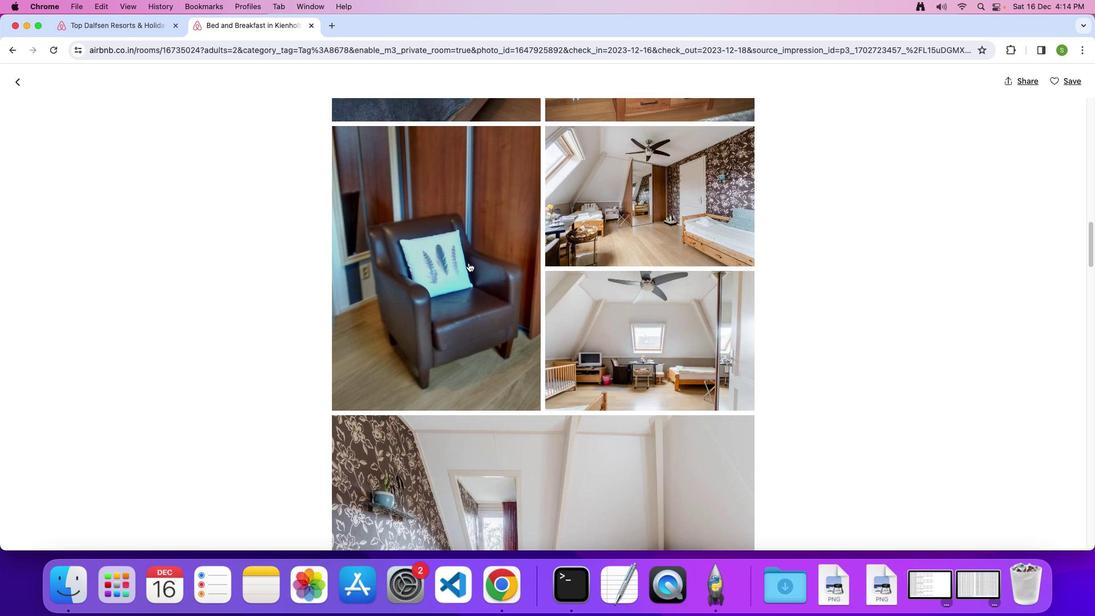 
Action: Mouse scrolled (469, 262) with delta (0, 0)
Screenshot: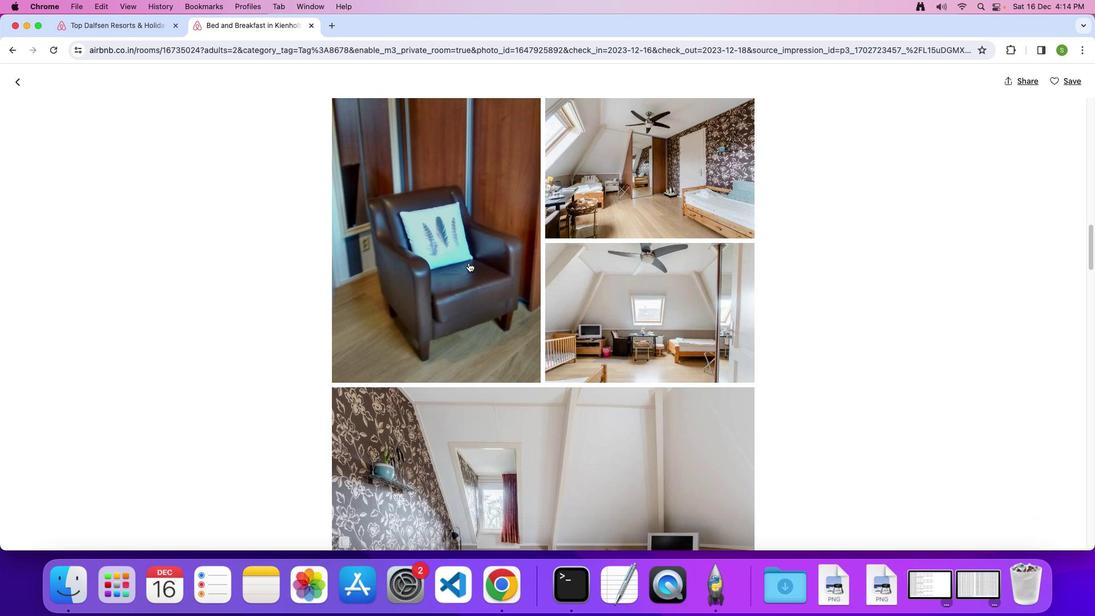 
Action: Mouse scrolled (469, 262) with delta (0, -1)
Screenshot: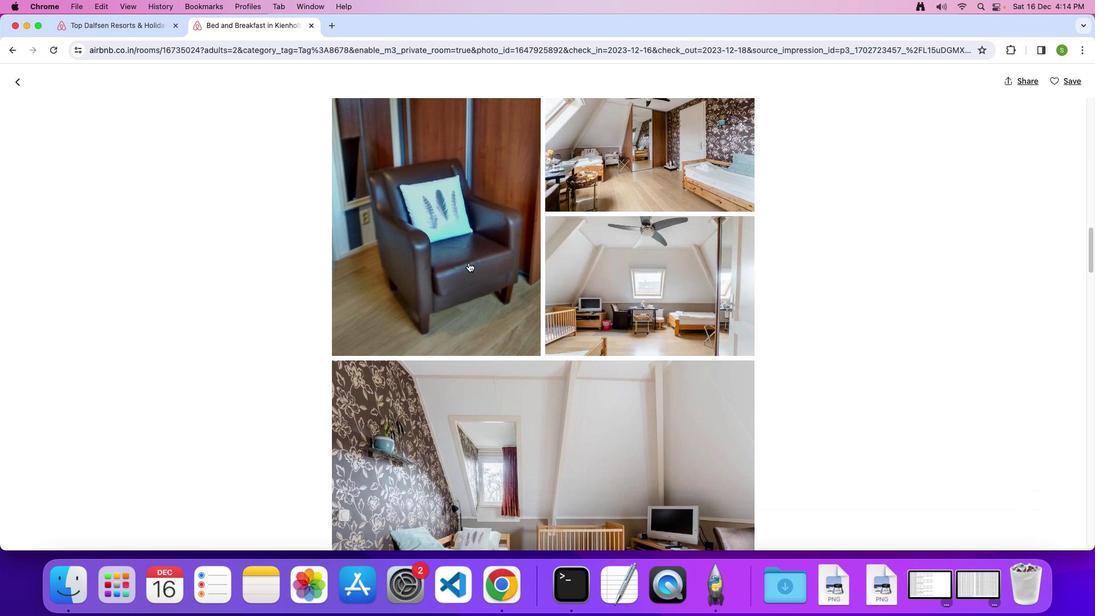 
Action: Mouse scrolled (469, 262) with delta (0, 0)
Screenshot: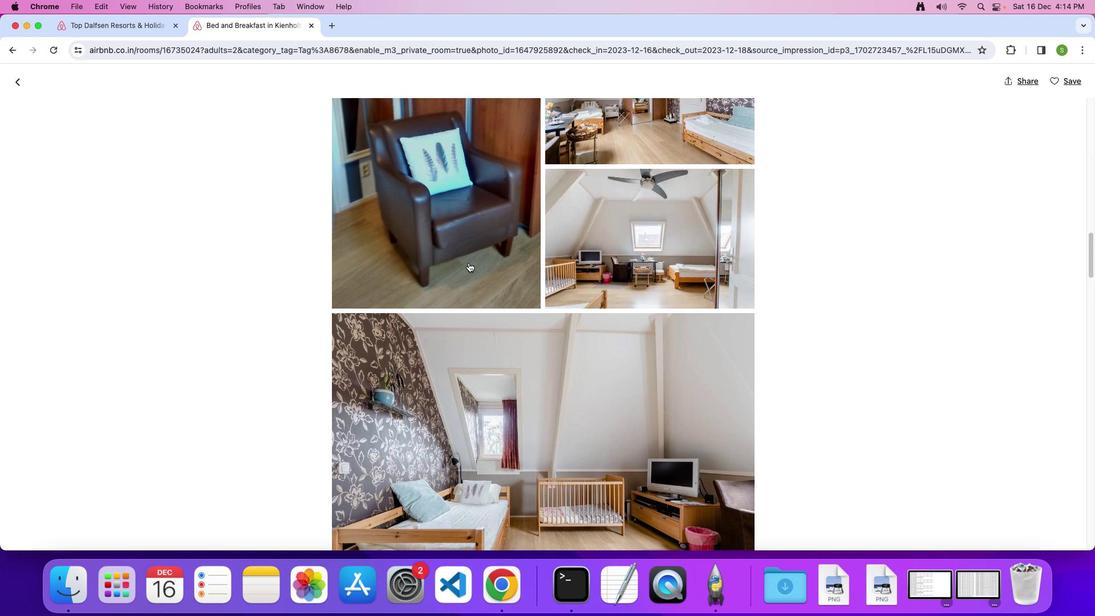 
Action: Mouse scrolled (469, 262) with delta (0, 0)
Screenshot: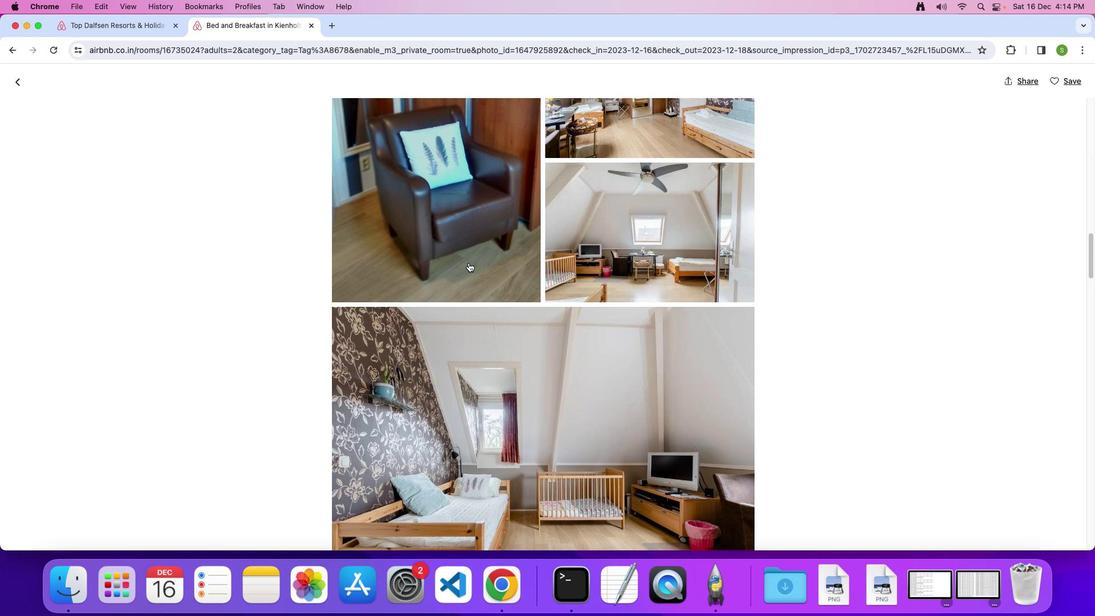 
Action: Mouse scrolled (469, 262) with delta (0, -1)
Screenshot: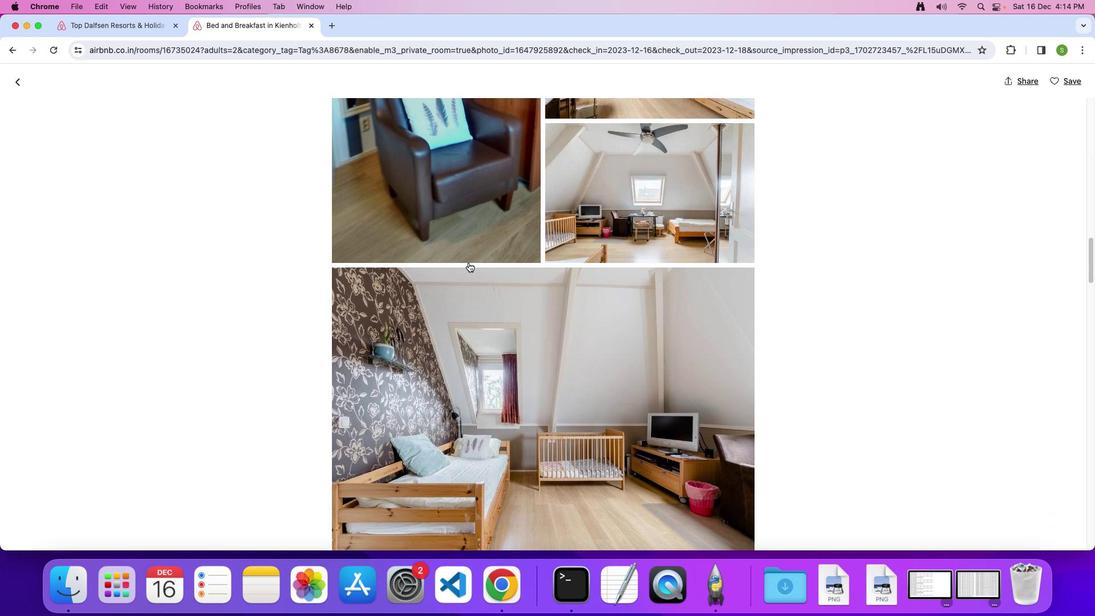 
Action: Mouse scrolled (469, 262) with delta (0, 0)
Screenshot: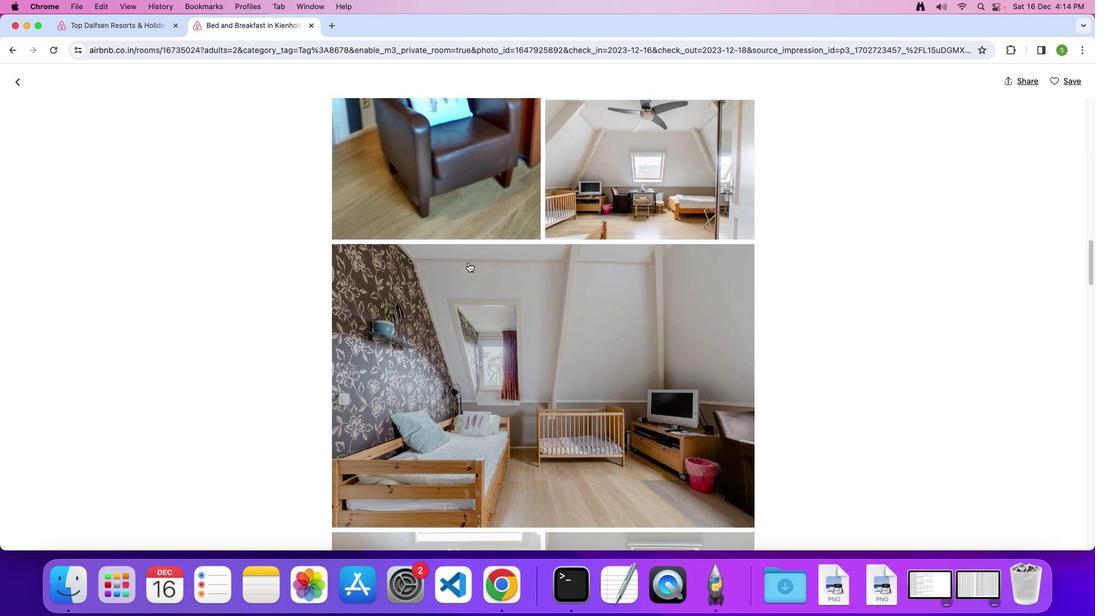 
Action: Mouse scrolled (469, 262) with delta (0, 0)
Screenshot: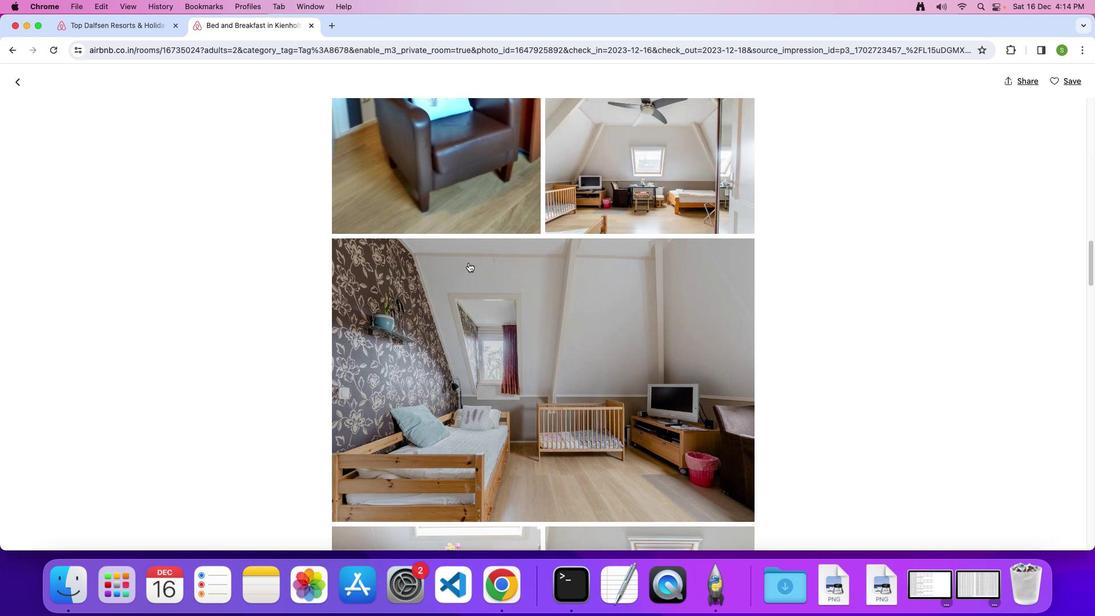 
Action: Mouse scrolled (469, 262) with delta (0, 0)
Screenshot: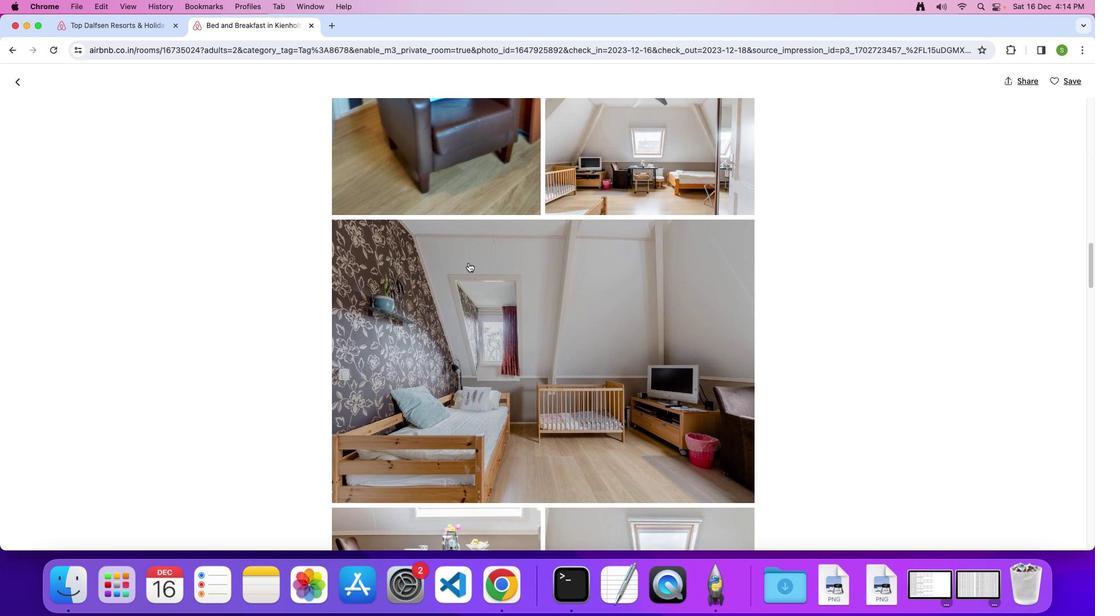
Action: Mouse scrolled (469, 262) with delta (0, 0)
Screenshot: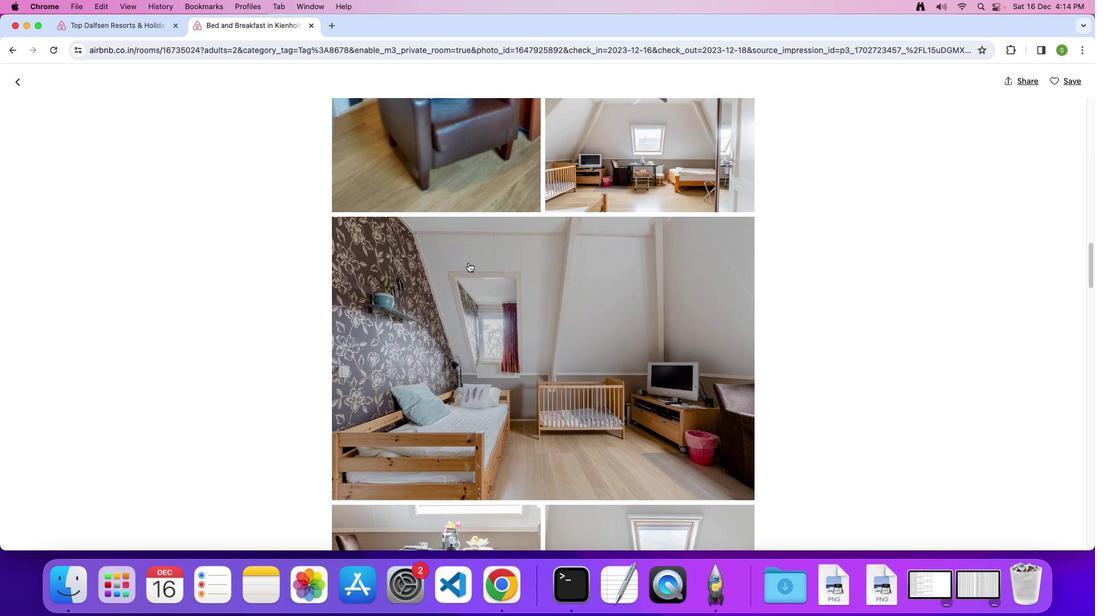 
Action: Mouse scrolled (469, 262) with delta (0, 0)
Screenshot: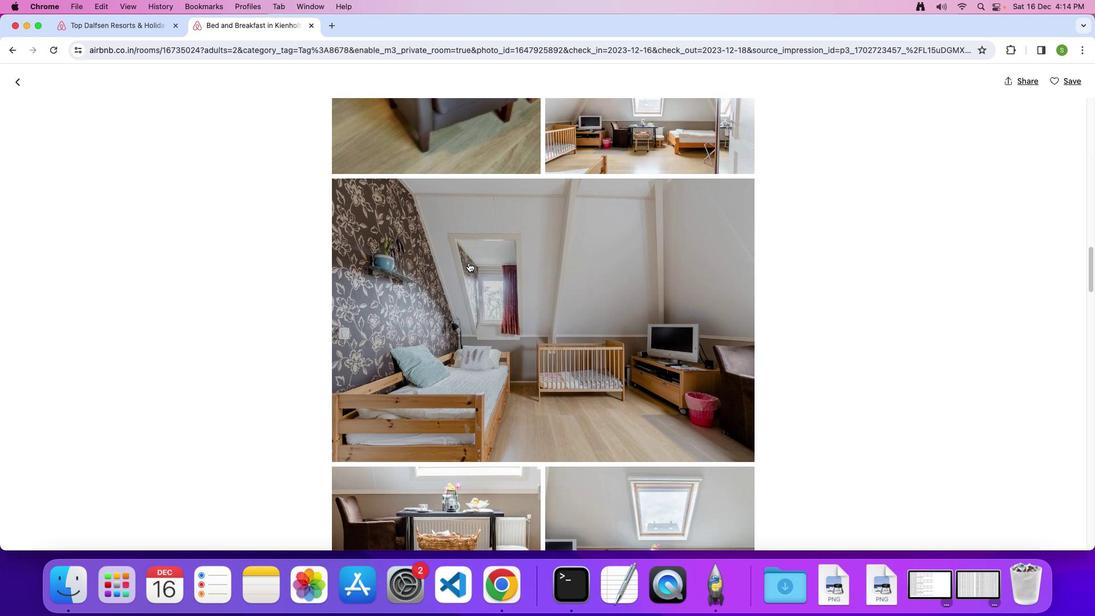 
Action: Mouse moved to (469, 261)
Screenshot: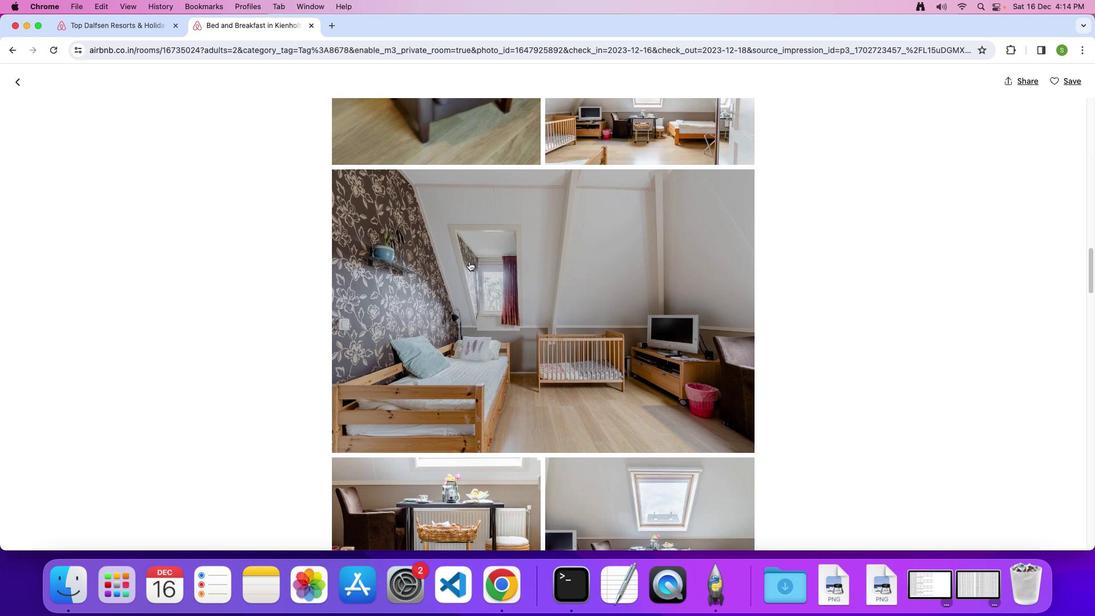 
Action: Mouse scrolled (469, 261) with delta (0, 0)
Screenshot: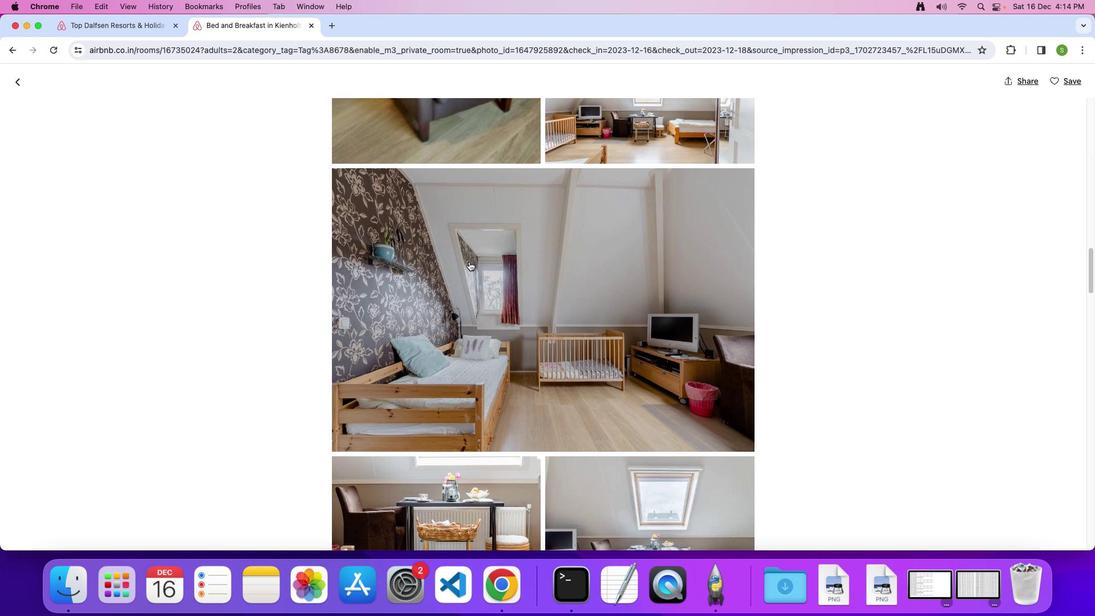 
Action: Mouse scrolled (469, 261) with delta (0, 0)
Screenshot: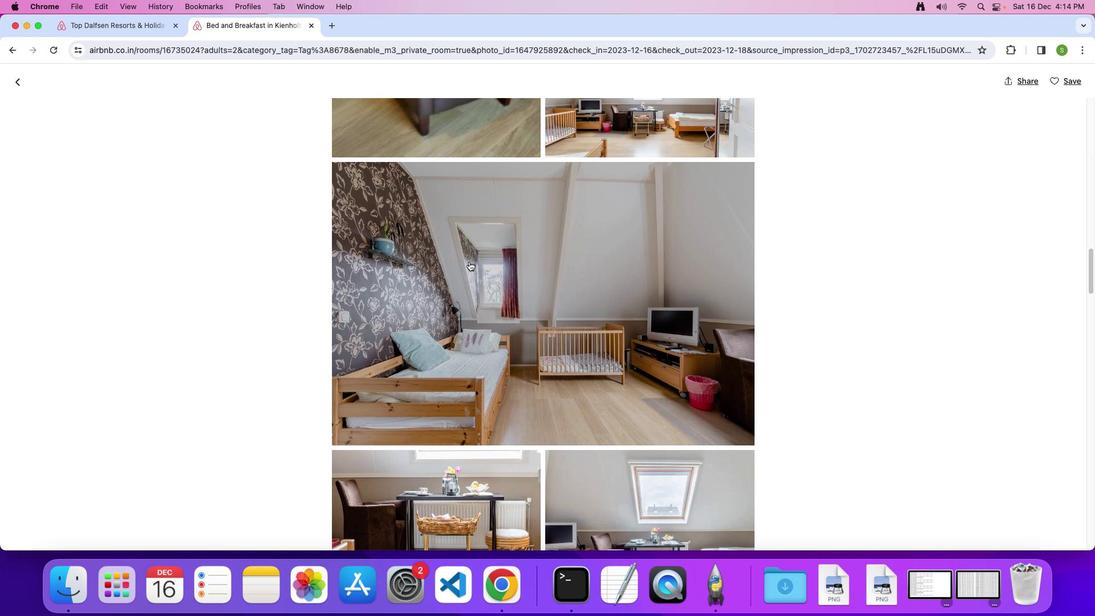 
Action: Mouse moved to (469, 259)
Screenshot: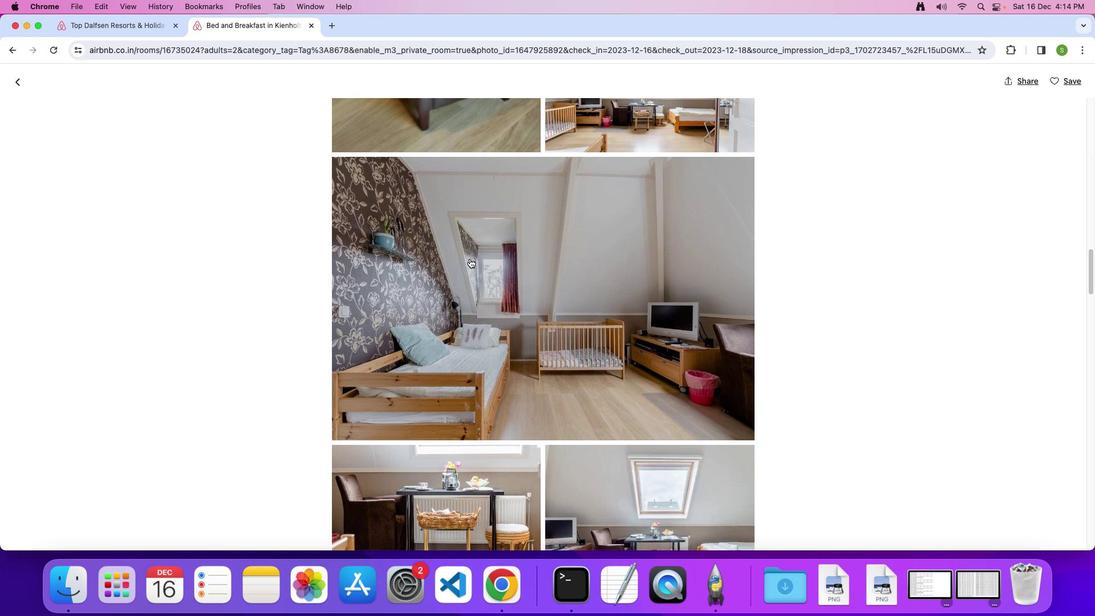 
Action: Mouse scrolled (469, 259) with delta (0, 0)
Screenshot: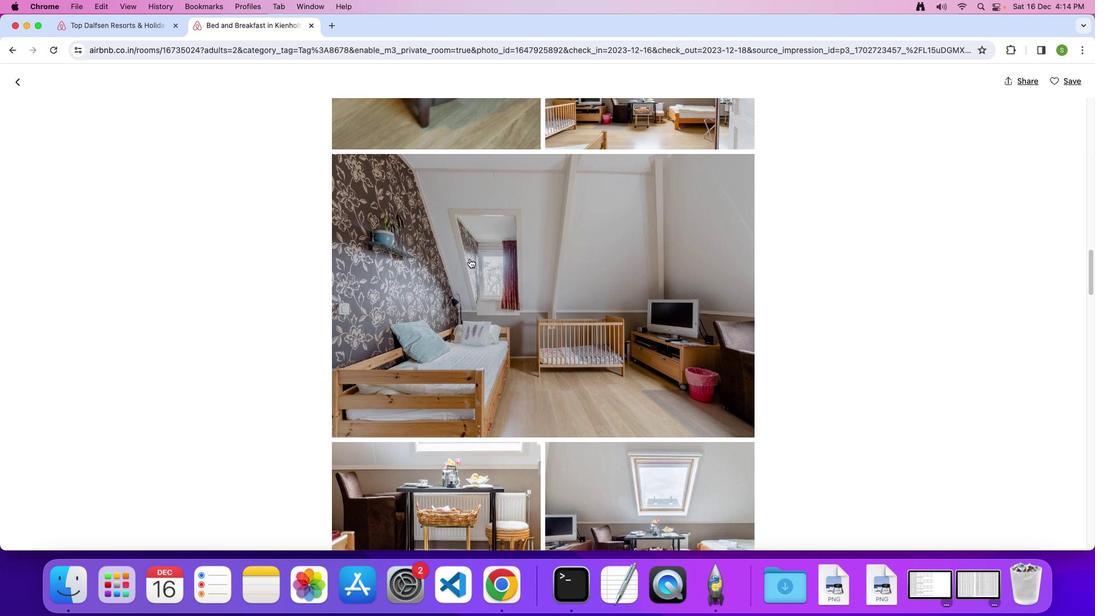 
Action: Mouse moved to (470, 258)
Screenshot: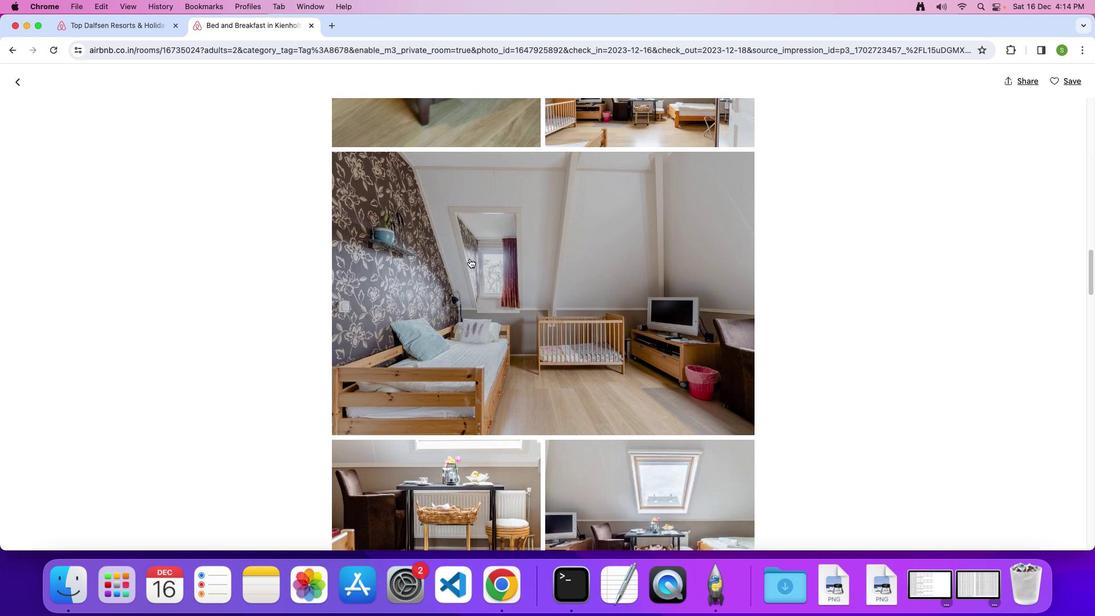 
Action: Mouse scrolled (470, 258) with delta (0, 0)
Screenshot: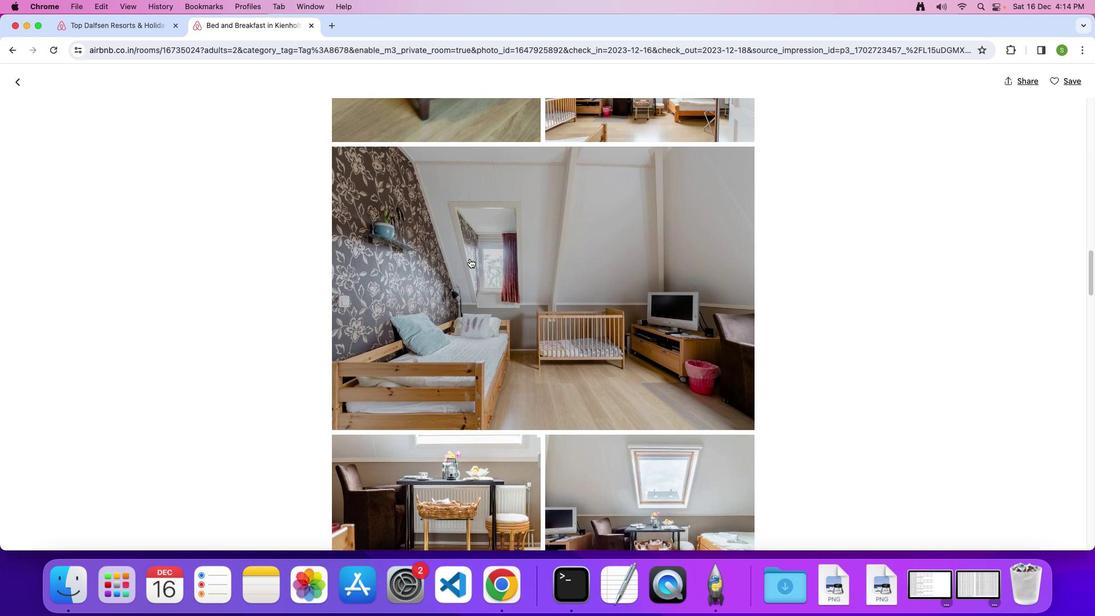
Action: Mouse scrolled (470, 258) with delta (0, 0)
Screenshot: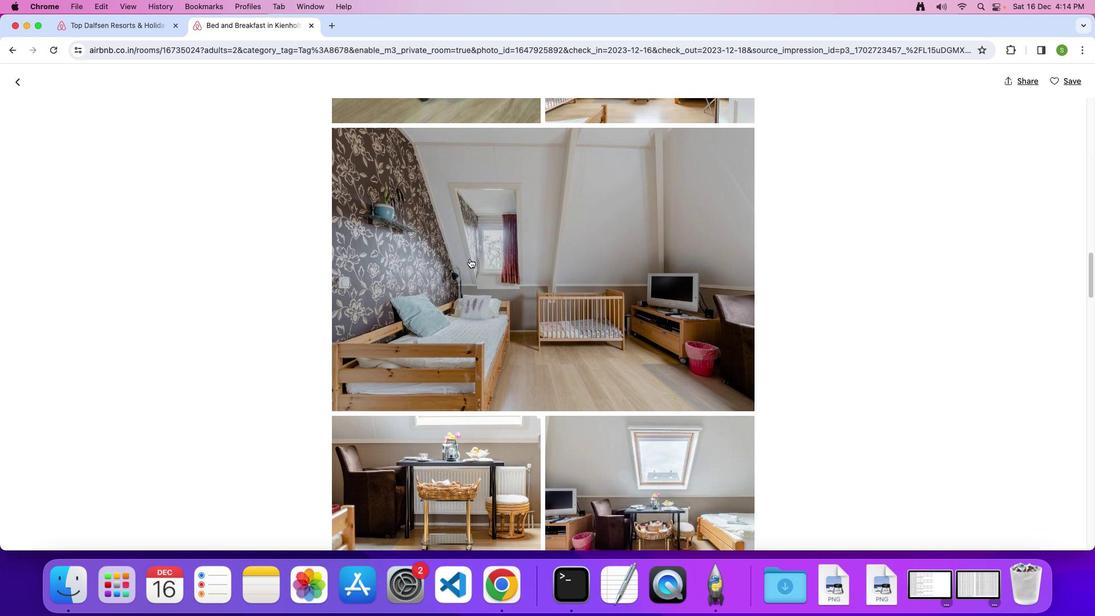 
Action: Mouse moved to (468, 259)
Screenshot: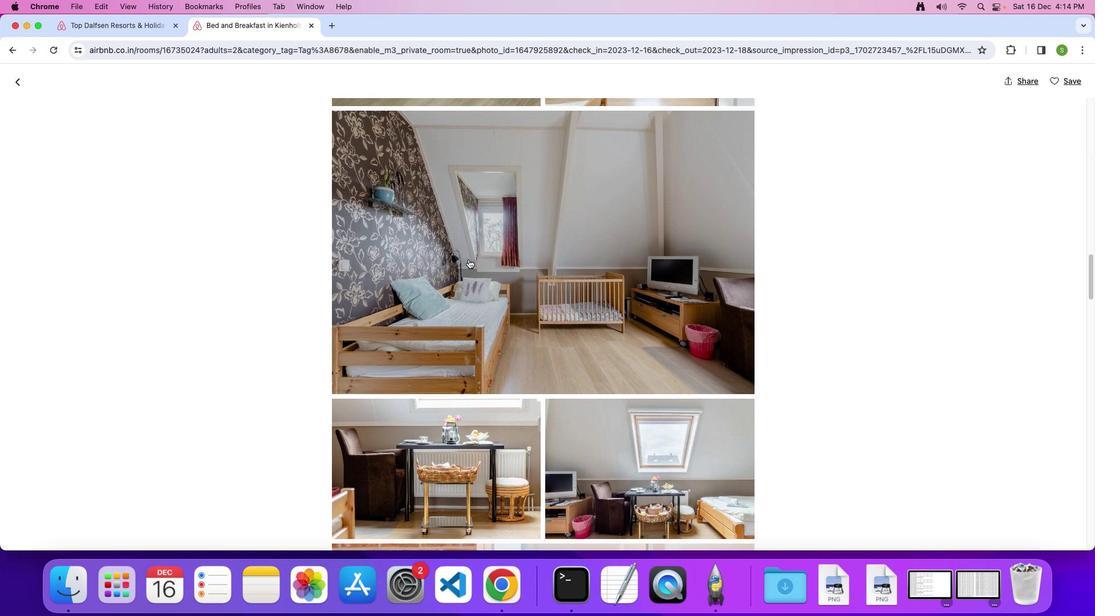 
Action: Mouse scrolled (468, 259) with delta (0, 0)
Screenshot: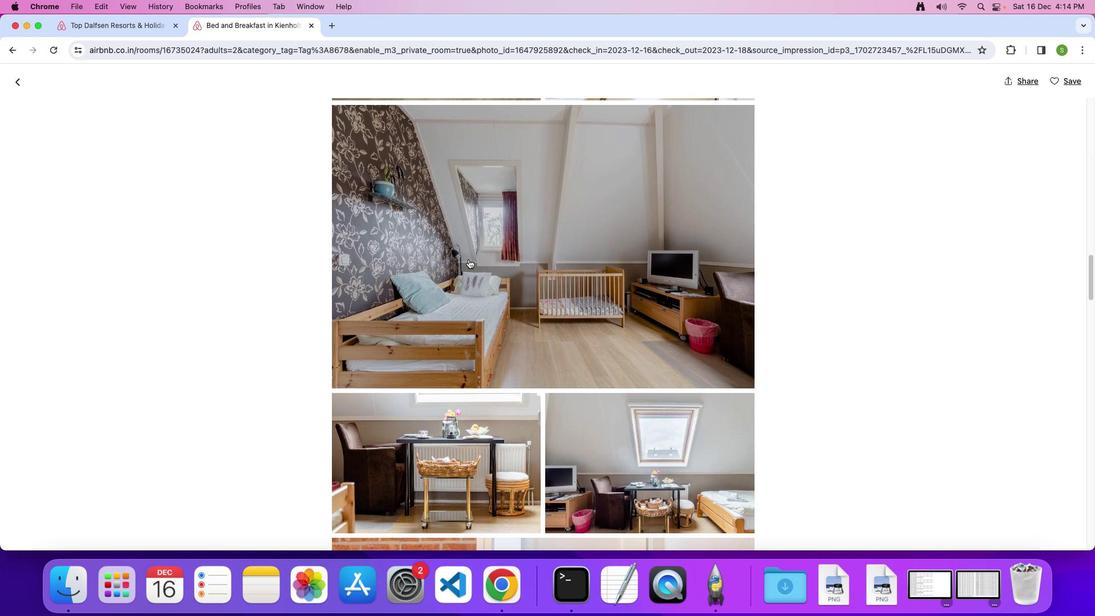 
Action: Mouse scrolled (468, 259) with delta (0, 0)
Screenshot: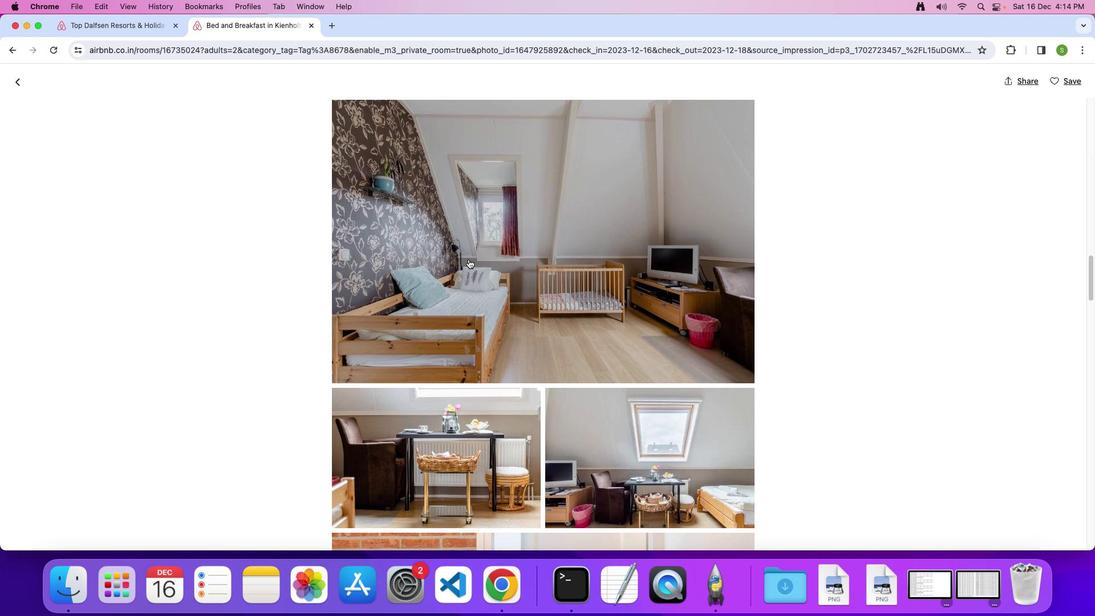 
Action: Mouse scrolled (468, 259) with delta (0, 0)
Screenshot: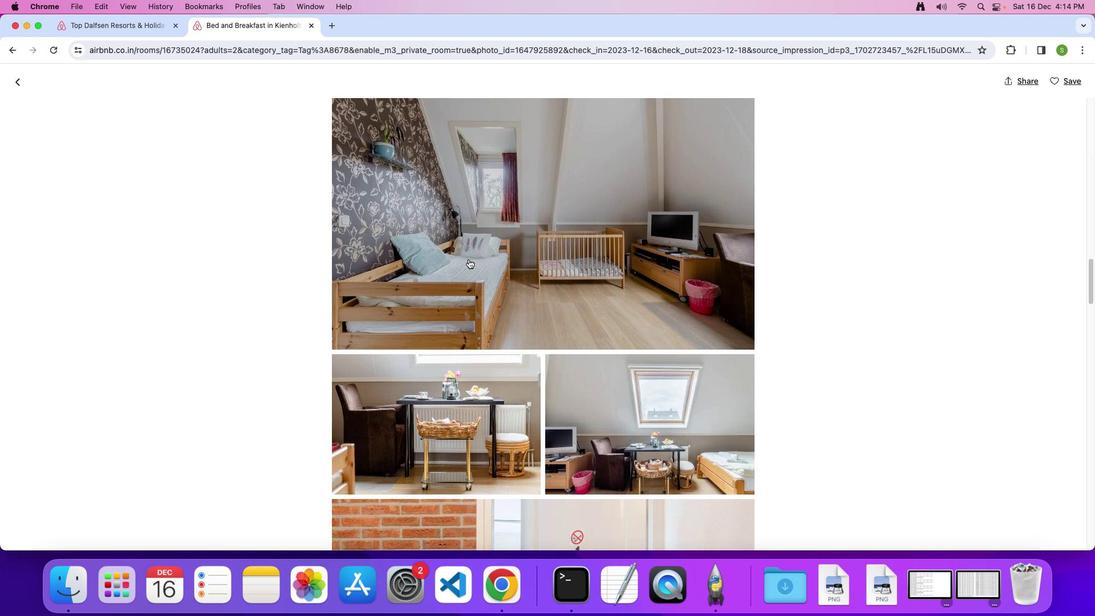 
Action: Mouse moved to (468, 259)
Screenshot: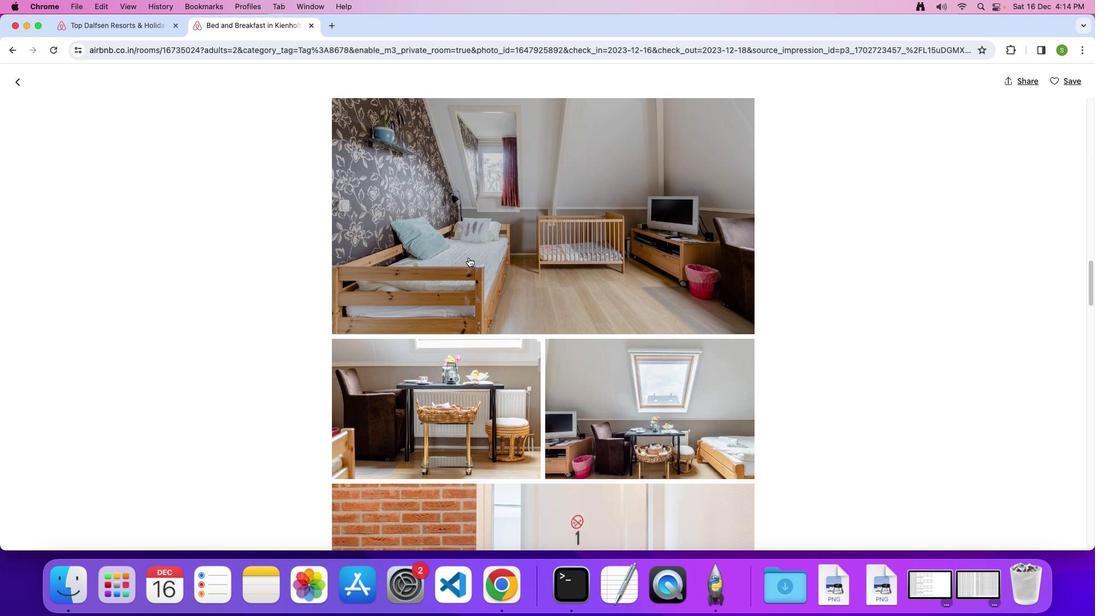 
Action: Mouse scrolled (468, 259) with delta (0, 0)
Screenshot: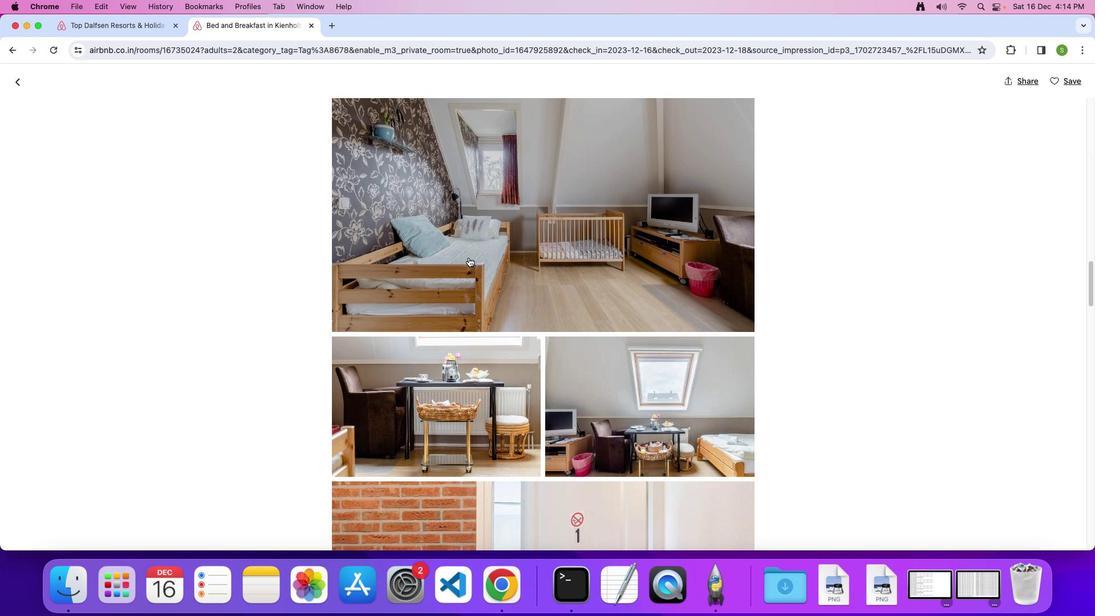 
Action: Mouse moved to (468, 258)
Screenshot: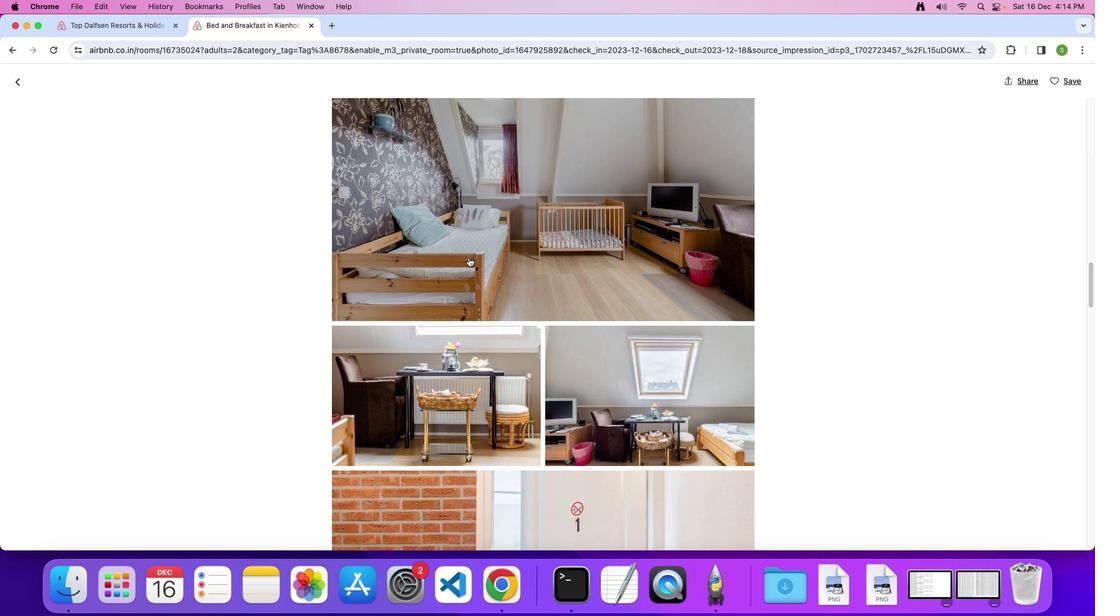 
Action: Mouse scrolled (468, 258) with delta (0, 0)
Screenshot: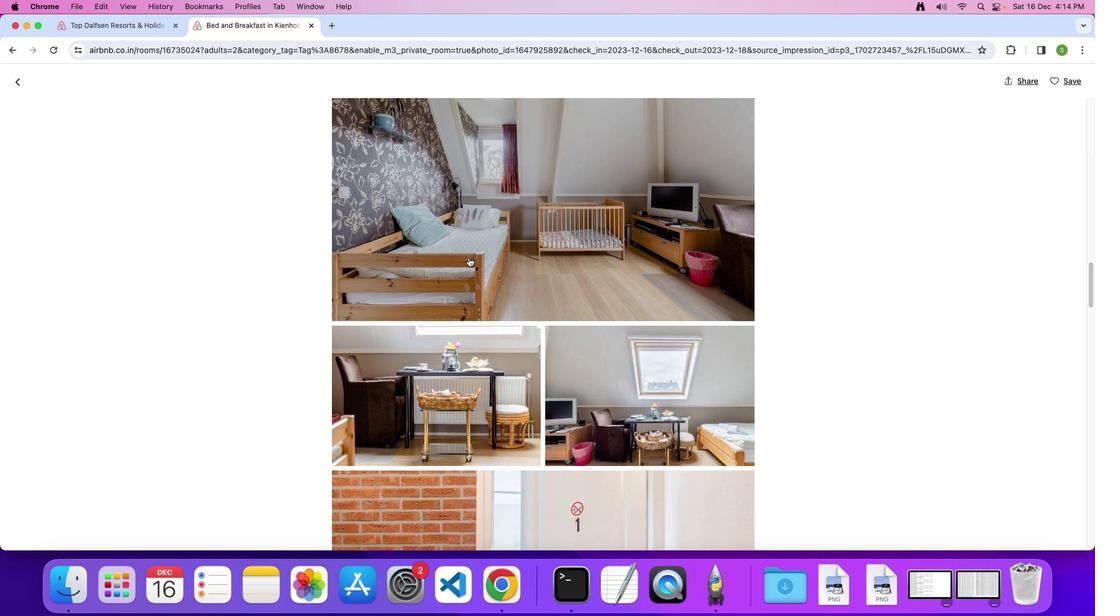 
Action: Mouse moved to (469, 257)
Screenshot: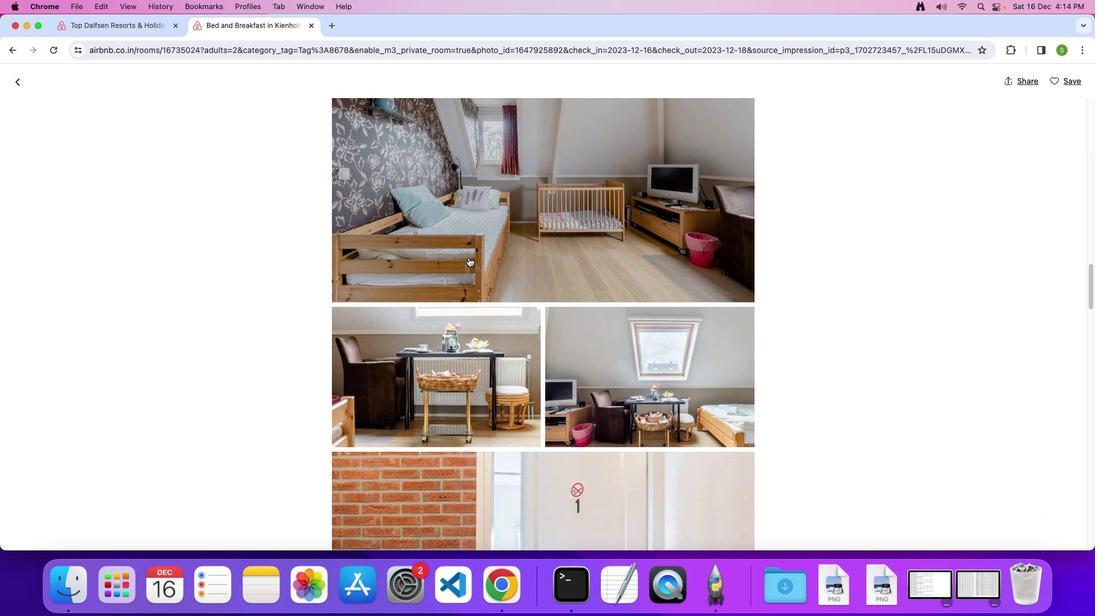 
Action: Mouse scrolled (469, 257) with delta (0, -1)
Screenshot: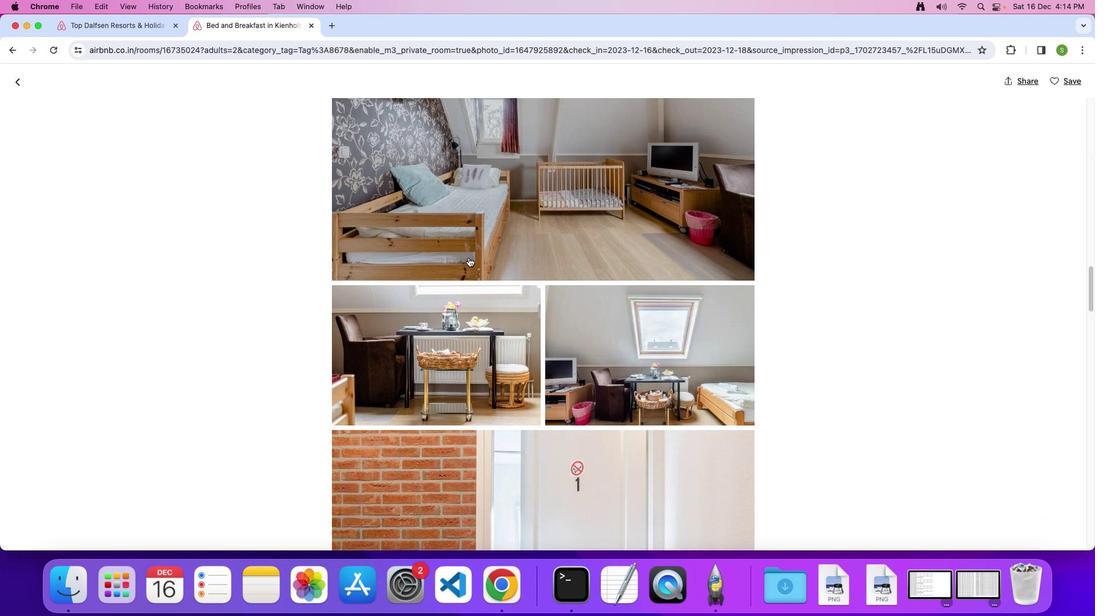 
Action: Mouse moved to (469, 257)
Screenshot: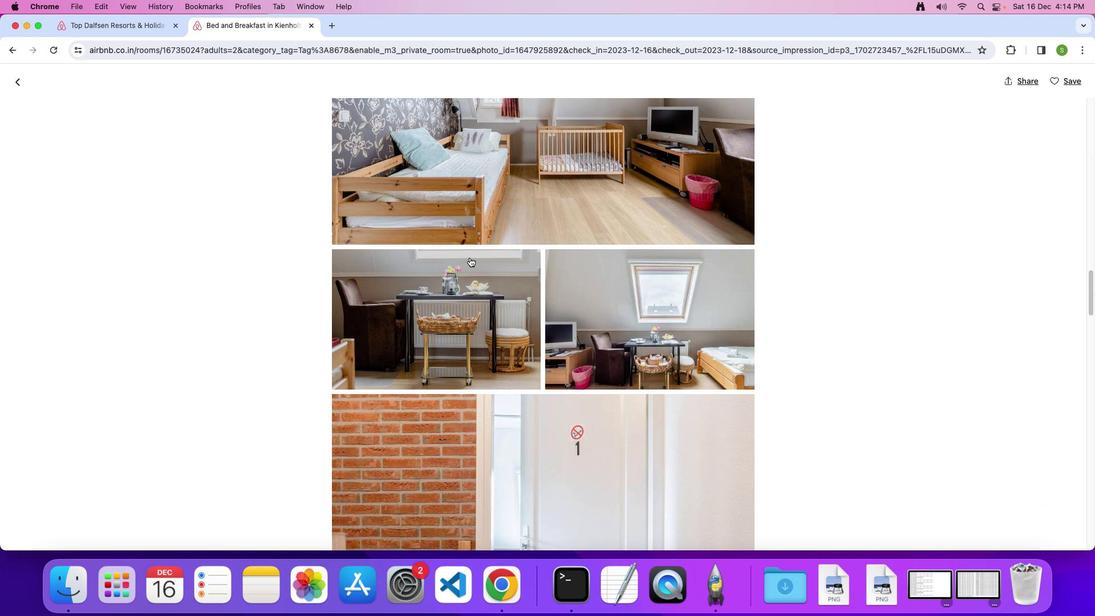 
Action: Mouse scrolled (469, 257) with delta (0, 0)
Screenshot: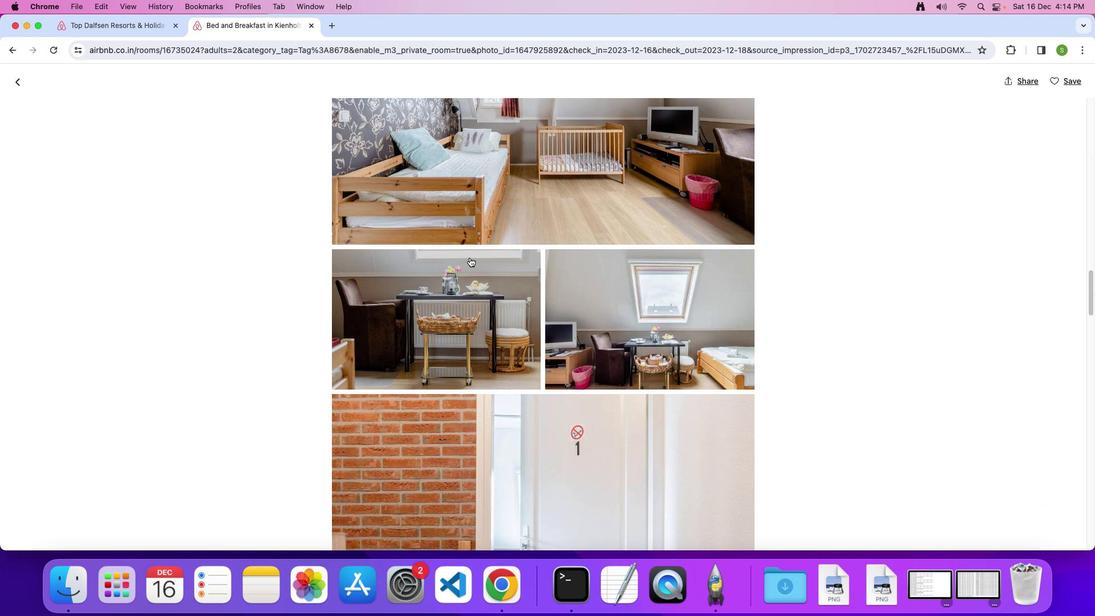 
Action: Mouse scrolled (469, 257) with delta (0, 0)
Screenshot: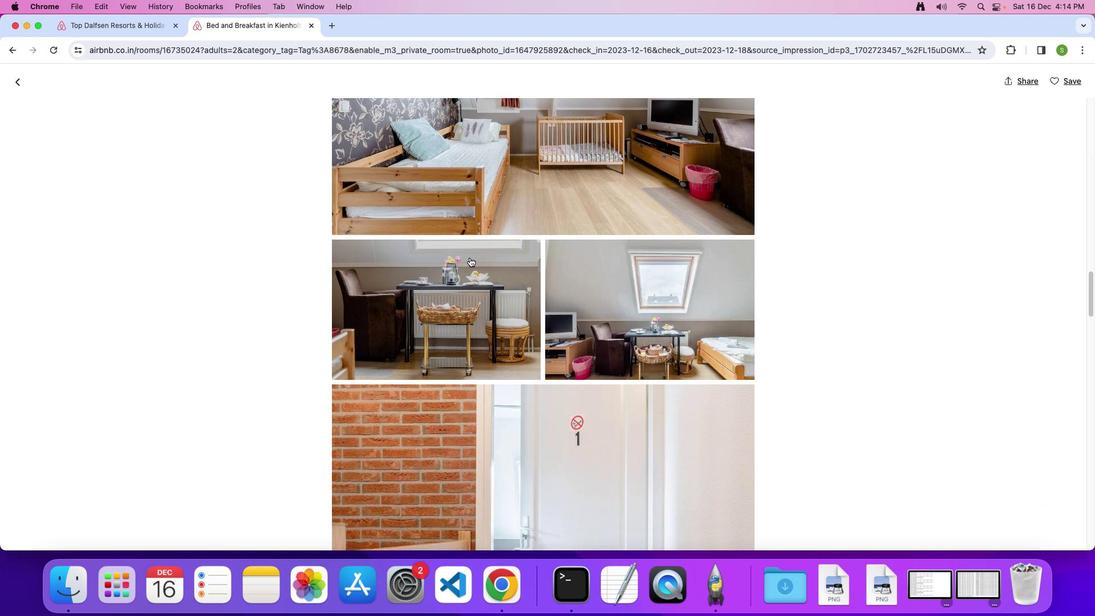 
Action: Mouse scrolled (469, 257) with delta (0, -1)
Screenshot: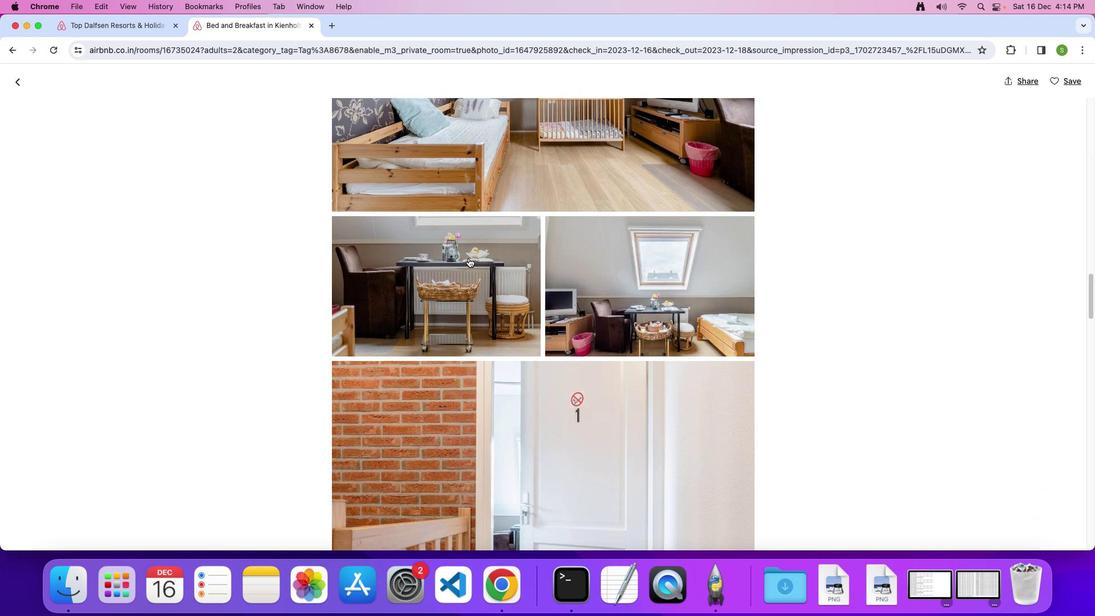 
Action: Mouse moved to (468, 259)
Screenshot: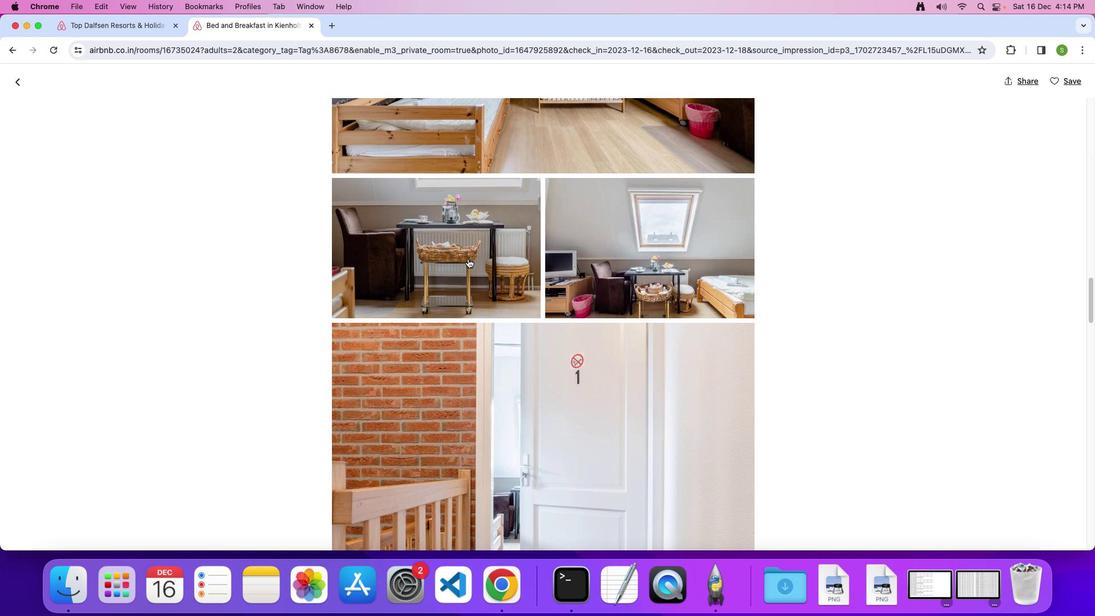 
Action: Mouse scrolled (468, 259) with delta (0, 0)
Screenshot: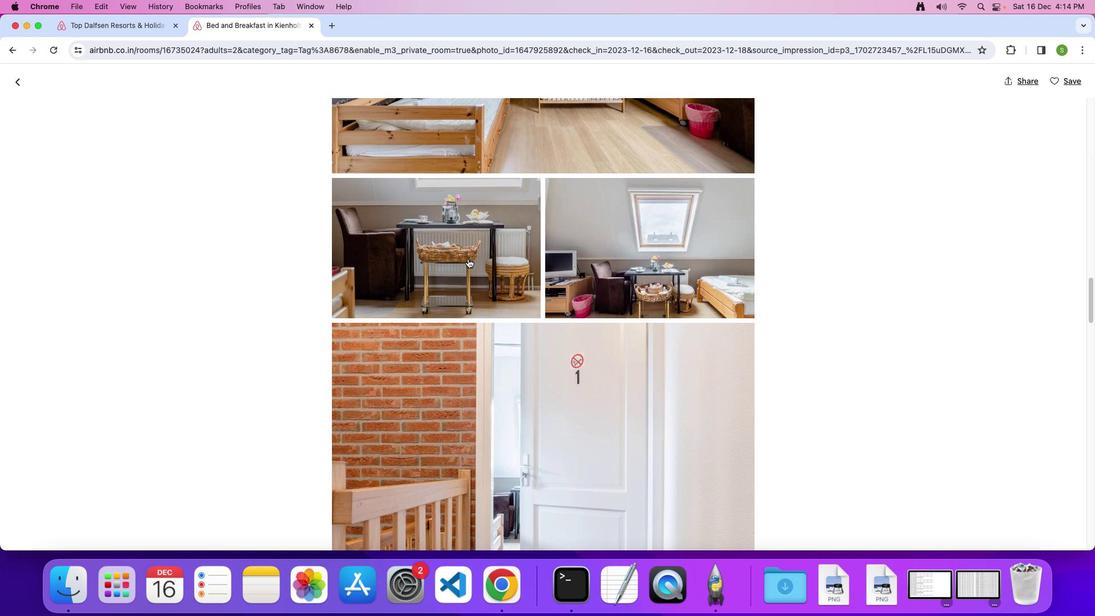 
Action: Mouse moved to (468, 258)
Screenshot: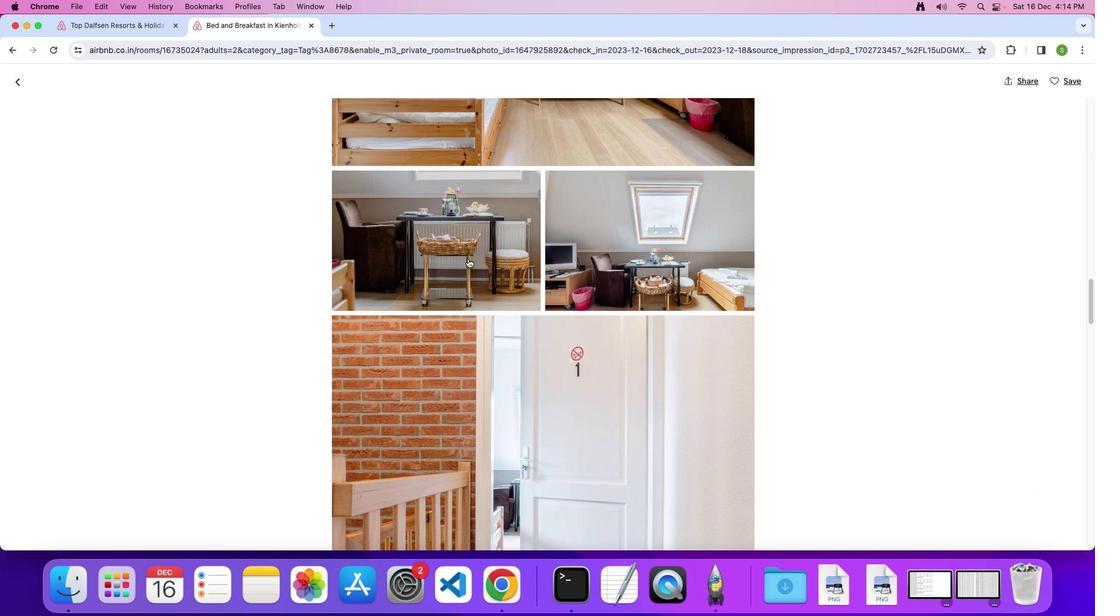 
Action: Mouse scrolled (468, 258) with delta (0, 0)
Screenshot: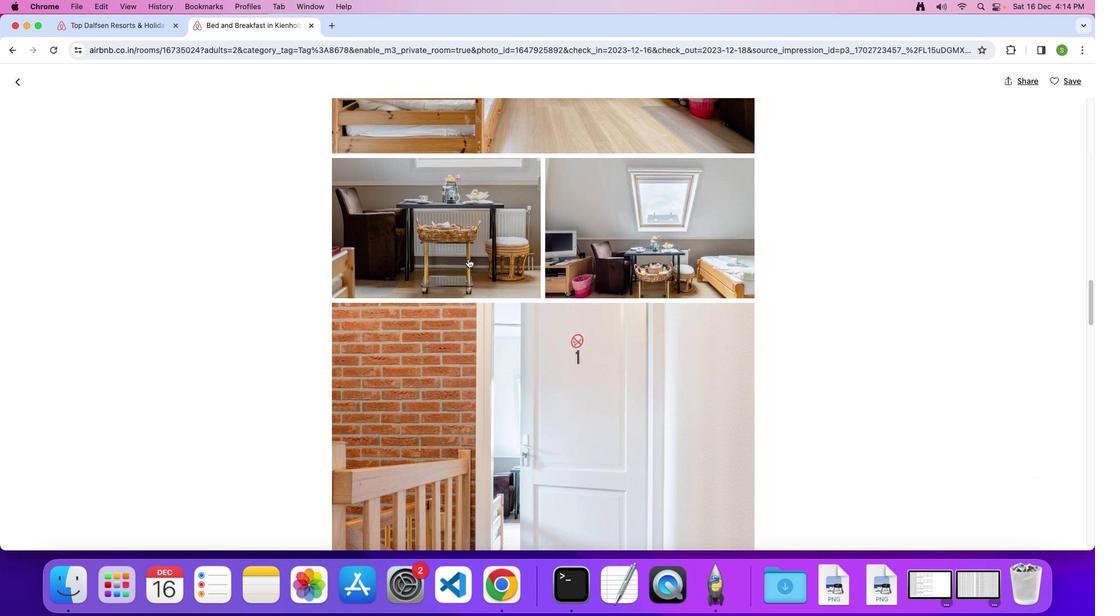 
Action: Mouse scrolled (468, 258) with delta (0, -1)
Screenshot: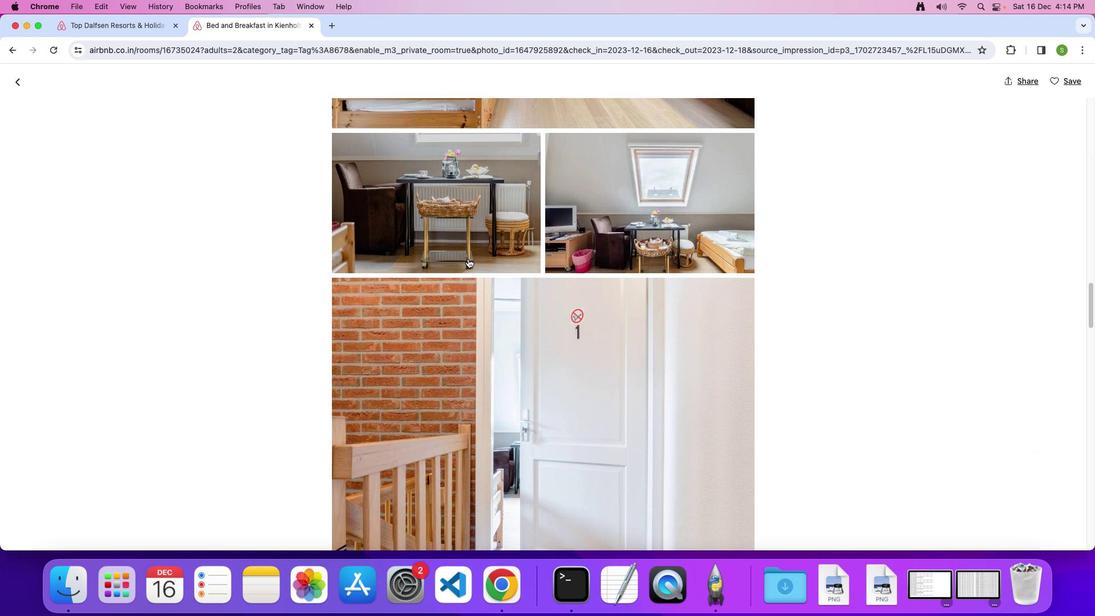 
Action: Mouse scrolled (468, 258) with delta (0, 0)
Screenshot: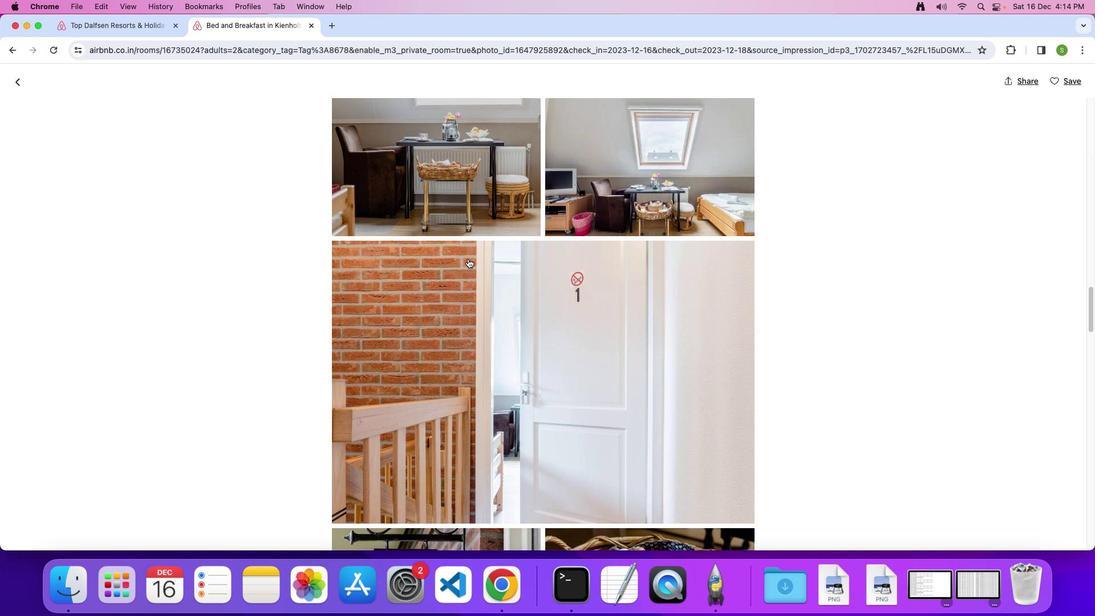 
Action: Mouse scrolled (468, 258) with delta (0, 0)
Screenshot: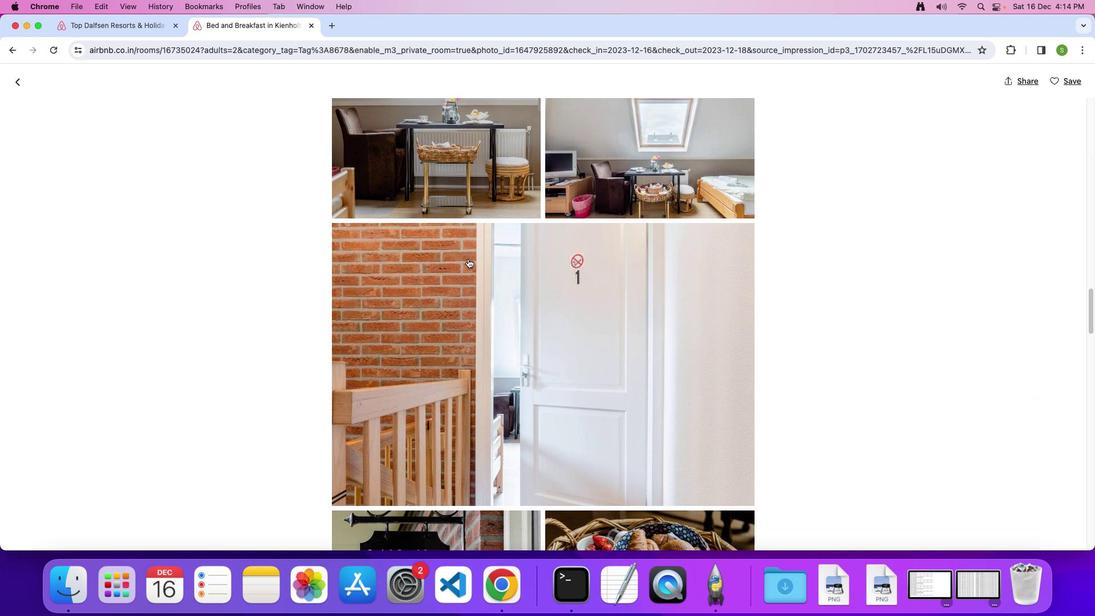 
Action: Mouse scrolled (468, 258) with delta (0, -1)
Screenshot: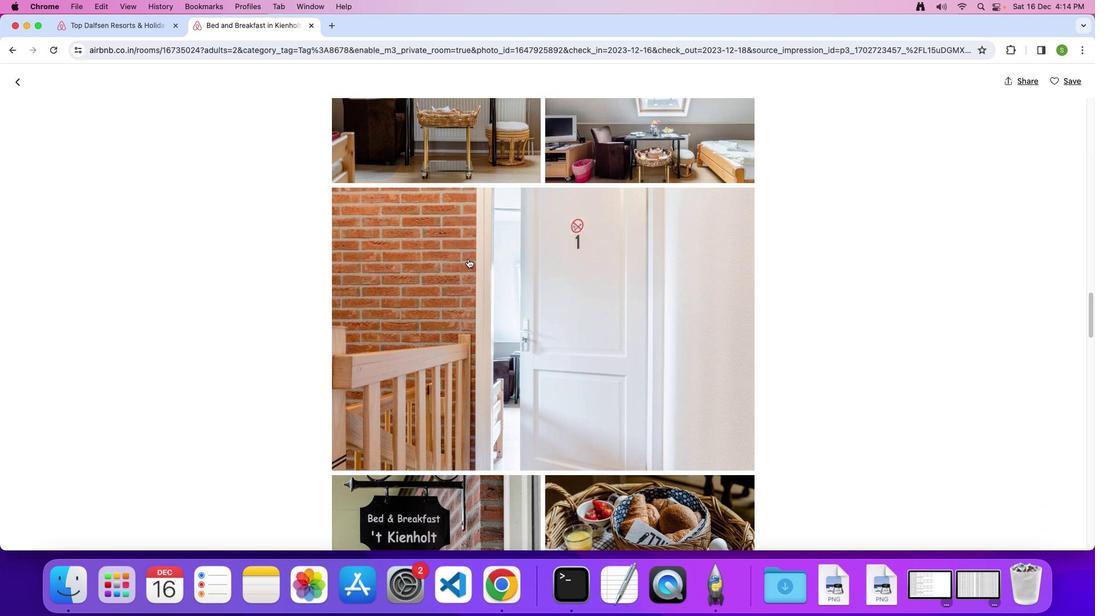 
Action: Mouse moved to (468, 259)
Screenshot: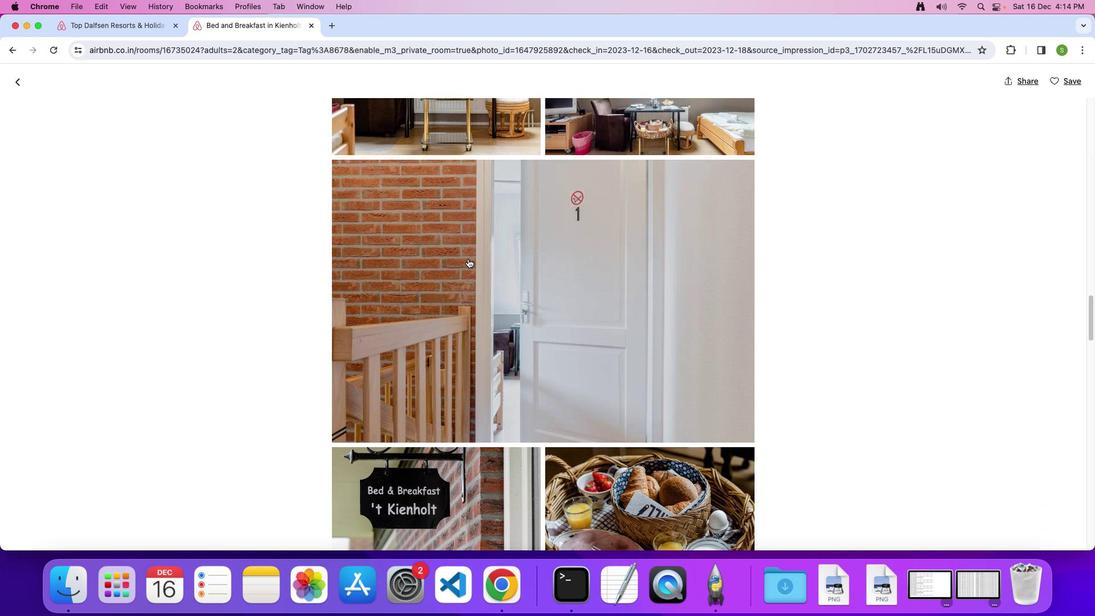 
Action: Mouse scrolled (468, 259) with delta (0, 0)
Screenshot: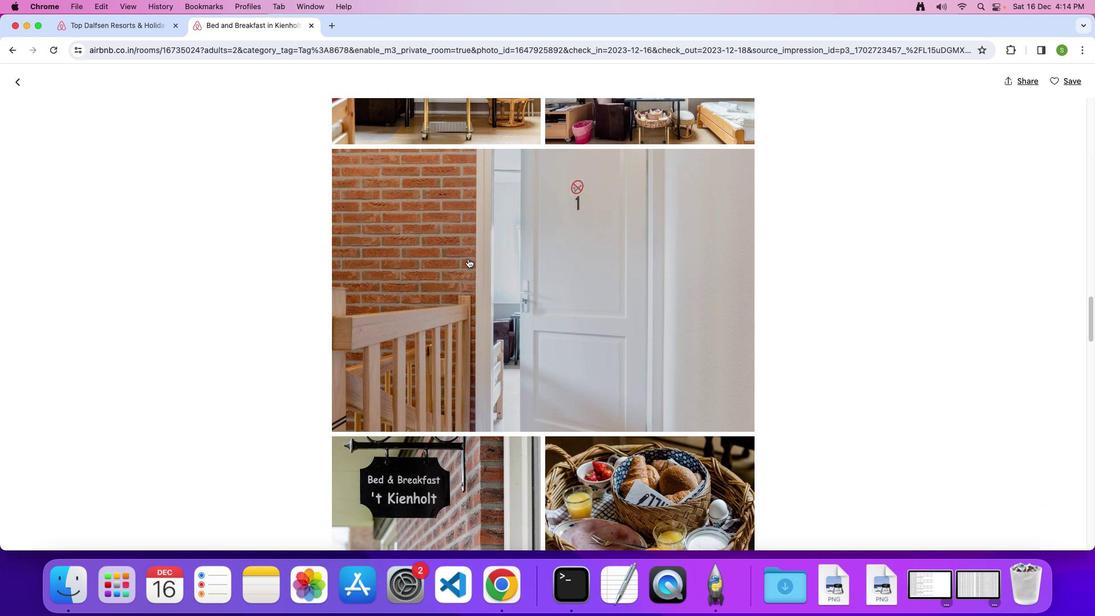 
Action: Mouse scrolled (468, 259) with delta (0, 0)
Screenshot: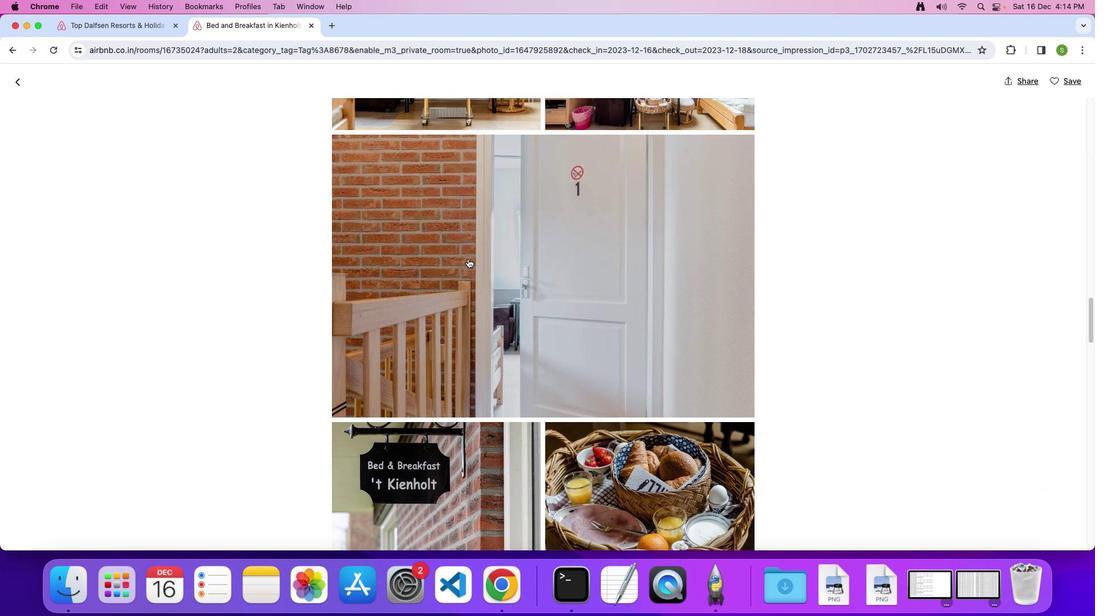 
Action: Mouse scrolled (468, 259) with delta (0, -1)
Screenshot: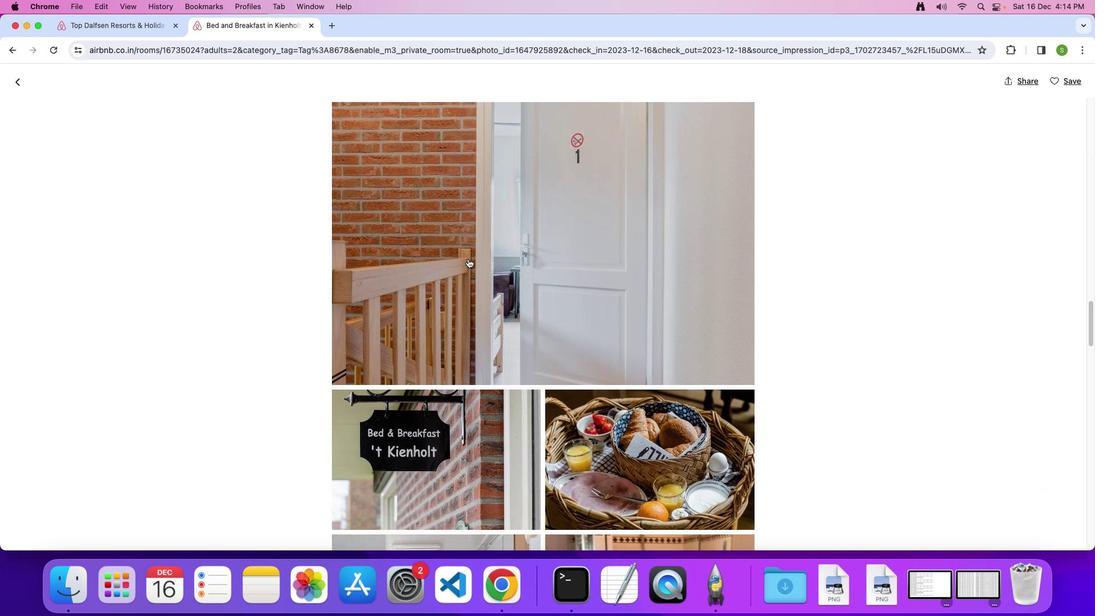 
Action: Mouse scrolled (468, 259) with delta (0, 0)
Screenshot: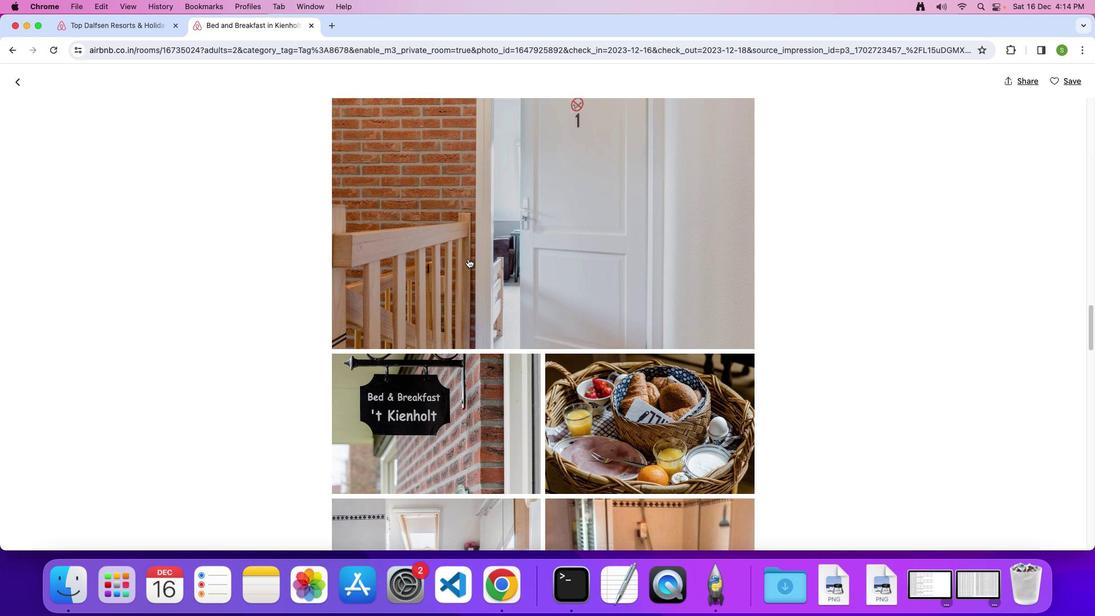 
Action: Mouse scrolled (468, 259) with delta (0, 0)
Screenshot: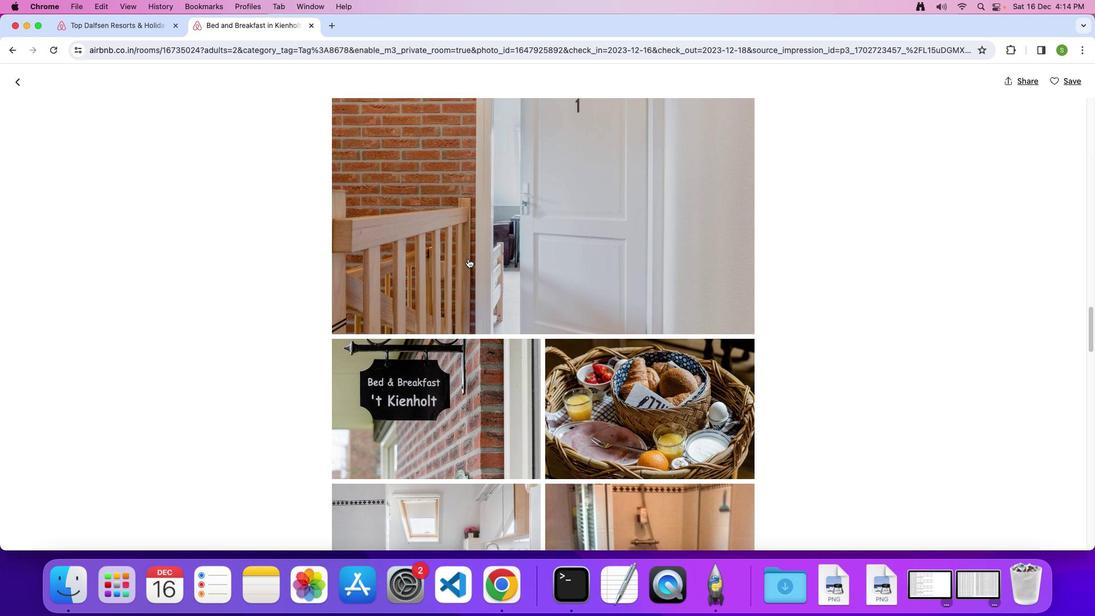 
Action: Mouse scrolled (468, 259) with delta (0, -1)
Screenshot: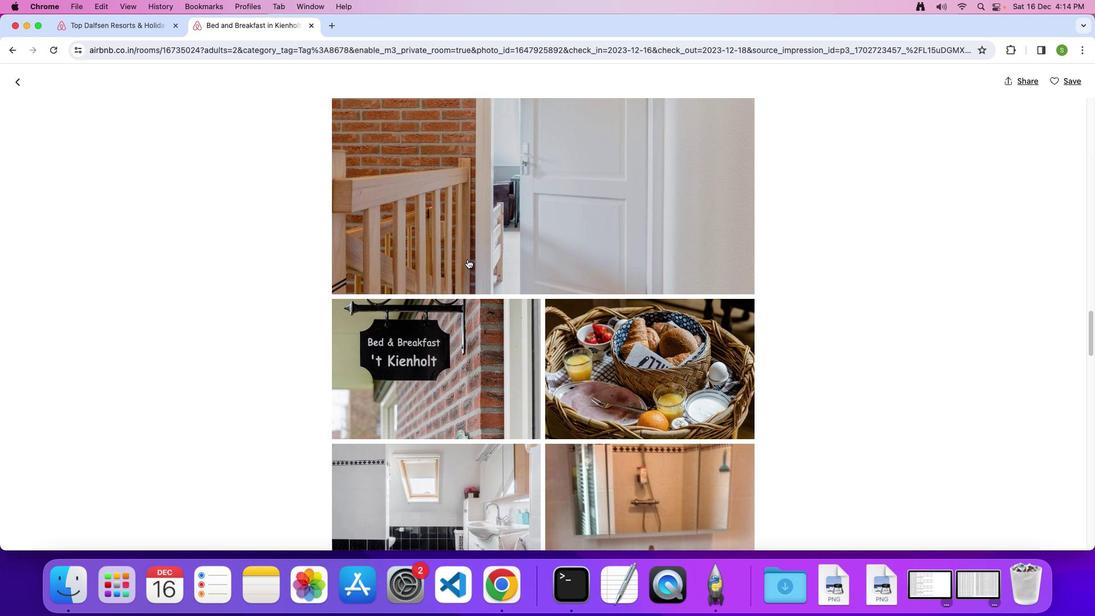 
Action: Mouse moved to (467, 259)
Screenshot: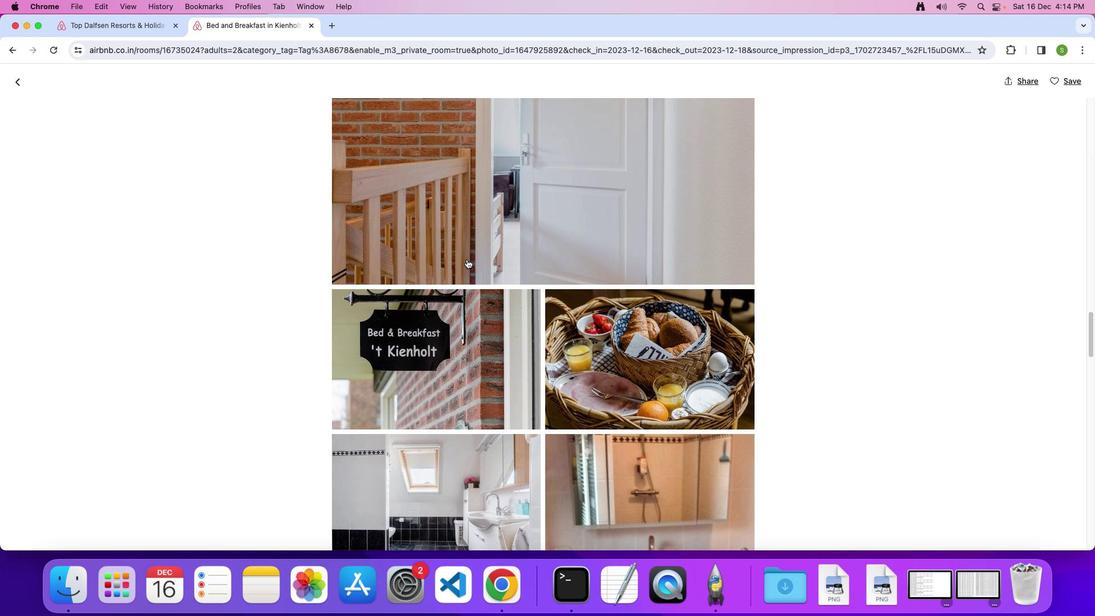 
Action: Mouse scrolled (467, 259) with delta (0, 0)
Screenshot: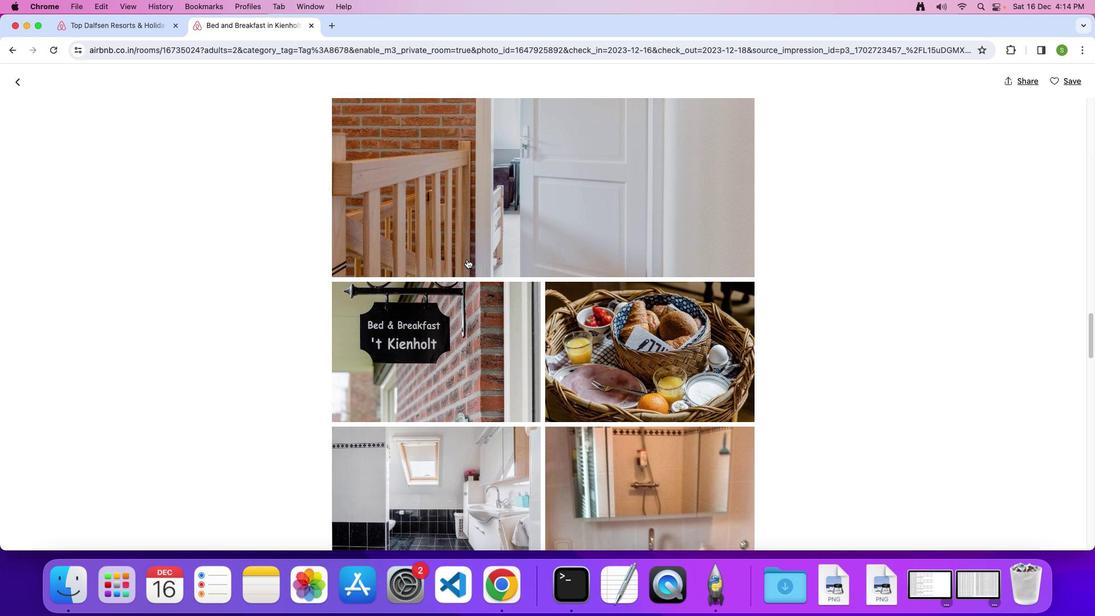 
Action: Mouse scrolled (467, 259) with delta (0, 0)
Screenshot: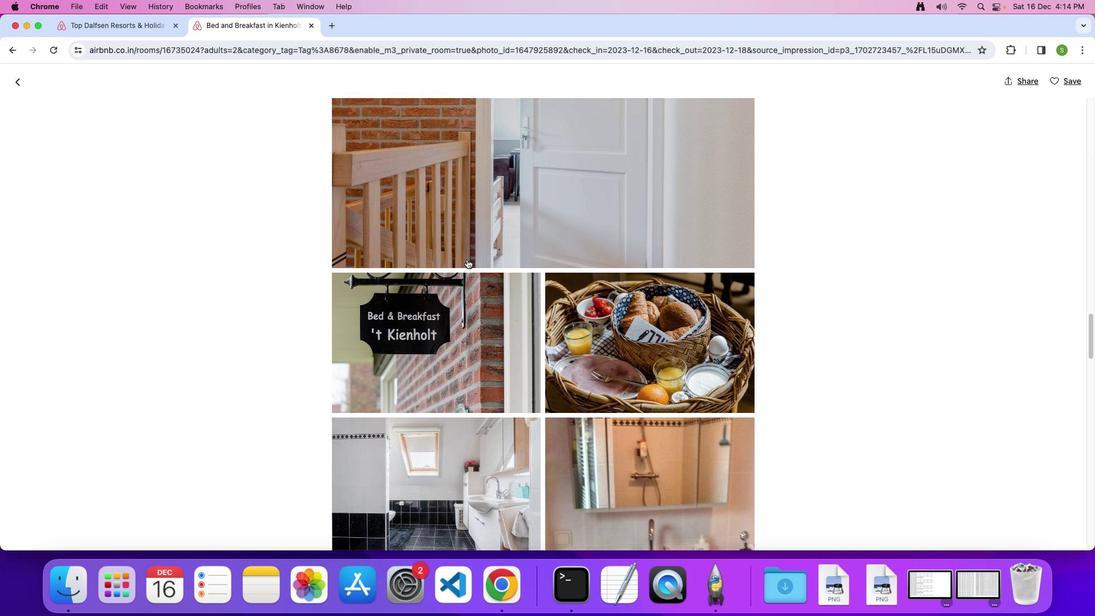 
Action: Mouse scrolled (467, 259) with delta (0, -1)
Screenshot: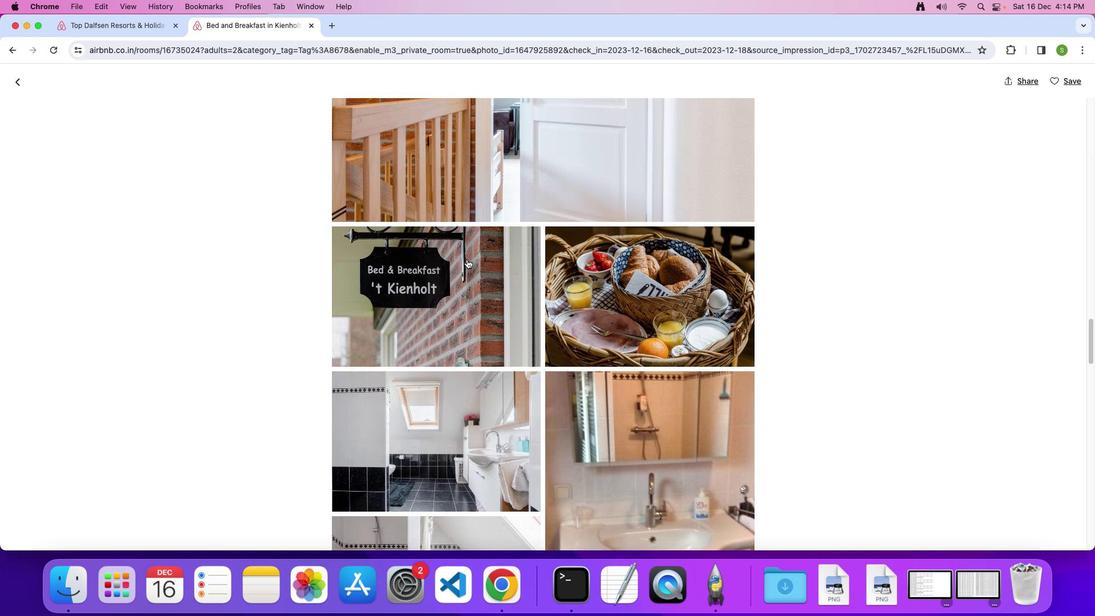 
Action: Mouse moved to (466, 259)
Screenshot: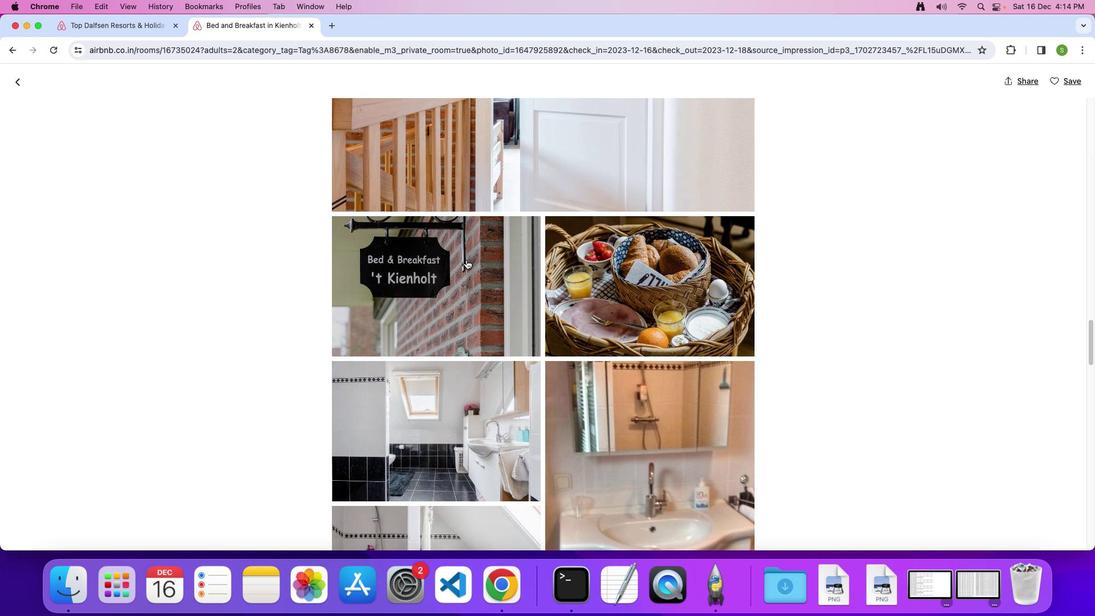 
Action: Mouse scrolled (466, 259) with delta (0, 0)
